 Task: Explore satellite view of the Yosemite National Park in California.
Action: Mouse pressed left at (35, 50)
Screenshot: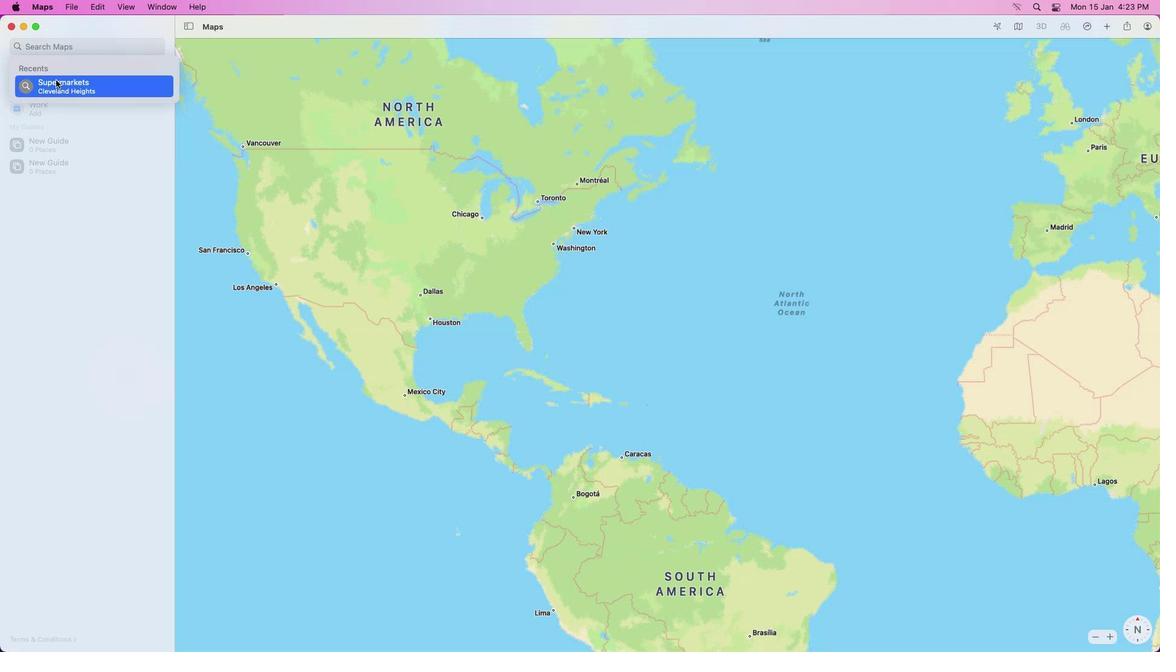 
Action: Mouse moved to (79, 48)
Screenshot: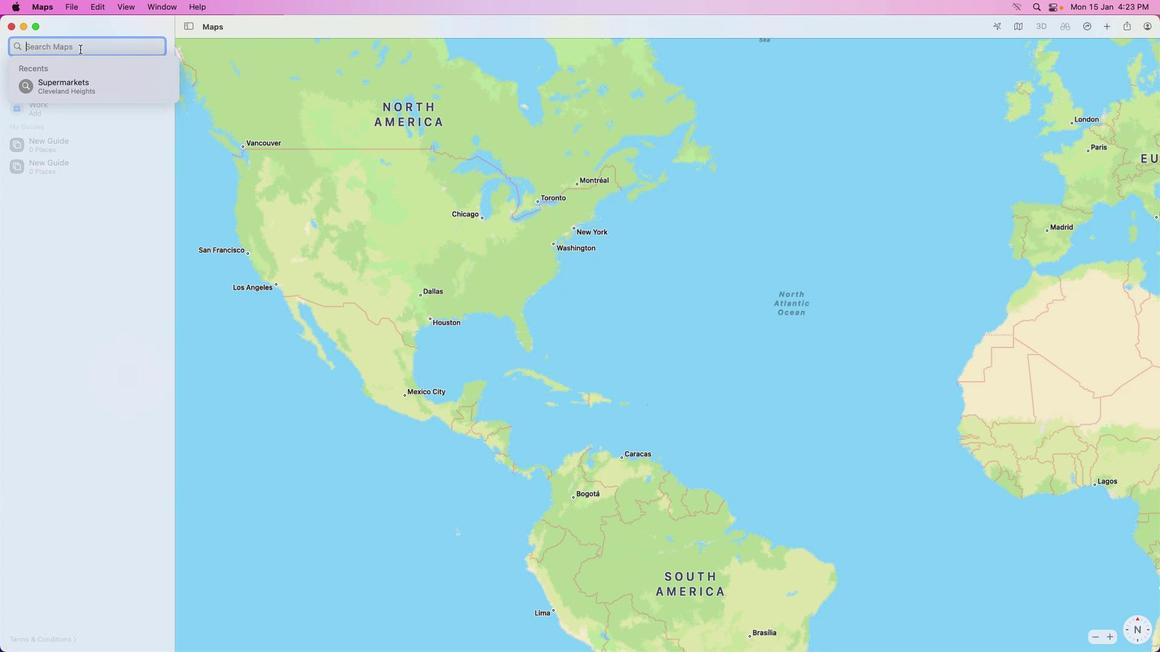 
Action: Mouse pressed left at (79, 48)
Screenshot: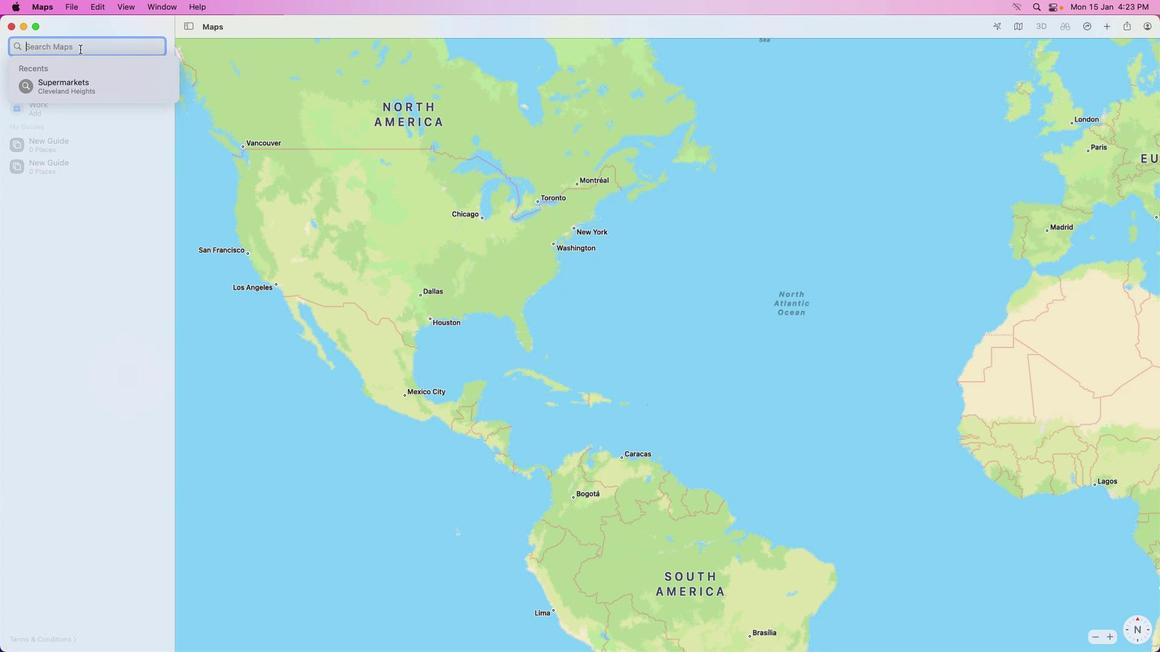 
Action: Key pressed Key.shift'Y''o''s''e''m''i''t''t''e'Key.backspaceKey.backspace'e'Key.spaceKey.shift'N''a''t''i''o''n''a''l'Key.space'p''a''r''k'
Screenshot: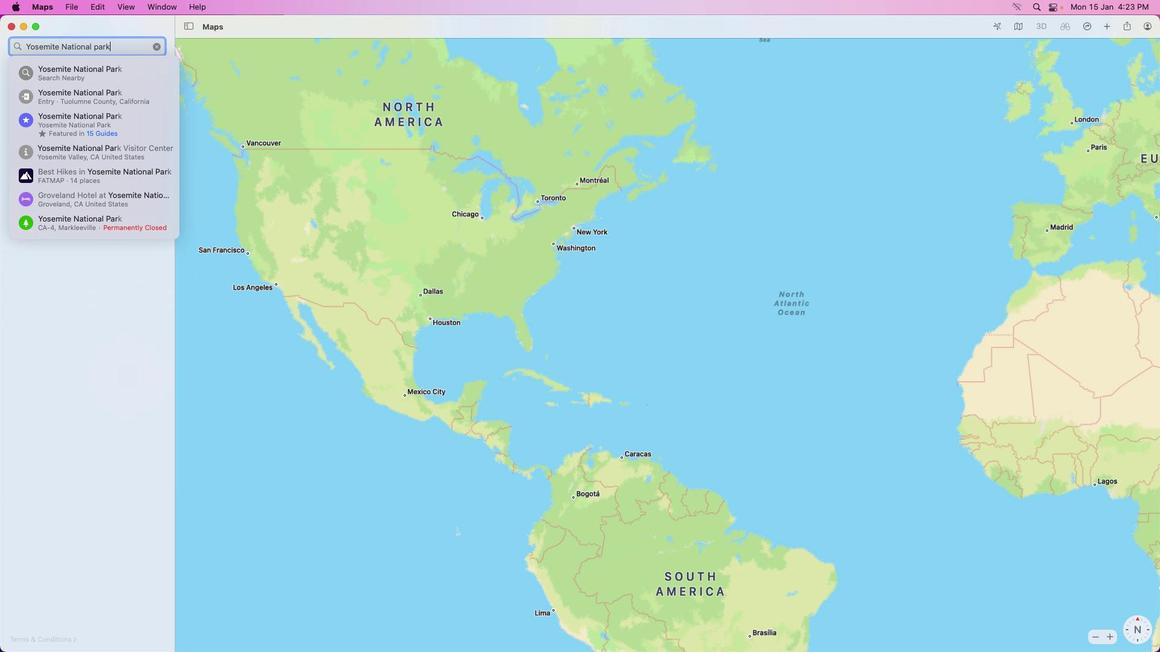 
Action: Mouse moved to (64, 68)
Screenshot: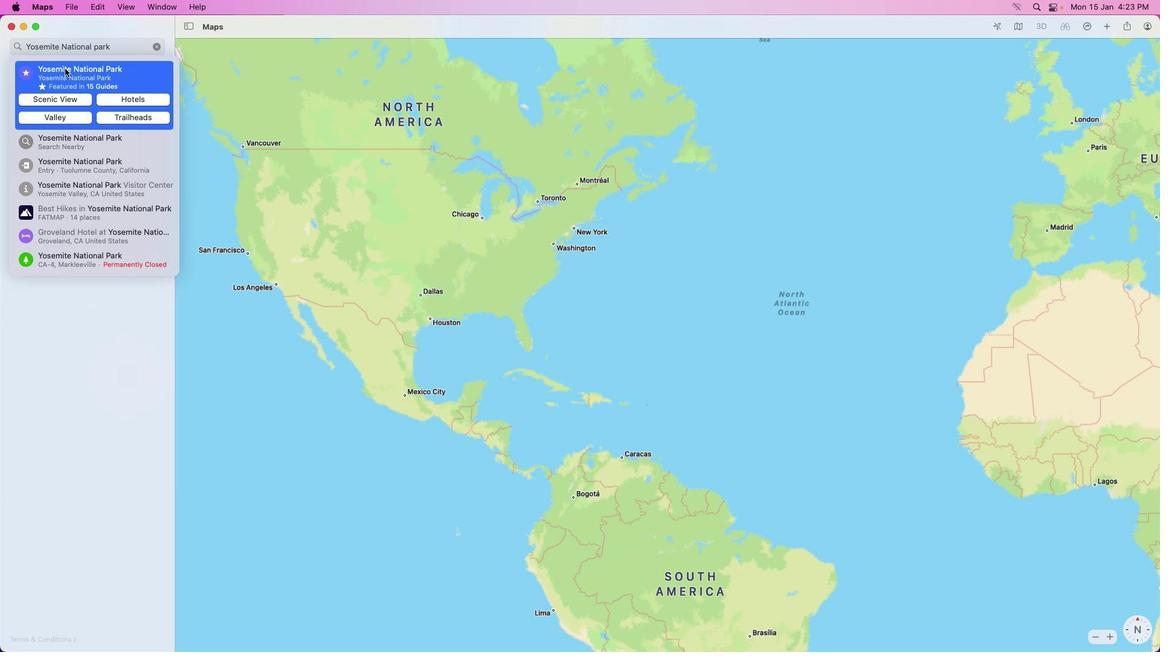 
Action: Mouse pressed left at (64, 68)
Screenshot: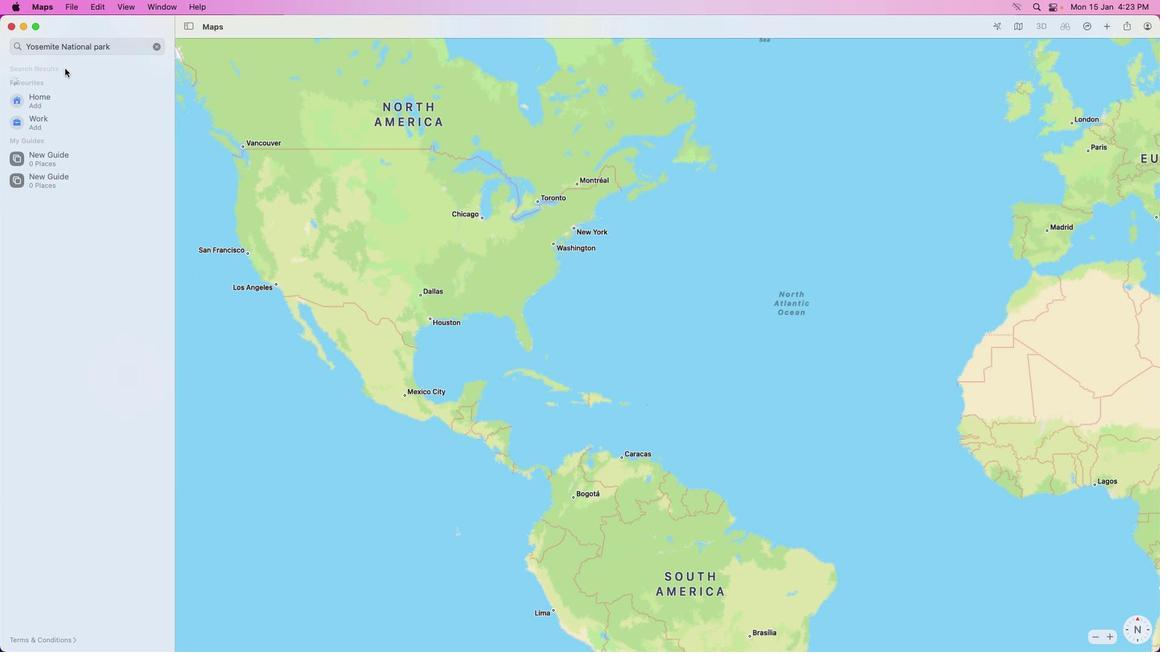 
Action: Mouse moved to (348, 268)
Screenshot: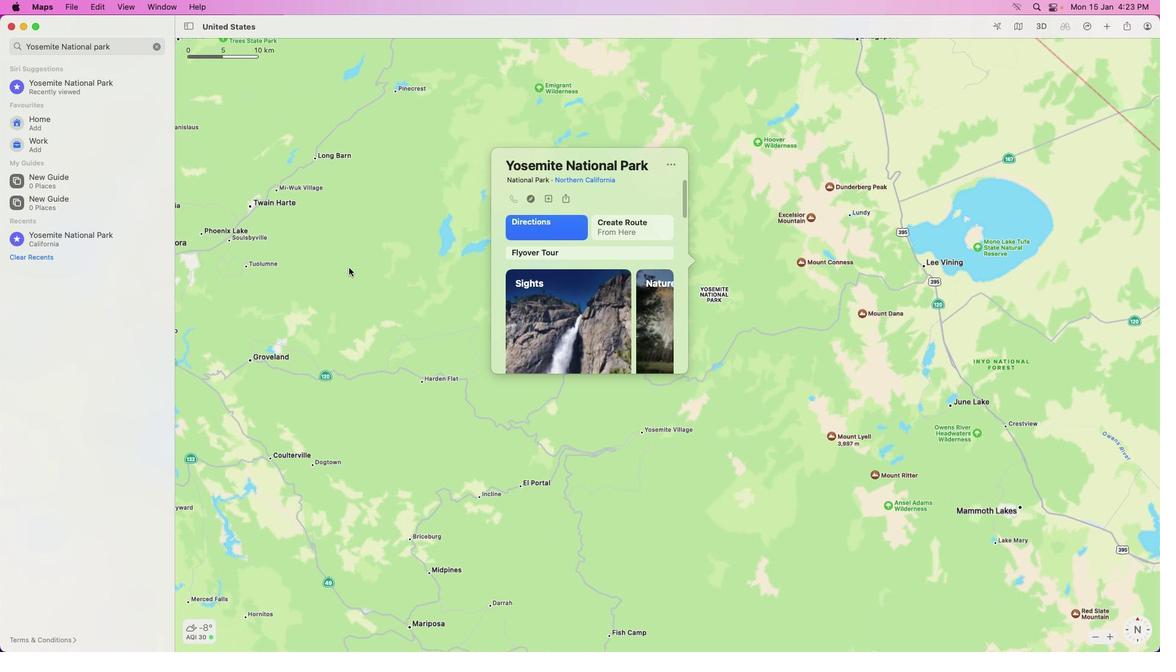 
Action: Mouse scrolled (348, 268) with delta (0, 0)
Screenshot: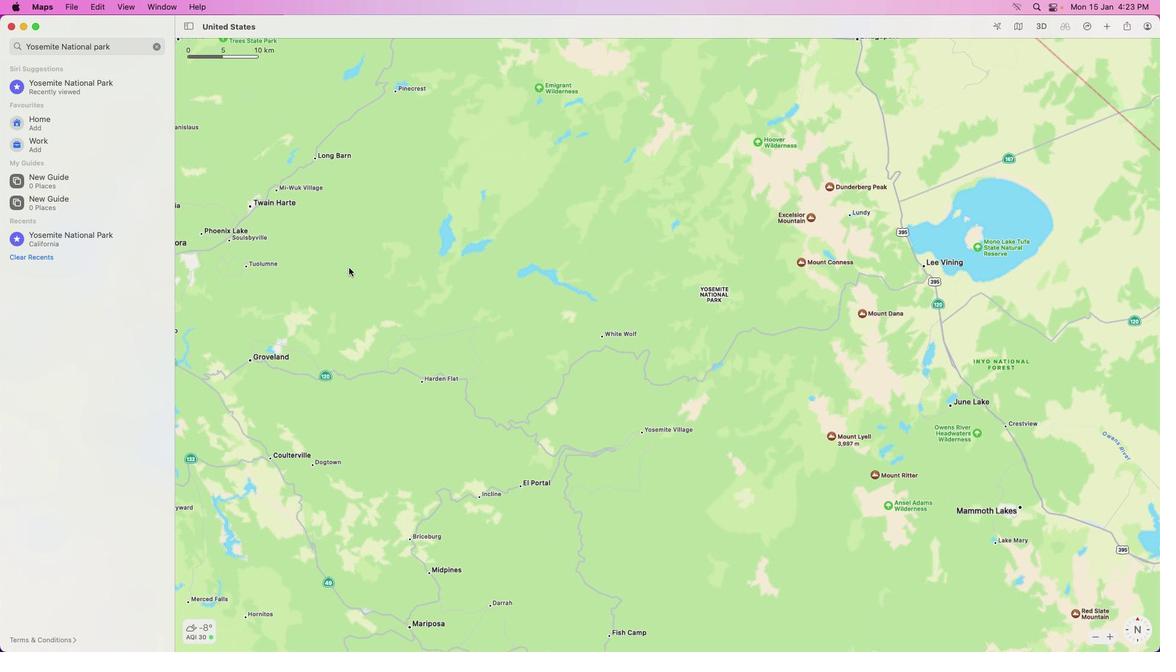 
Action: Mouse moved to (611, 276)
Screenshot: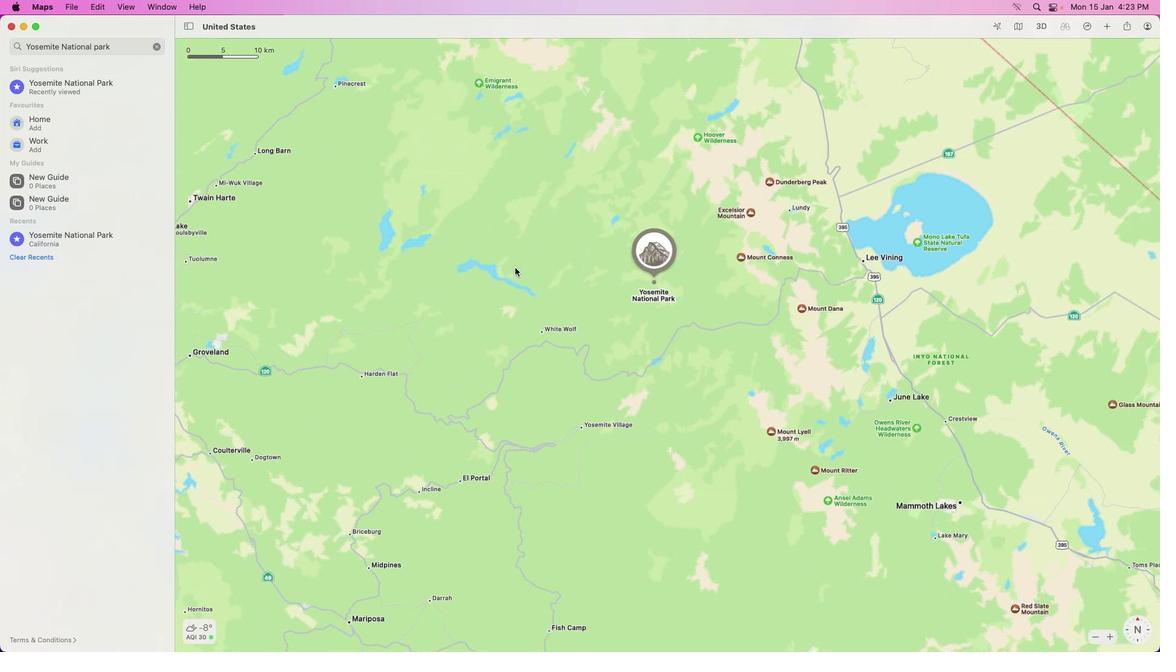 
Action: Mouse pressed left at (611, 276)
Screenshot: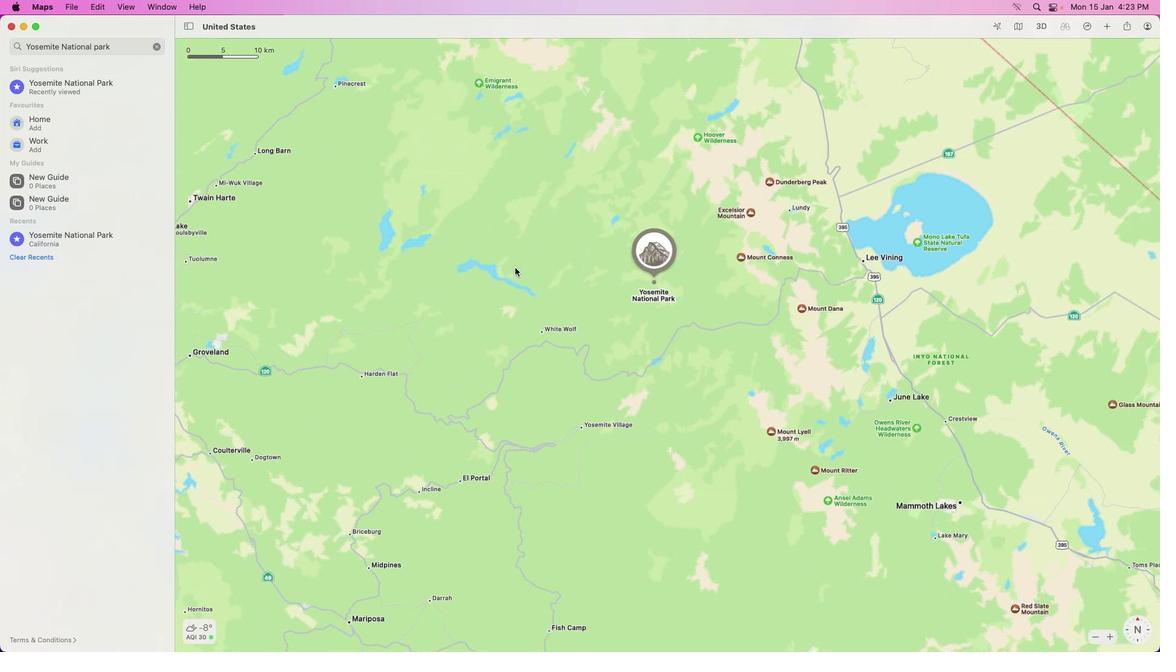 
Action: Mouse moved to (1024, 28)
Screenshot: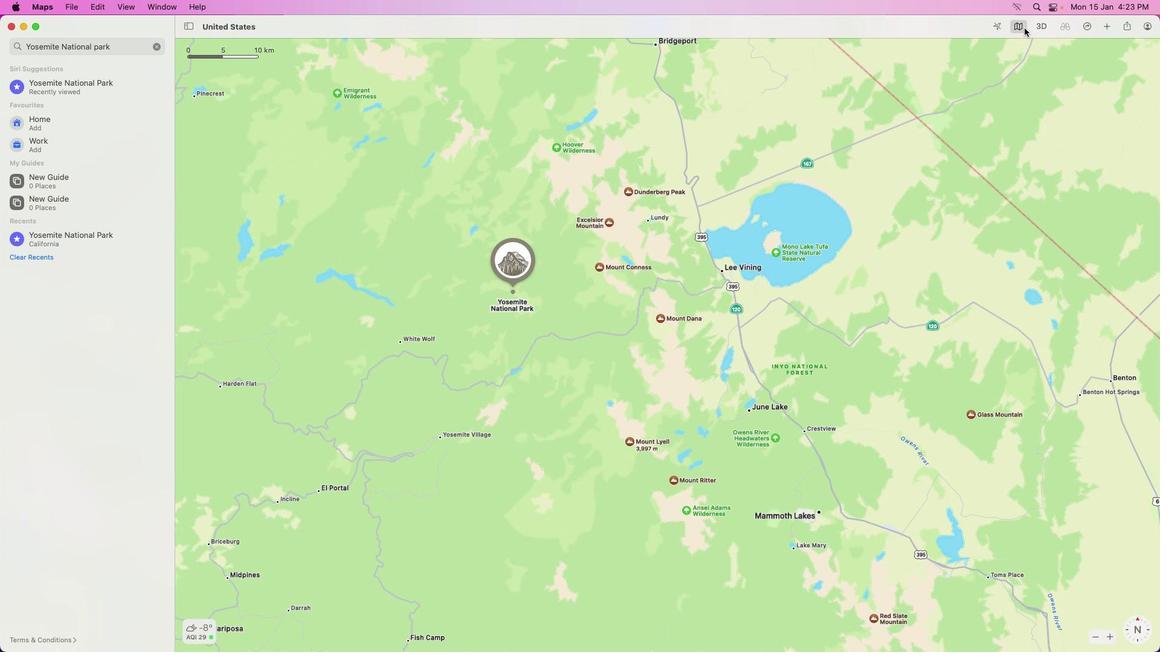 
Action: Mouse pressed left at (1024, 28)
Screenshot: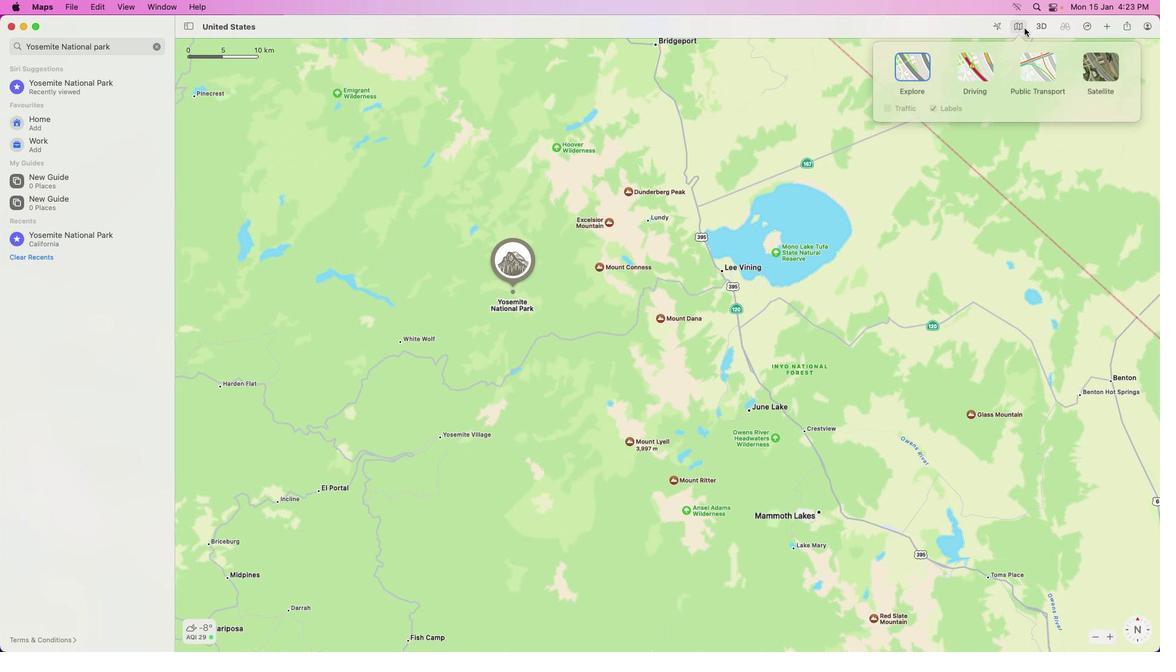 
Action: Mouse moved to (1095, 78)
Screenshot: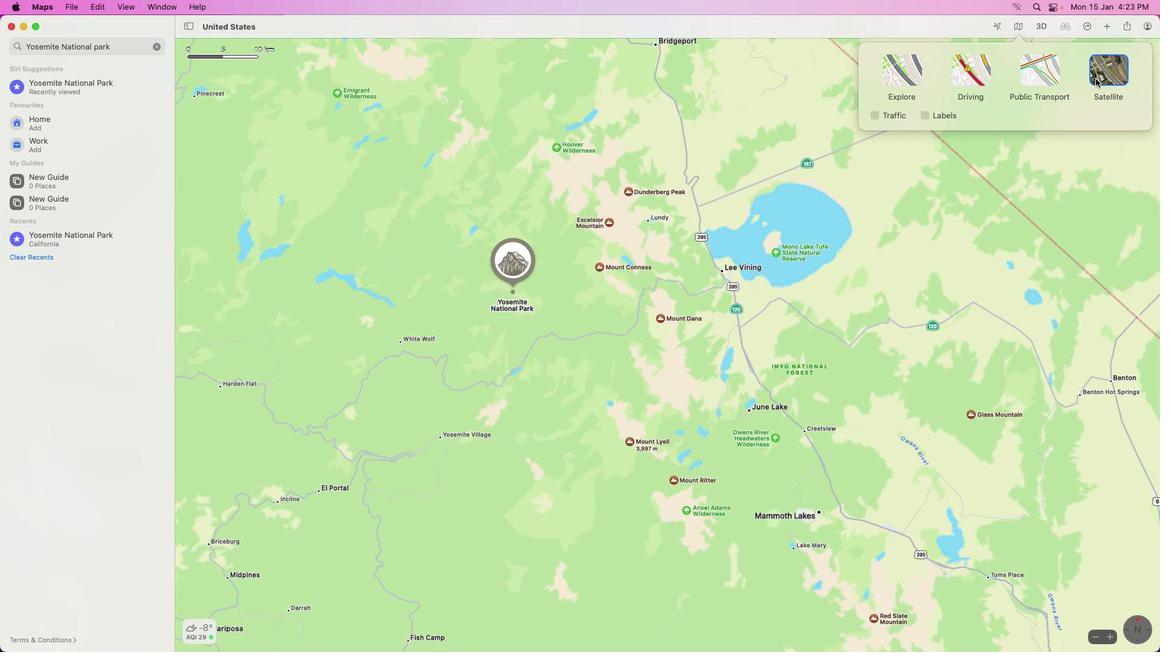 
Action: Mouse pressed left at (1095, 78)
Screenshot: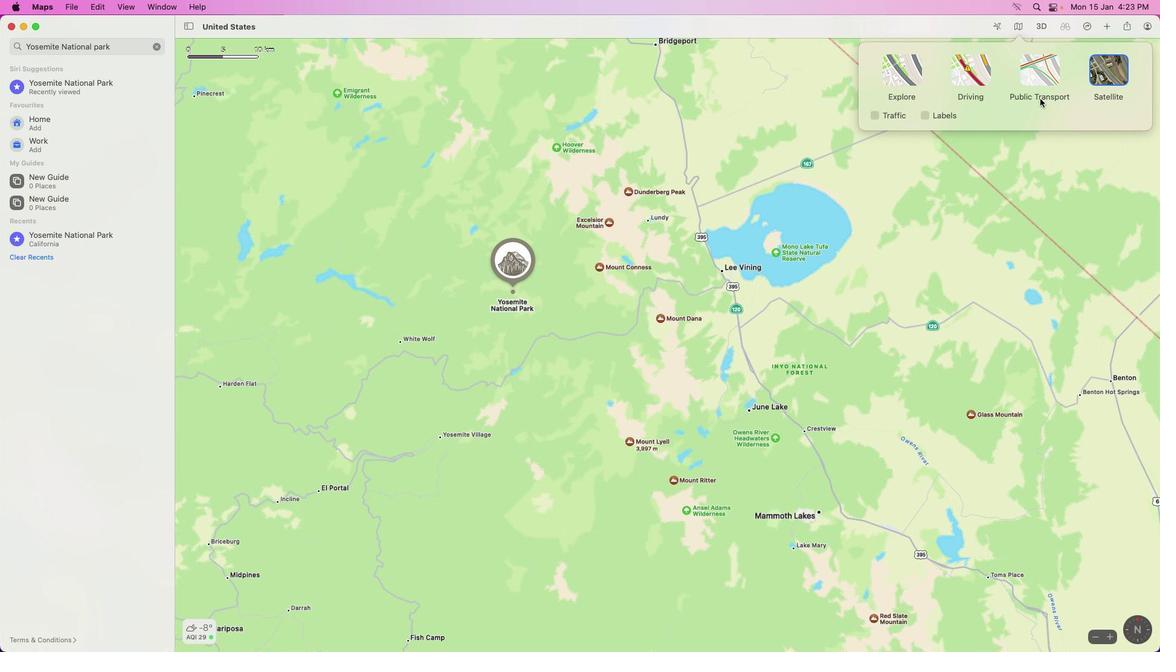 
Action: Mouse moved to (519, 311)
Screenshot: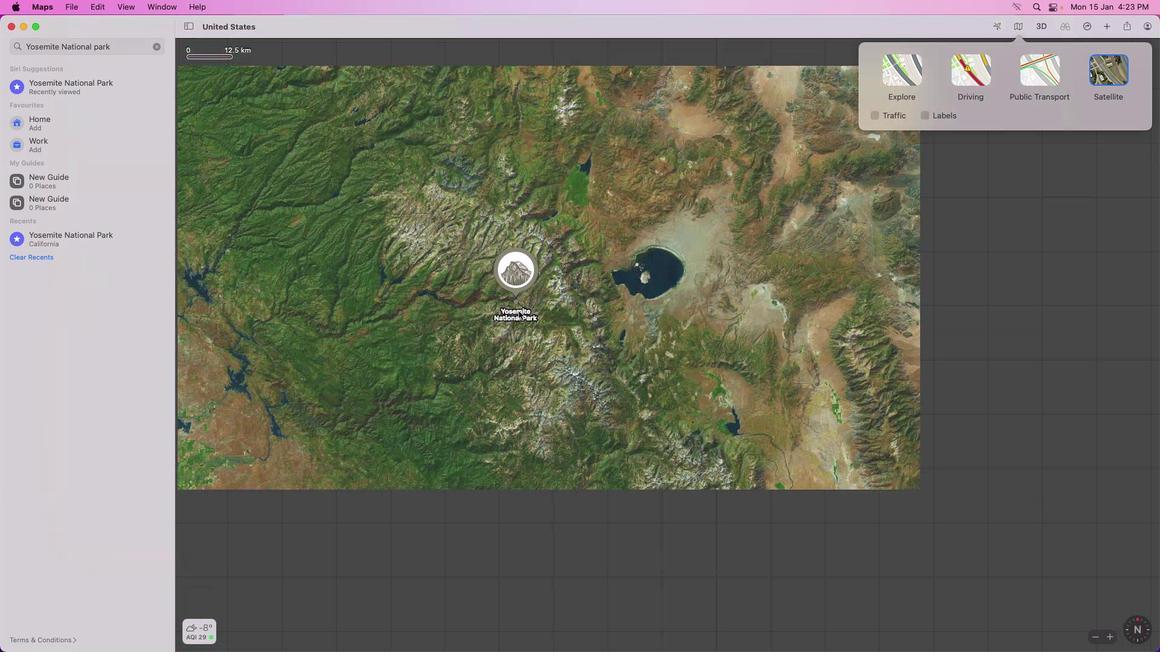 
Action: Mouse scrolled (519, 311) with delta (0, 0)
Screenshot: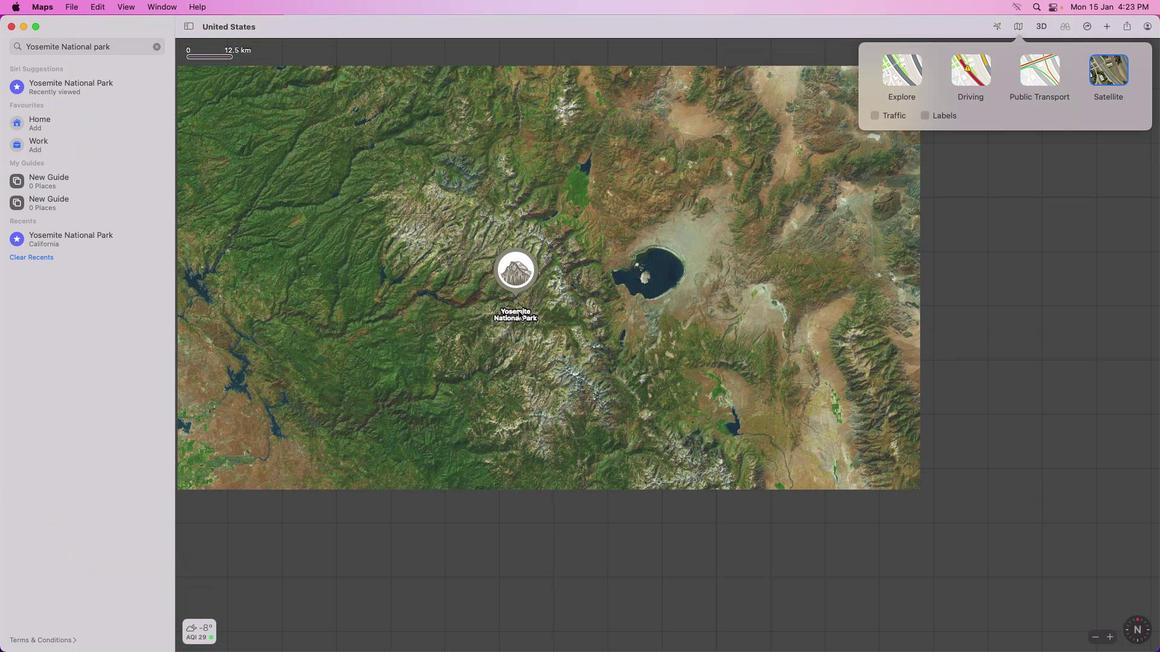 
Action: Mouse scrolled (519, 311) with delta (0, 0)
Screenshot: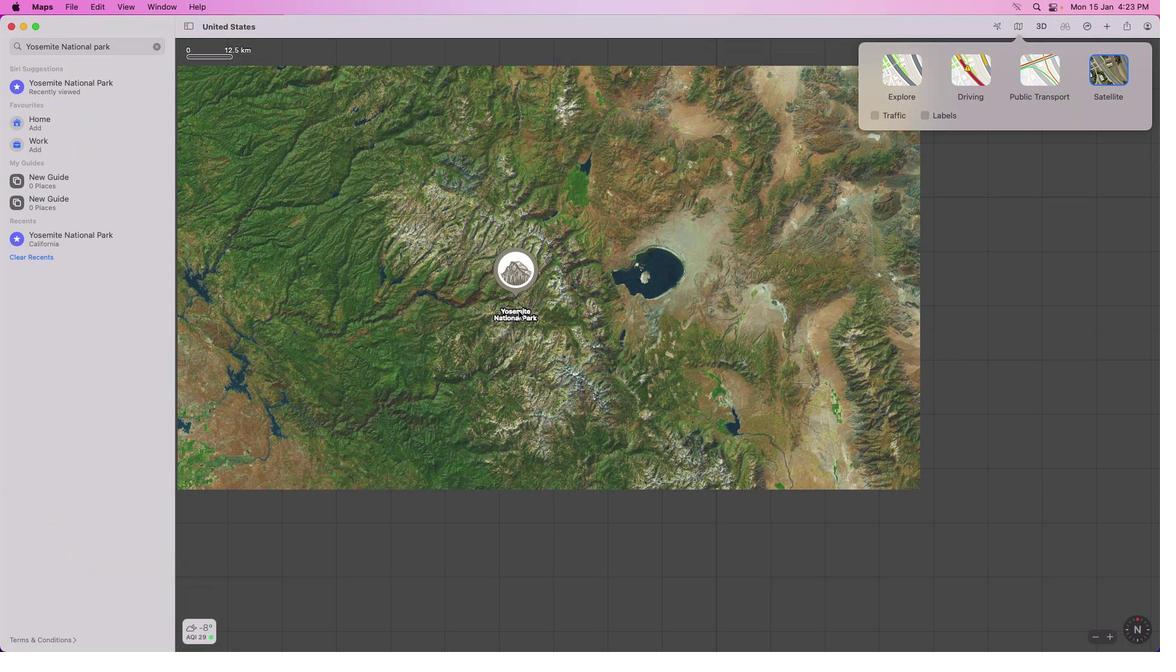 
Action: Mouse scrolled (519, 311) with delta (0, -1)
Screenshot: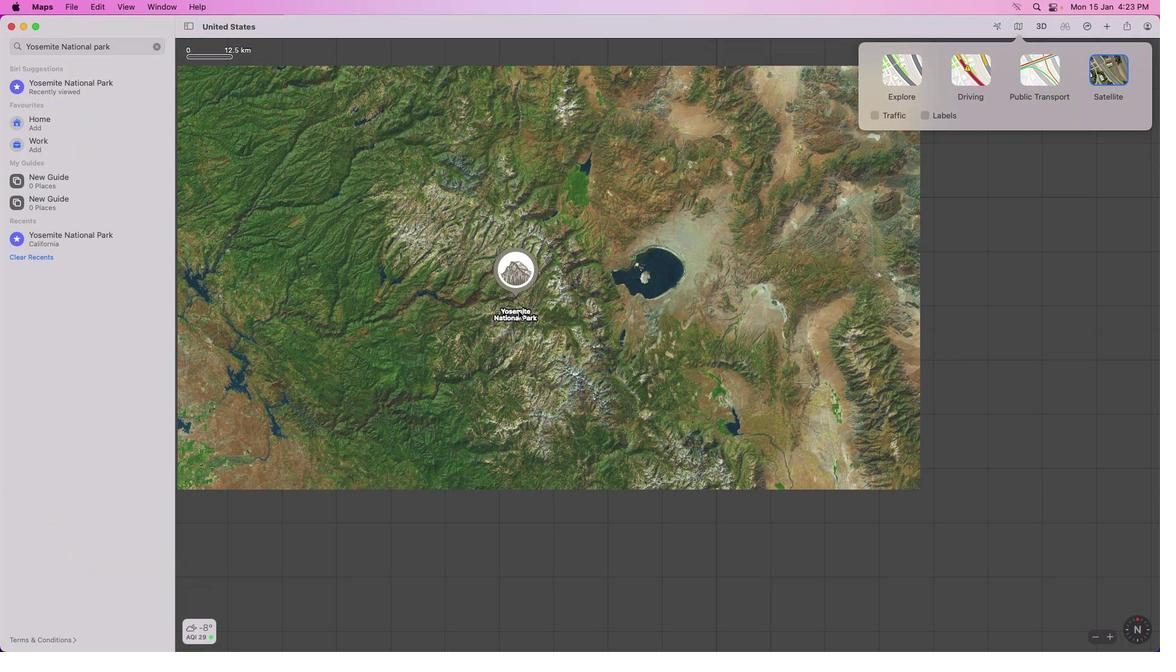 
Action: Mouse scrolled (519, 311) with delta (0, -2)
Screenshot: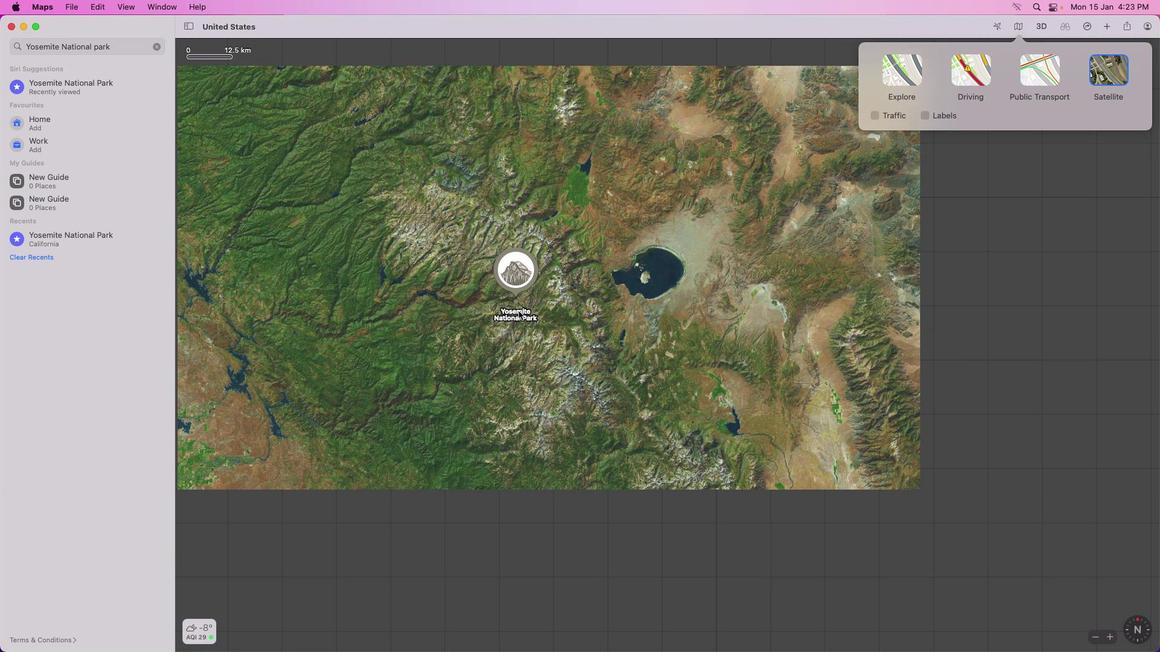 
Action: Mouse scrolled (519, 311) with delta (0, -3)
Screenshot: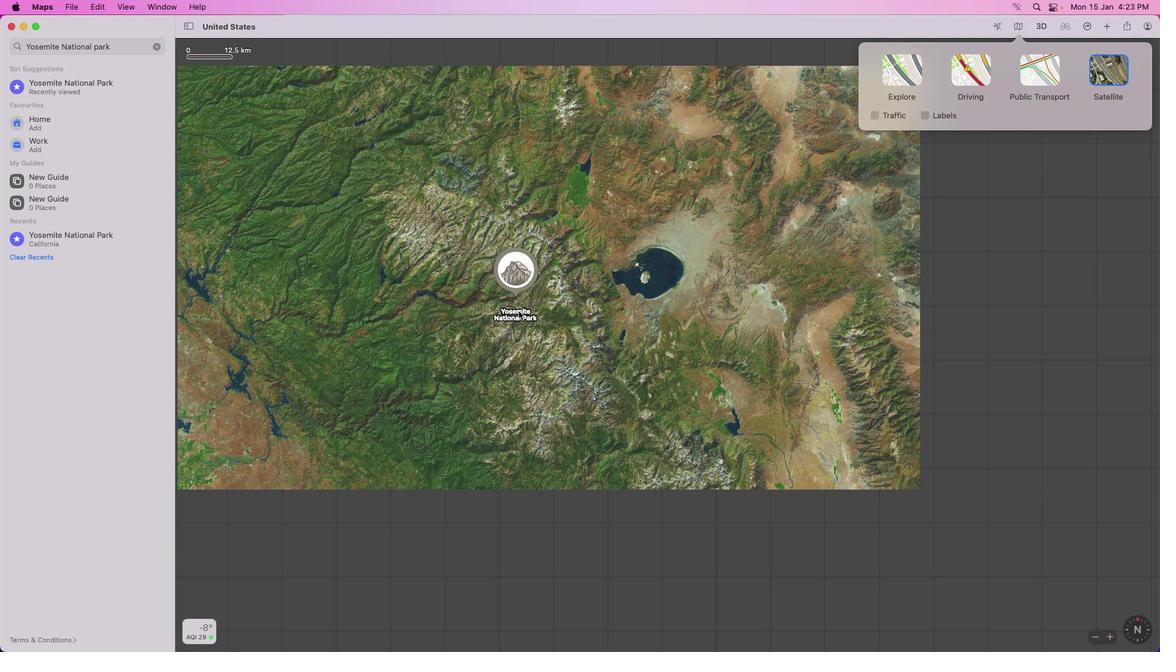 
Action: Mouse scrolled (519, 311) with delta (0, 0)
Screenshot: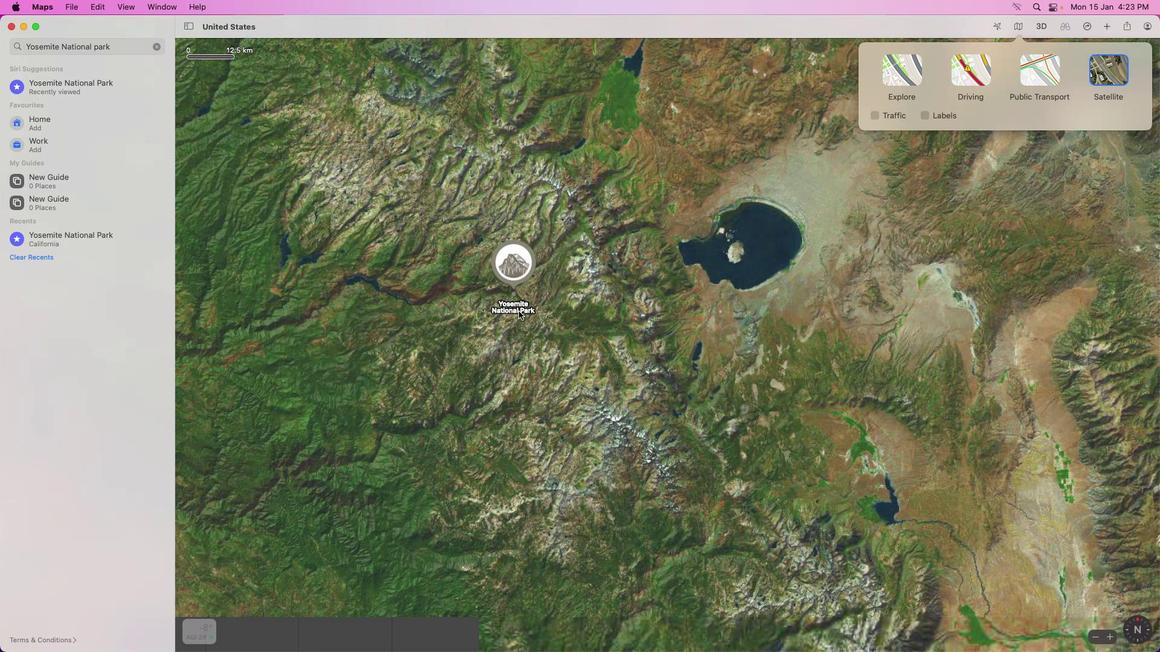 
Action: Mouse scrolled (519, 311) with delta (0, 0)
Screenshot: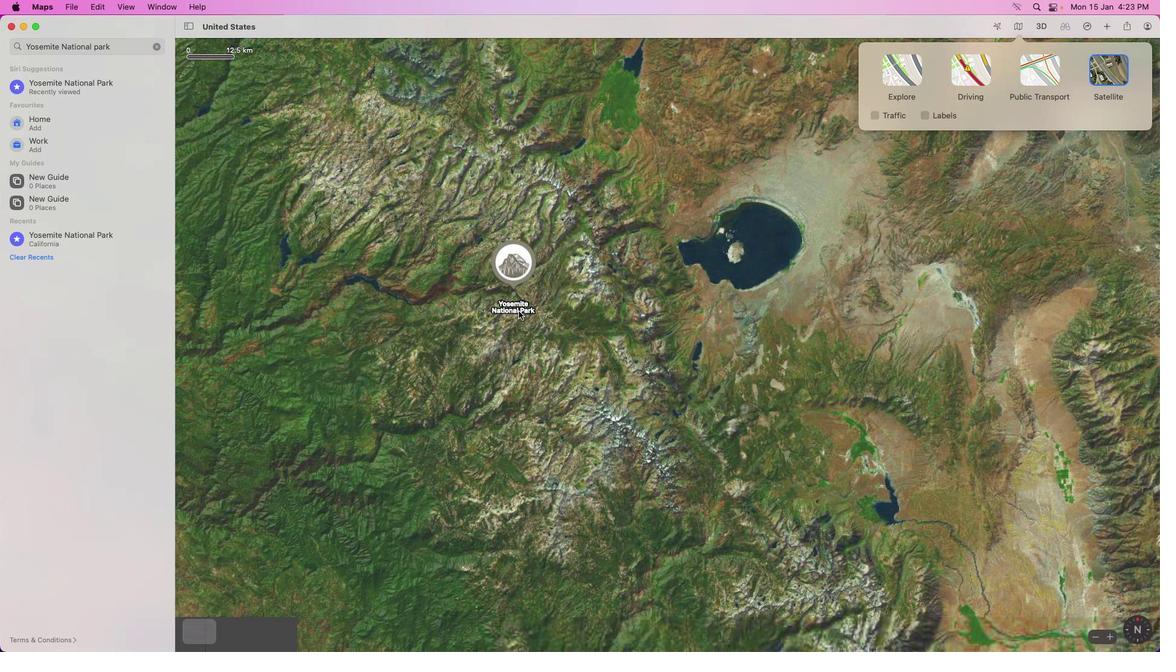 
Action: Mouse scrolled (519, 311) with delta (0, 1)
Screenshot: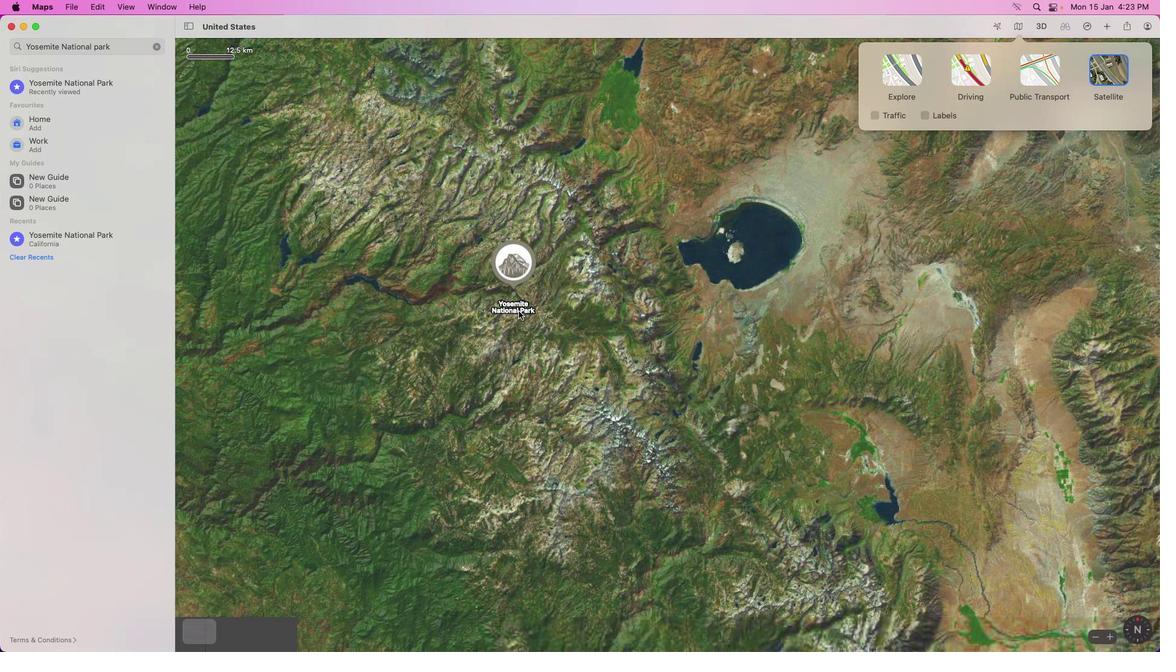 
Action: Mouse scrolled (519, 311) with delta (0, 3)
Screenshot: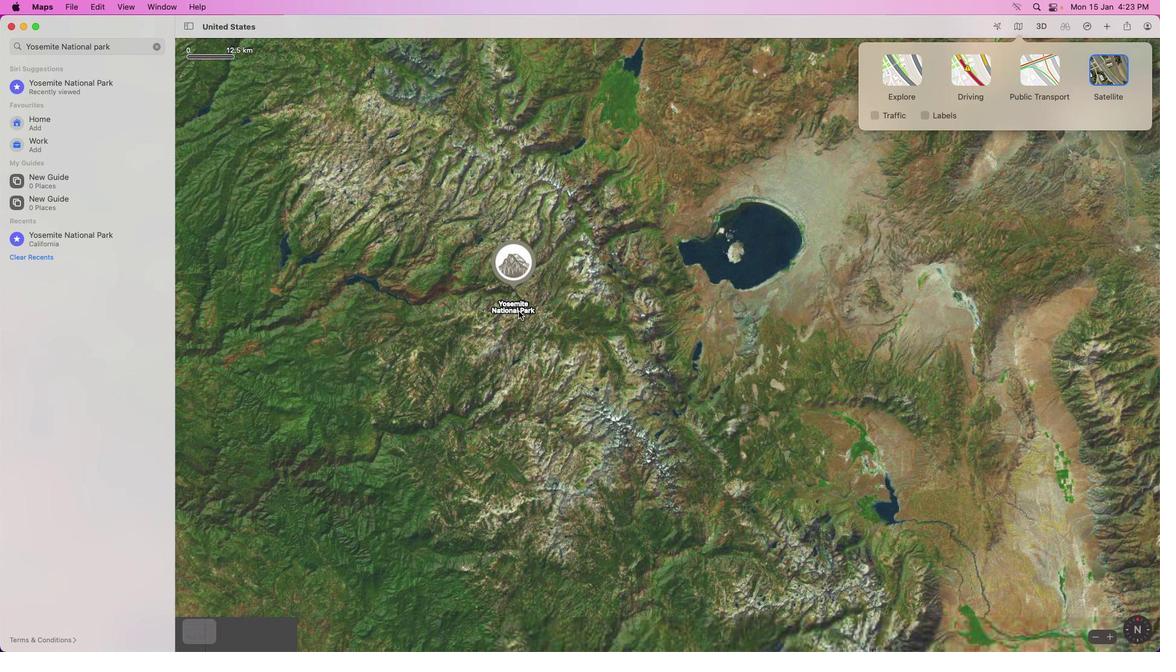 
Action: Mouse scrolled (519, 311) with delta (0, 3)
Screenshot: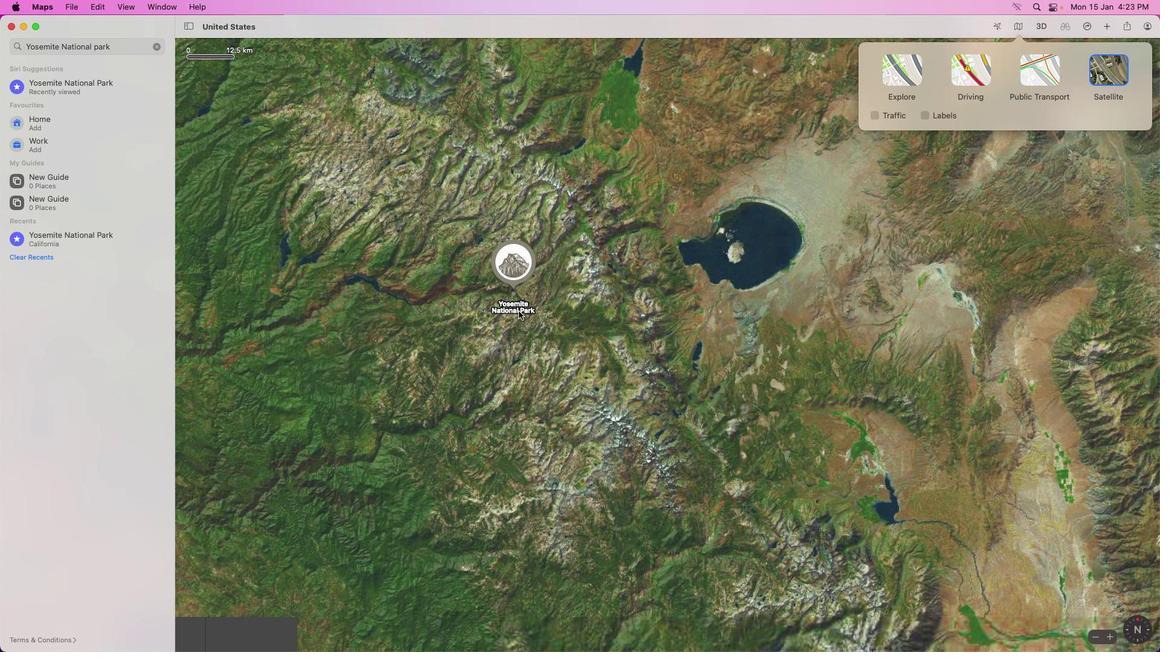 
Action: Mouse scrolled (519, 311) with delta (0, 0)
Screenshot: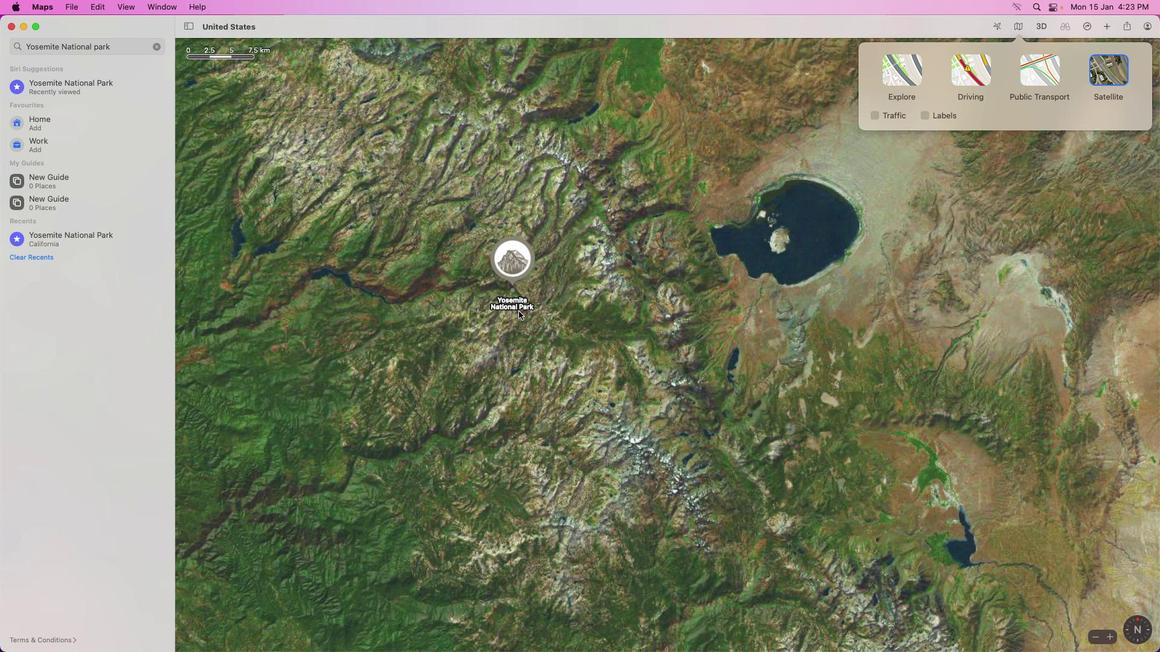 
Action: Mouse scrolled (519, 311) with delta (0, 0)
Screenshot: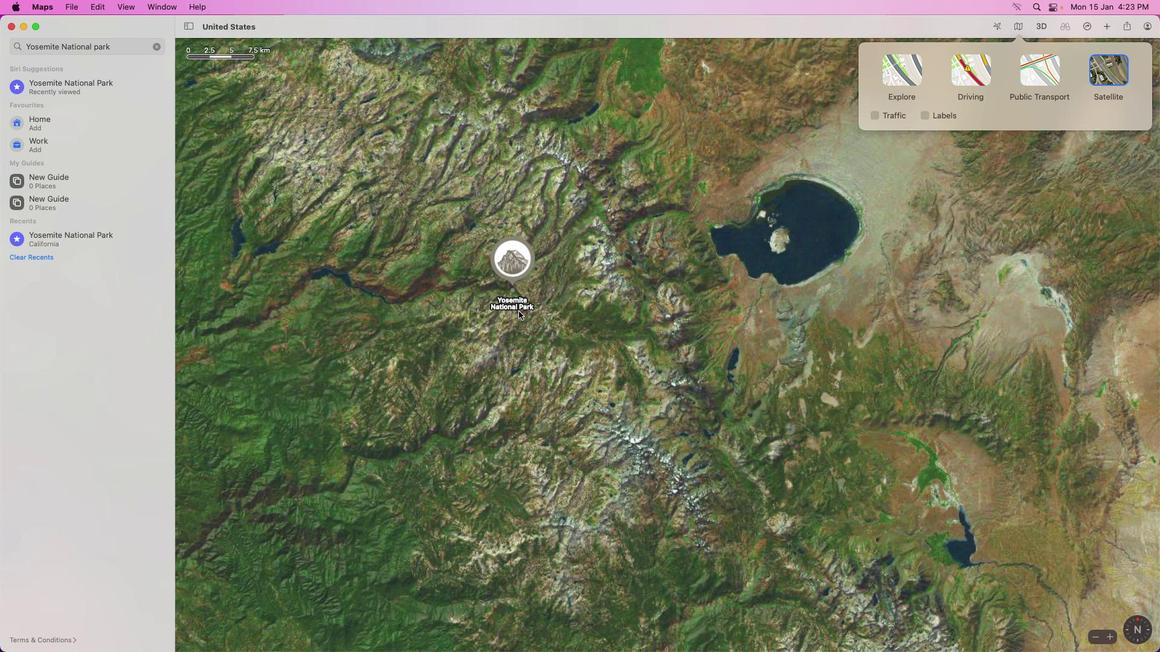
Action: Mouse scrolled (519, 311) with delta (0, 1)
Screenshot: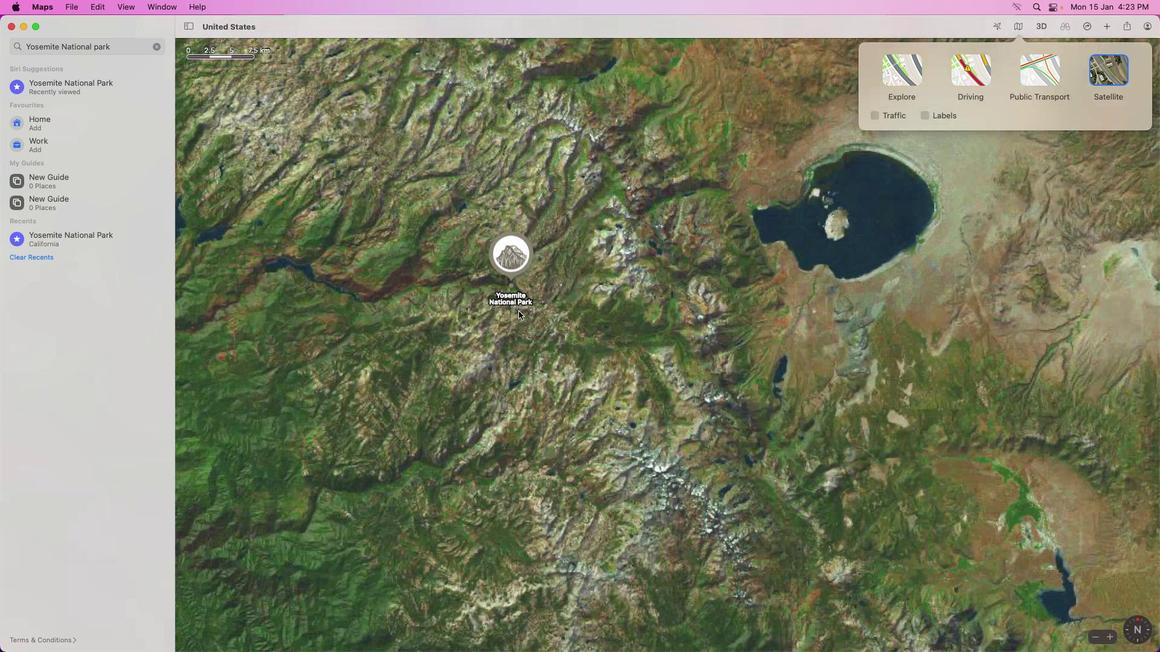 
Action: Mouse scrolled (519, 311) with delta (0, 3)
Screenshot: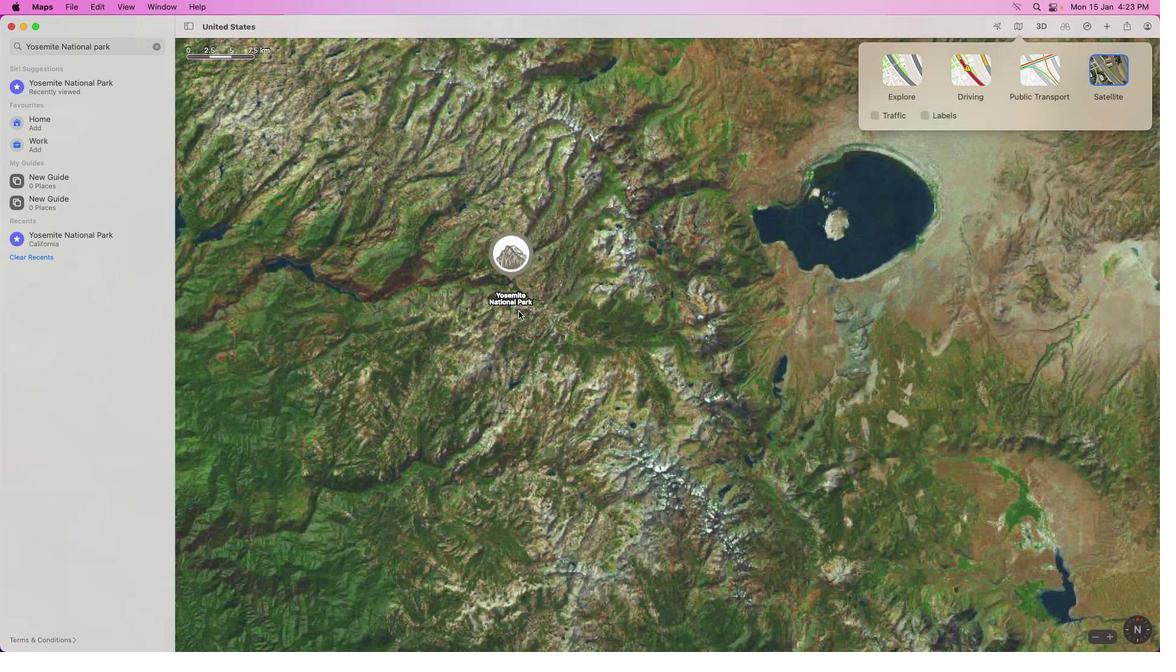 
Action: Mouse scrolled (519, 311) with delta (0, 0)
Screenshot: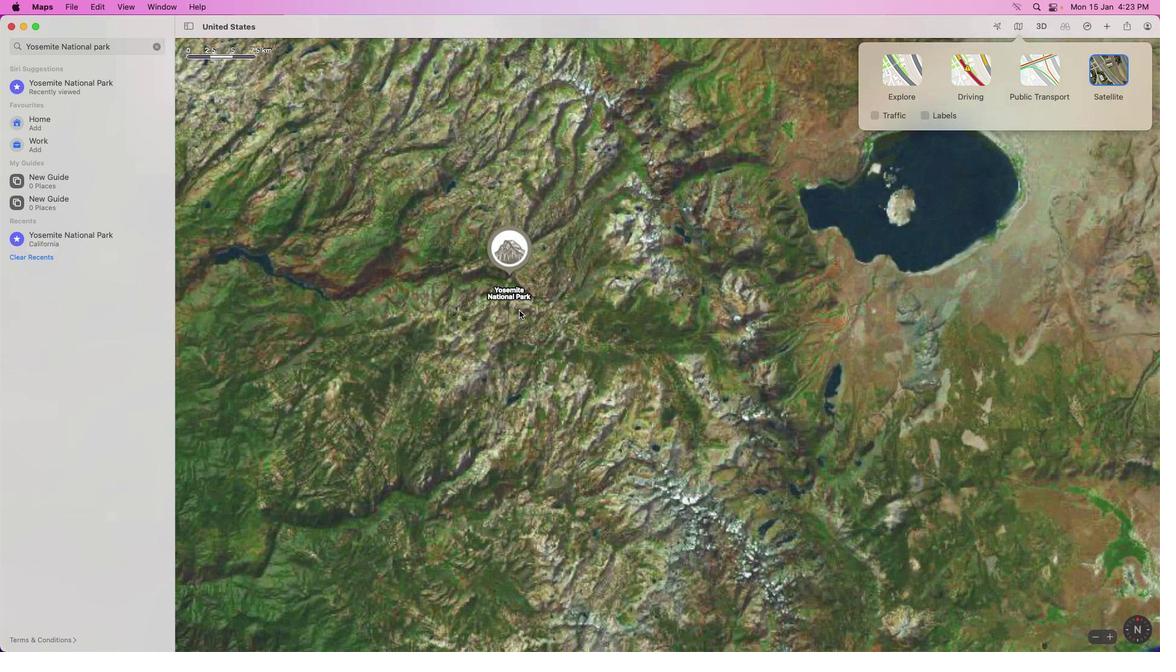 
Action: Mouse scrolled (519, 311) with delta (0, 0)
Screenshot: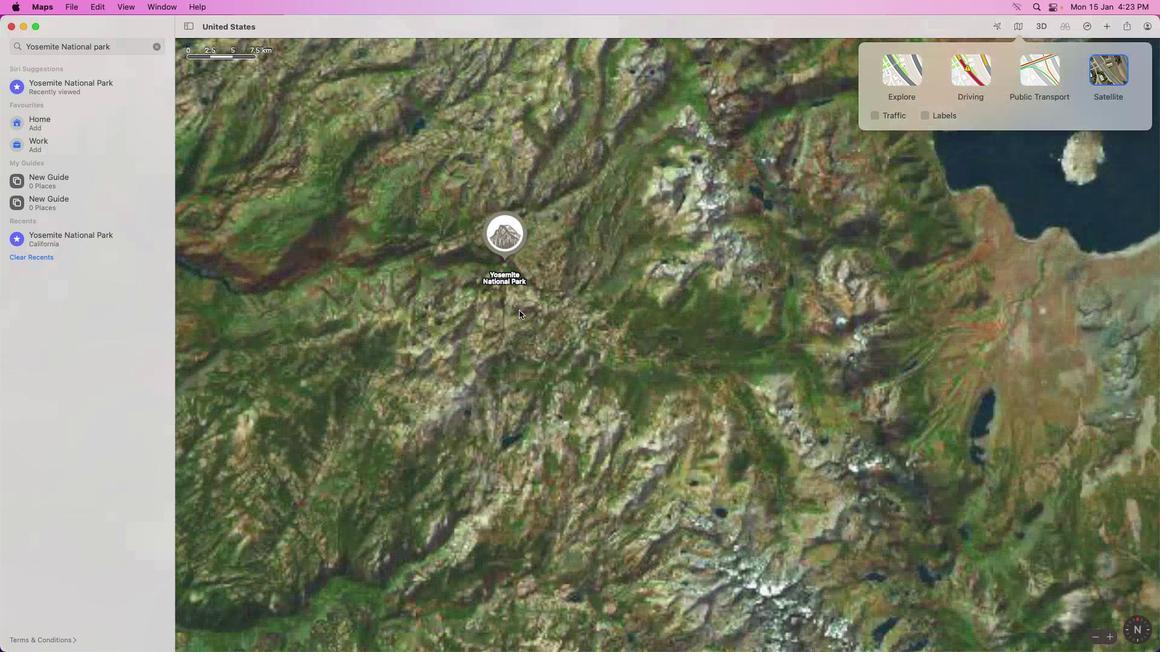 
Action: Mouse scrolled (519, 311) with delta (0, 1)
Screenshot: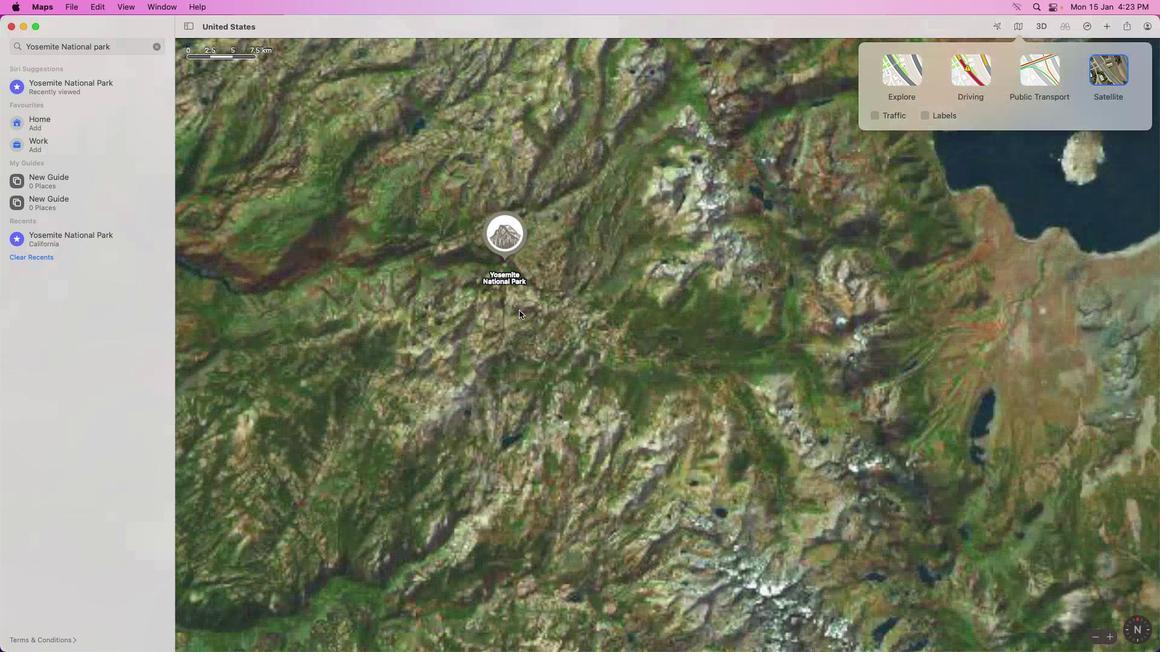 
Action: Mouse scrolled (519, 311) with delta (0, 3)
Screenshot: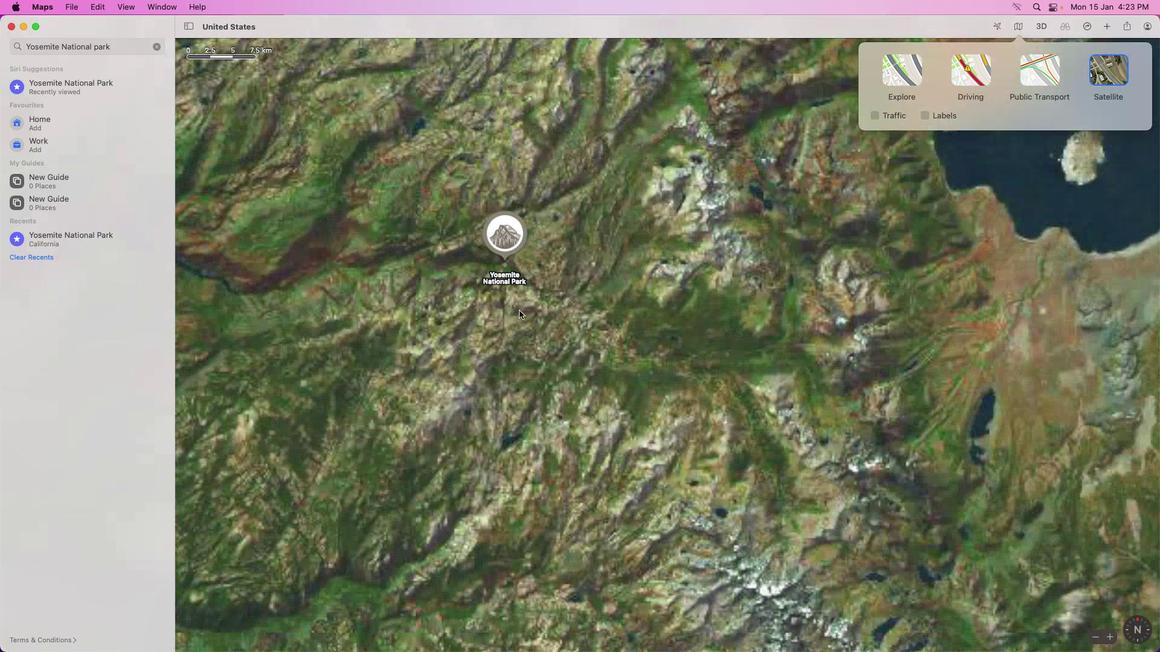 
Action: Mouse scrolled (519, 311) with delta (0, 3)
Screenshot: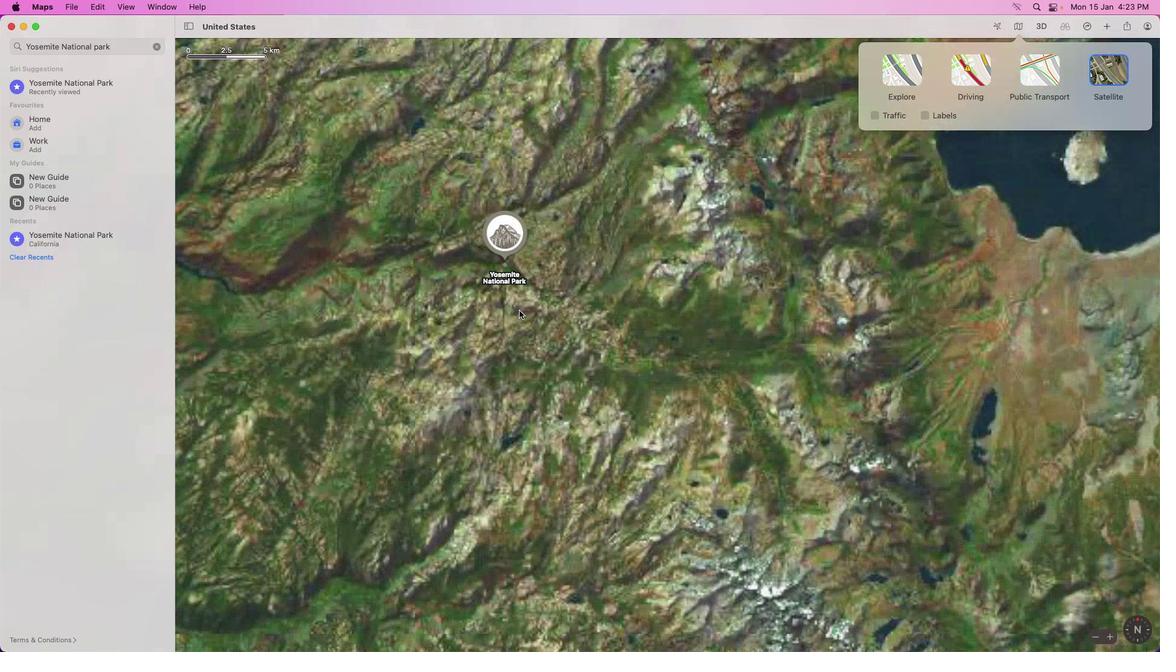 
Action: Mouse moved to (519, 311)
Screenshot: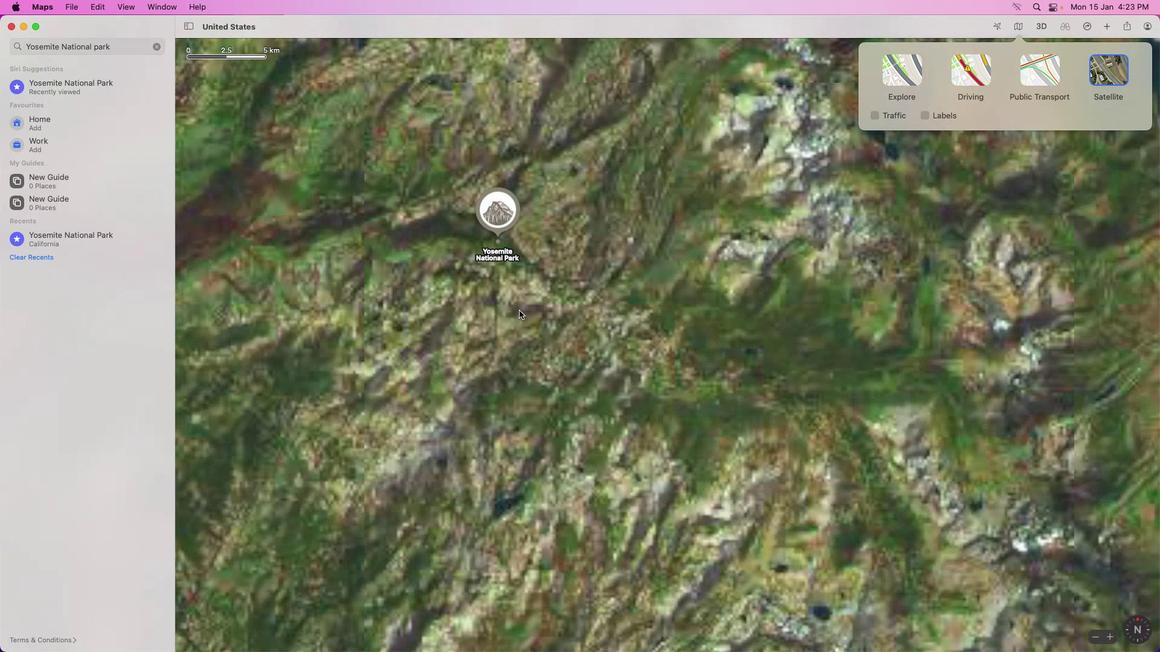
Action: Mouse scrolled (519, 311) with delta (0, 0)
Screenshot: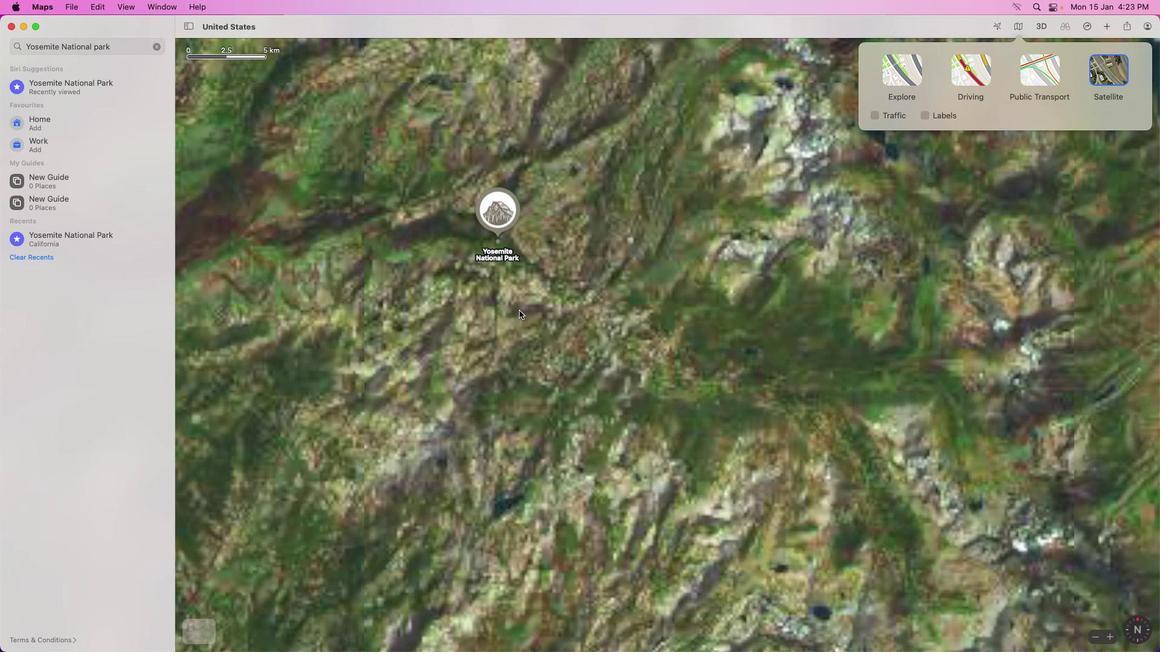 
Action: Mouse scrolled (519, 311) with delta (0, 0)
Screenshot: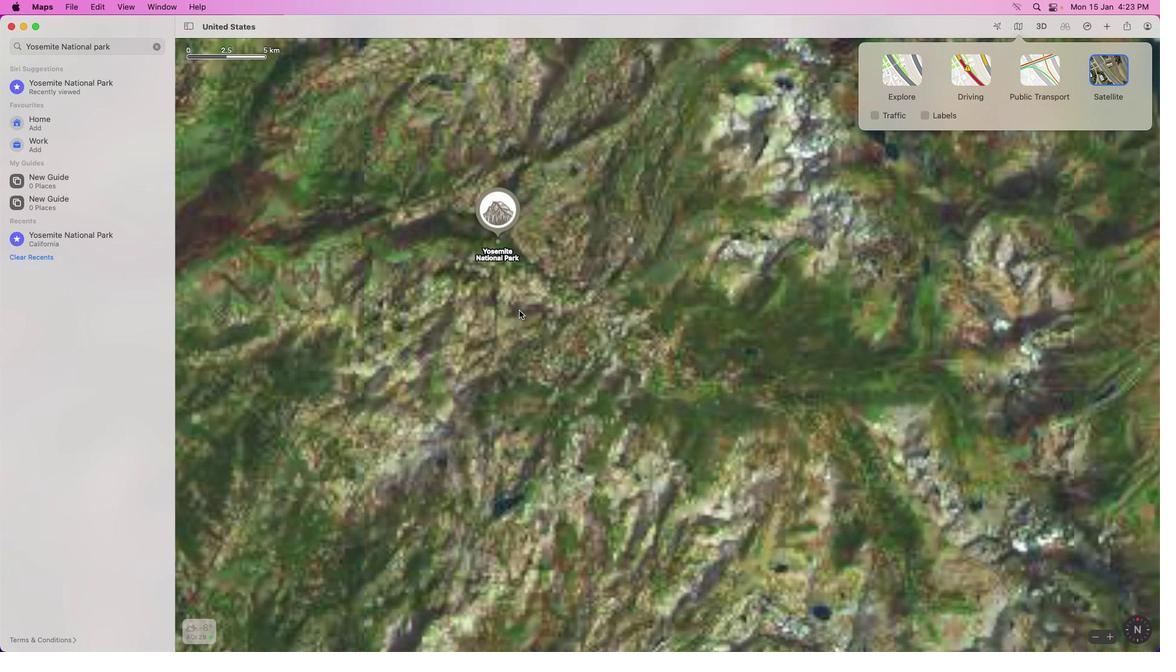 
Action: Mouse scrolled (519, 311) with delta (0, 1)
Screenshot: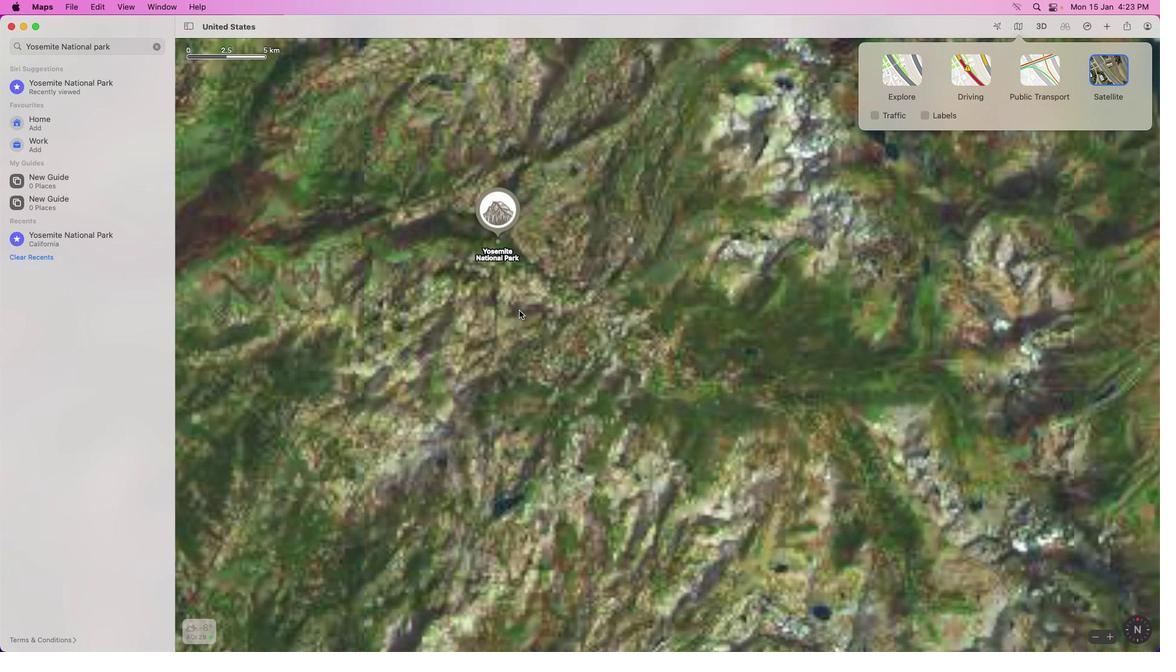 
Action: Mouse scrolled (519, 311) with delta (0, 3)
Screenshot: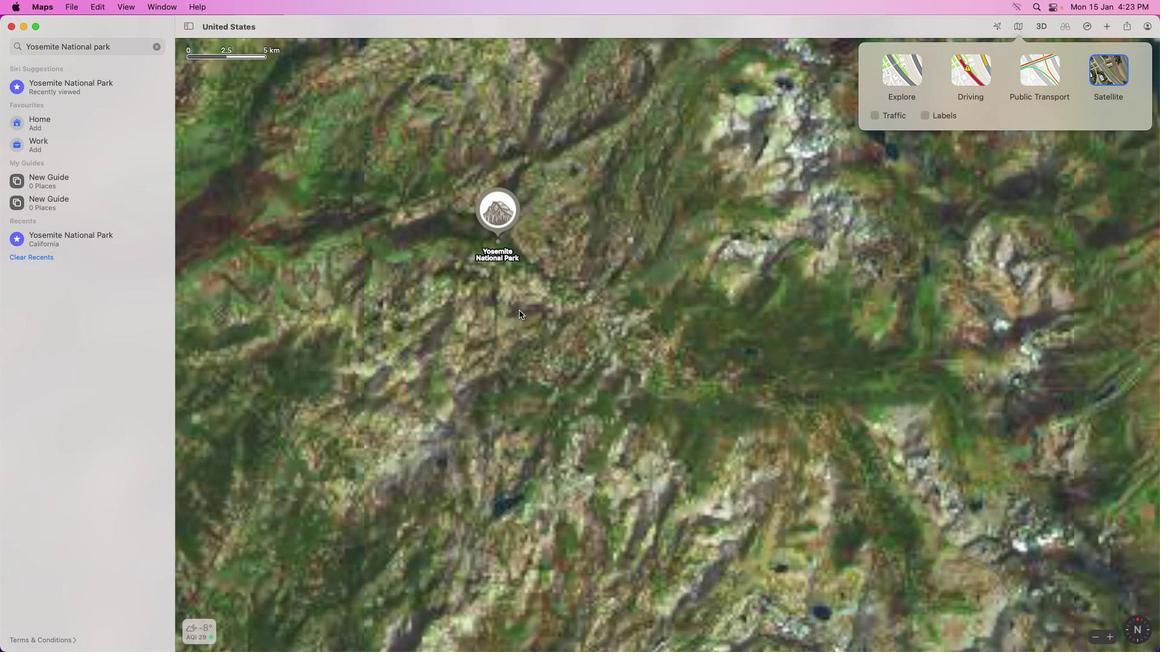 
Action: Mouse moved to (519, 310)
Screenshot: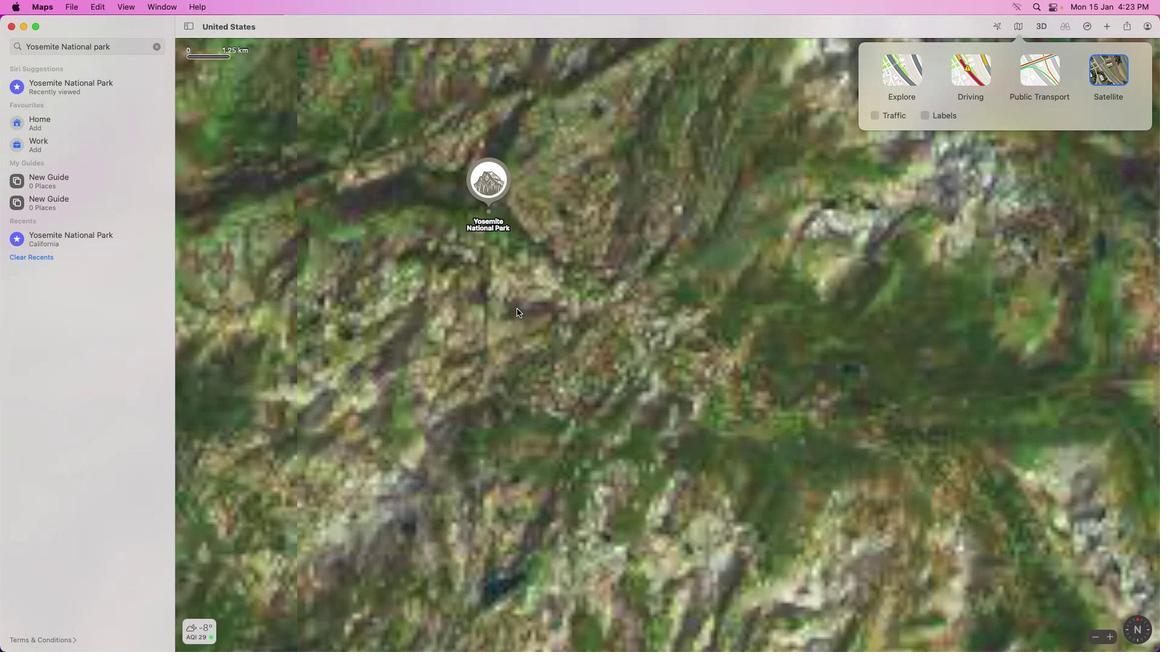 
Action: Mouse scrolled (519, 310) with delta (0, 0)
Screenshot: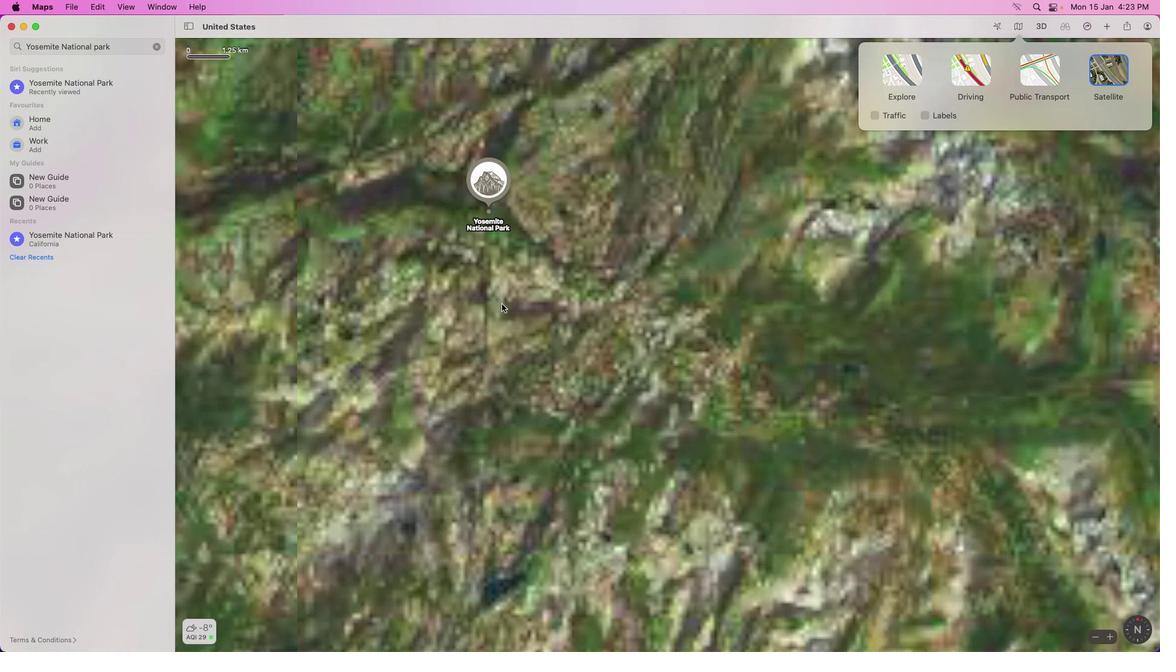 
Action: Mouse scrolled (519, 310) with delta (0, 0)
Screenshot: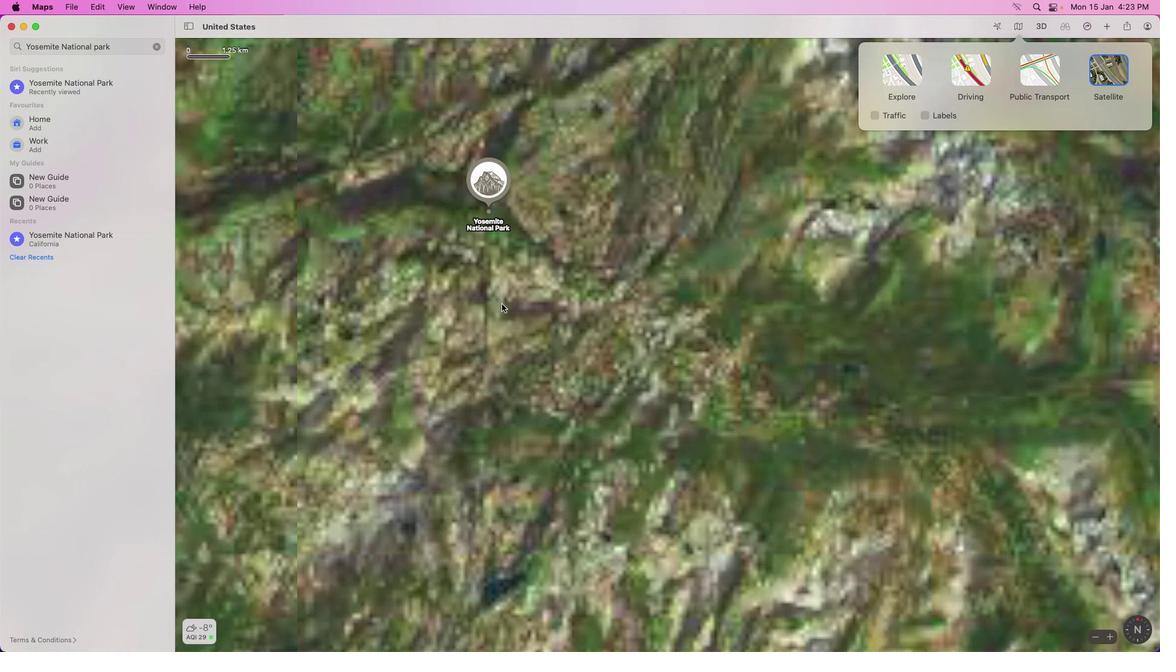 
Action: Mouse scrolled (519, 310) with delta (0, 1)
Screenshot: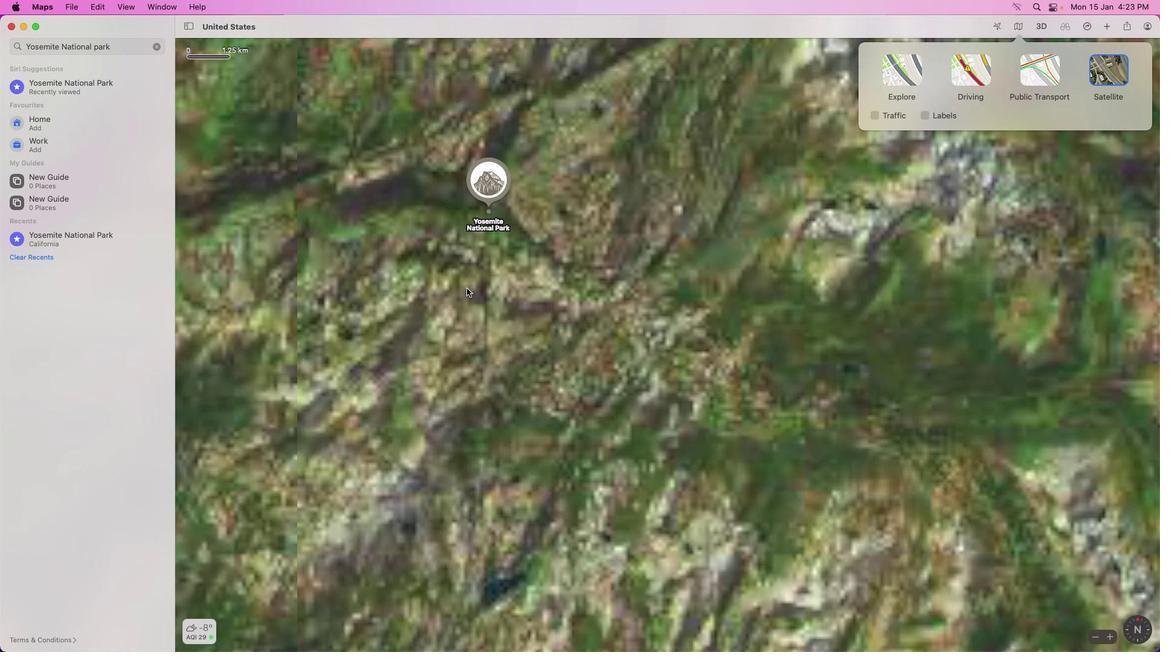 
Action: Mouse scrolled (519, 310) with delta (0, 3)
Screenshot: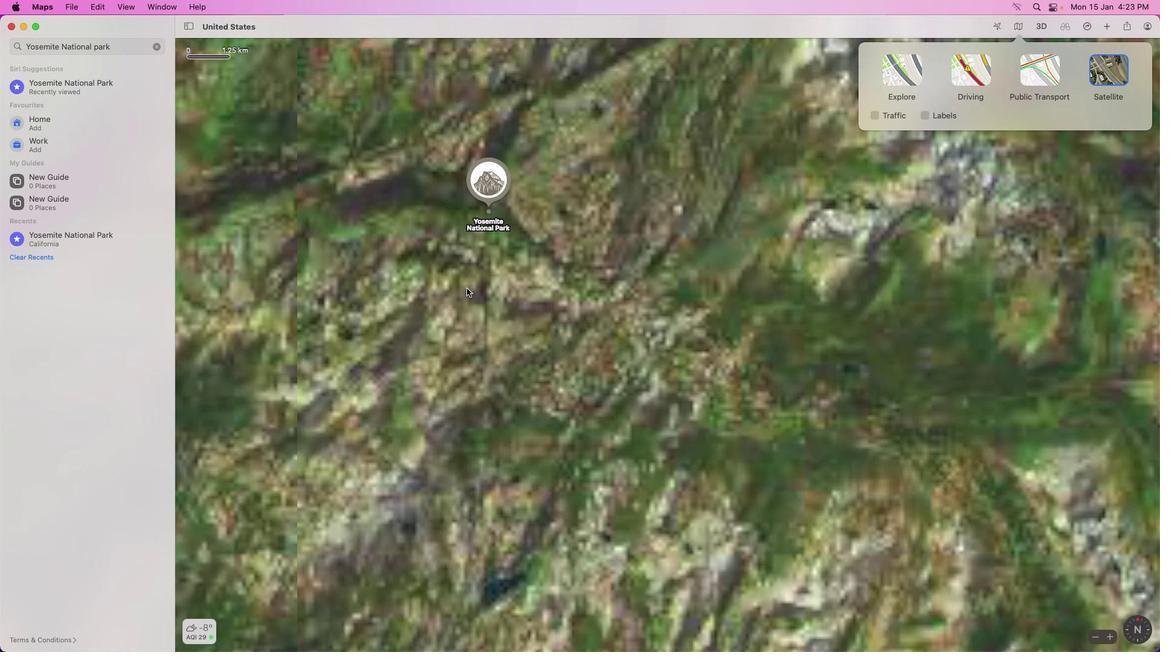 
Action: Mouse moved to (409, 241)
Screenshot: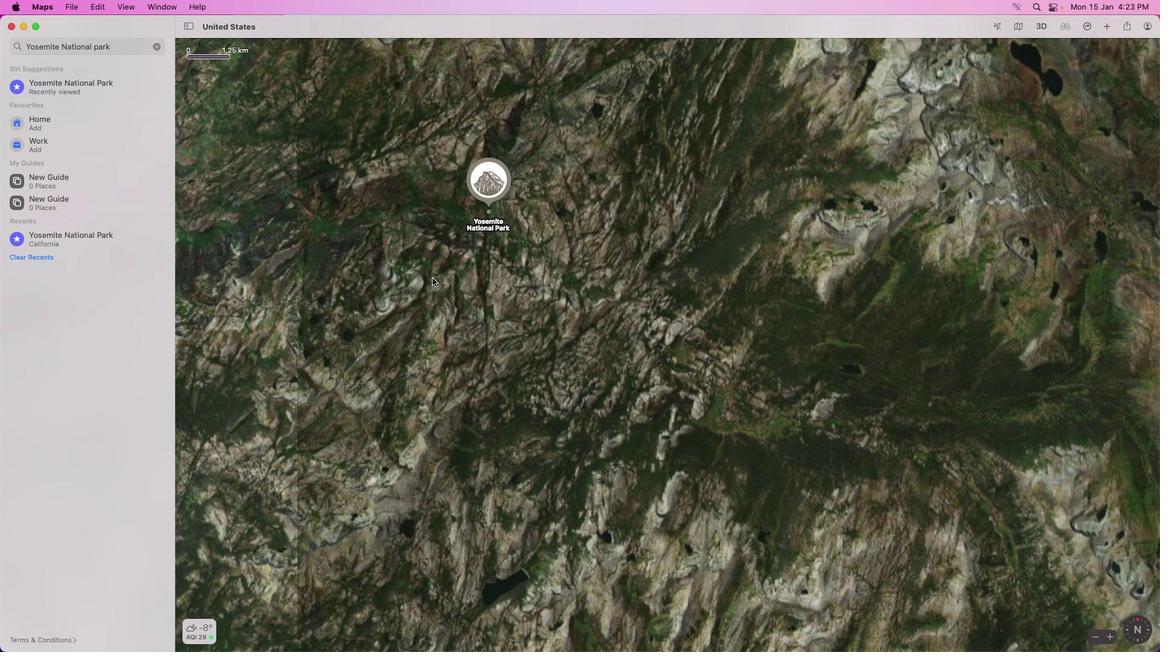 
Action: Mouse pressed left at (409, 241)
Screenshot: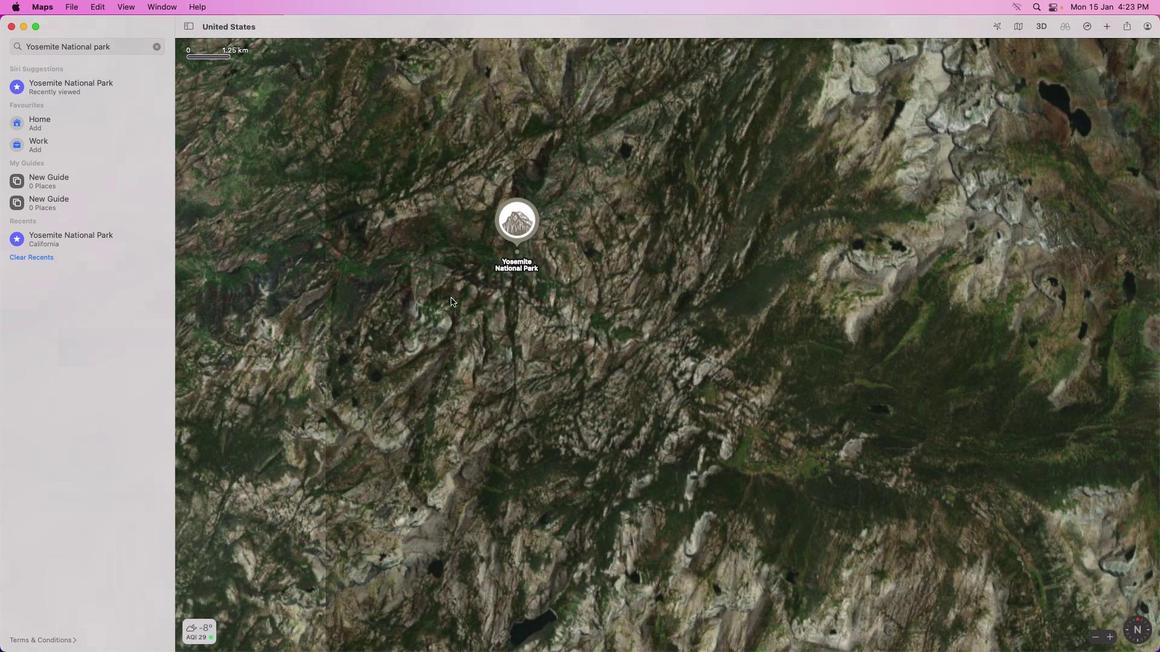 
Action: Mouse moved to (476, 302)
Screenshot: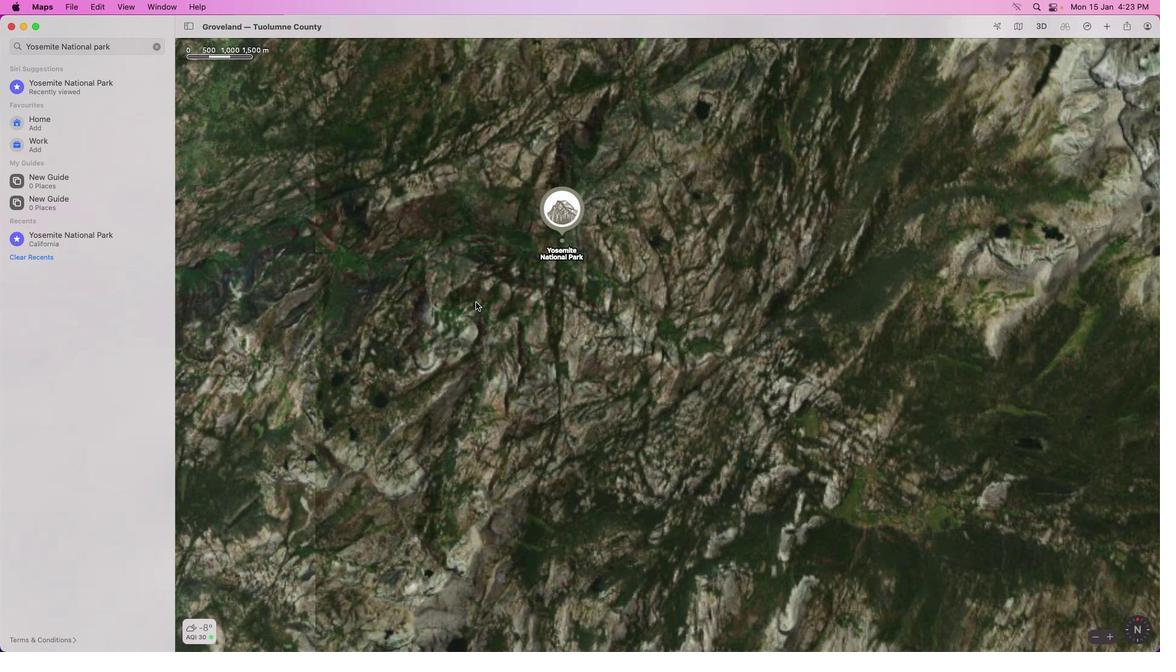 
Action: Mouse scrolled (476, 302) with delta (0, 0)
Screenshot: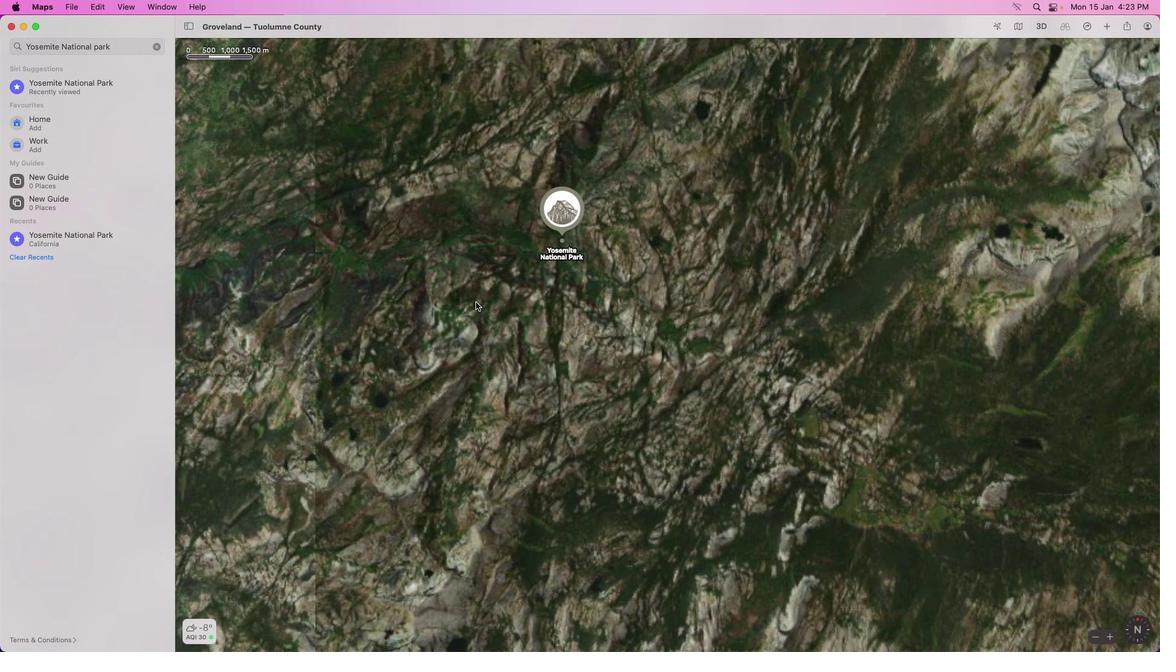 
Action: Mouse scrolled (476, 302) with delta (0, 0)
Screenshot: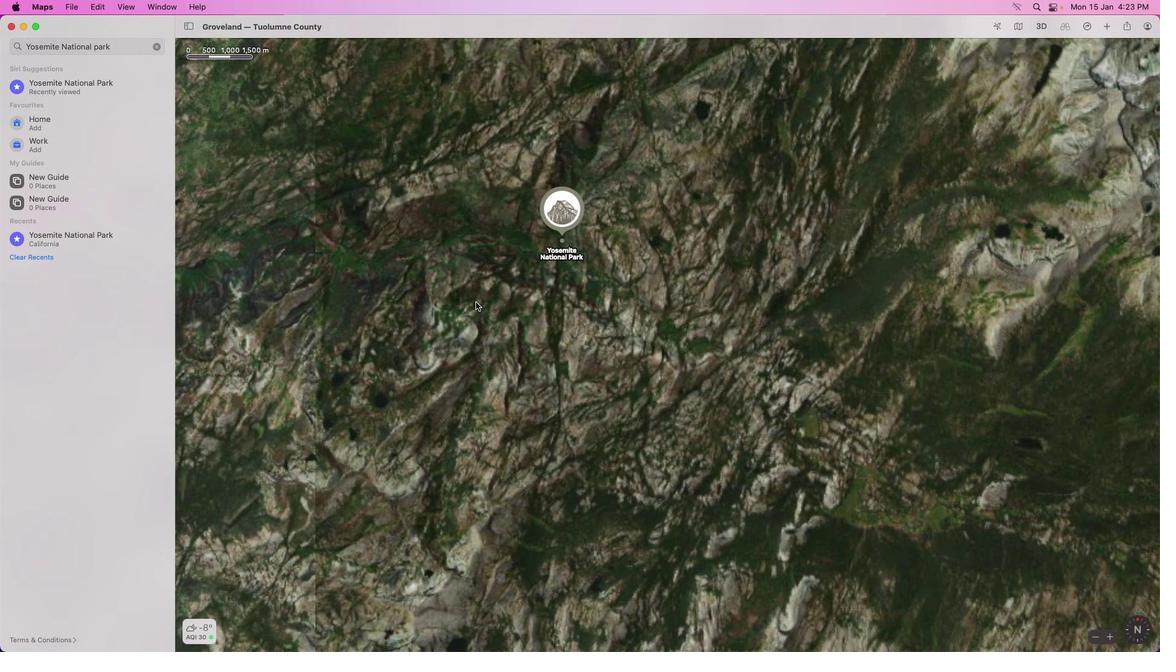 
Action: Mouse scrolled (476, 302) with delta (0, 1)
Screenshot: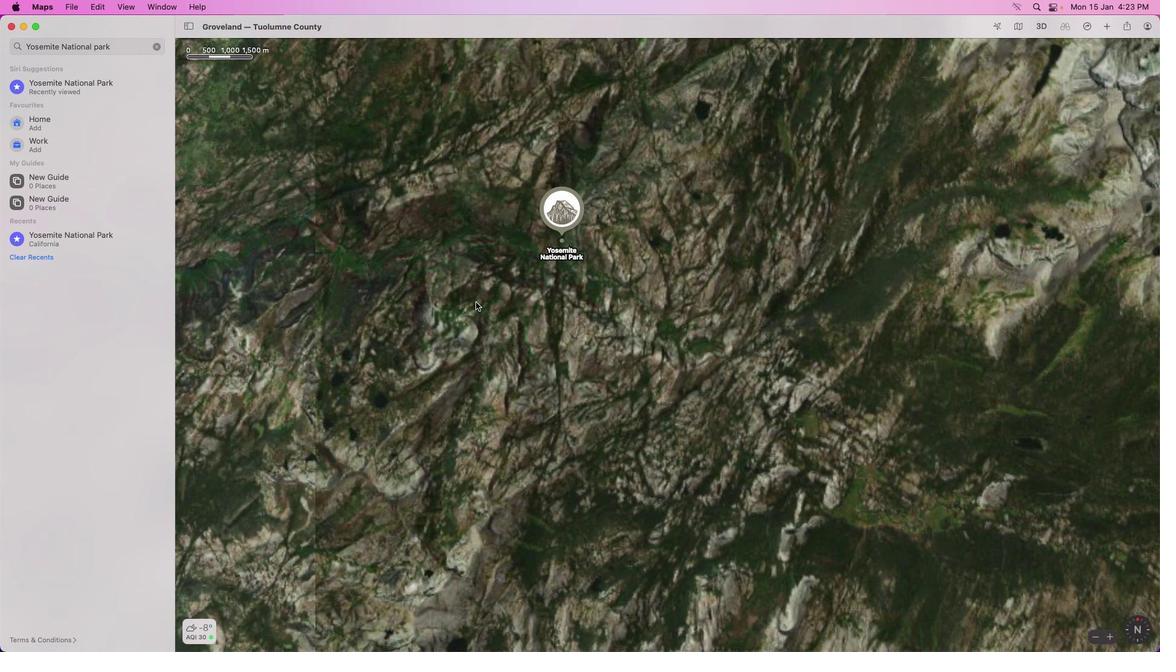 
Action: Mouse scrolled (476, 302) with delta (0, 3)
Screenshot: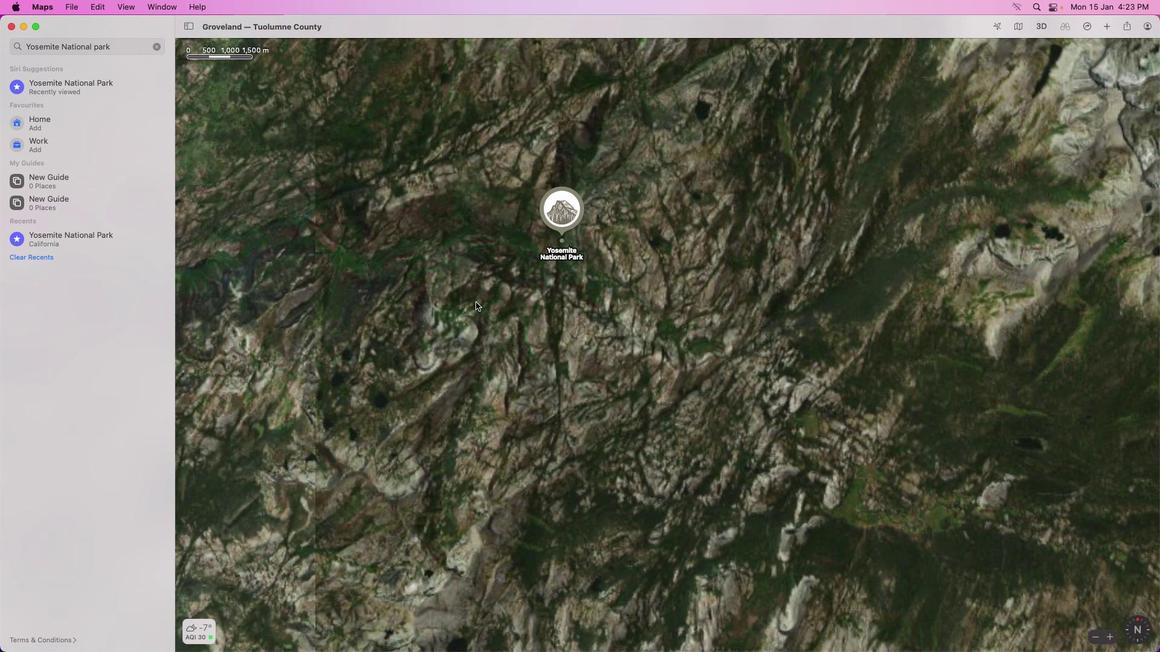 
Action: Mouse scrolled (476, 302) with delta (0, 3)
Screenshot: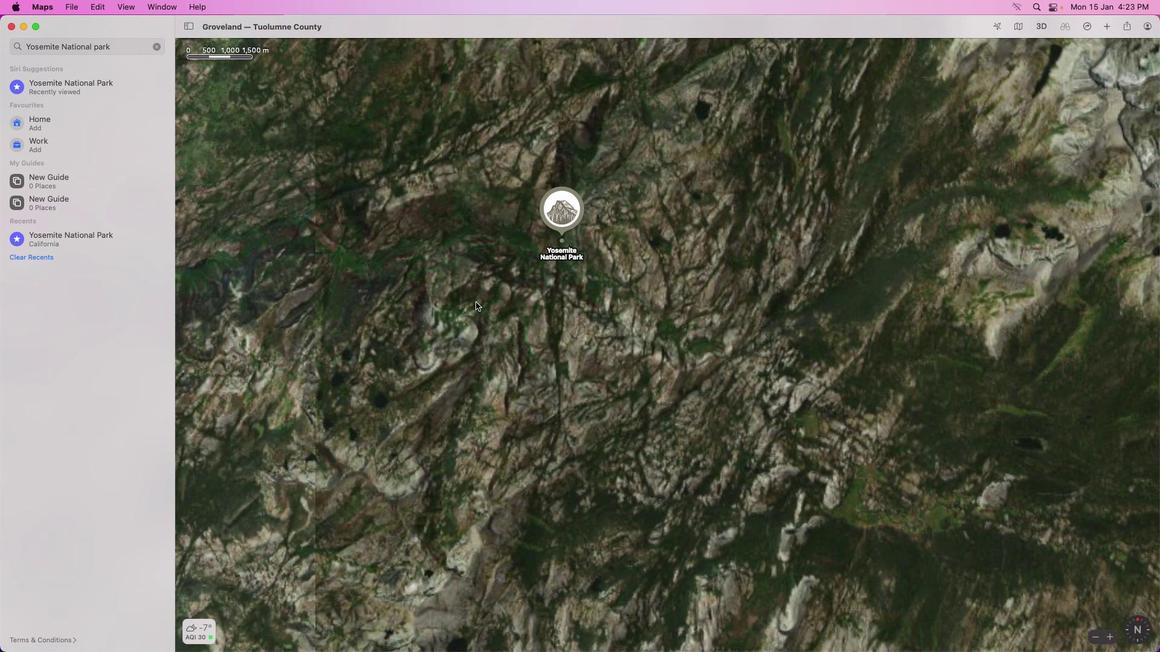 
Action: Mouse scrolled (476, 302) with delta (0, 3)
Screenshot: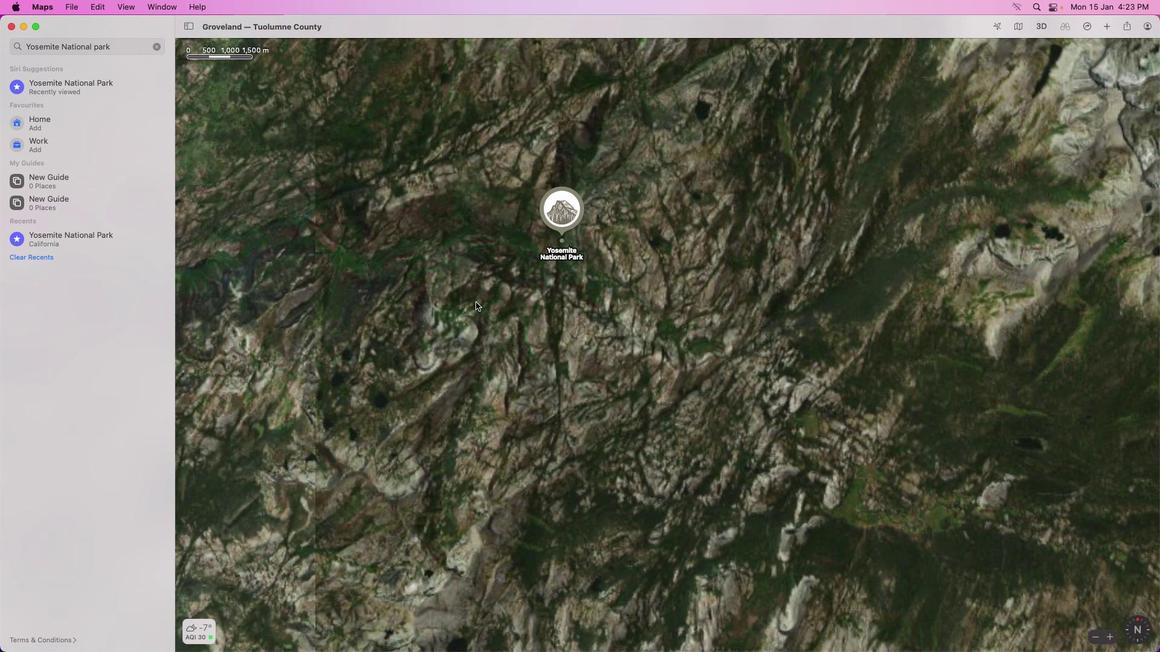 
Action: Mouse scrolled (476, 302) with delta (0, 0)
Screenshot: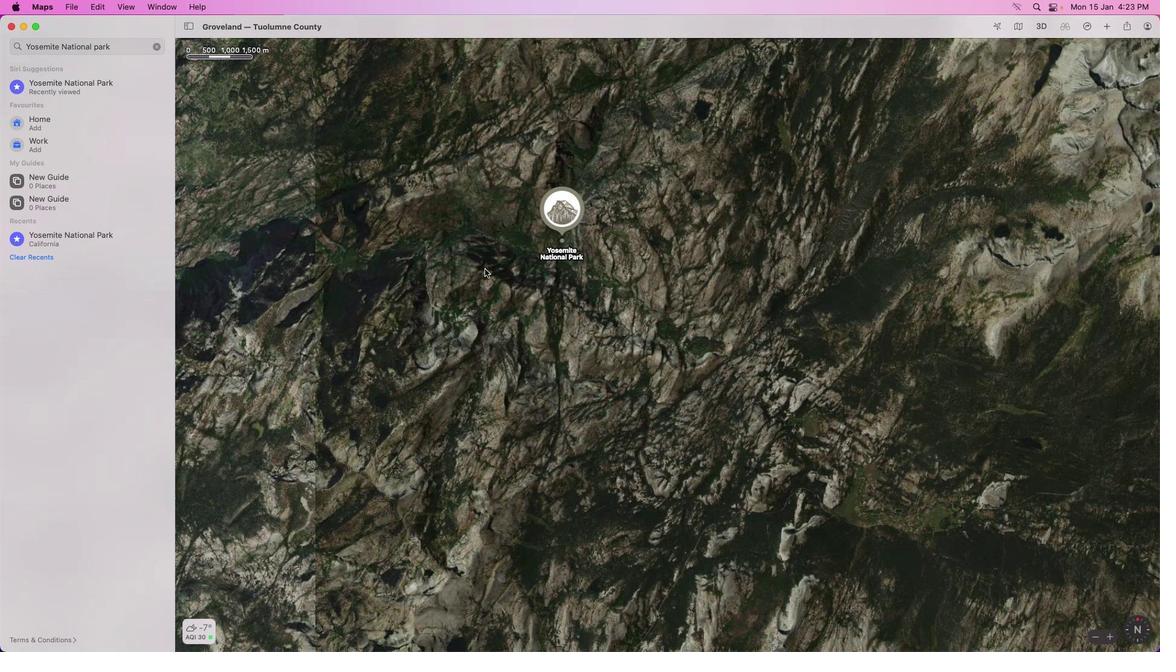 
Action: Mouse scrolled (476, 302) with delta (0, 0)
Screenshot: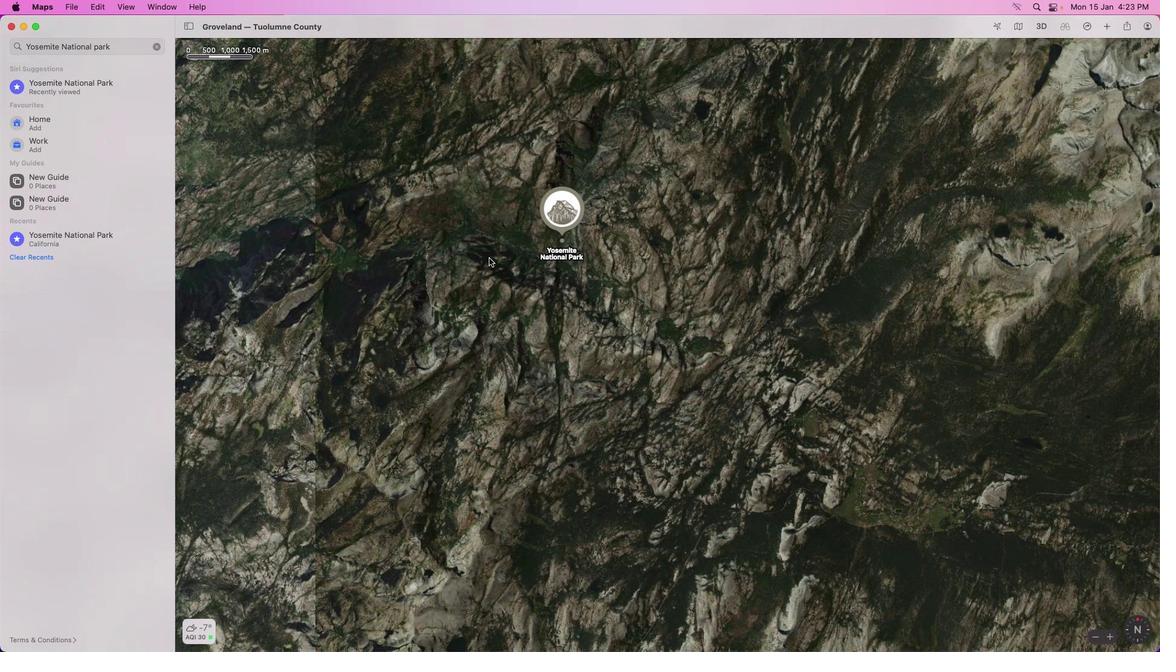 
Action: Mouse scrolled (476, 302) with delta (0, 1)
Screenshot: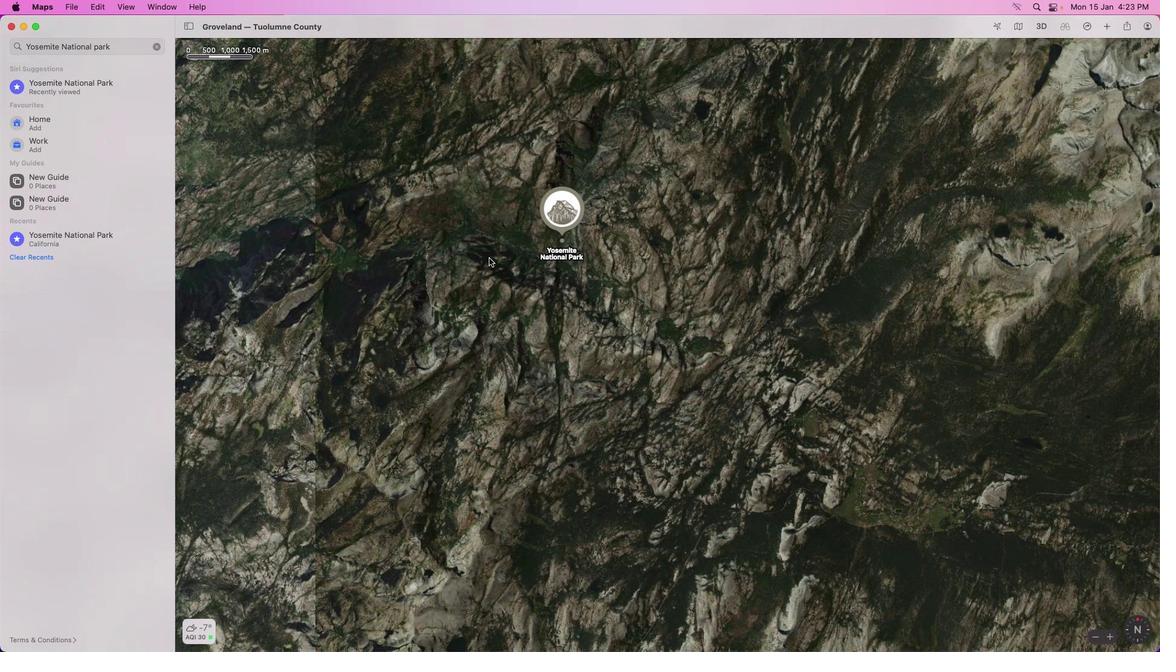 
Action: Mouse scrolled (476, 302) with delta (0, 3)
Screenshot: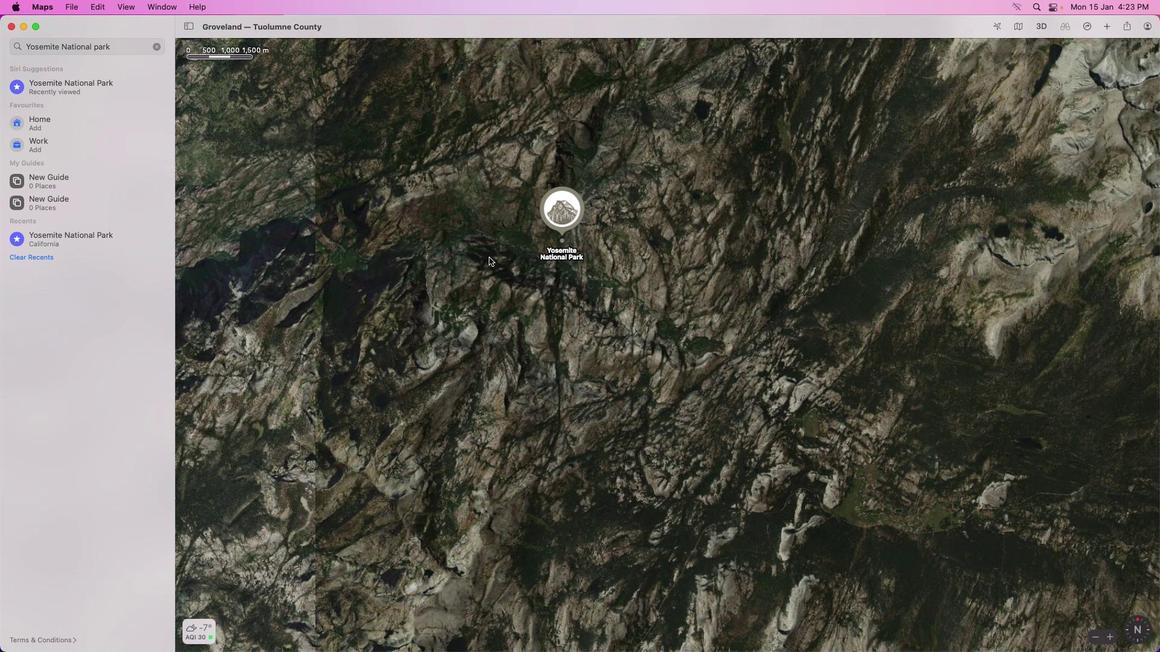 
Action: Mouse scrolled (476, 302) with delta (0, 3)
Screenshot: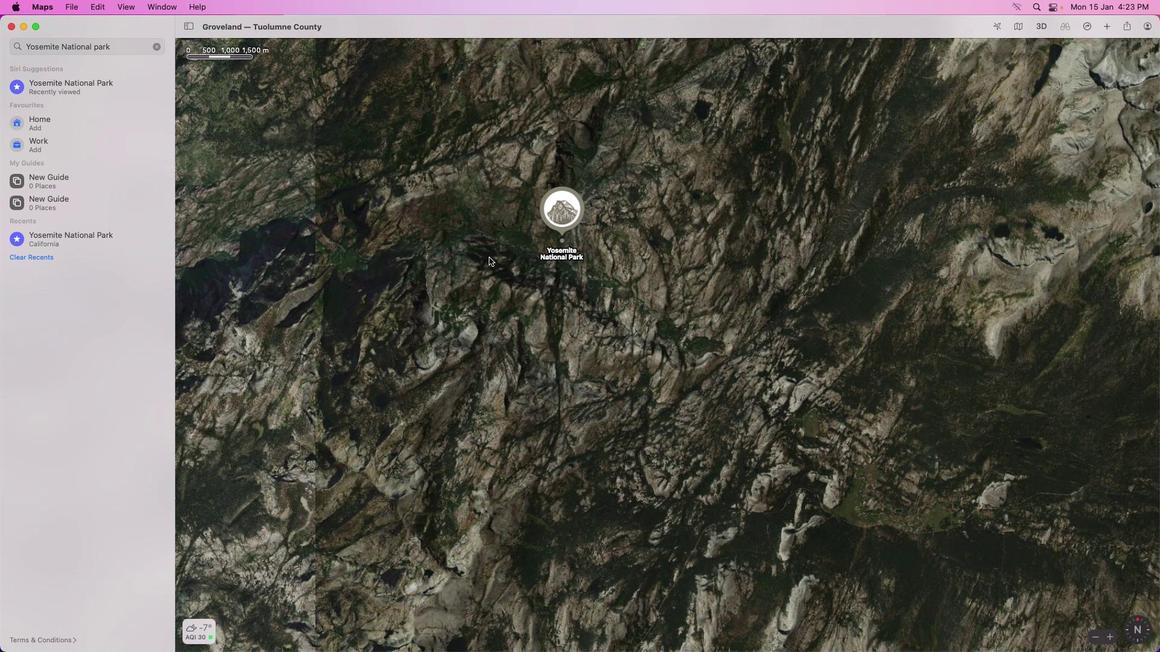 
Action: Mouse scrolled (476, 302) with delta (0, 3)
Screenshot: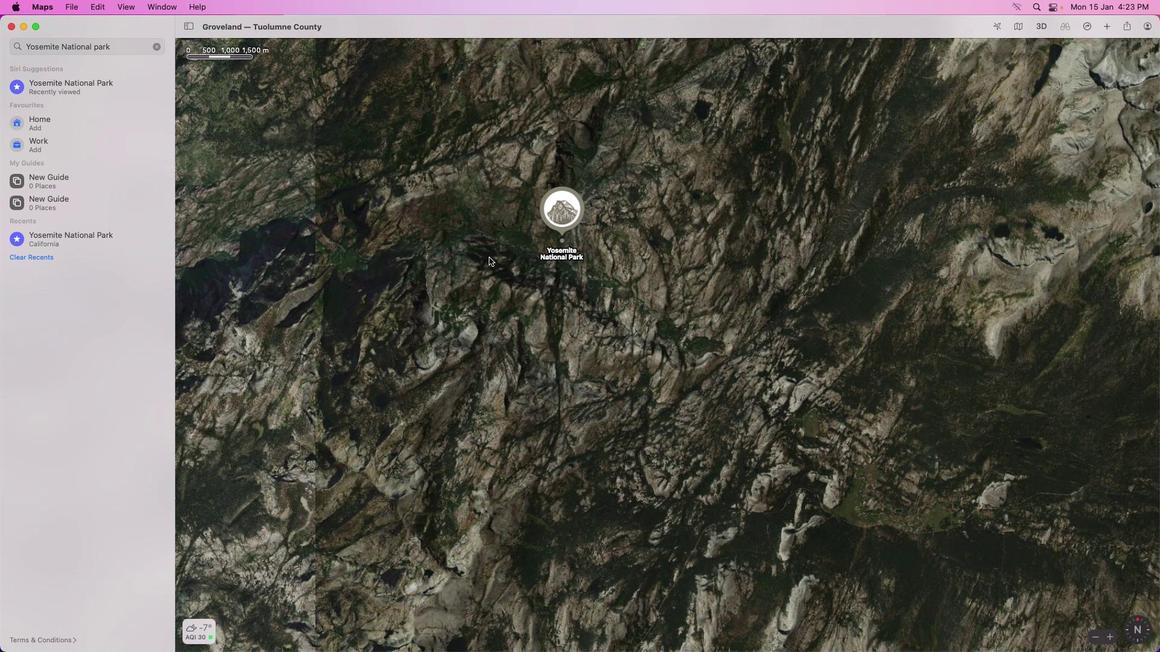 
Action: Mouse moved to (500, 259)
Screenshot: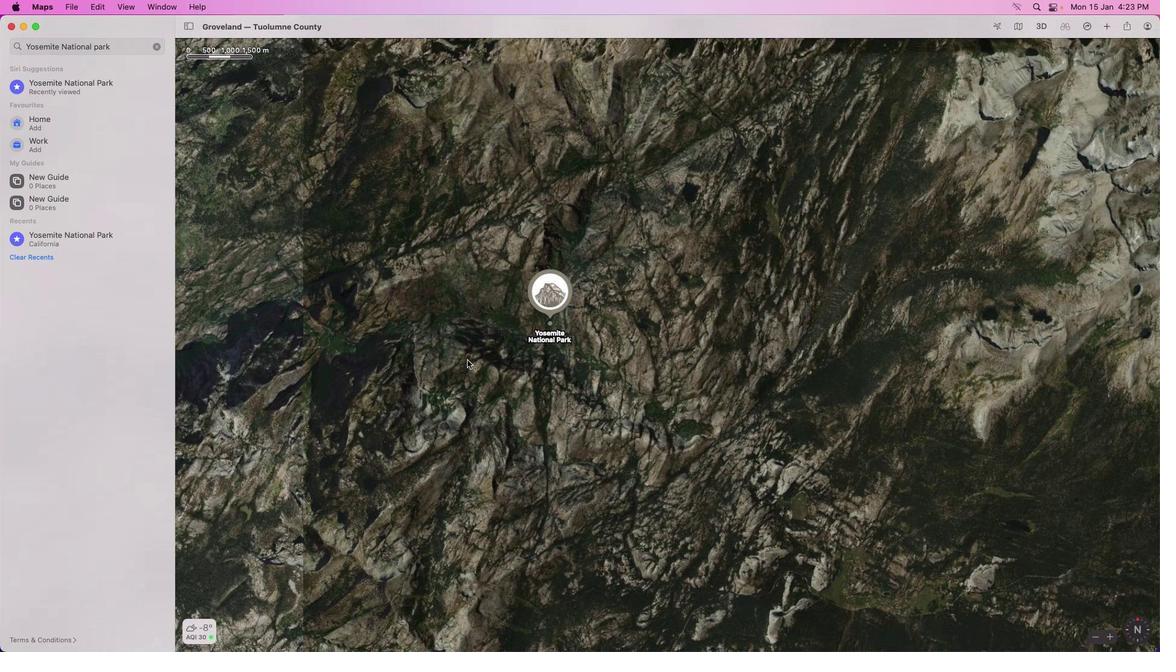 
Action: Mouse pressed left at (500, 259)
Screenshot: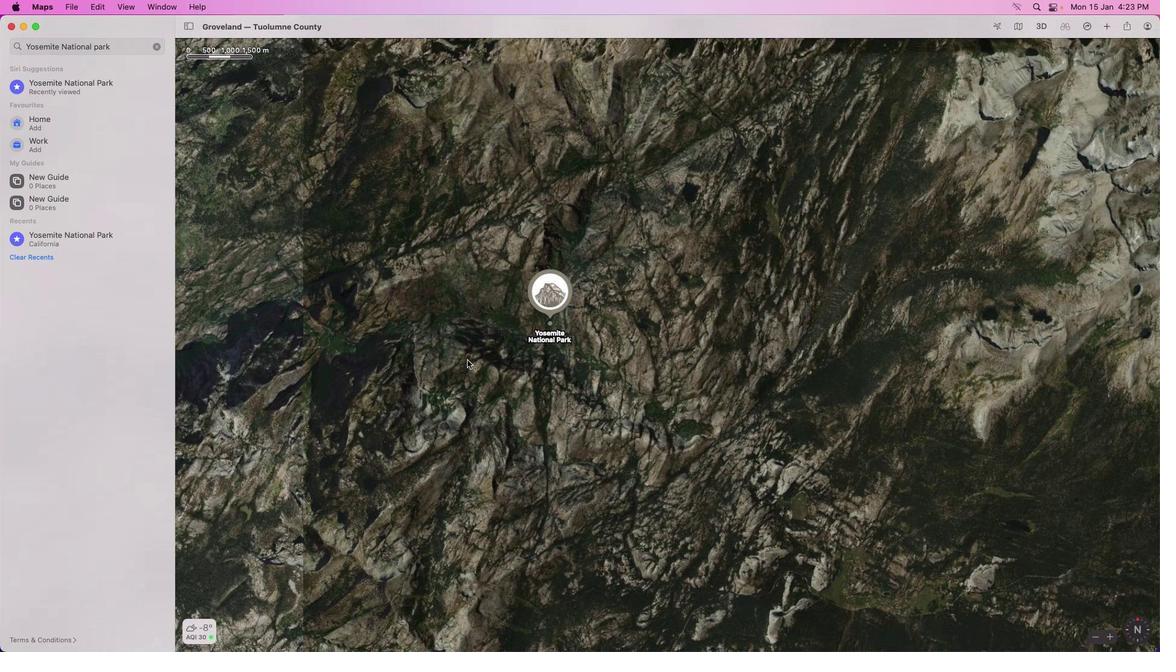 
Action: Mouse moved to (590, 394)
Screenshot: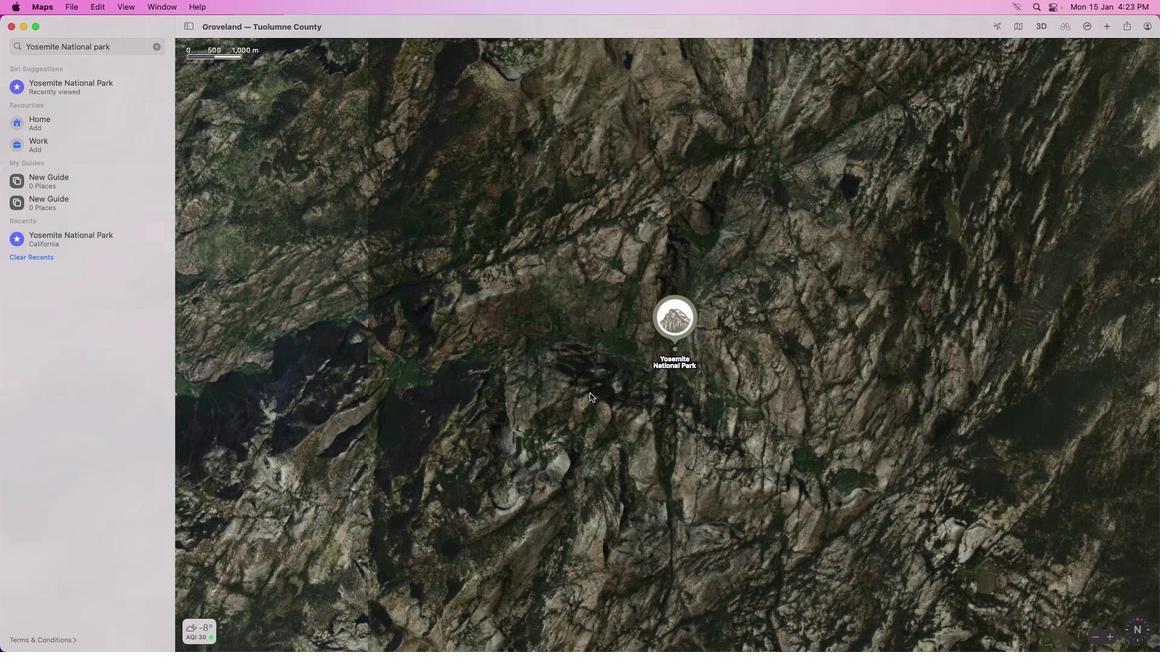 
Action: Mouse scrolled (590, 394) with delta (0, 0)
Screenshot: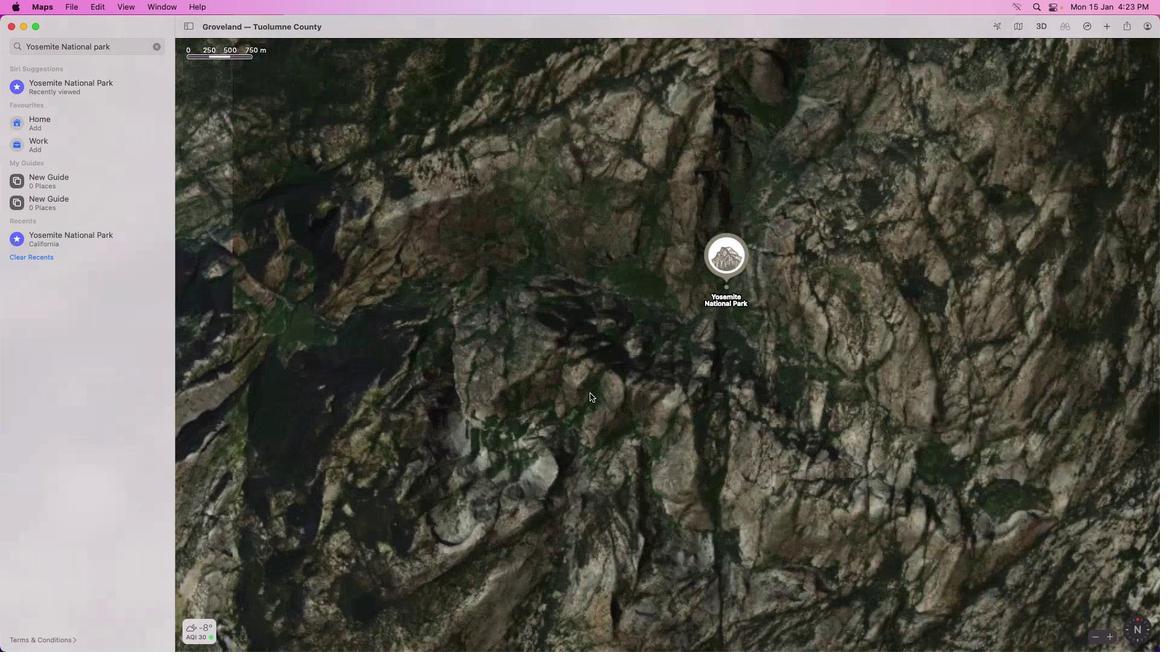 
Action: Mouse scrolled (590, 394) with delta (0, 0)
Screenshot: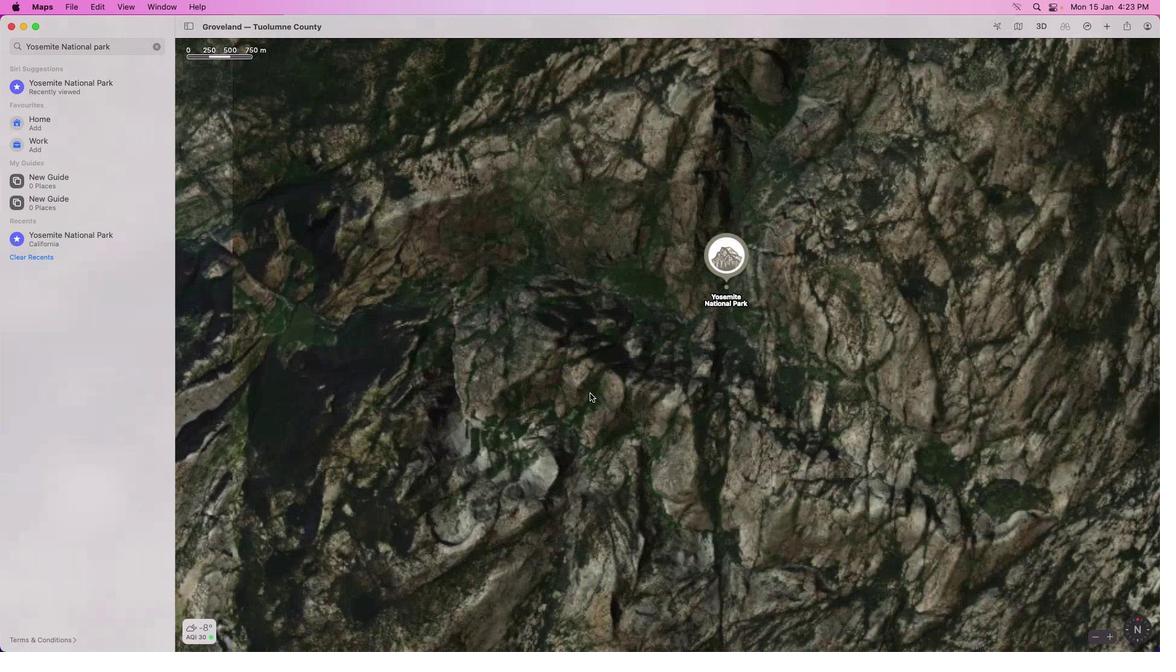 
Action: Mouse scrolled (590, 394) with delta (0, 1)
Screenshot: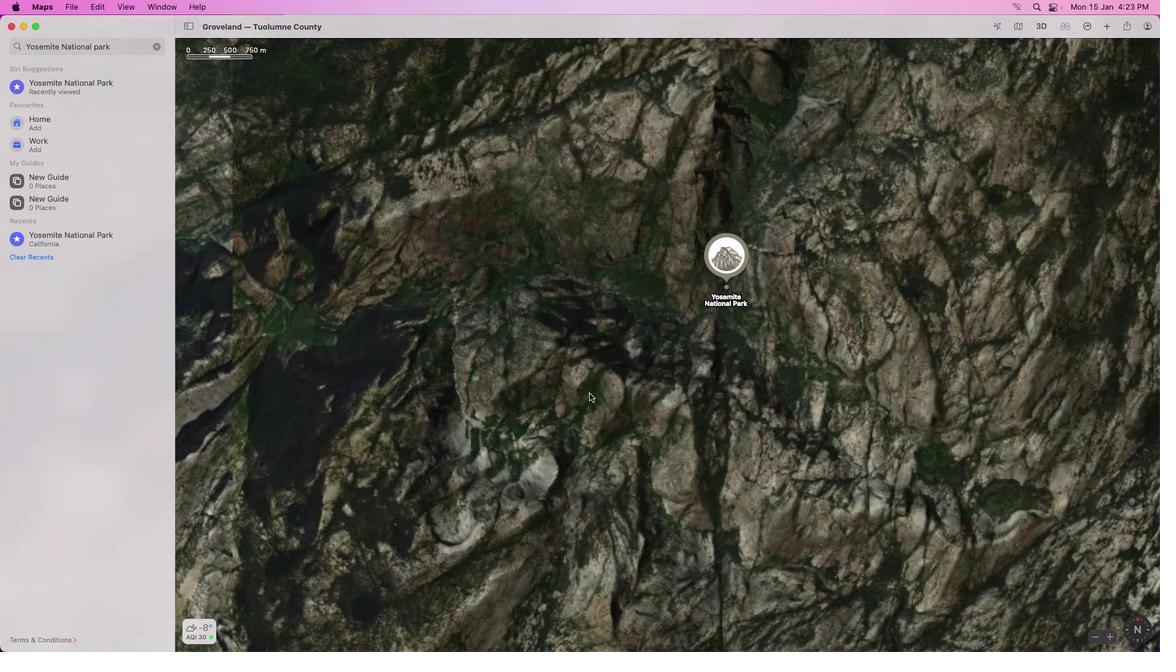 
Action: Mouse scrolled (590, 394) with delta (0, 3)
Screenshot: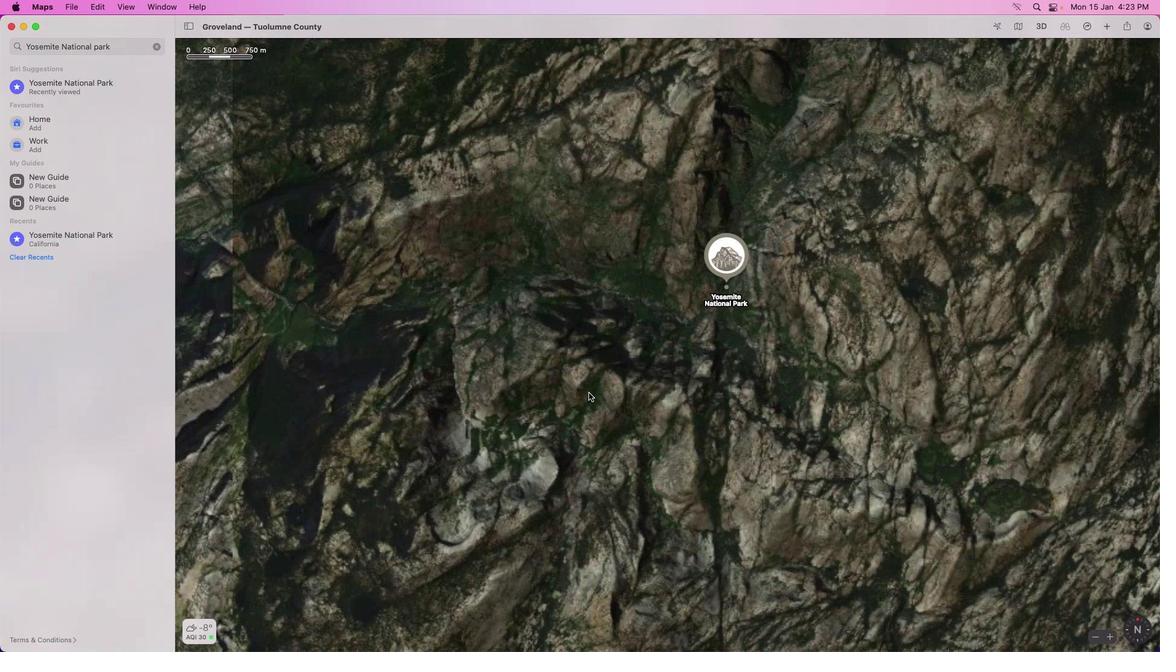 
Action: Mouse scrolled (590, 394) with delta (0, 3)
Screenshot: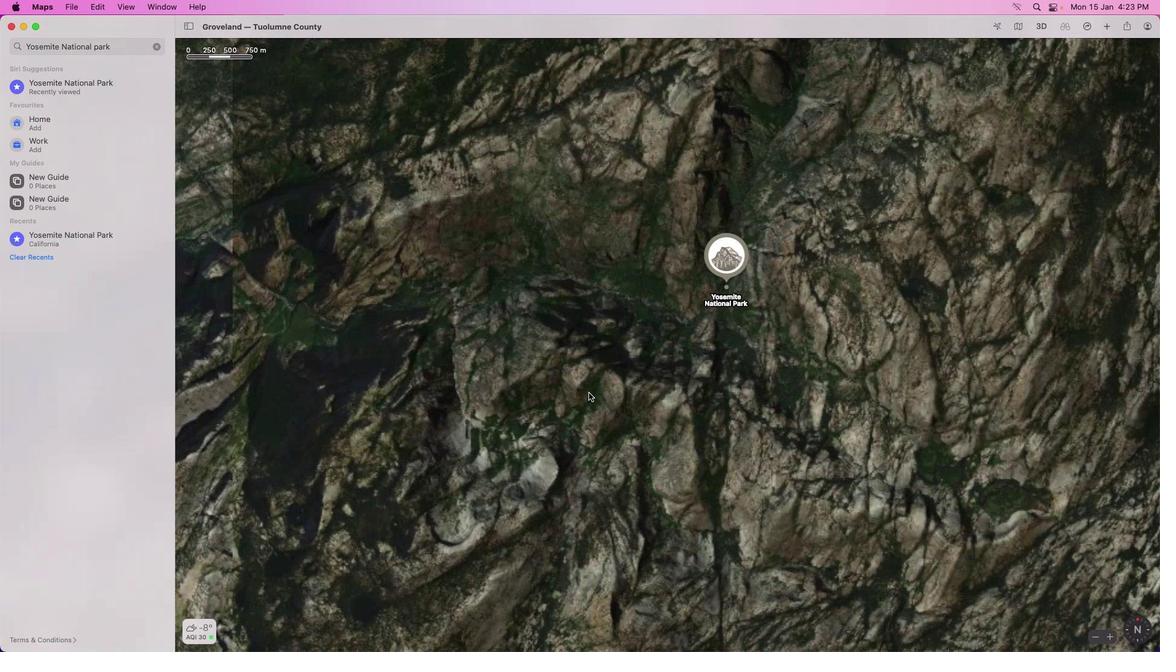 
Action: Mouse scrolled (590, 394) with delta (0, 3)
Screenshot: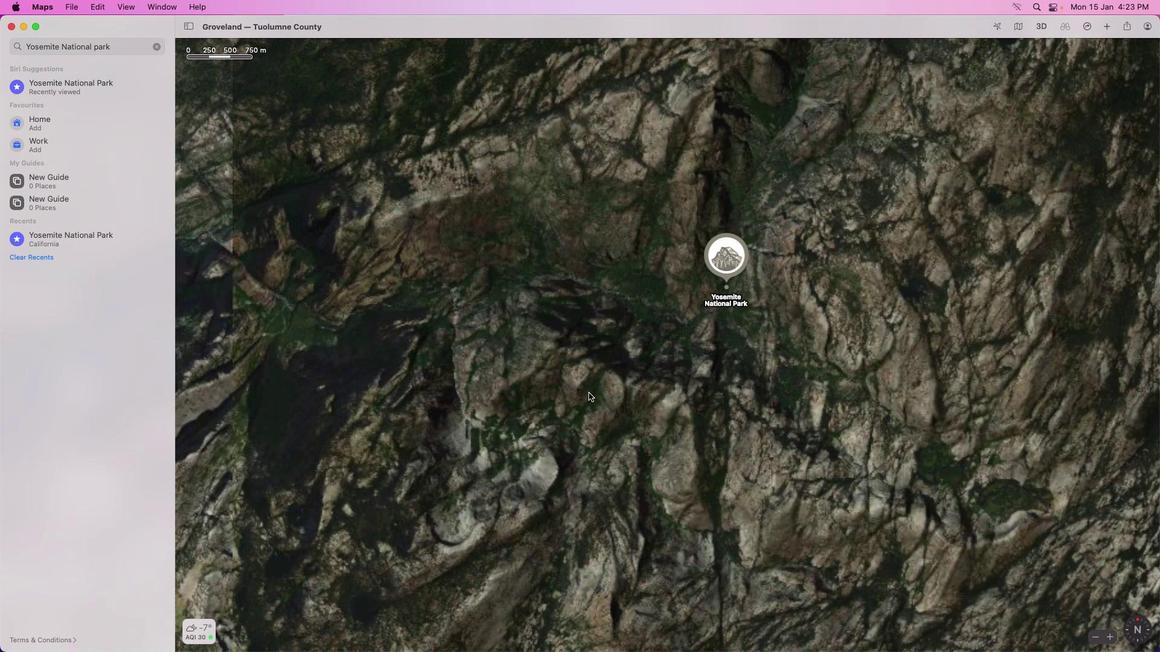 
Action: Mouse scrolled (590, 394) with delta (0, 3)
Screenshot: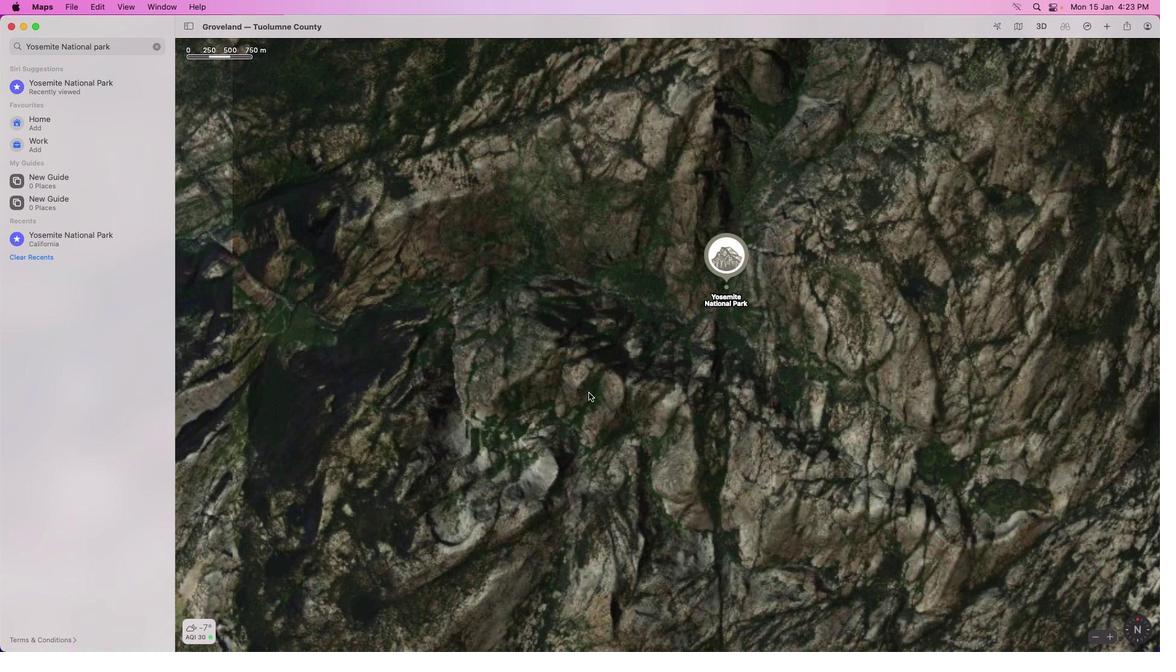
Action: Mouse moved to (586, 389)
Screenshot: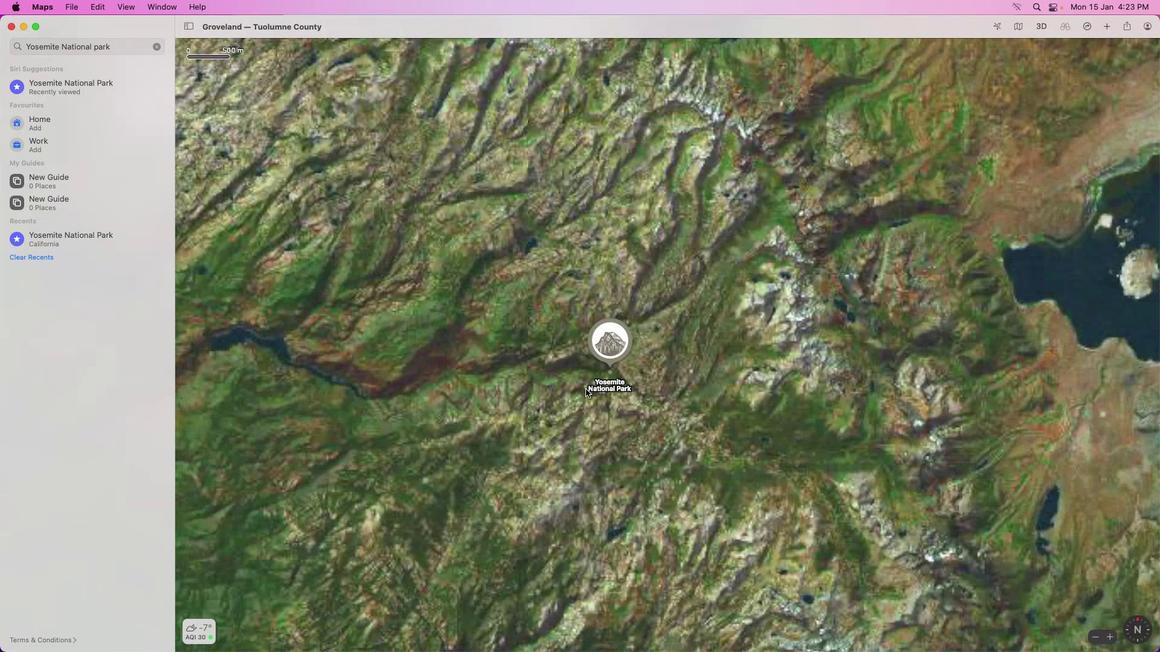 
Action: Mouse scrolled (586, 389) with delta (0, 0)
Screenshot: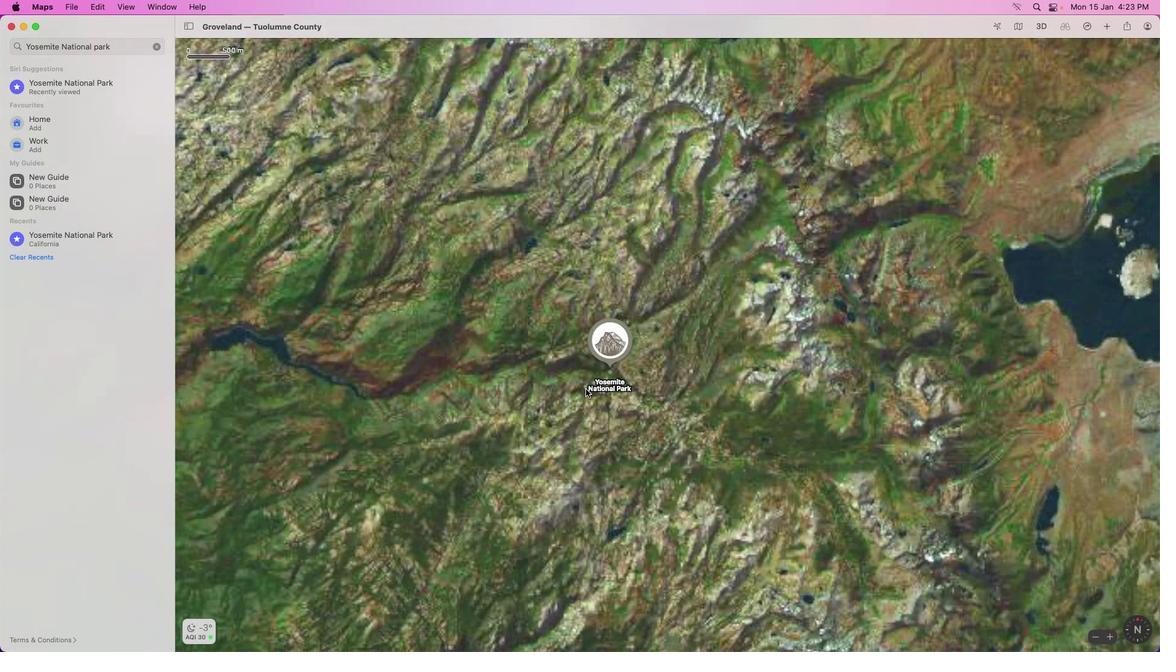 
Action: Mouse scrolled (586, 389) with delta (0, 0)
Screenshot: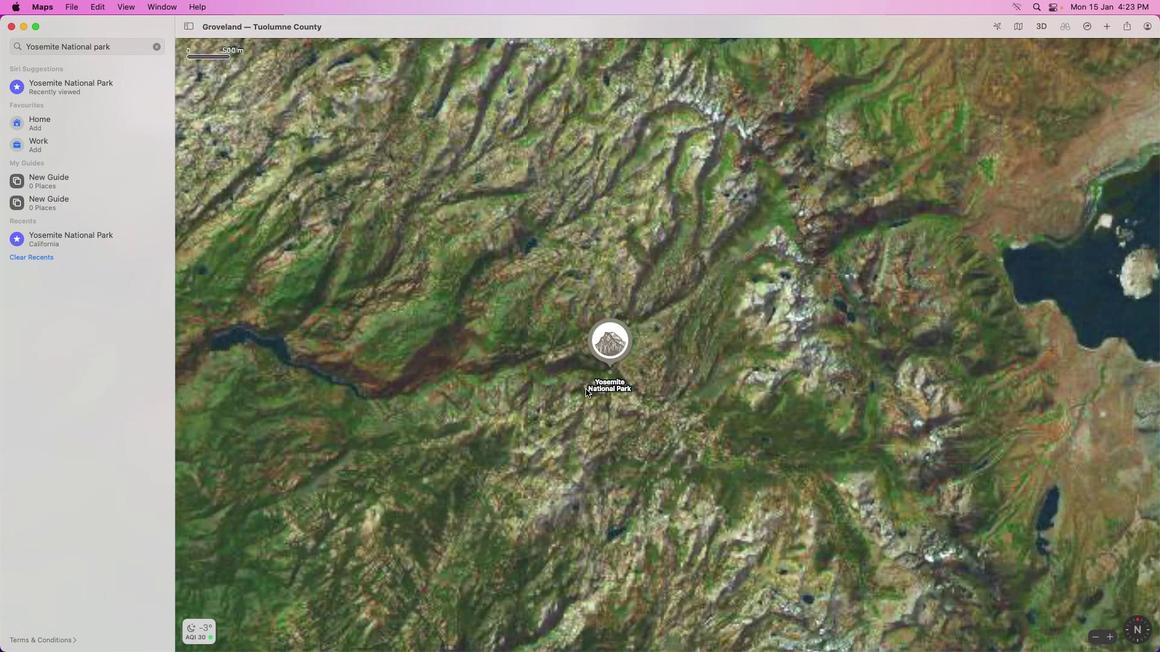 
Action: Mouse scrolled (586, 389) with delta (0, -1)
Screenshot: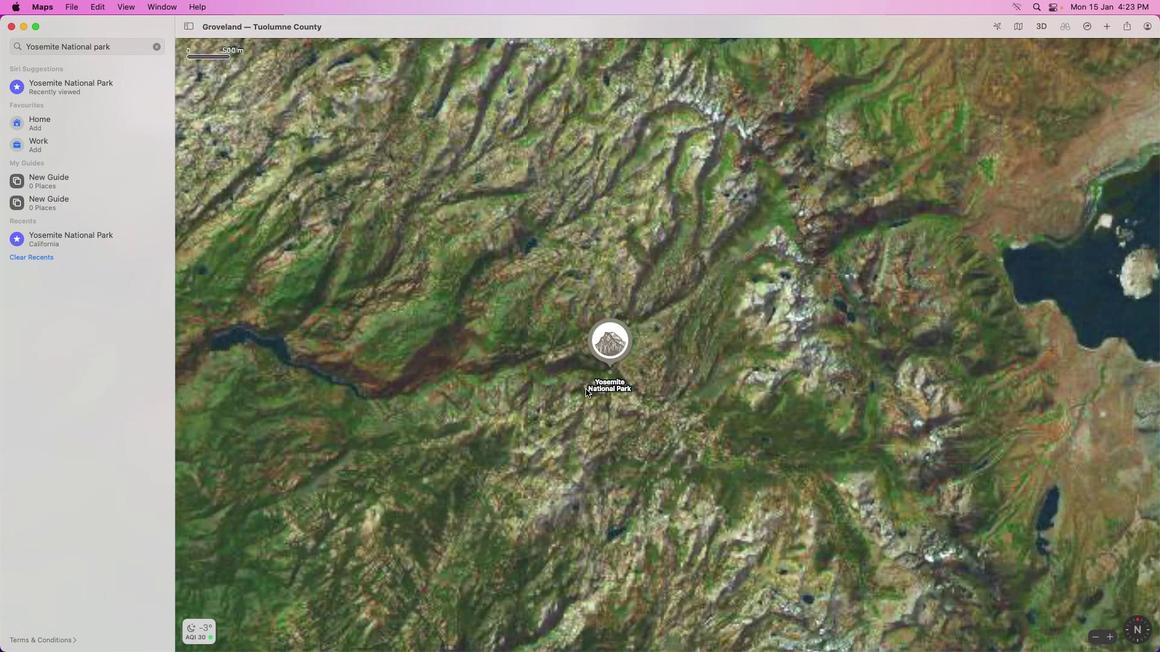 
Action: Mouse scrolled (586, 389) with delta (0, -3)
Screenshot: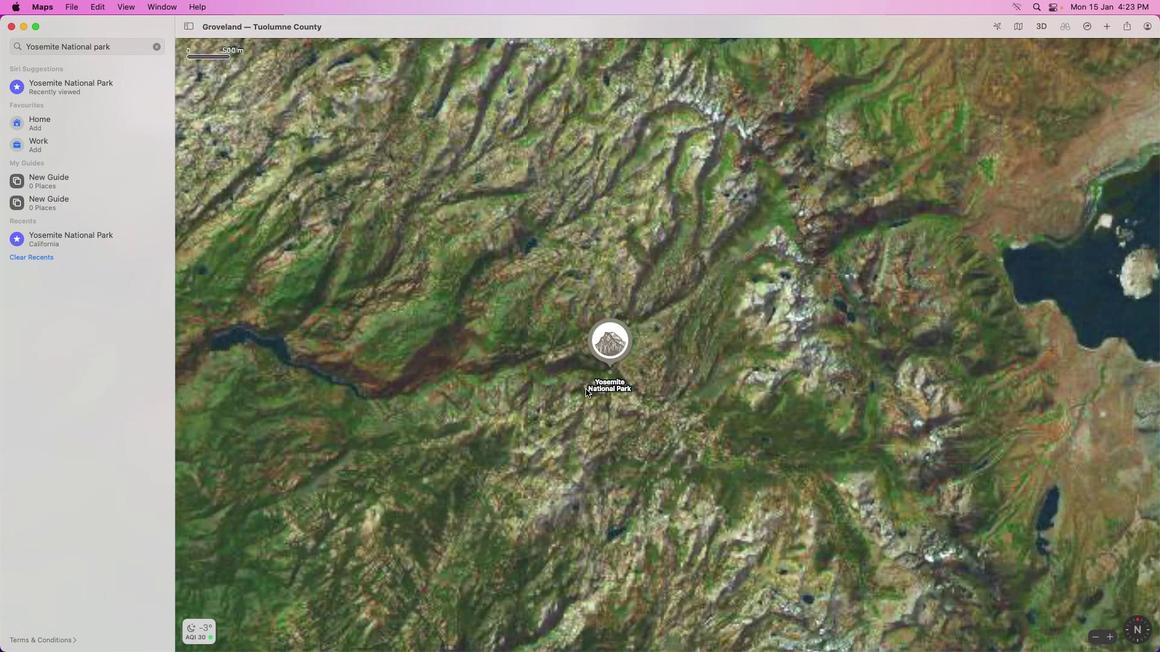 
Action: Mouse scrolled (586, 389) with delta (0, -3)
Screenshot: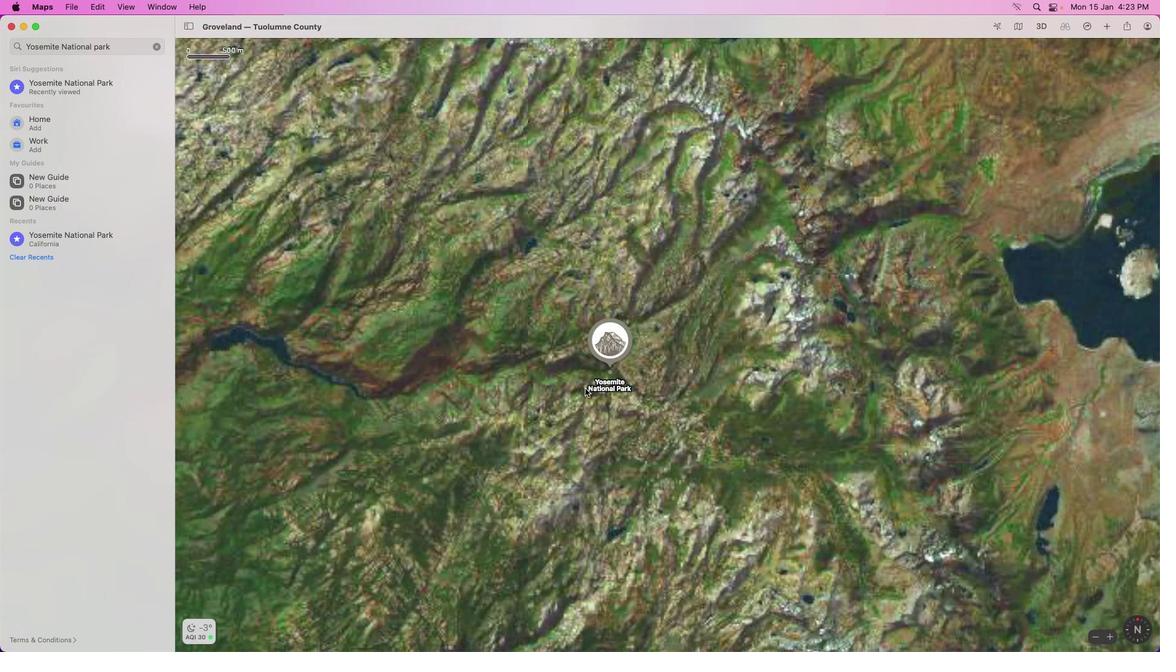 
Action: Mouse scrolled (586, 389) with delta (0, -4)
Screenshot: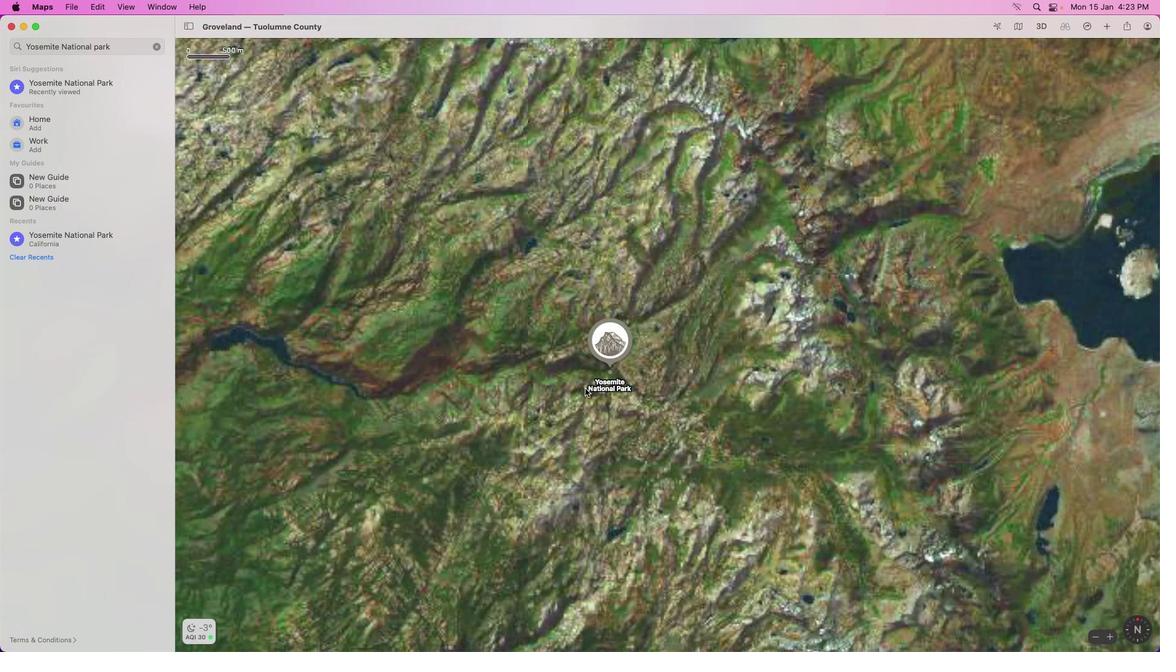 
Action: Mouse moved to (584, 388)
Screenshot: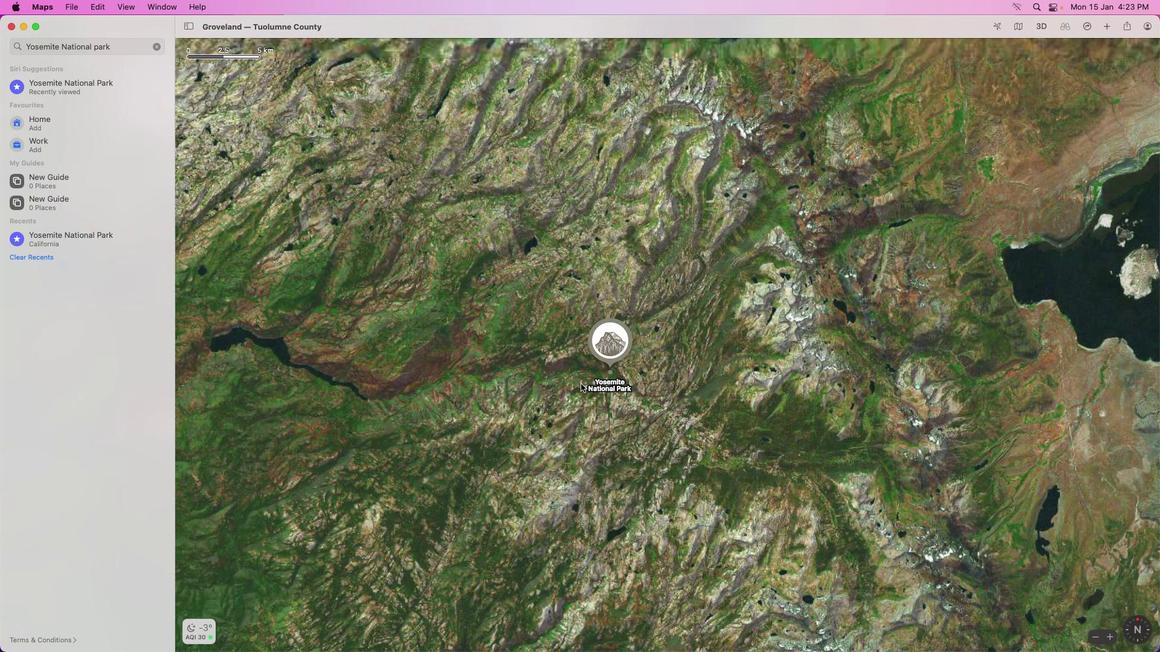 
Action: Mouse scrolled (584, 388) with delta (0, 0)
Screenshot: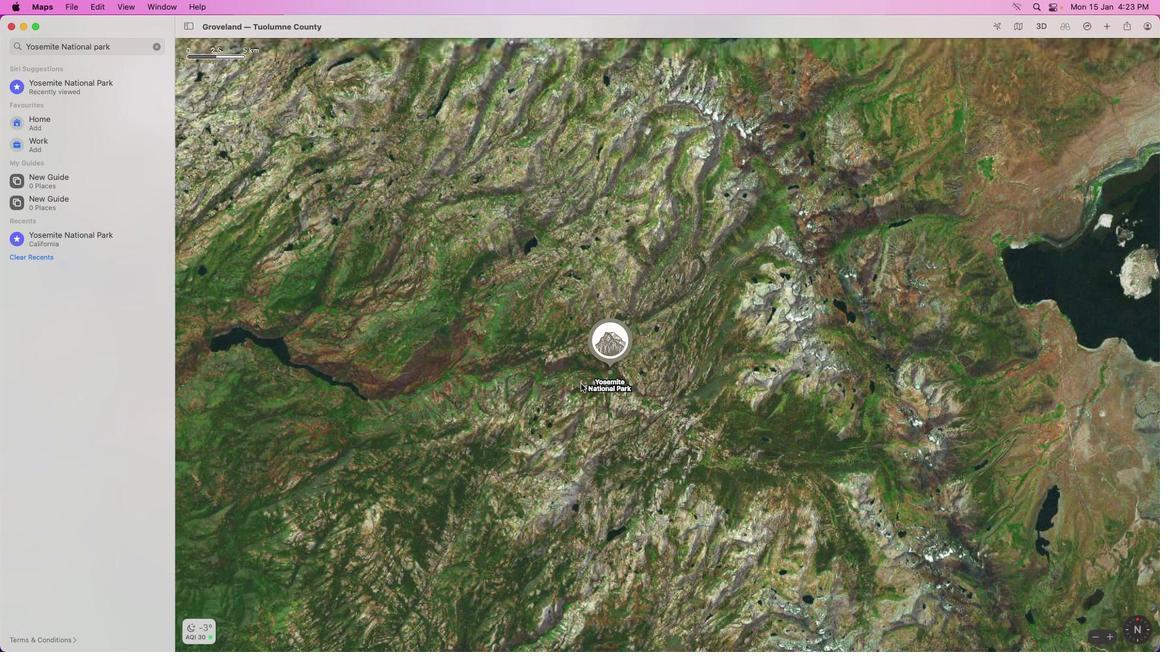 
Action: Mouse moved to (583, 388)
Screenshot: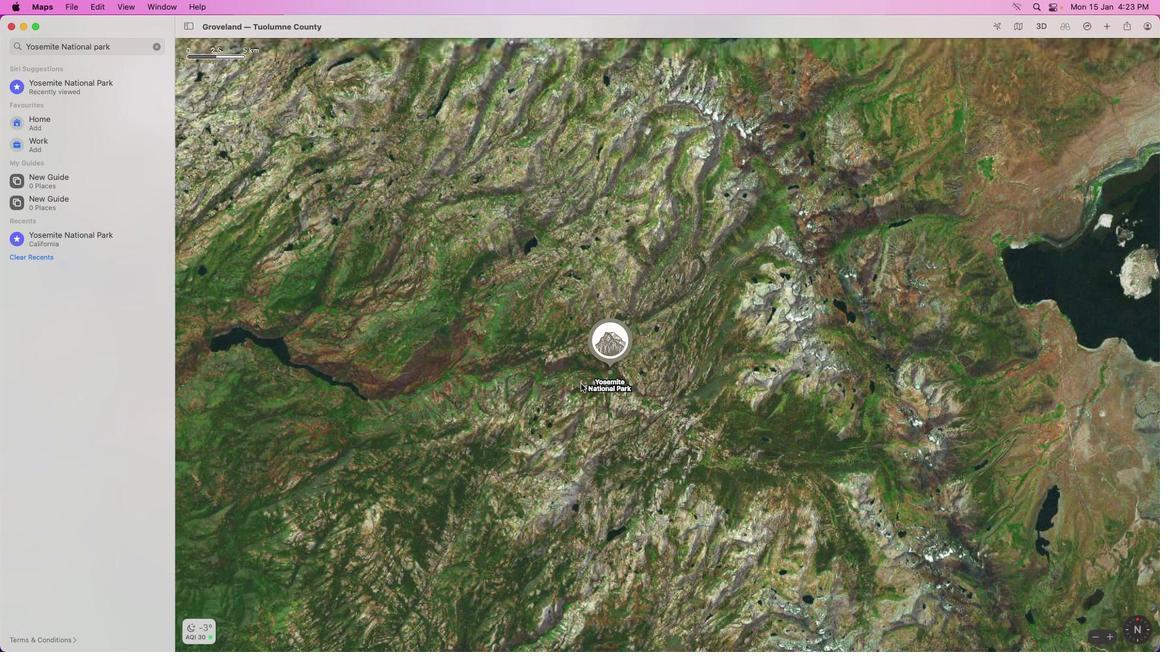 
Action: Mouse scrolled (583, 388) with delta (0, 0)
Screenshot: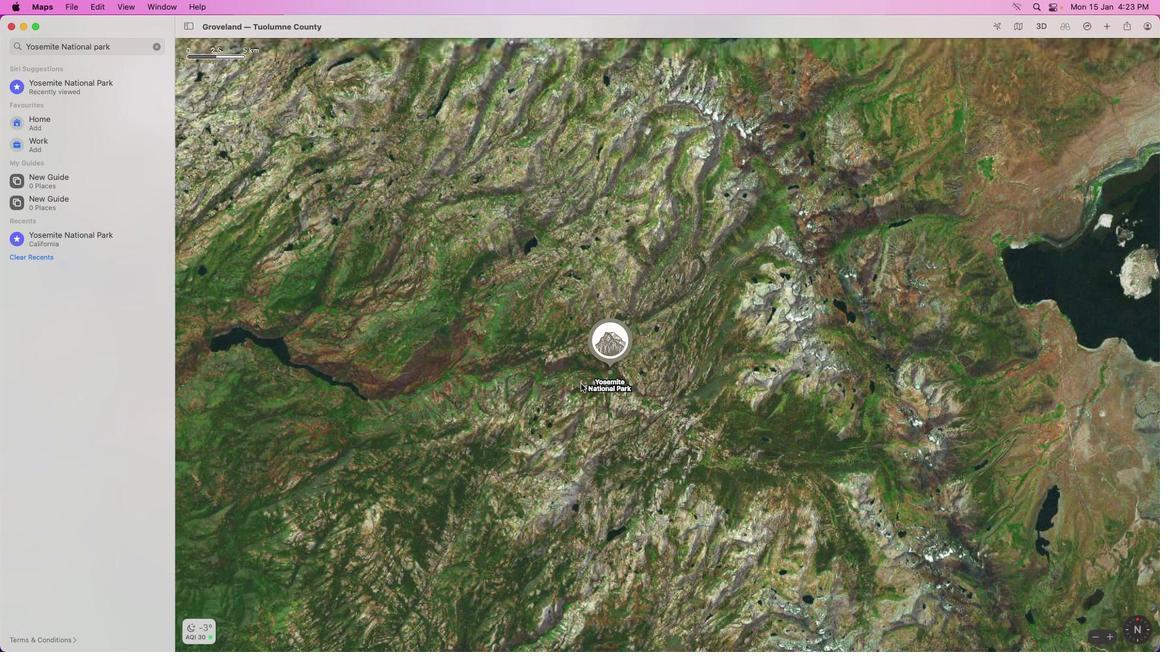 
Action: Mouse scrolled (583, 388) with delta (0, -1)
Screenshot: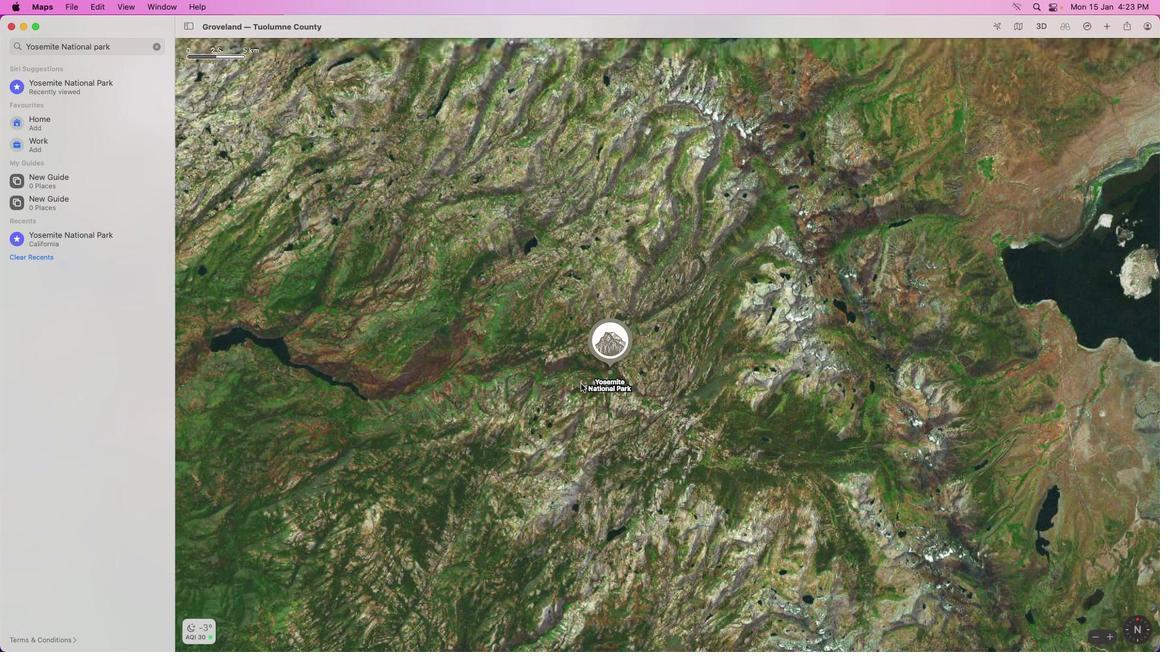 
Action: Mouse scrolled (583, 388) with delta (0, -3)
Screenshot: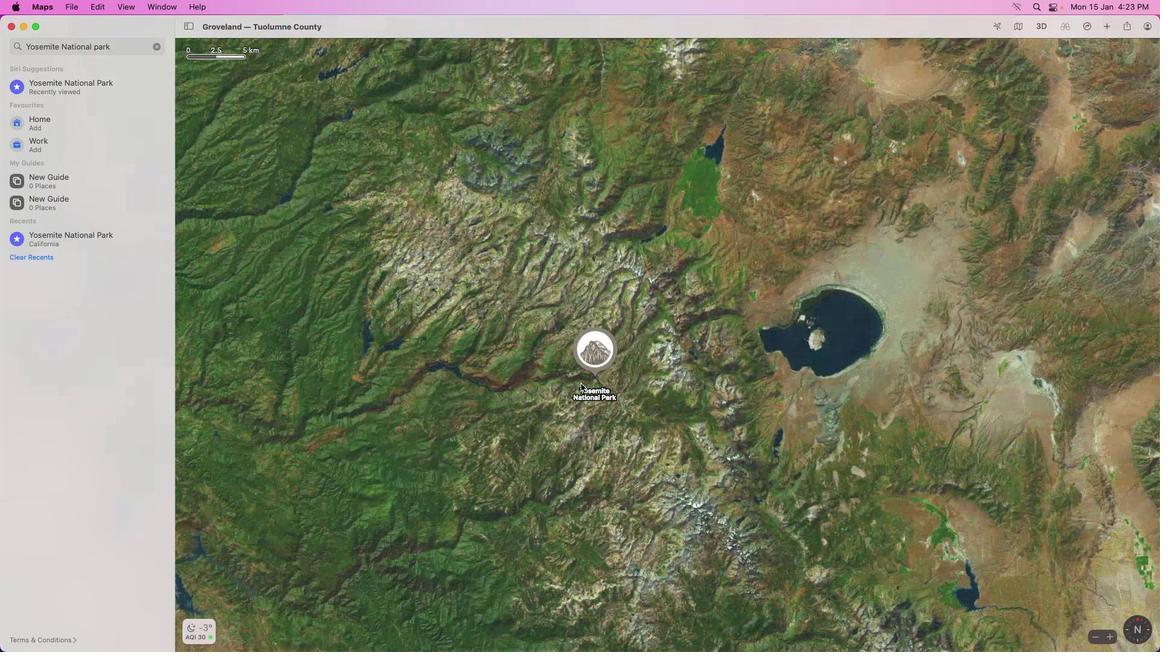 
Action: Mouse scrolled (583, 388) with delta (0, -3)
Screenshot: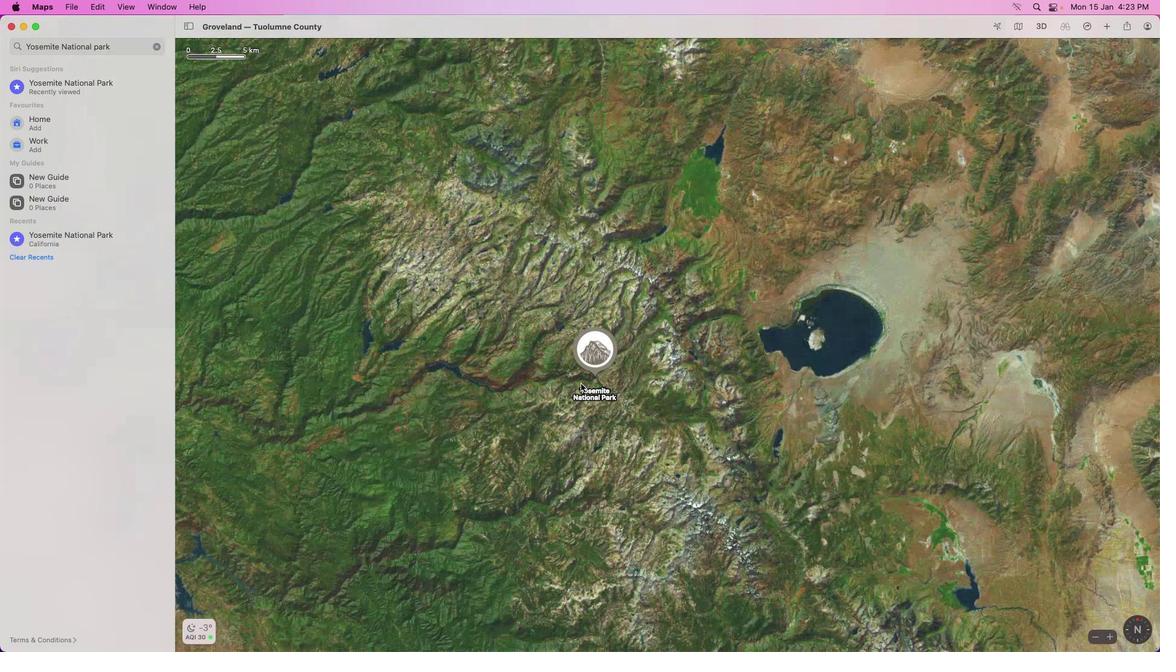 
Action: Mouse moved to (576, 382)
Screenshot: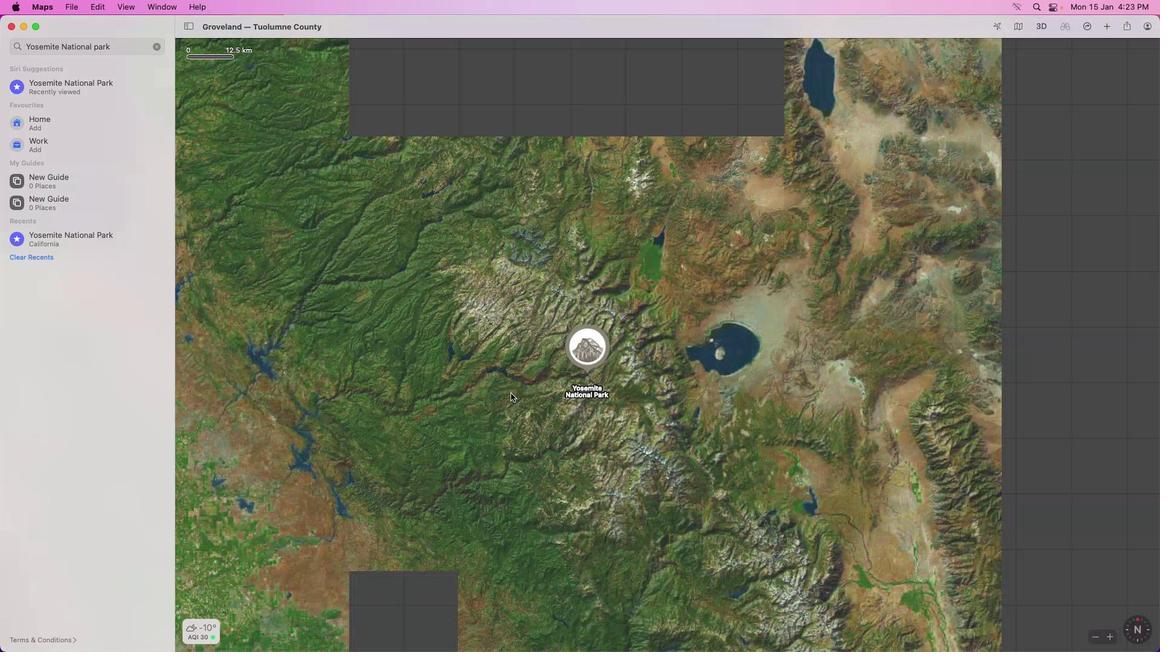 
Action: Mouse scrolled (576, 382) with delta (0, 0)
Screenshot: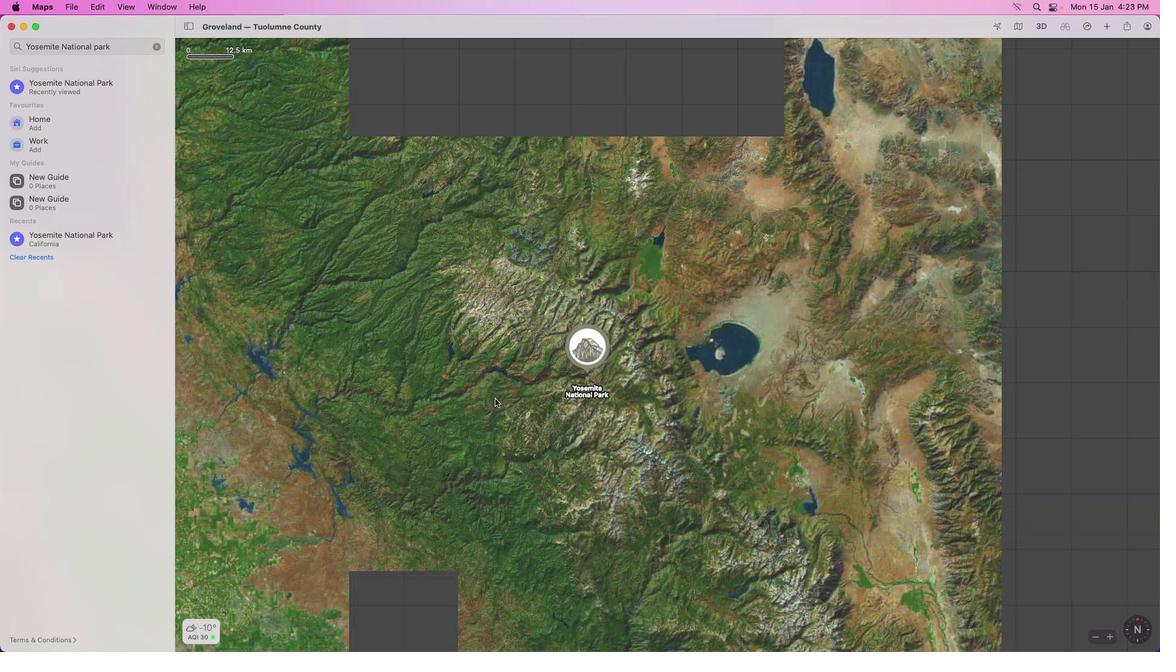 
Action: Mouse scrolled (576, 382) with delta (0, 0)
Screenshot: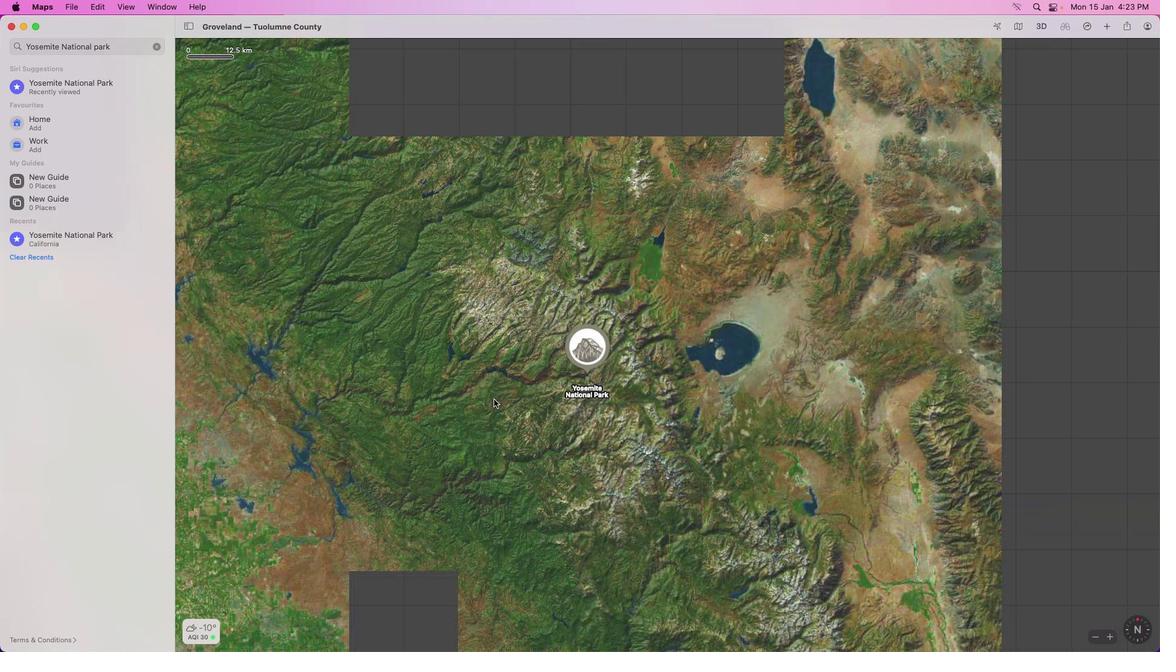
Action: Mouse moved to (576, 381)
Screenshot: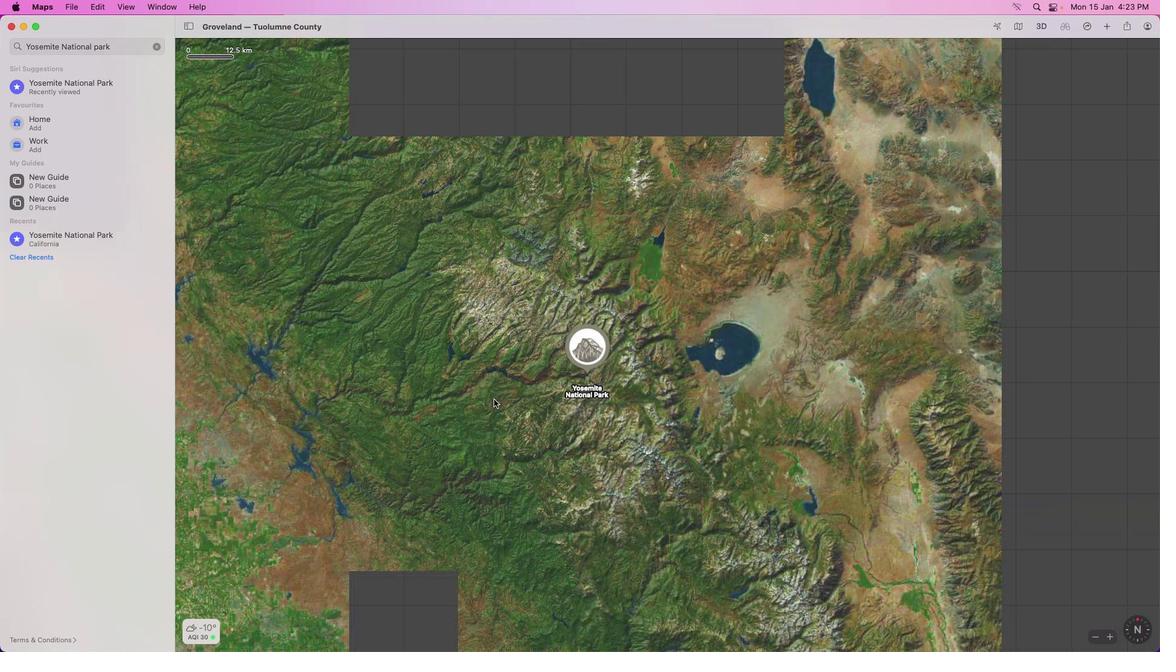 
Action: Mouse scrolled (576, 381) with delta (0, -1)
Screenshot: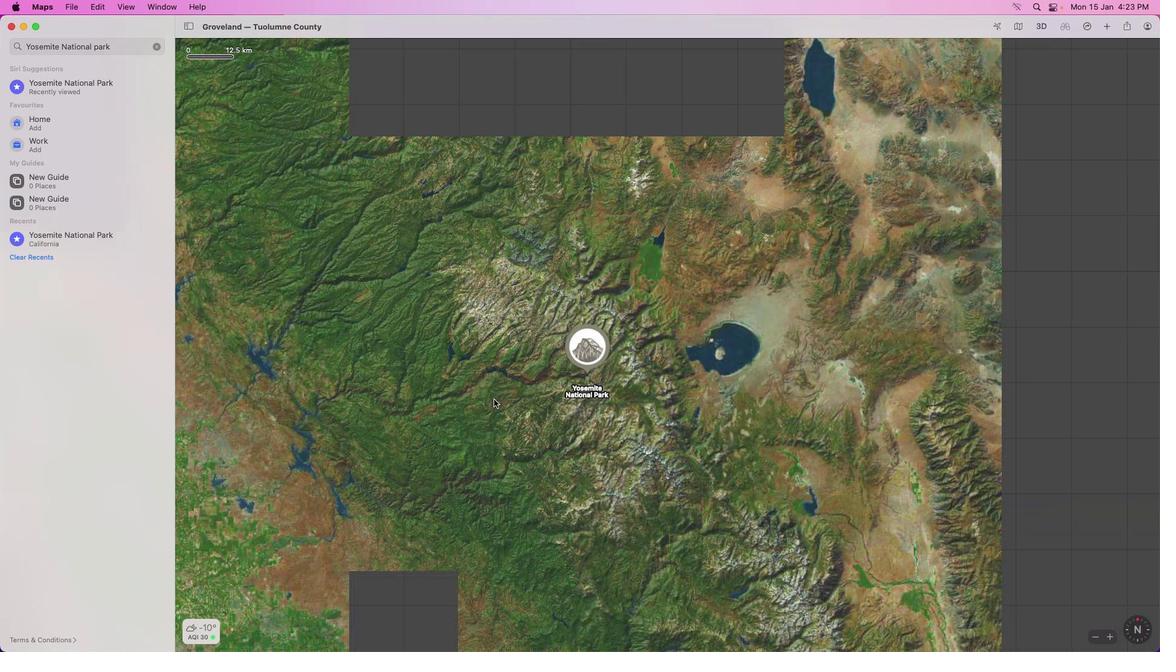
Action: Mouse scrolled (576, 381) with delta (0, -3)
Screenshot: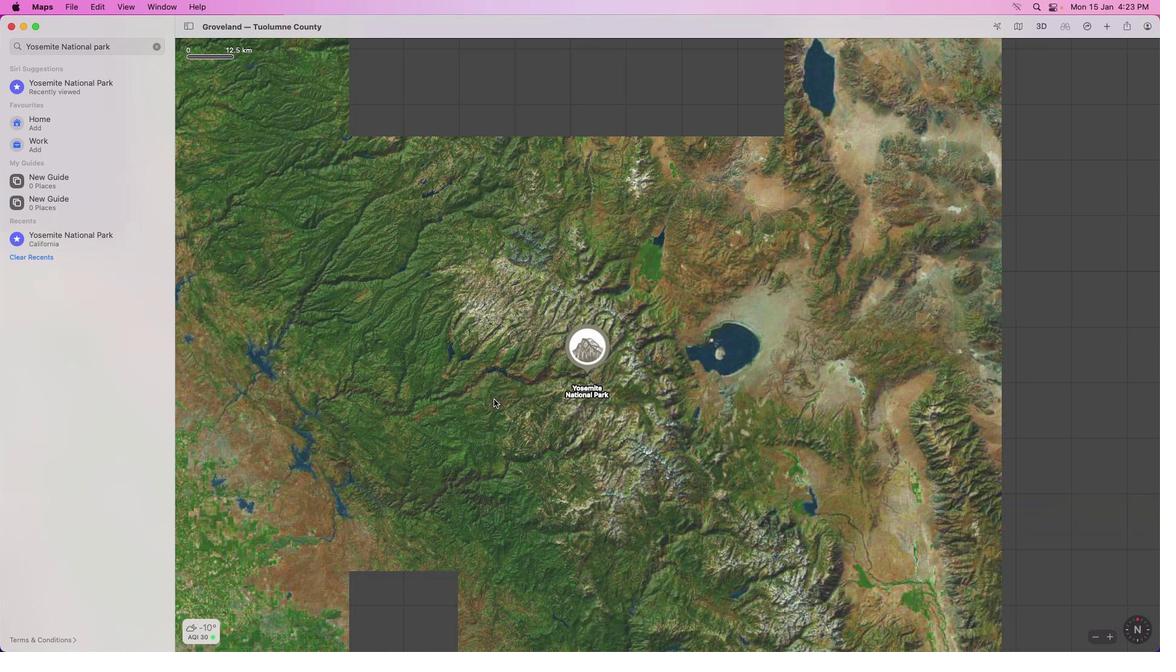 
Action: Mouse moved to (489, 398)
Screenshot: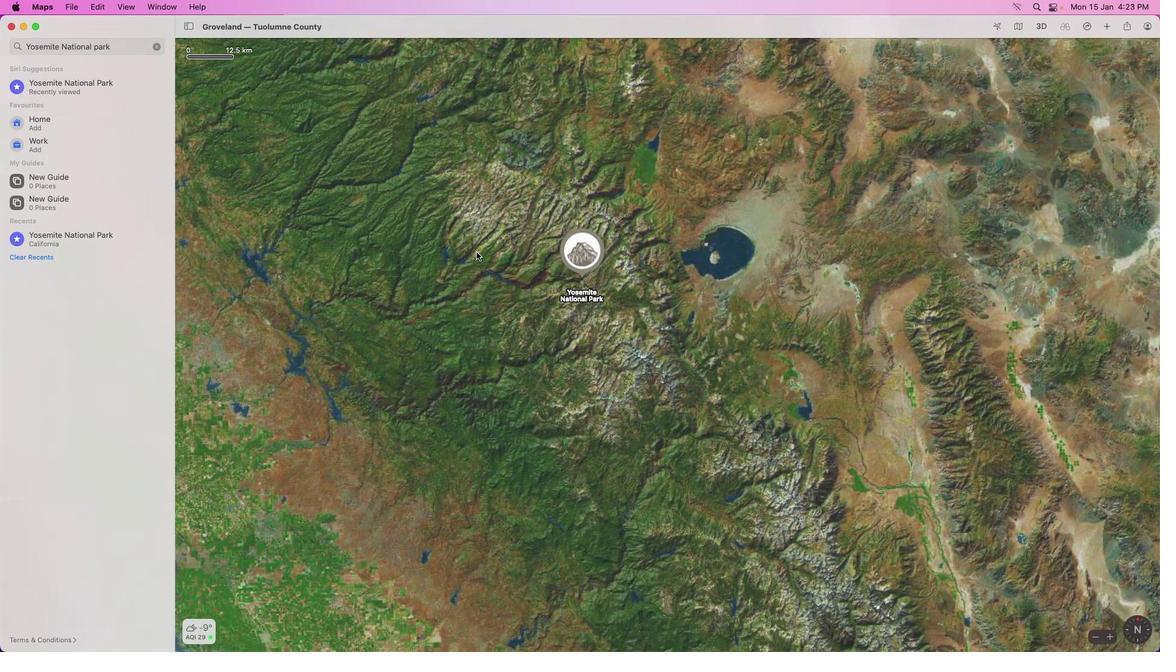 
Action: Mouse pressed left at (489, 398)
Screenshot: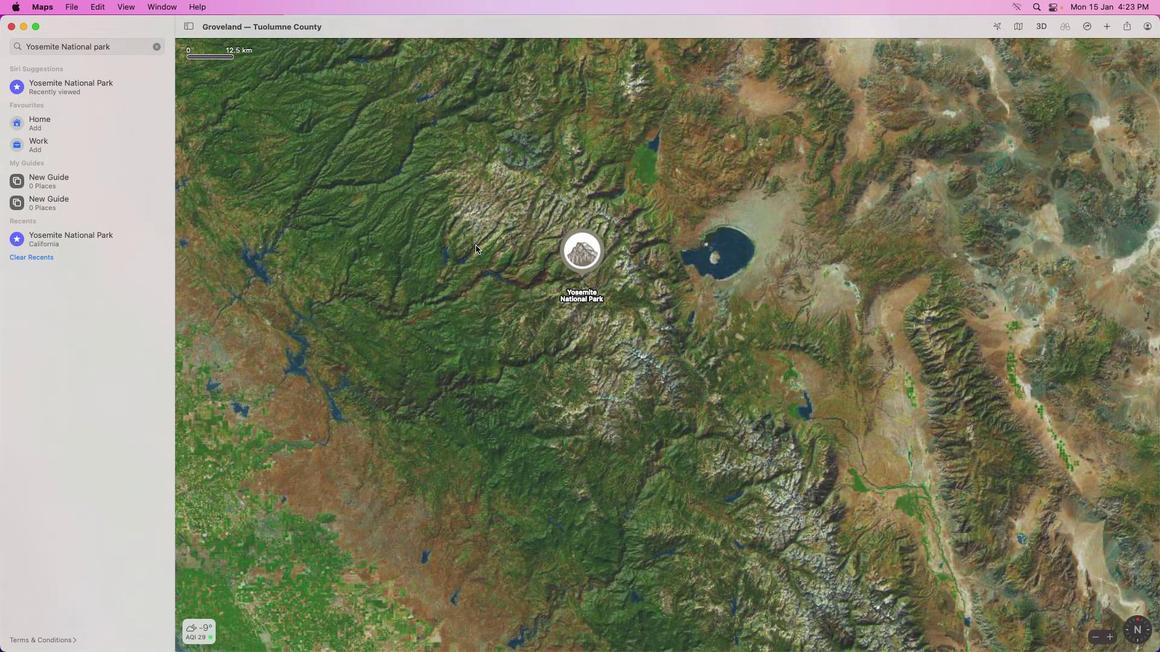 
Action: Mouse moved to (304, 207)
Screenshot: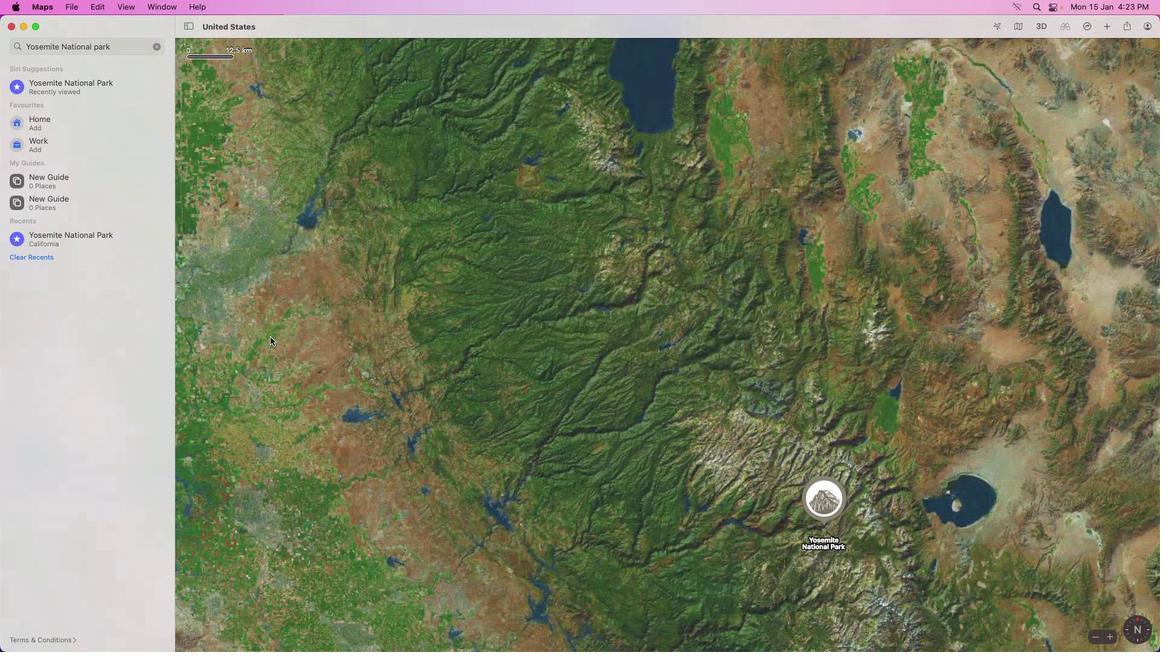 
Action: Mouse pressed left at (304, 207)
Screenshot: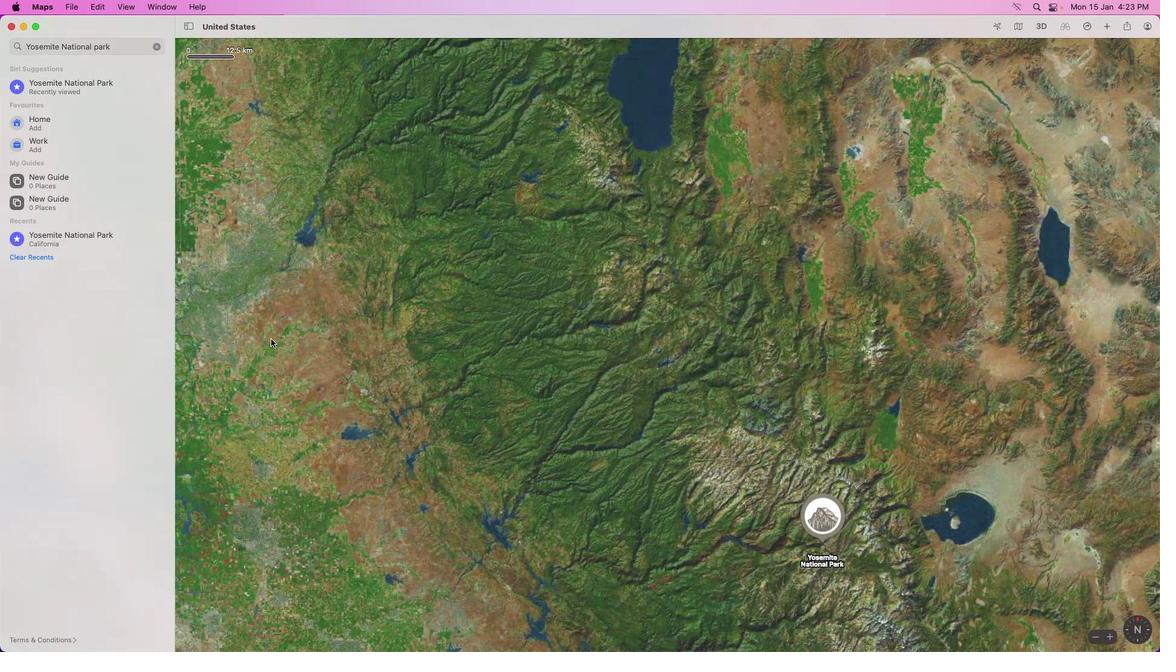 
Action: Mouse moved to (681, 262)
Screenshot: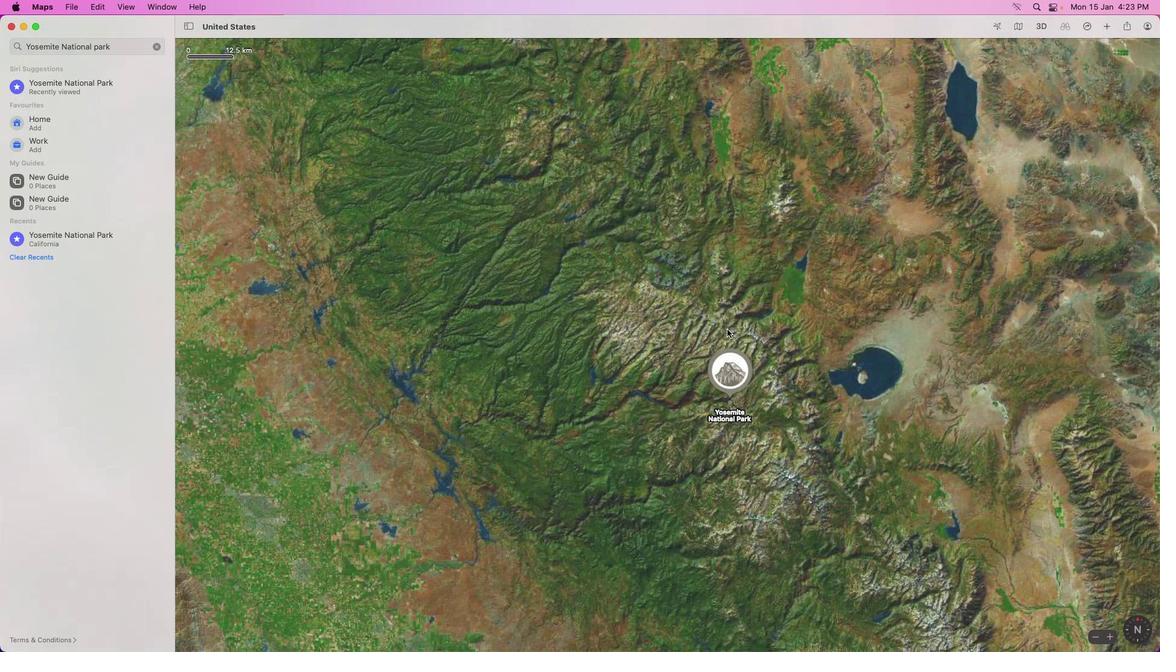 
Action: Mouse pressed left at (681, 262)
Screenshot: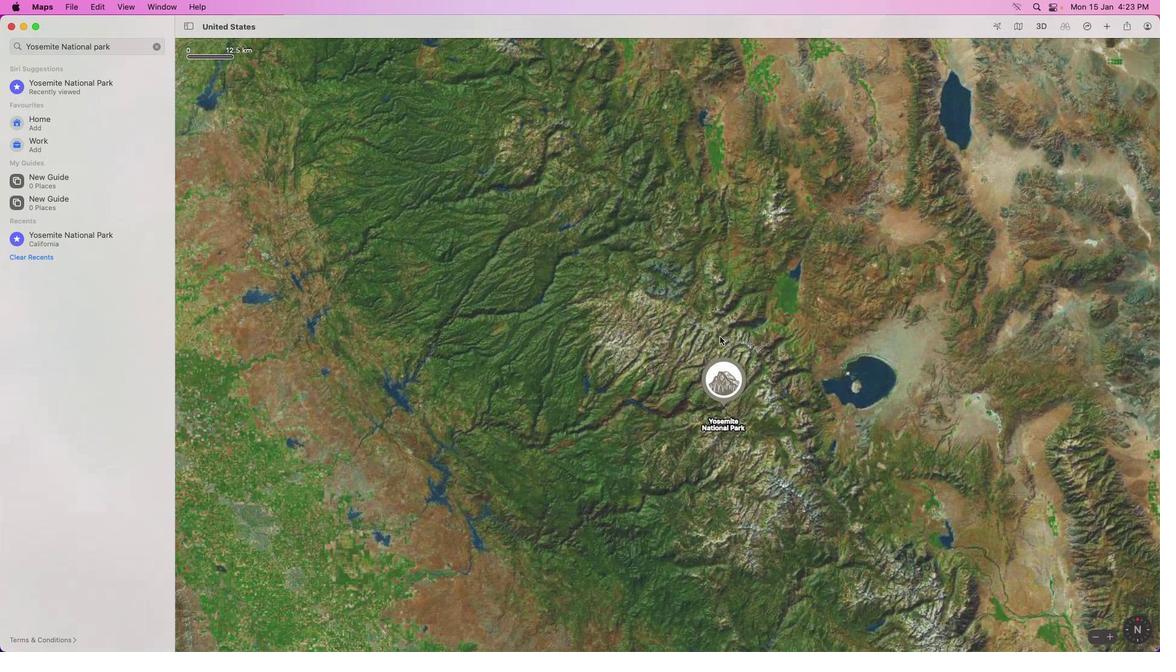 
Action: Mouse moved to (515, 258)
Screenshot: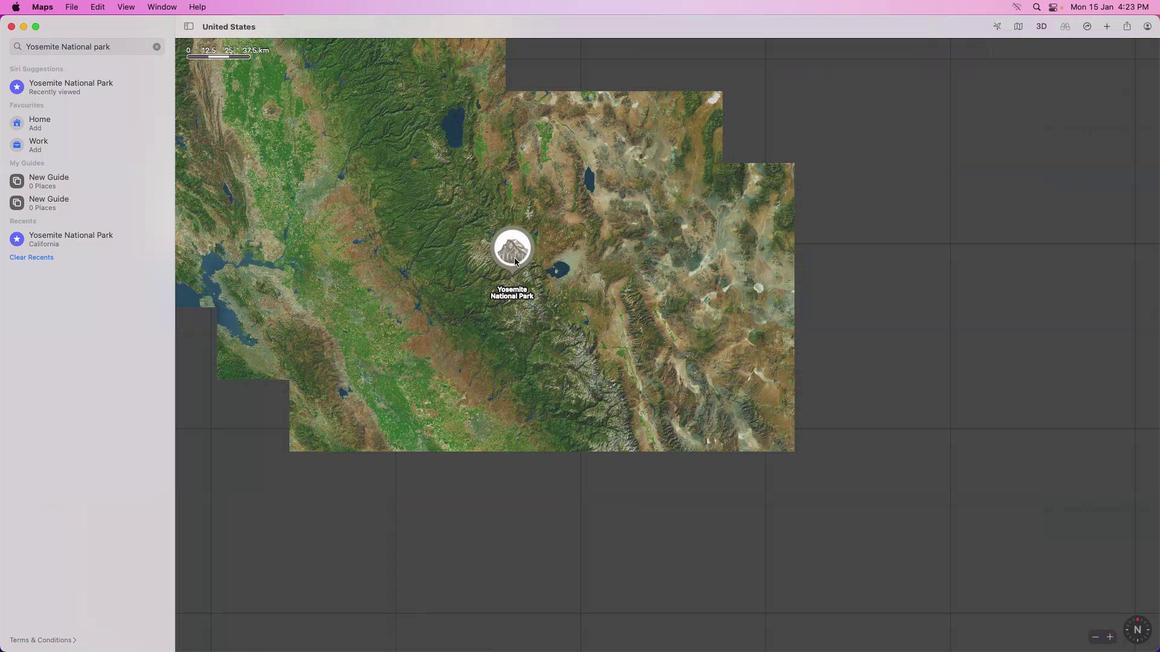 
Action: Mouse scrolled (515, 258) with delta (0, 0)
Screenshot: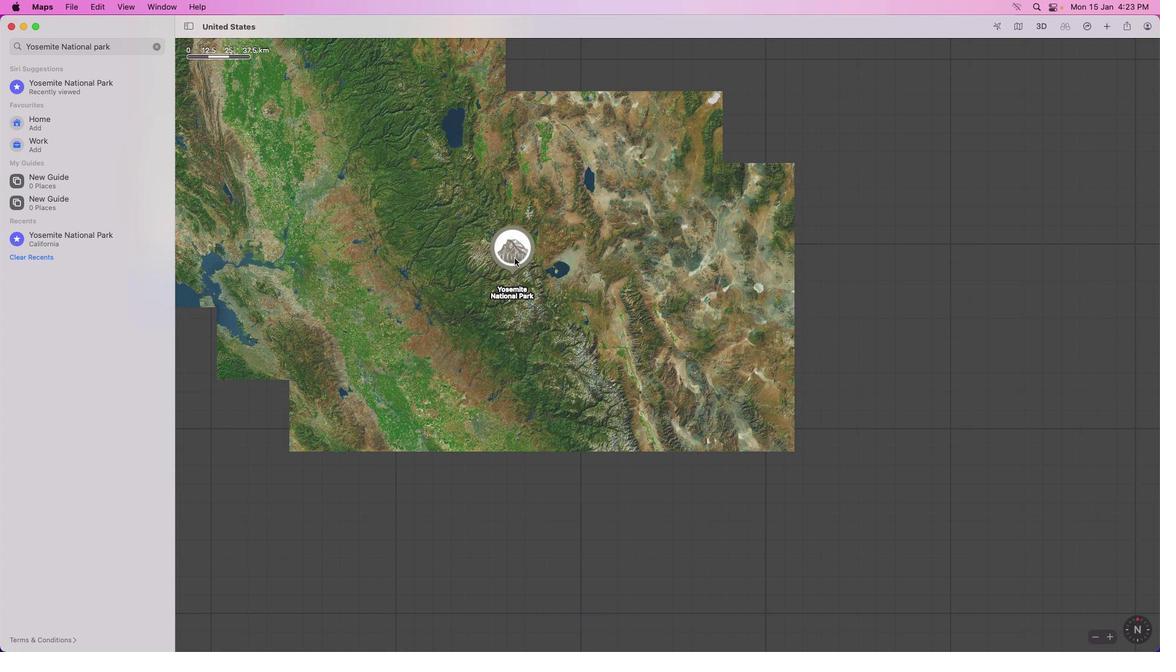 
Action: Mouse scrolled (515, 258) with delta (0, 0)
Screenshot: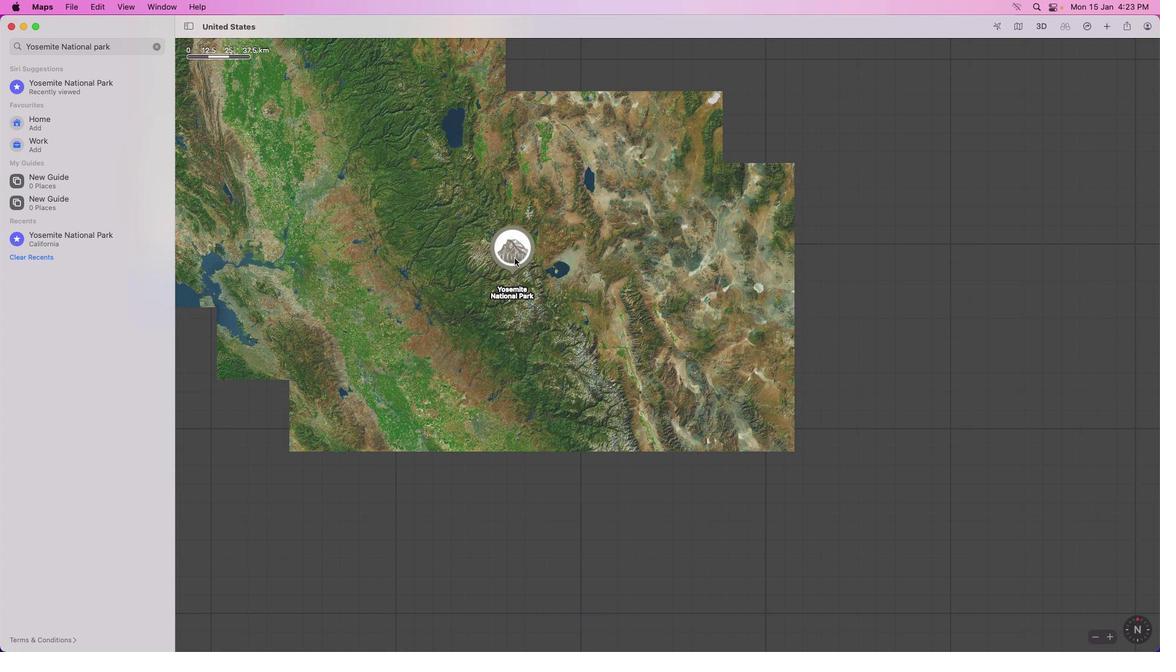 
Action: Mouse scrolled (515, 258) with delta (0, -1)
Screenshot: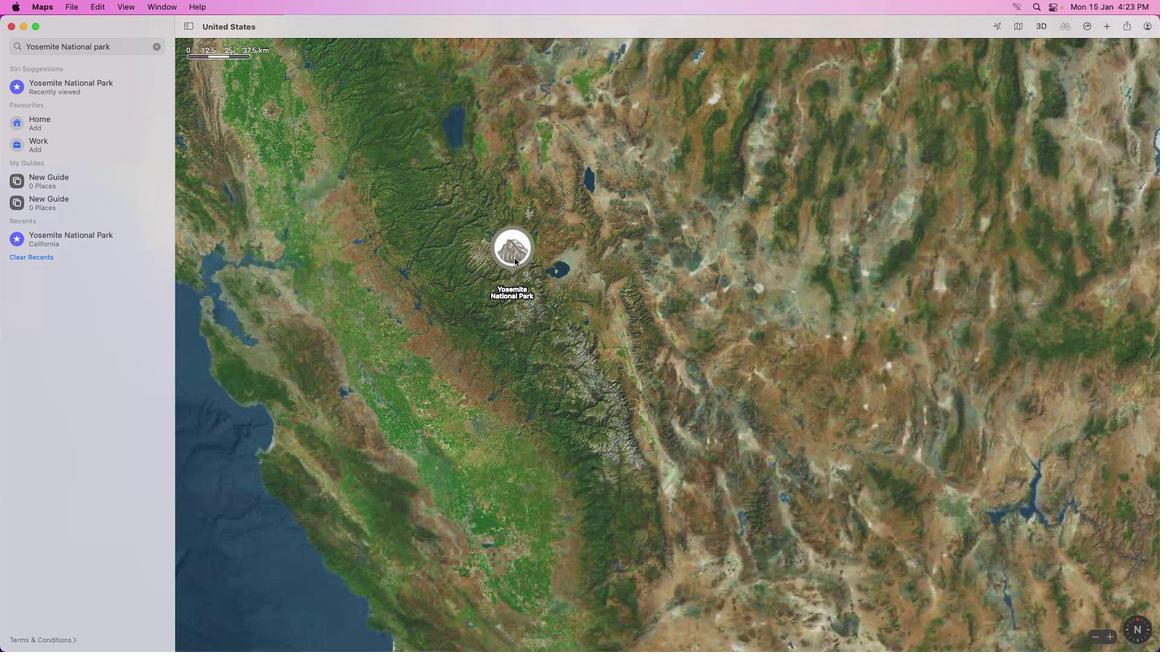 
Action: Mouse scrolled (515, 258) with delta (0, -3)
Screenshot: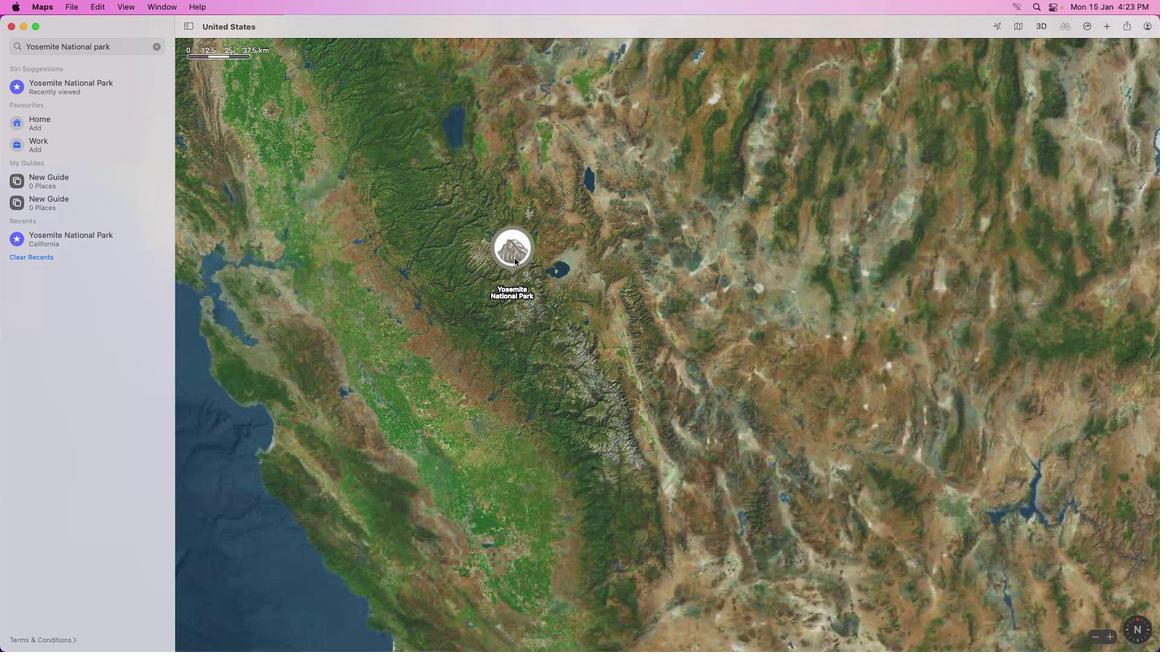 
Action: Mouse scrolled (515, 258) with delta (0, -3)
Screenshot: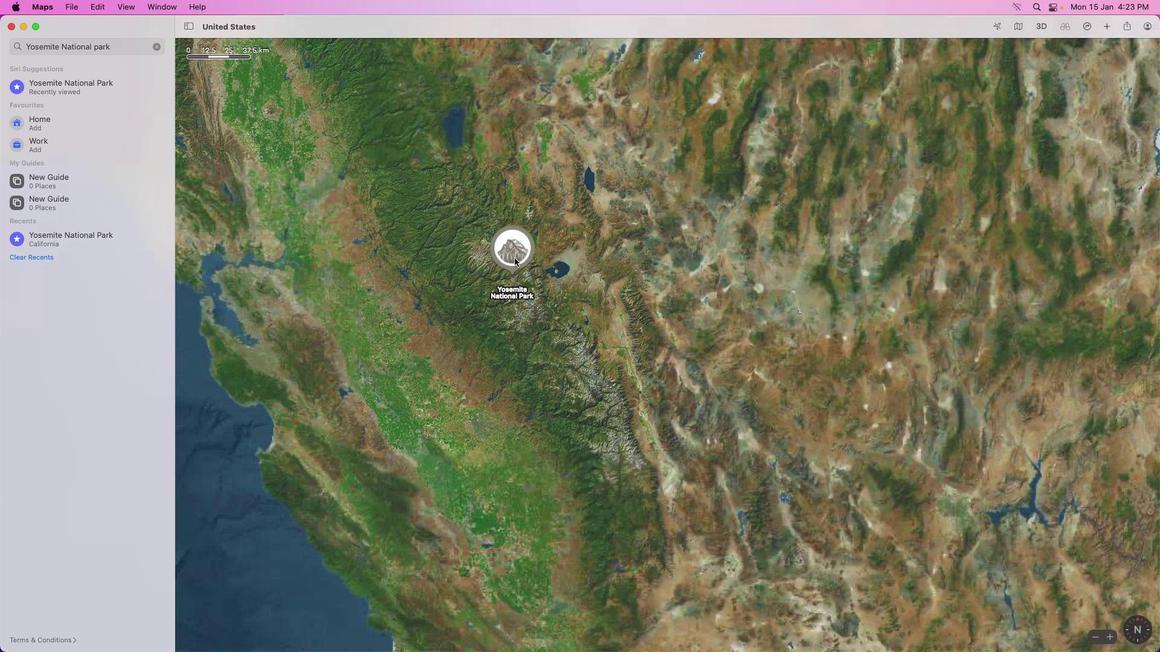 
Action: Mouse scrolled (515, 258) with delta (0, -3)
Screenshot: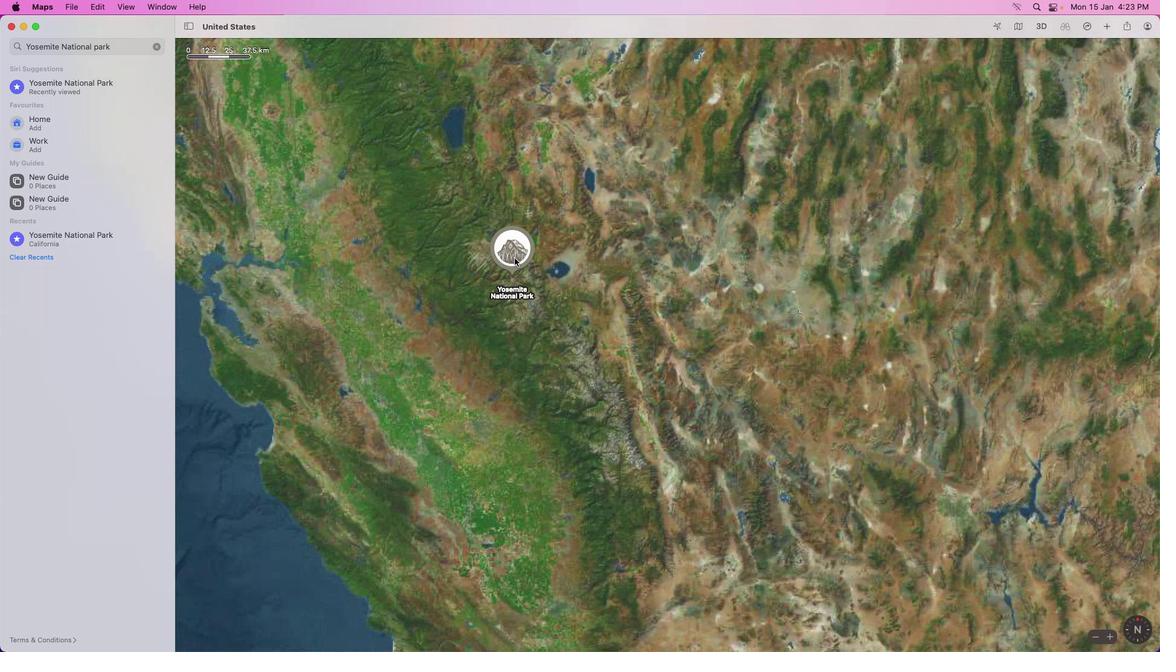 
Action: Mouse scrolled (515, 258) with delta (0, 0)
Screenshot: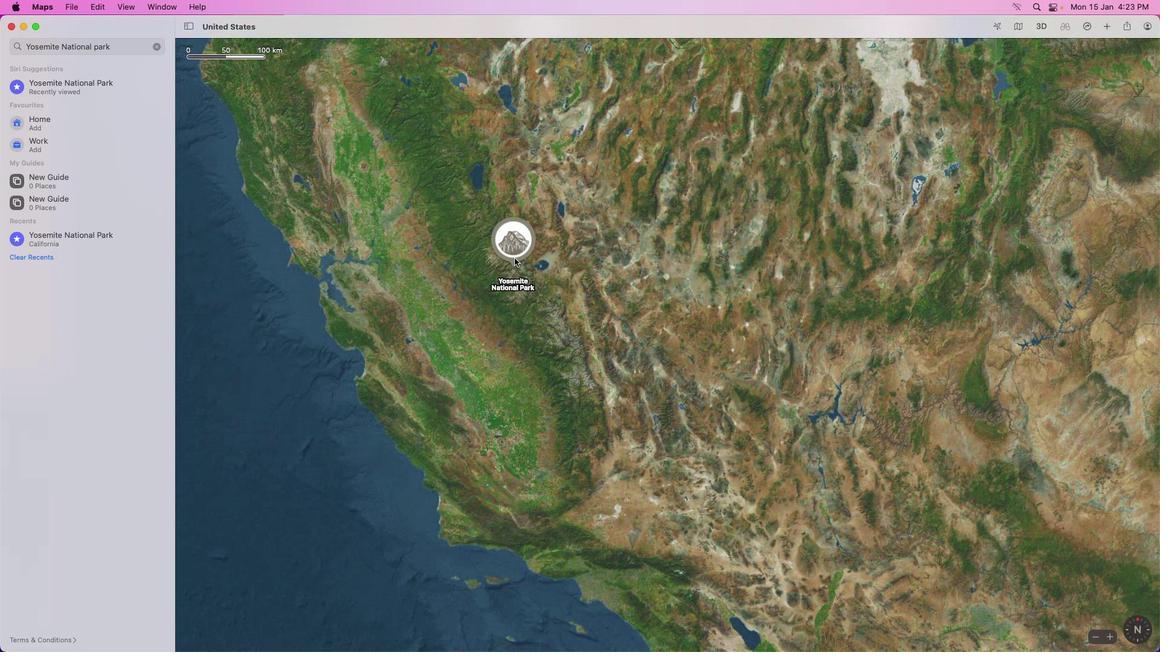 
Action: Mouse scrolled (515, 258) with delta (0, 0)
Screenshot: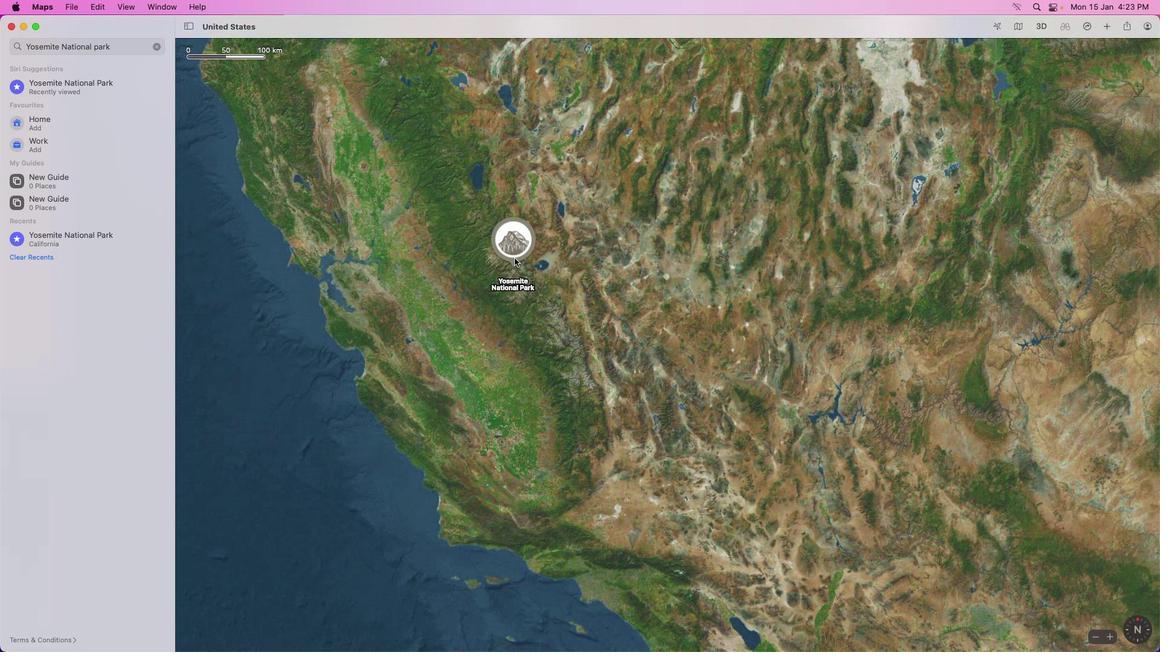 
Action: Mouse scrolled (515, 258) with delta (0, -1)
Screenshot: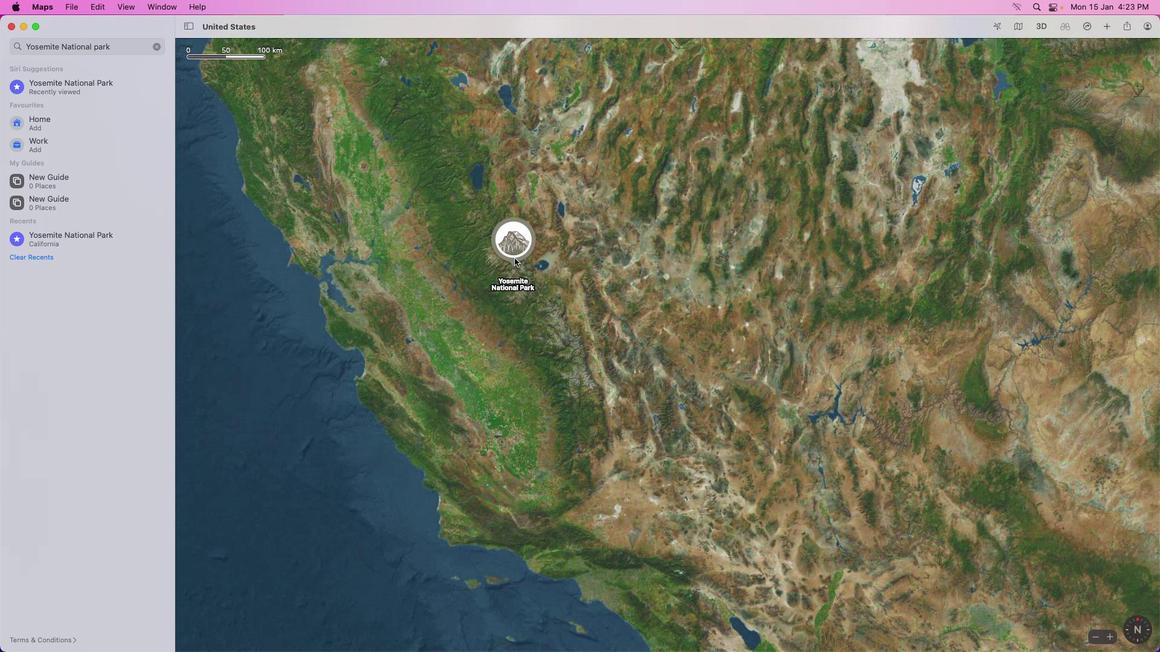 
Action: Mouse scrolled (515, 258) with delta (0, -3)
Screenshot: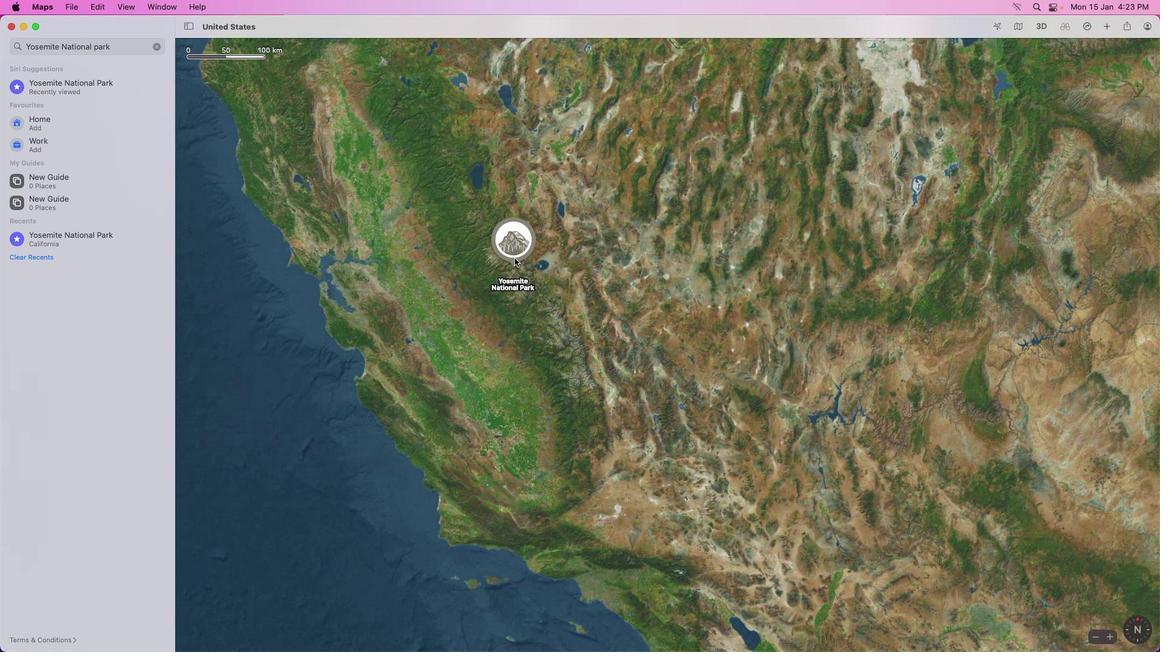 
Action: Mouse scrolled (515, 258) with delta (0, 0)
Screenshot: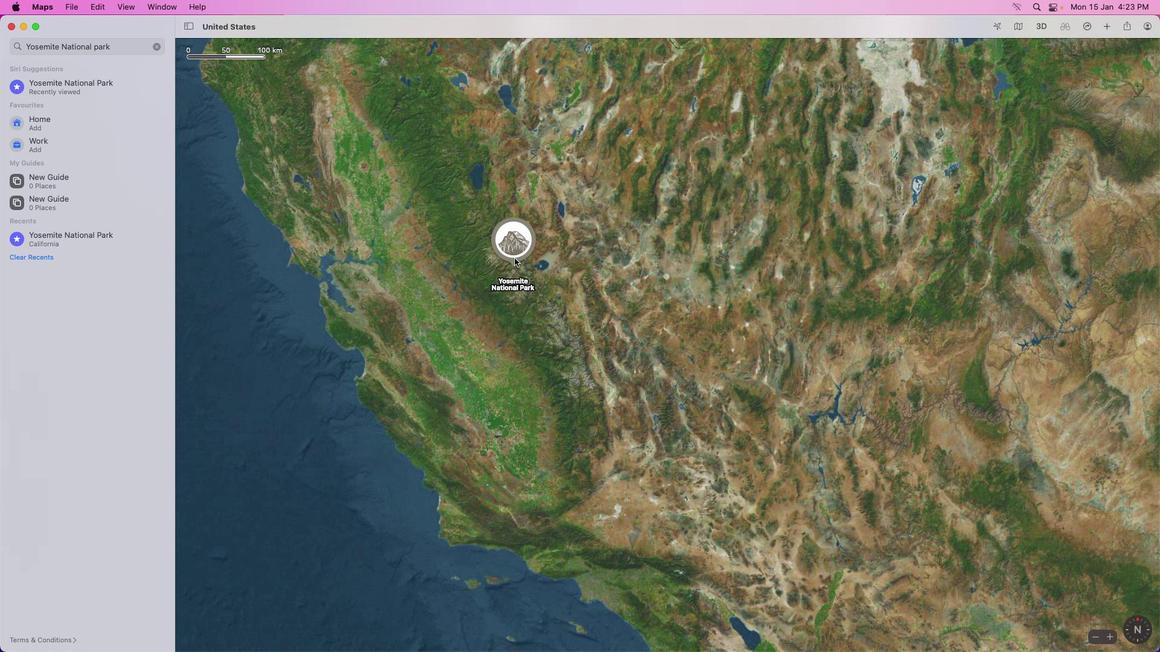 
Action: Mouse scrolled (515, 258) with delta (0, 0)
Screenshot: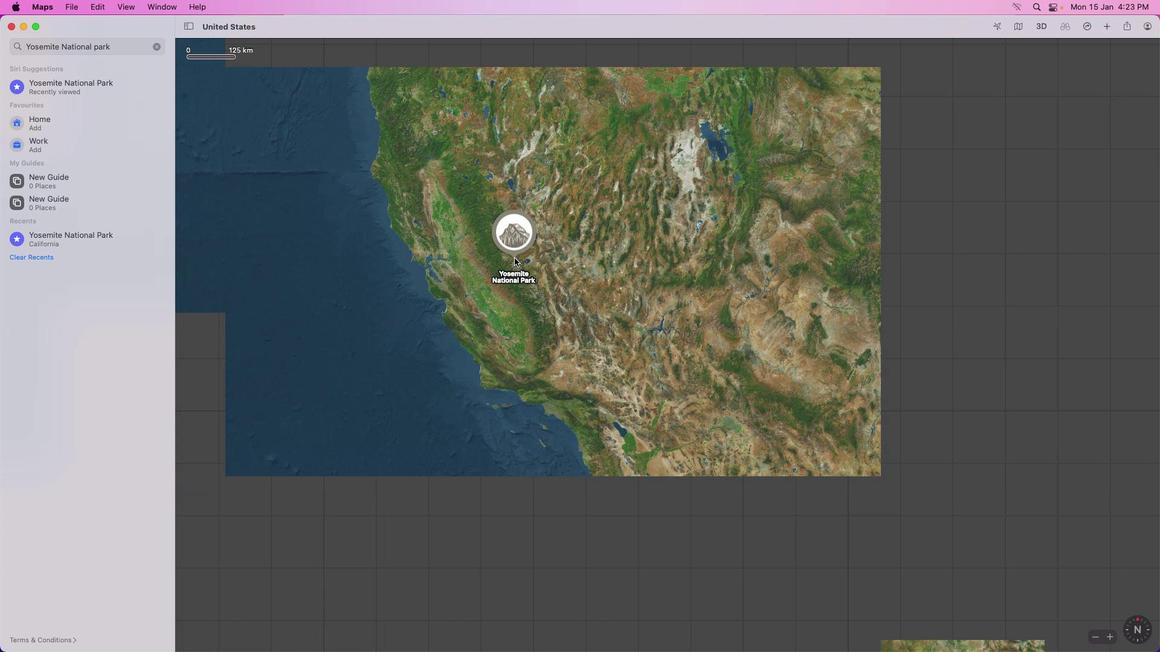 
Action: Mouse scrolled (515, 258) with delta (0, 0)
Screenshot: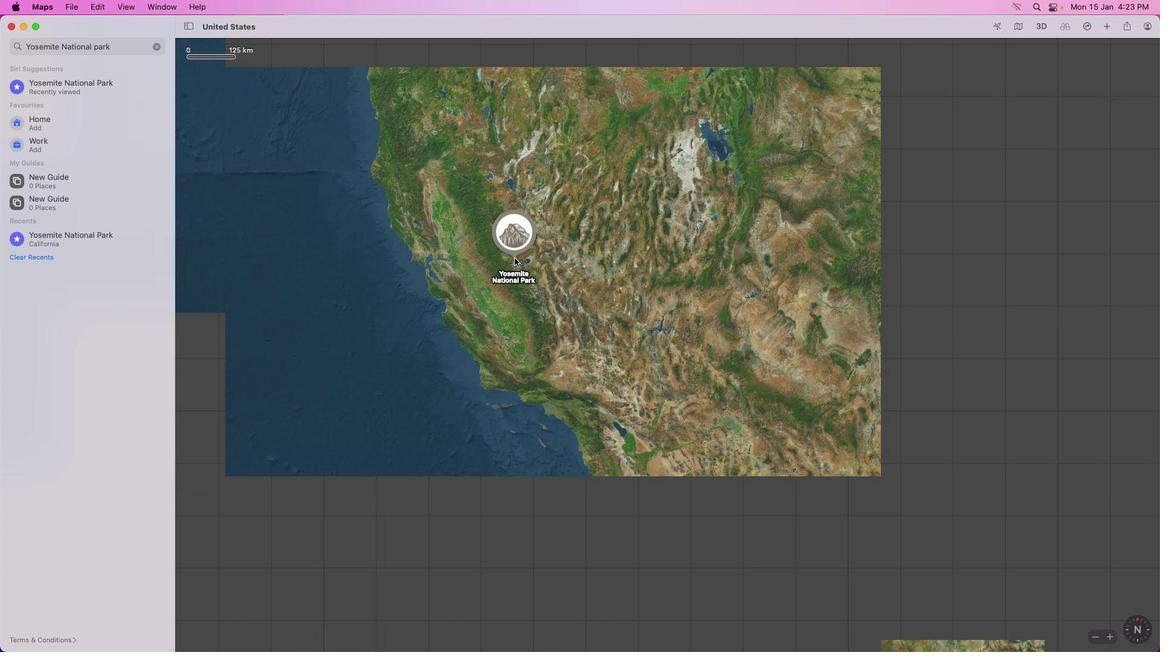 
Action: Mouse scrolled (515, 258) with delta (0, -1)
Screenshot: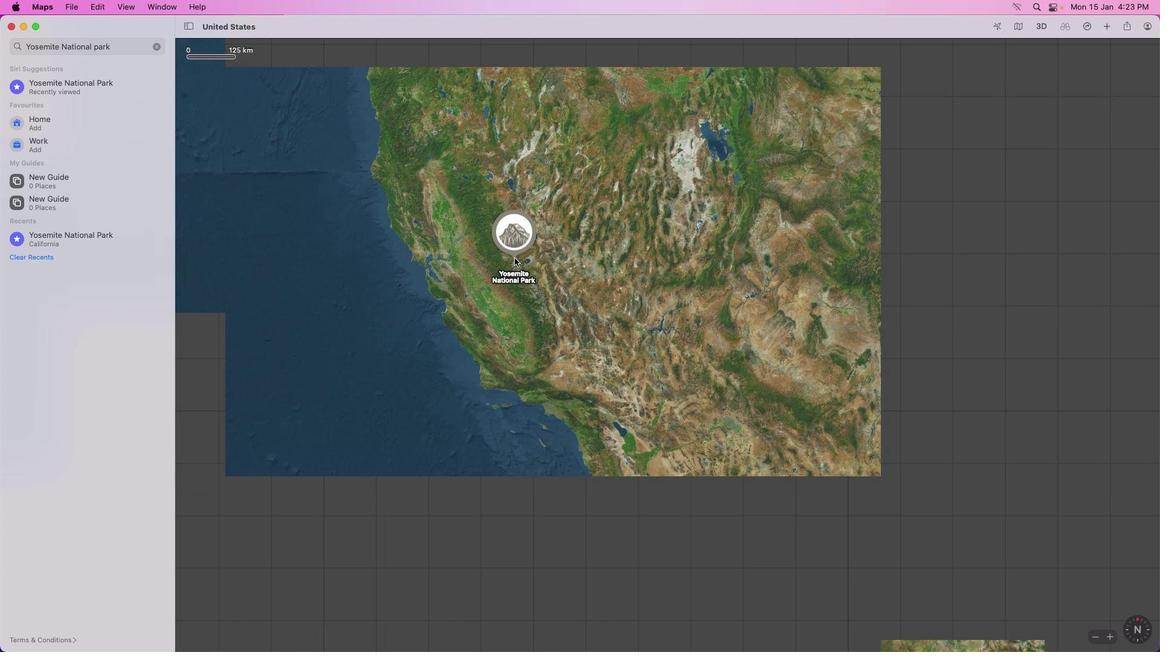
Action: Mouse scrolled (515, 258) with delta (0, -3)
Screenshot: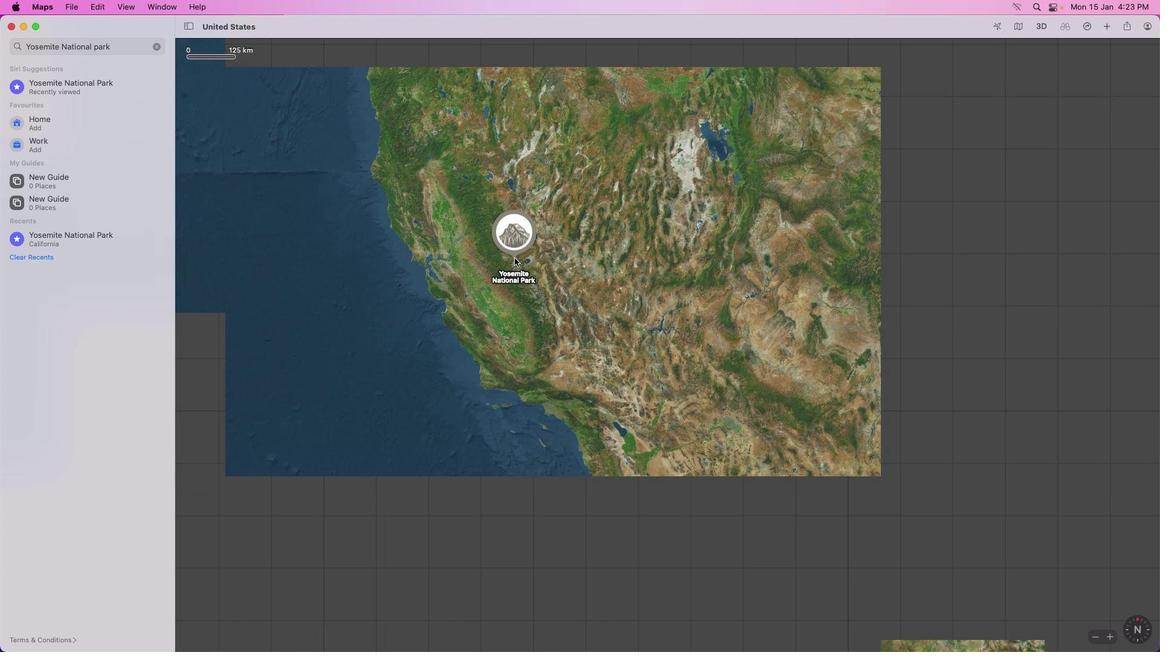 
Action: Mouse scrolled (515, 258) with delta (0, -3)
Screenshot: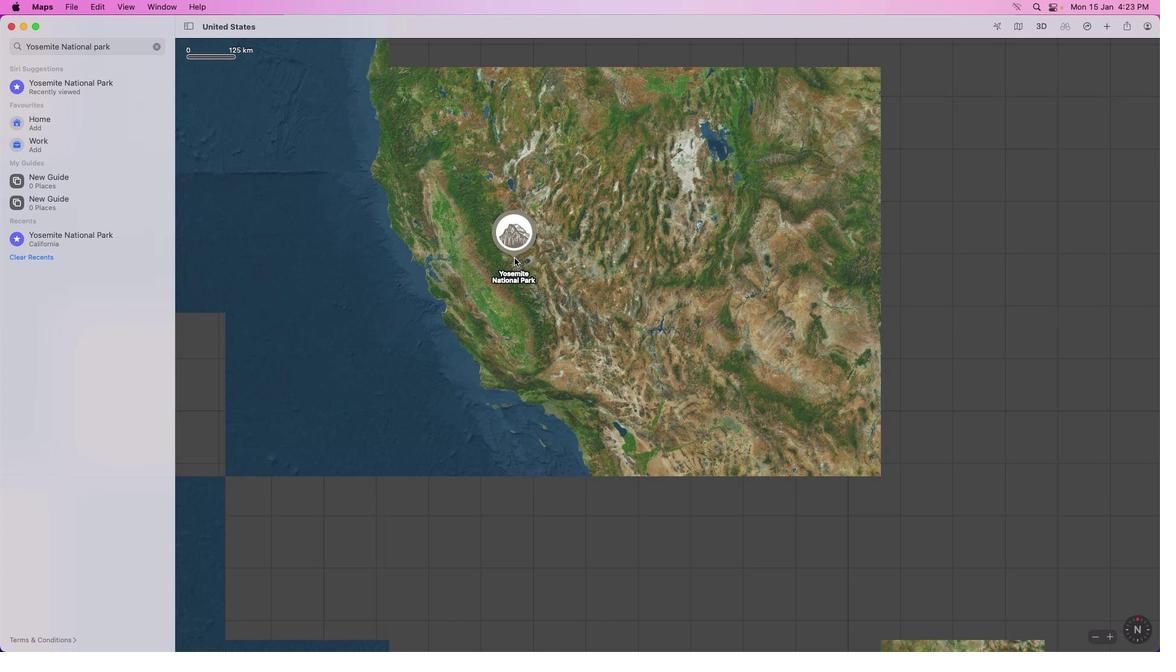 
Action: Mouse scrolled (515, 258) with delta (0, 0)
Screenshot: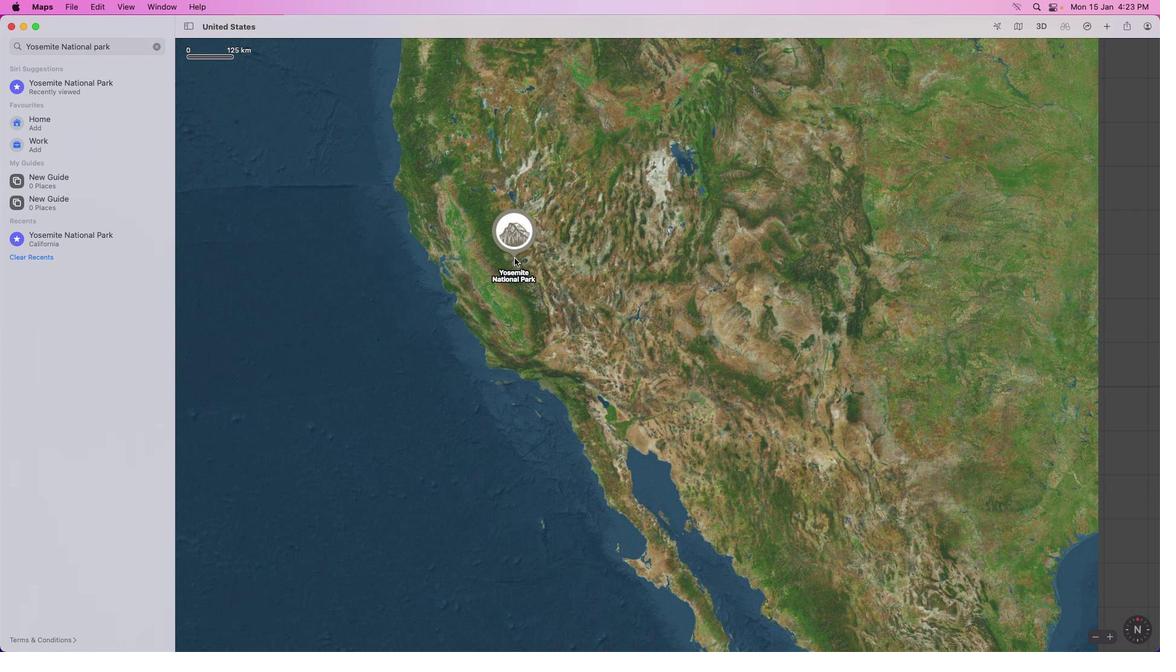 
Action: Mouse scrolled (515, 258) with delta (0, 0)
Screenshot: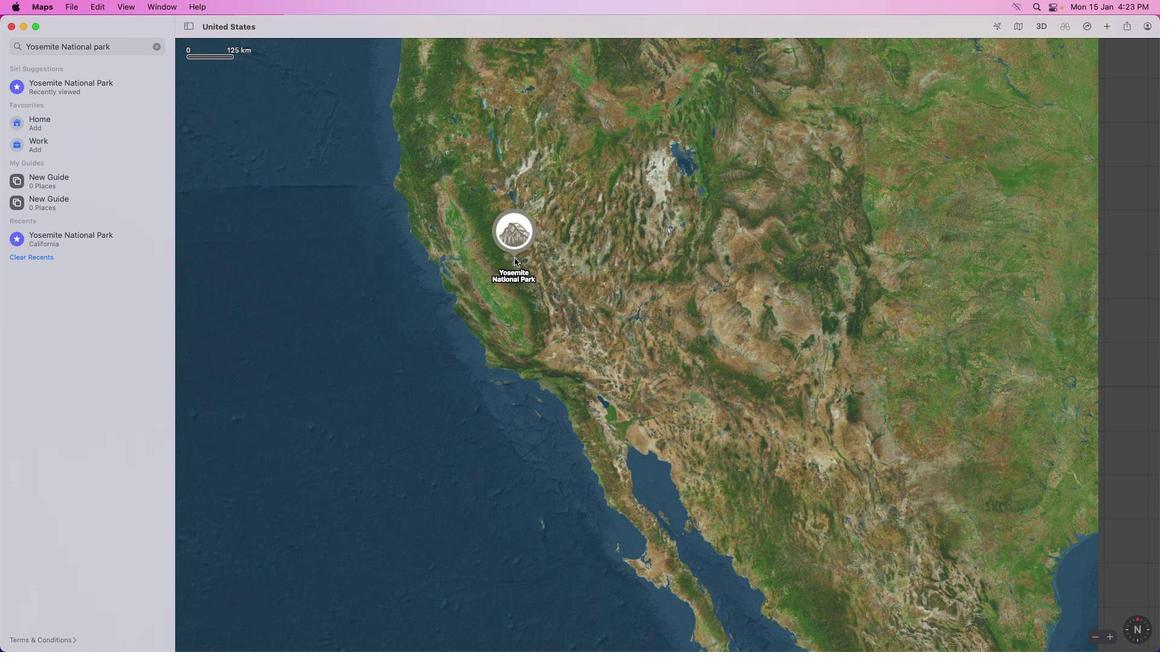 
Action: Mouse scrolled (515, 258) with delta (0, -1)
Screenshot: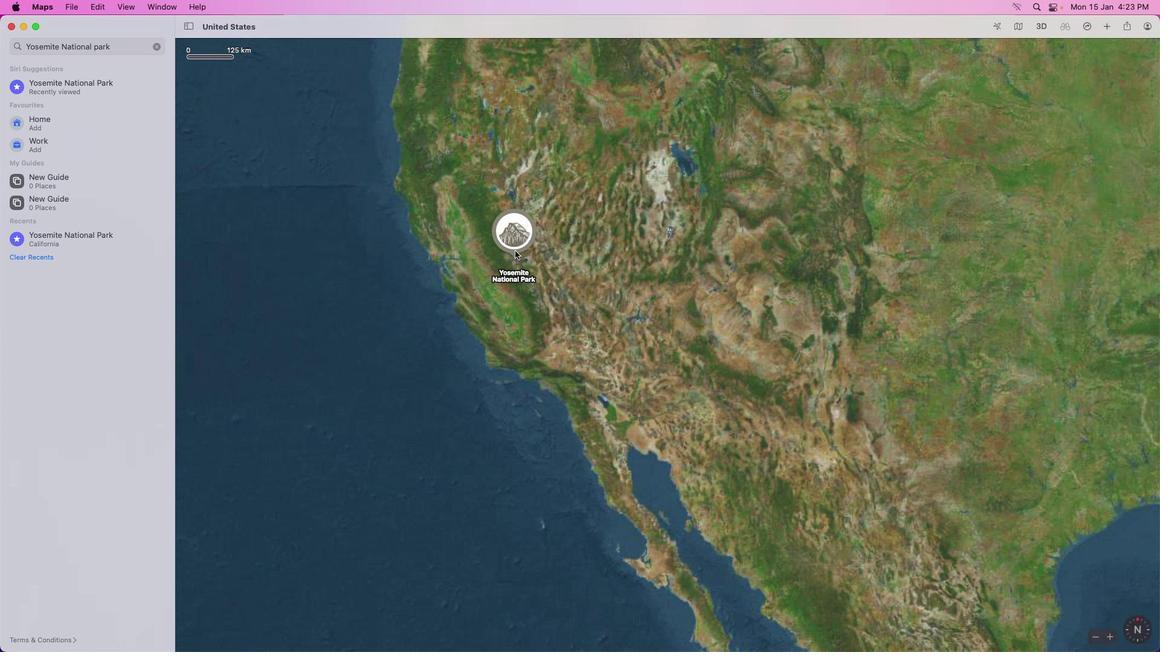 
Action: Mouse moved to (599, 230)
Screenshot: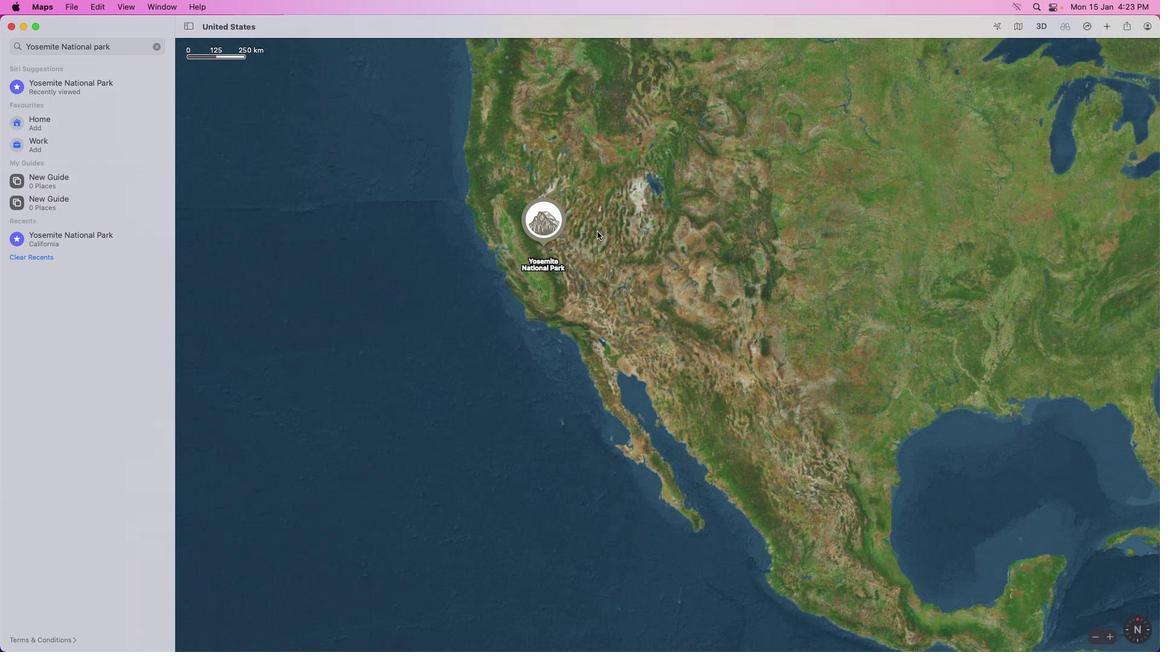 
Action: Mouse pressed middle at (599, 230)
Screenshot: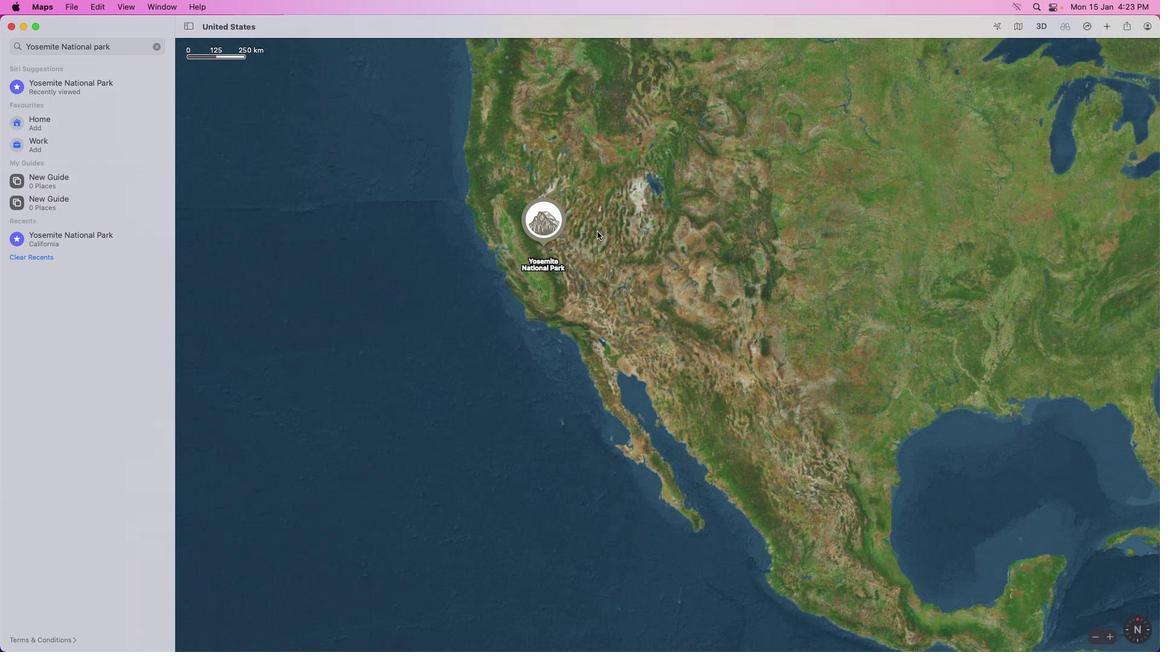 
Action: Mouse scrolled (599, 230) with delta (0, 0)
Screenshot: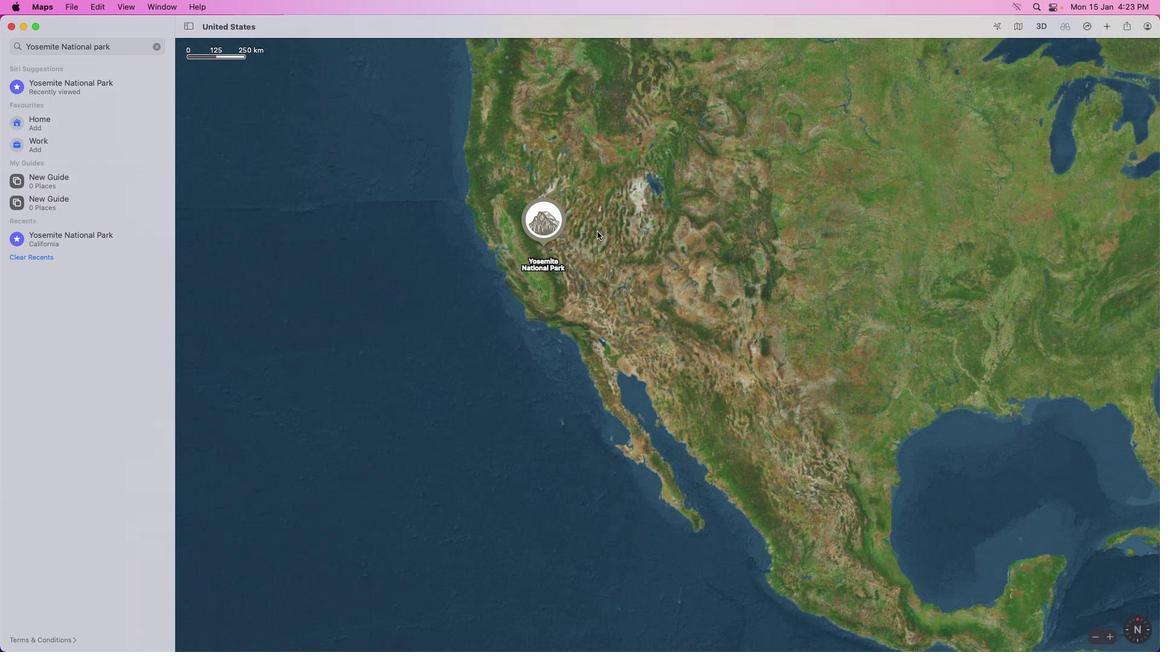 
Action: Mouse scrolled (599, 230) with delta (0, 0)
Screenshot: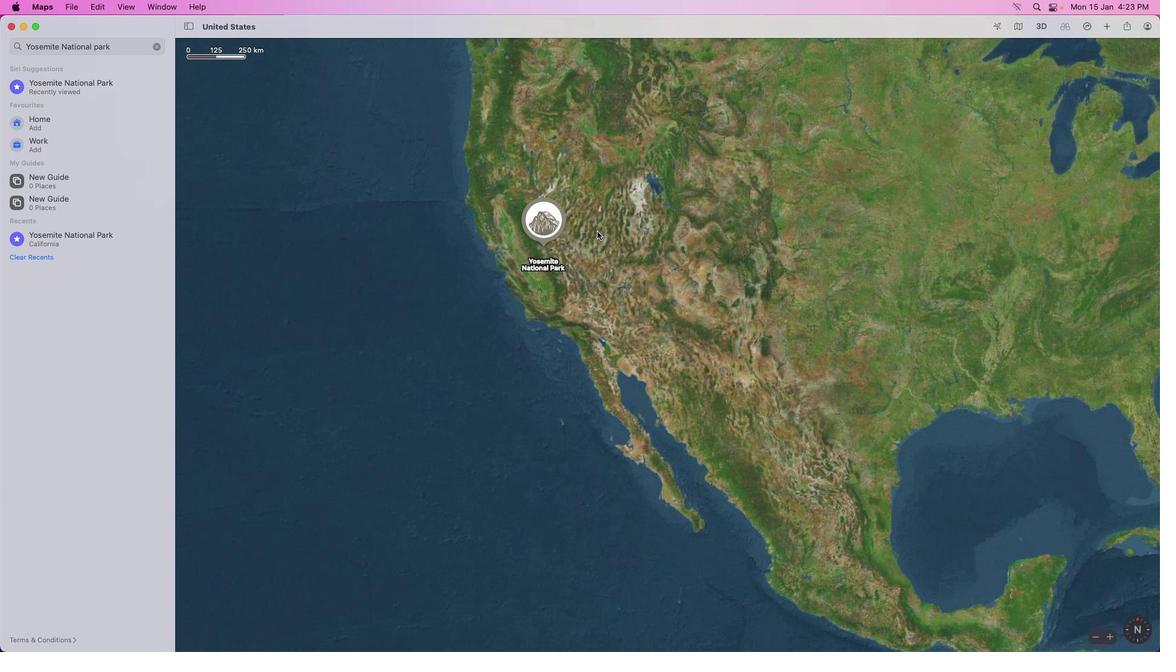 
Action: Mouse scrolled (599, 230) with delta (0, -1)
Screenshot: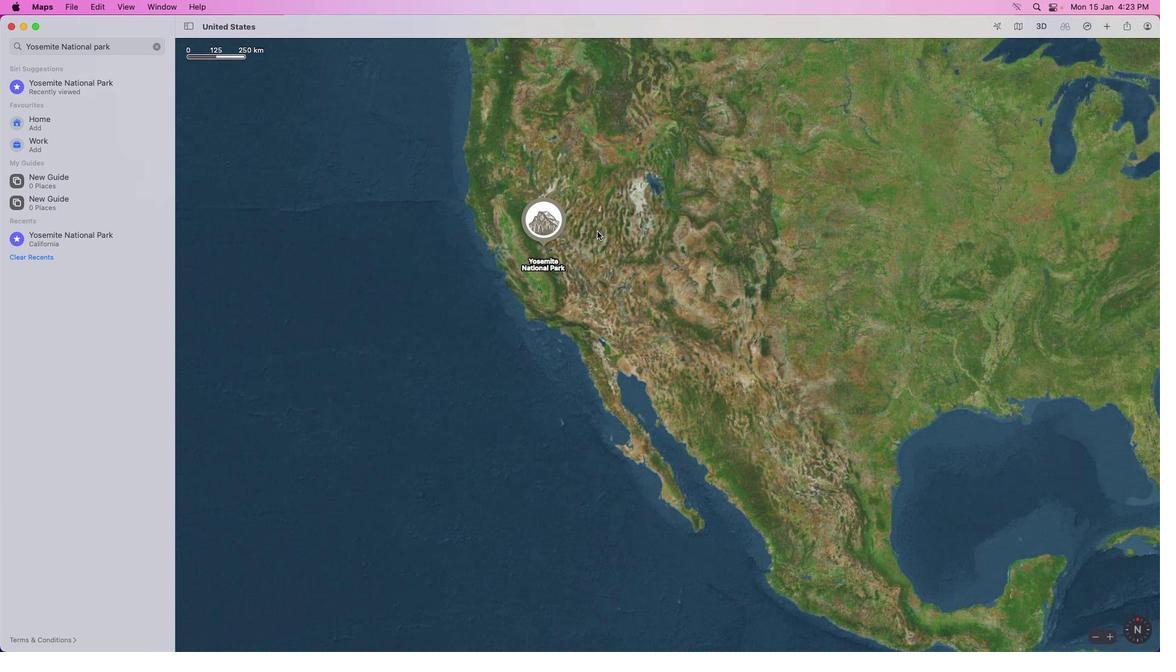 
Action: Mouse scrolled (599, 230) with delta (0, -2)
Screenshot: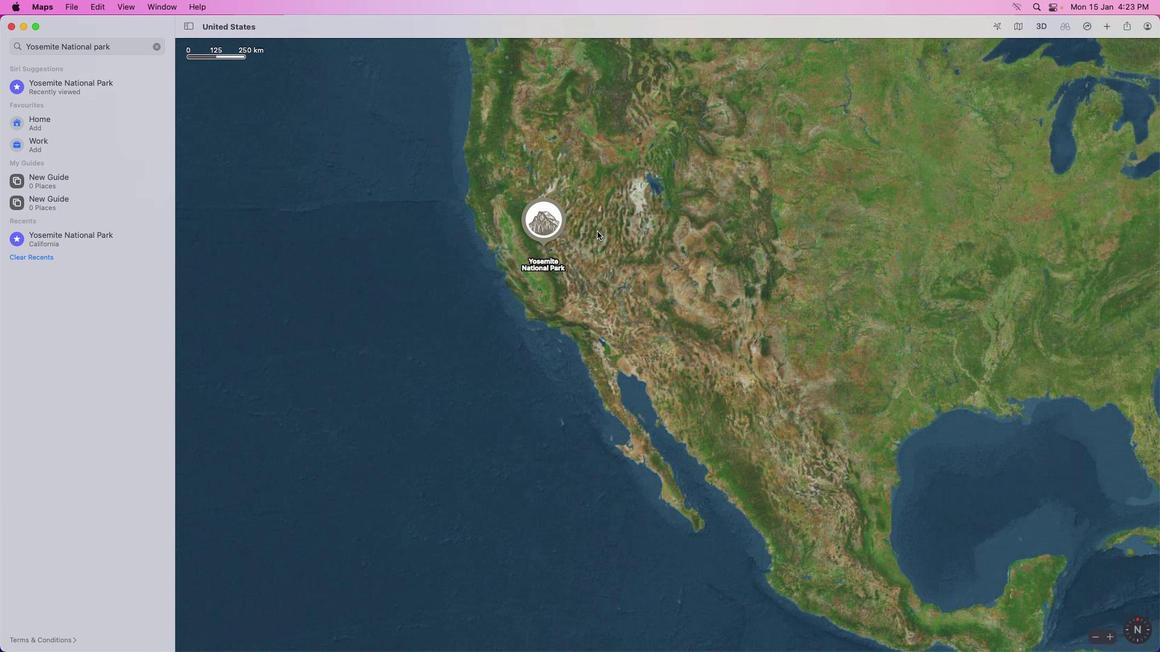 
Action: Mouse moved to (597, 232)
Screenshot: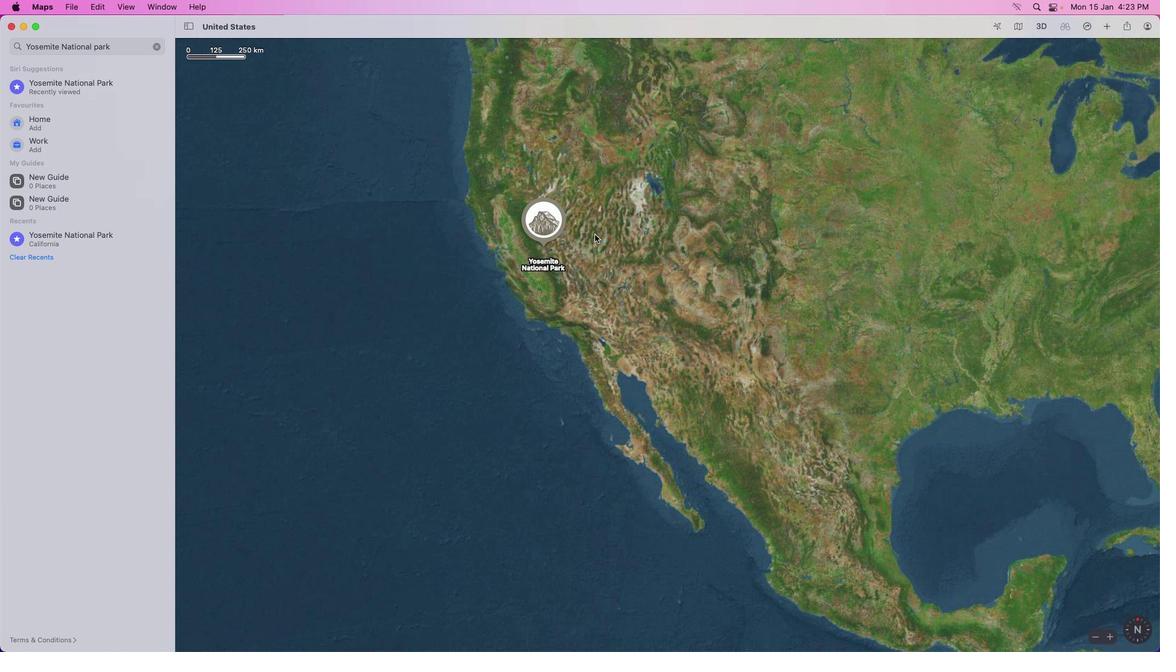 
Action: Mouse pressed left at (597, 232)
Screenshot: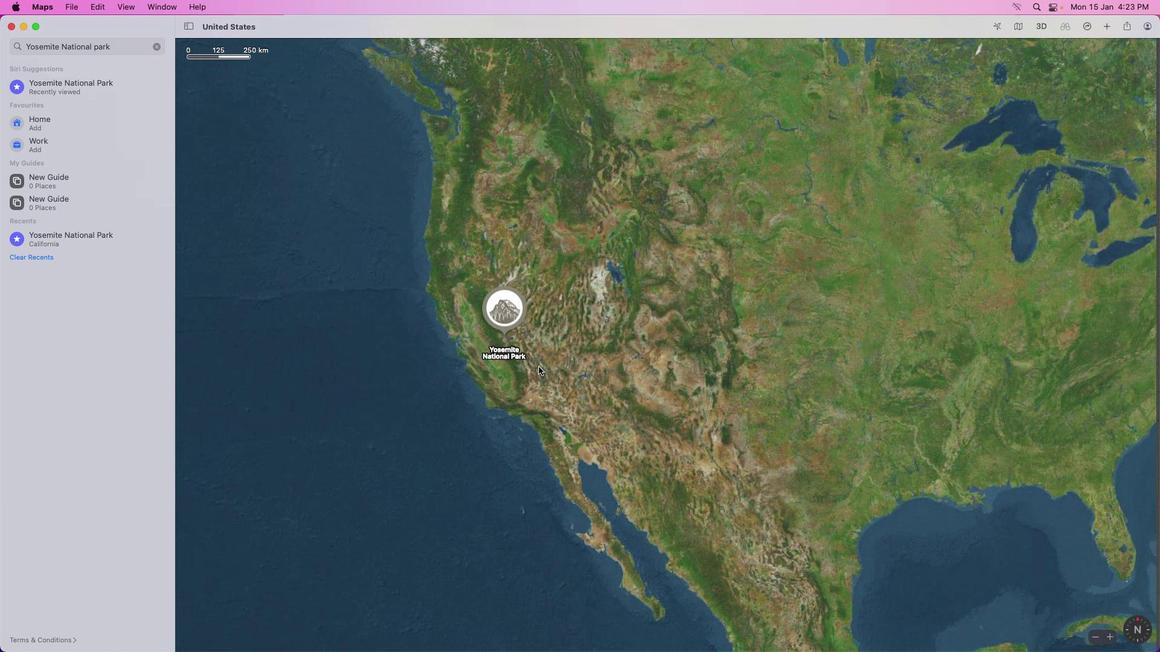 
Action: Mouse moved to (525, 354)
Screenshot: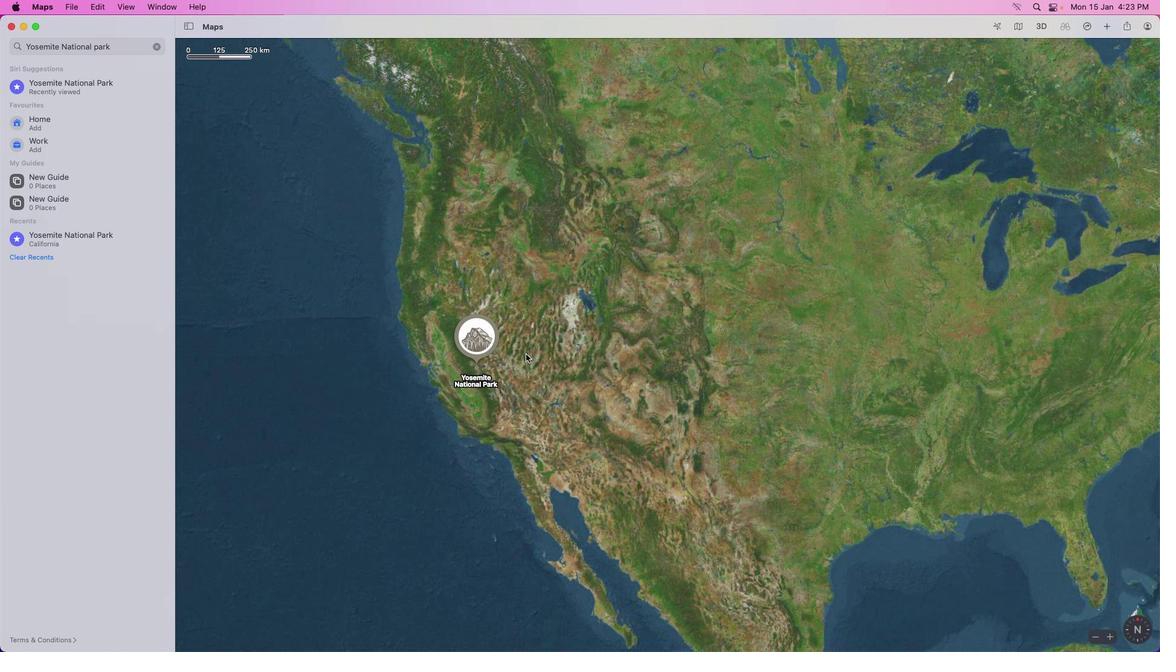 
Action: Mouse scrolled (525, 354) with delta (0, 0)
Screenshot: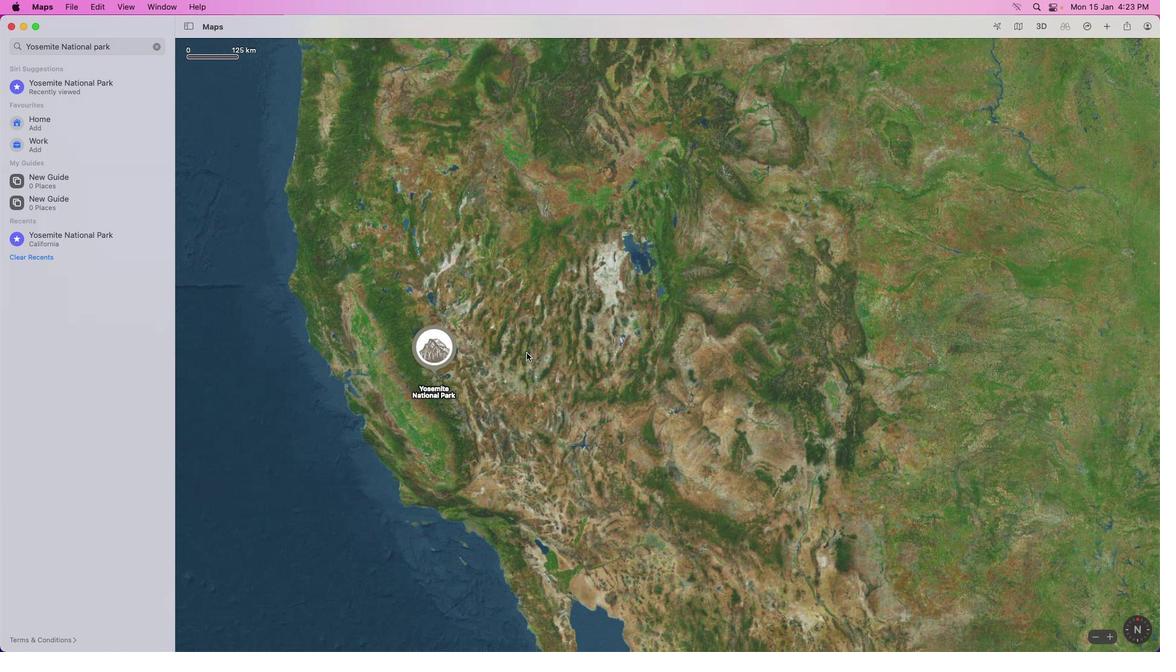 
Action: Mouse scrolled (525, 354) with delta (0, 0)
Screenshot: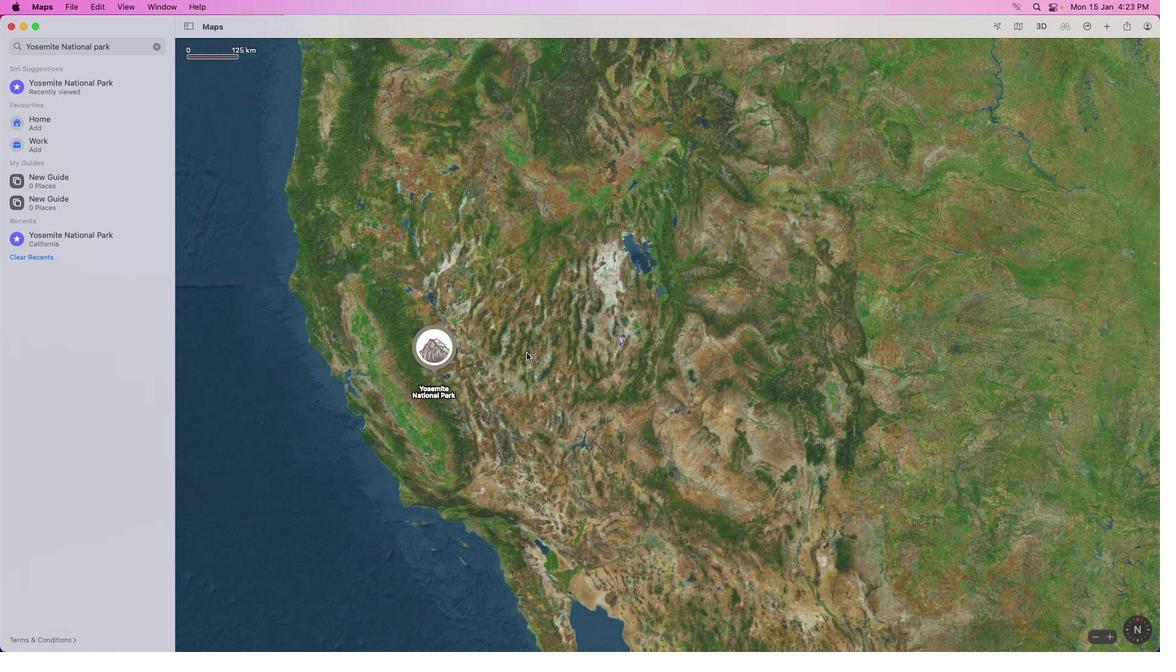 
Action: Mouse scrolled (525, 354) with delta (0, 1)
Screenshot: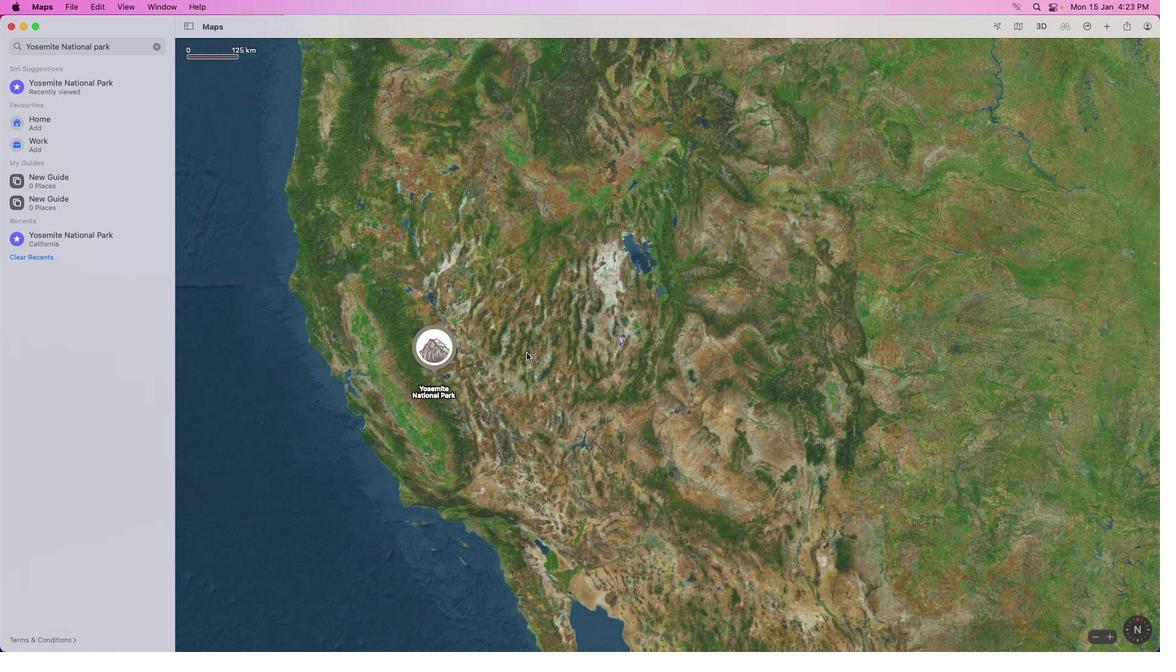 
Action: Mouse scrolled (525, 354) with delta (0, 3)
Screenshot: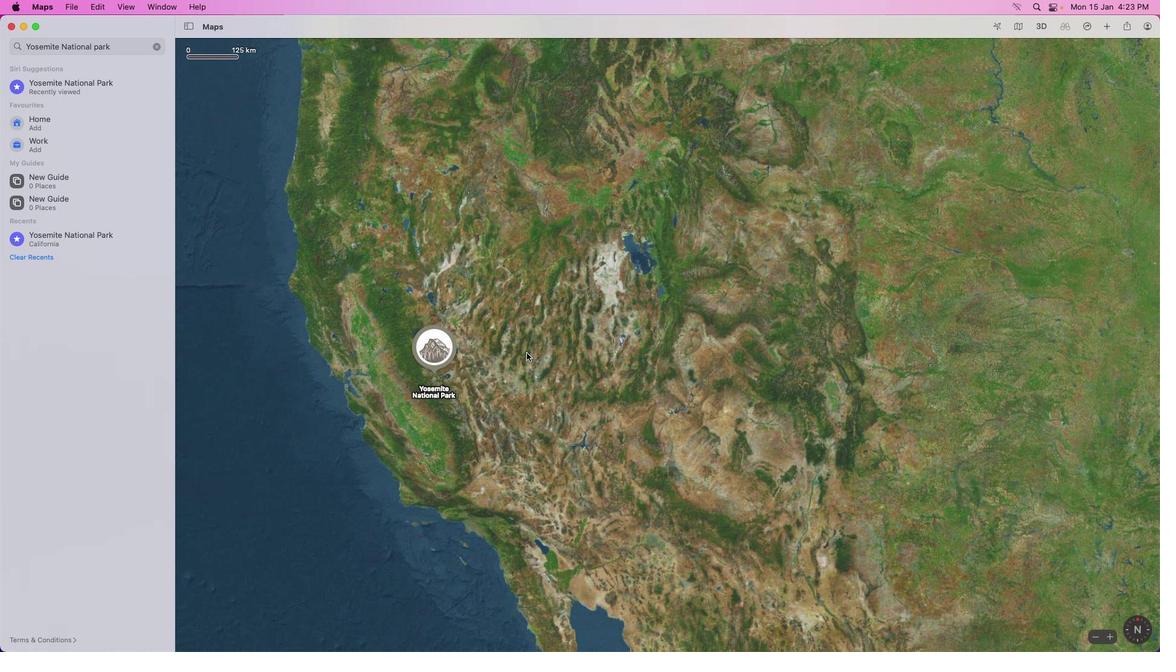 
Action: Mouse scrolled (525, 354) with delta (0, 3)
Screenshot: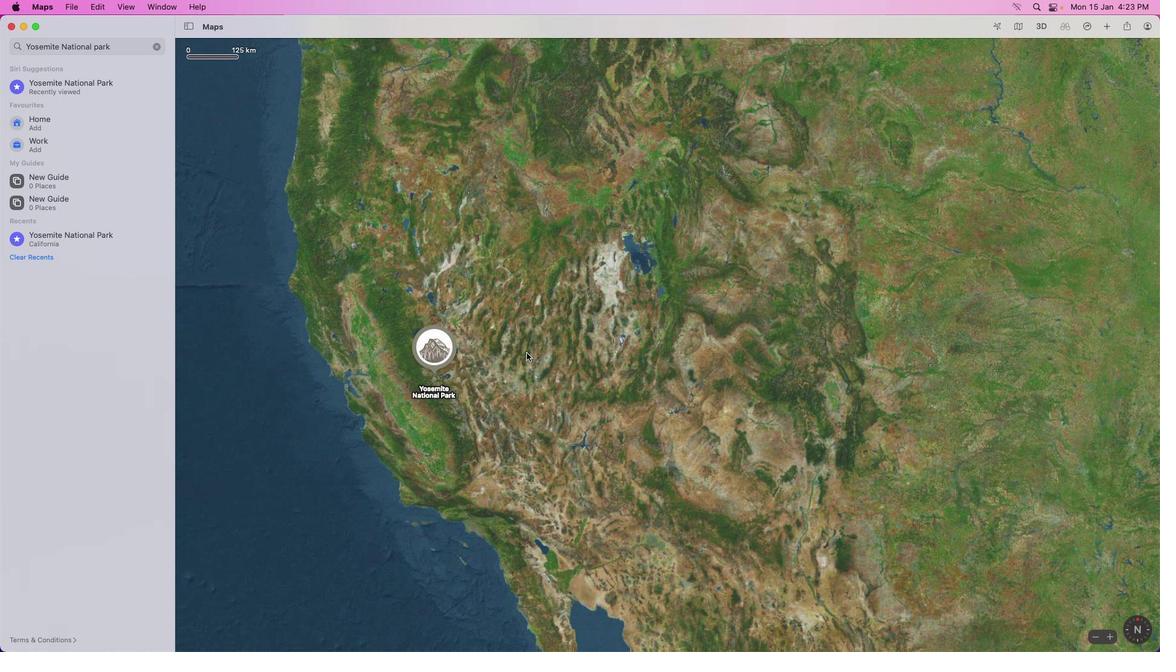 
Action: Mouse moved to (526, 354)
Screenshot: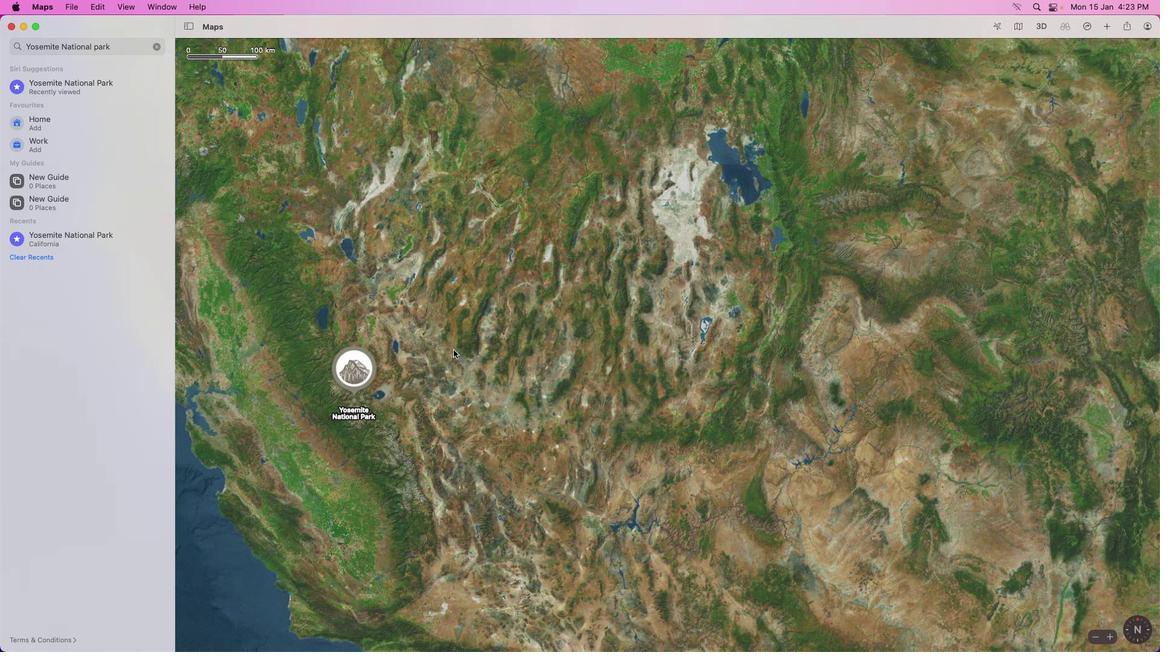 
Action: Mouse scrolled (526, 354) with delta (0, 0)
Screenshot: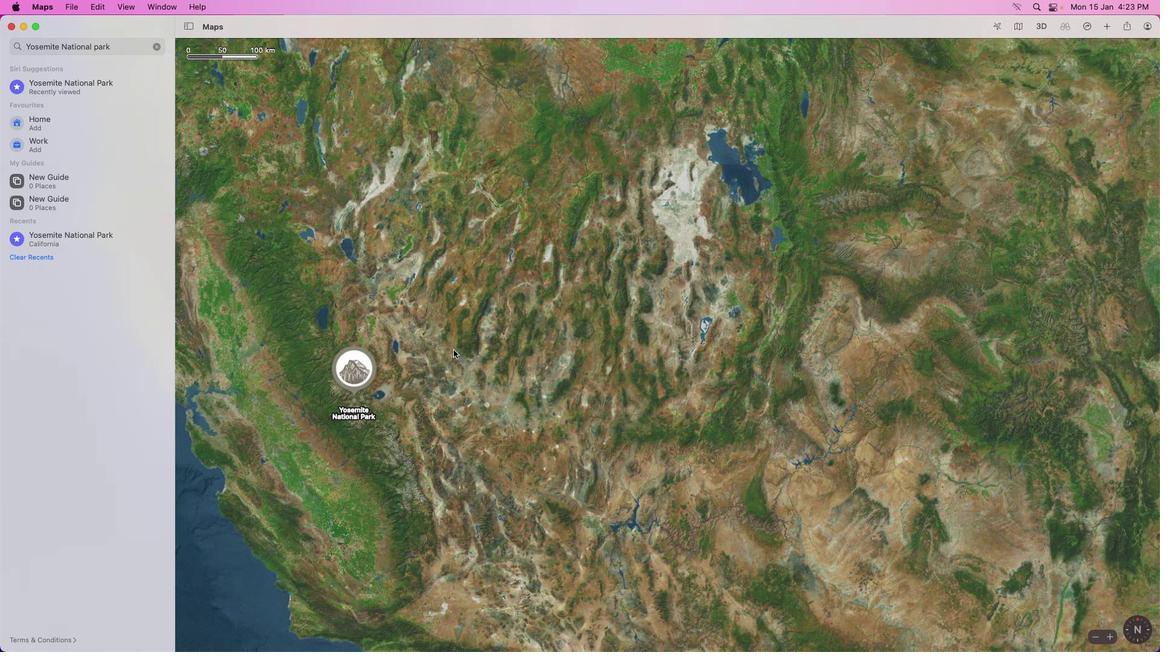 
Action: Mouse scrolled (526, 354) with delta (0, 0)
Screenshot: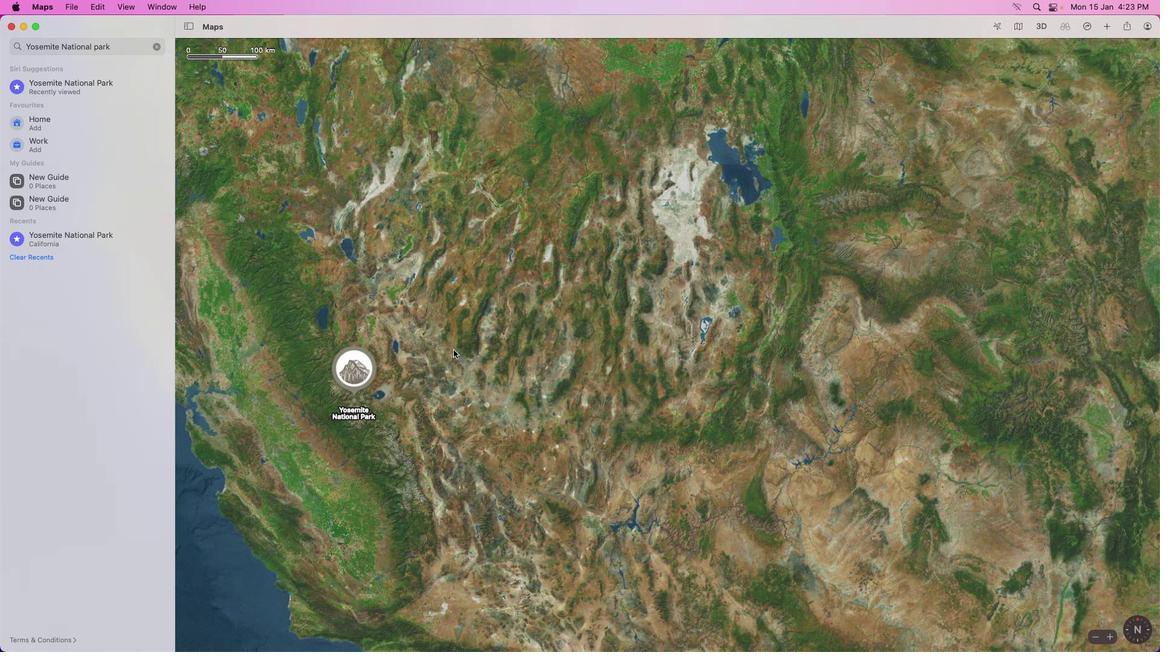 
Action: Mouse scrolled (526, 354) with delta (0, 1)
Screenshot: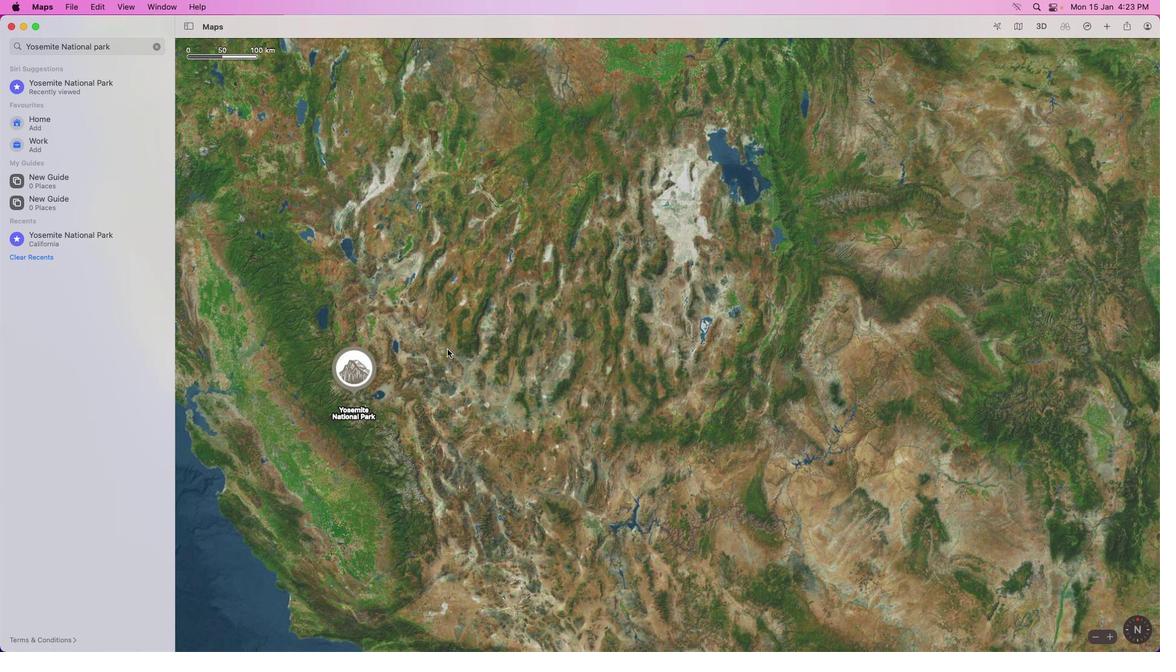 
Action: Mouse scrolled (526, 354) with delta (0, 3)
Screenshot: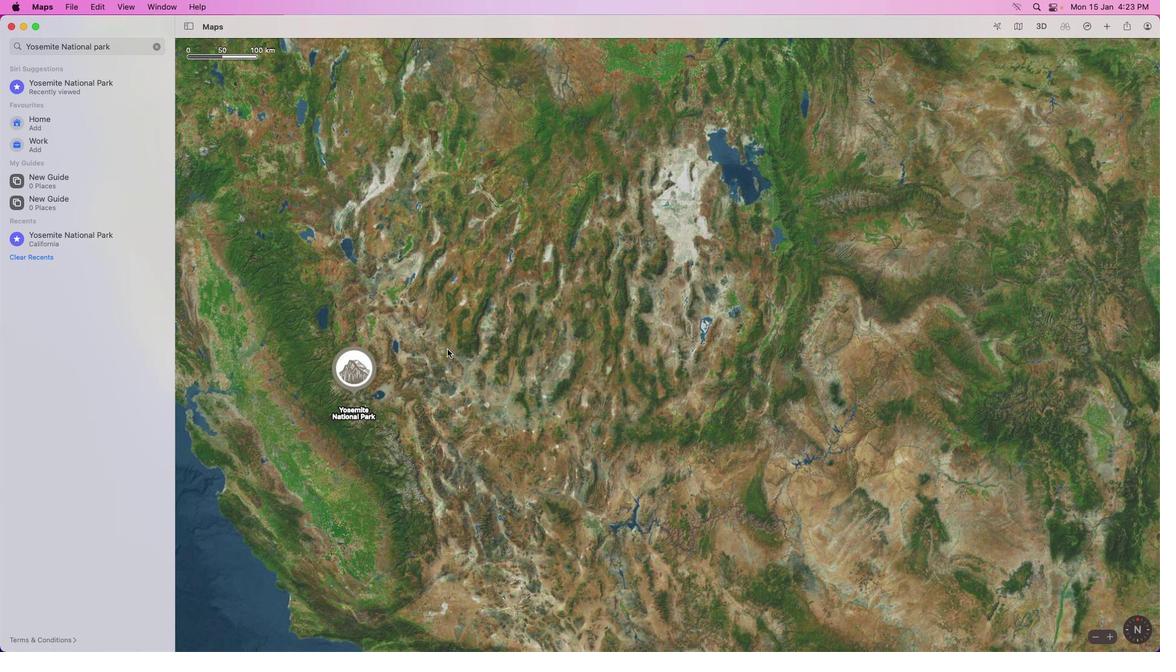 
Action: Mouse scrolled (526, 354) with delta (0, 3)
Screenshot: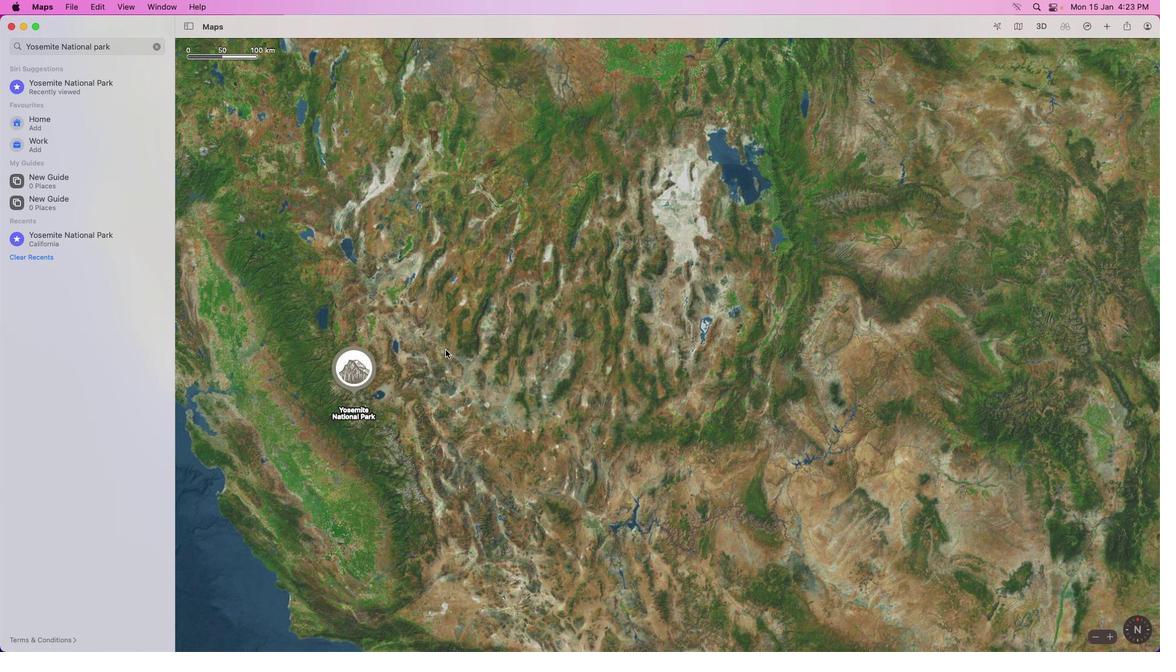 
Action: Mouse moved to (446, 350)
Screenshot: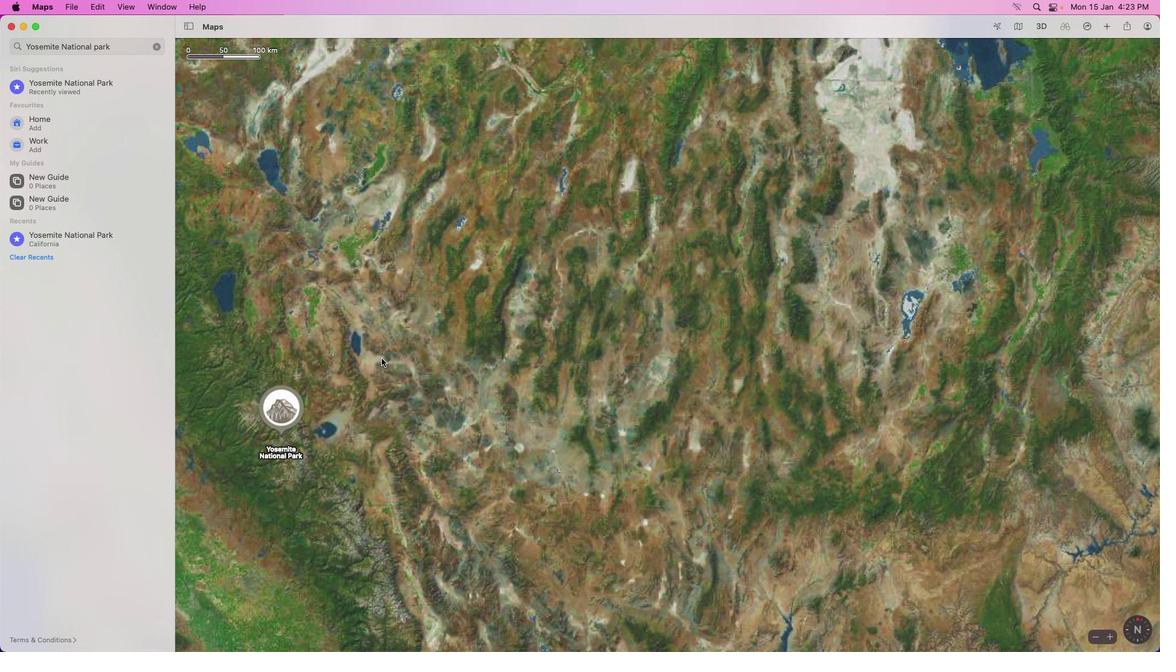 
Action: Mouse scrolled (446, 350) with delta (0, 0)
Screenshot: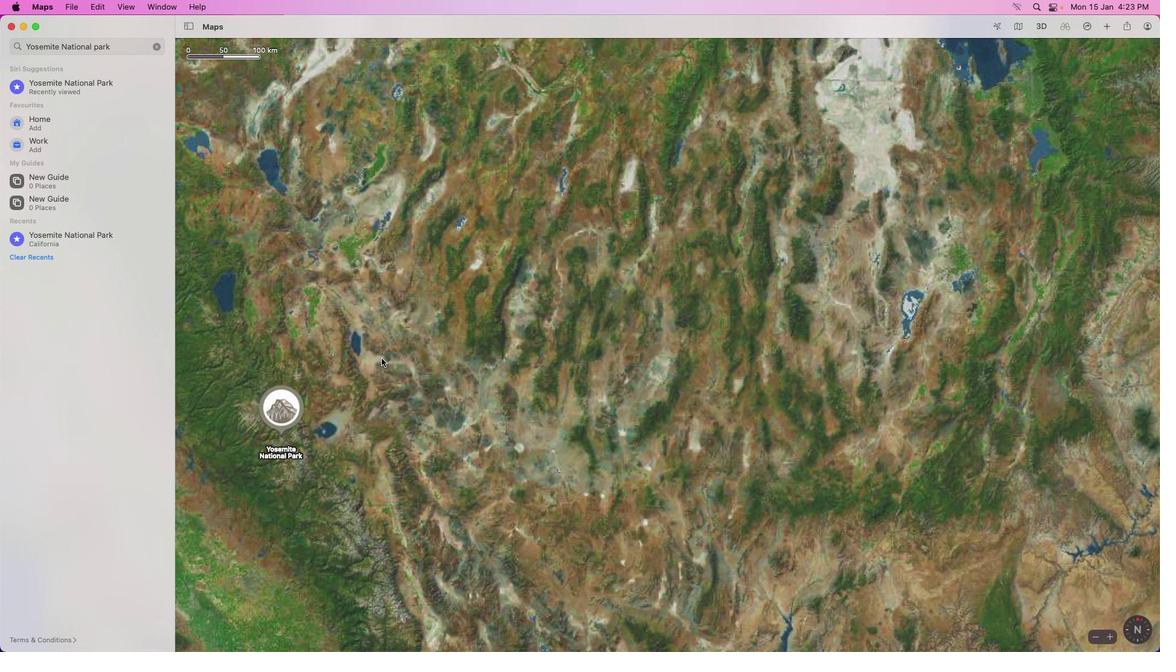 
Action: Mouse scrolled (446, 350) with delta (0, 0)
Screenshot: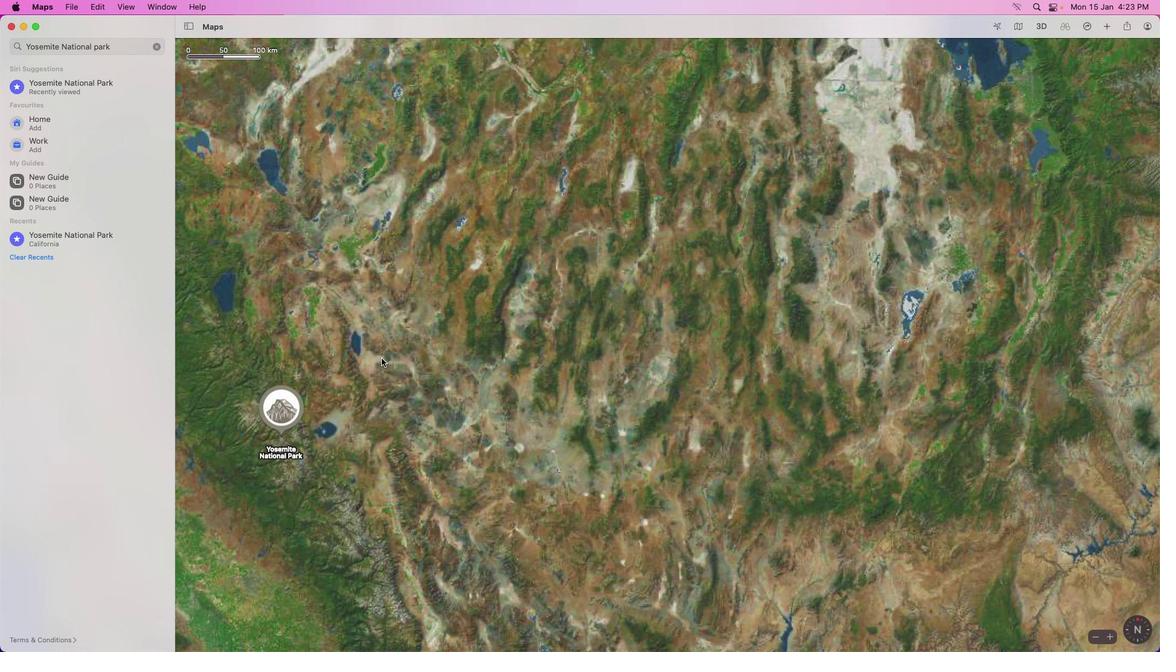 
Action: Mouse scrolled (446, 350) with delta (0, 1)
Screenshot: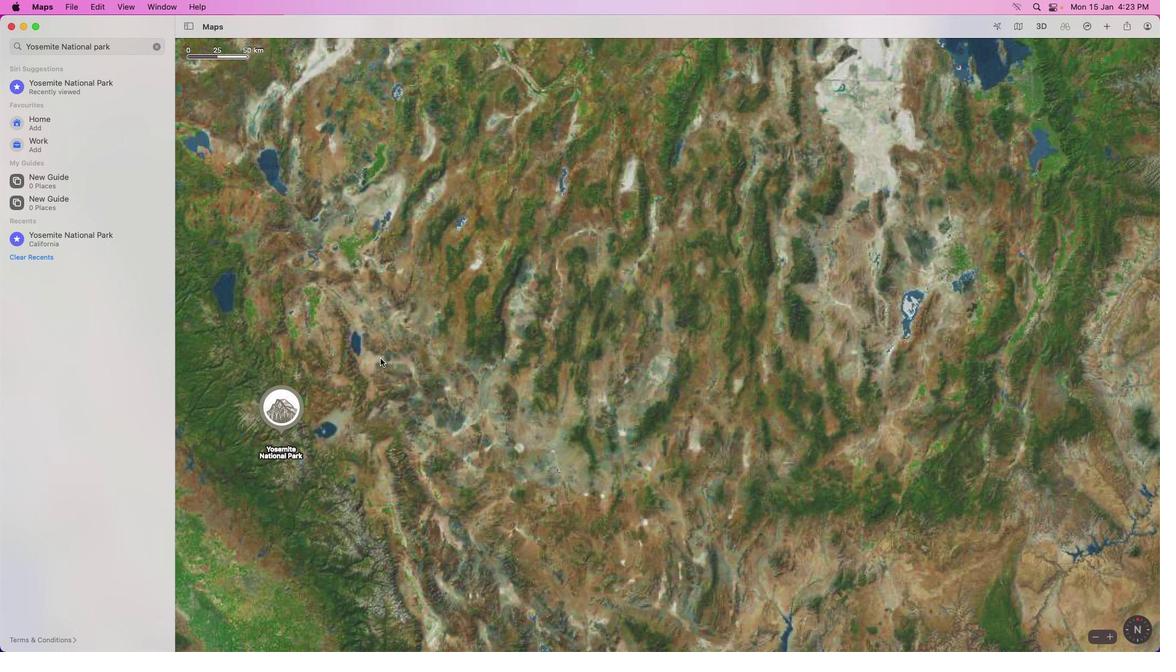 
Action: Mouse scrolled (446, 350) with delta (0, 3)
Screenshot: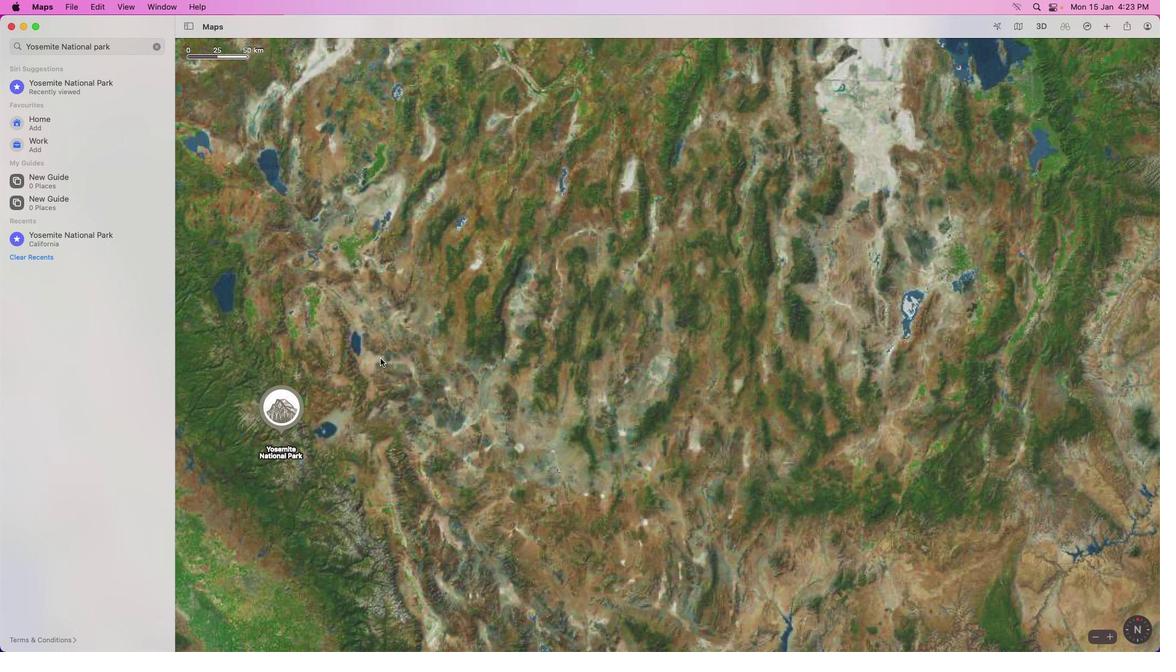 
Action: Mouse scrolled (446, 350) with delta (0, 3)
Screenshot: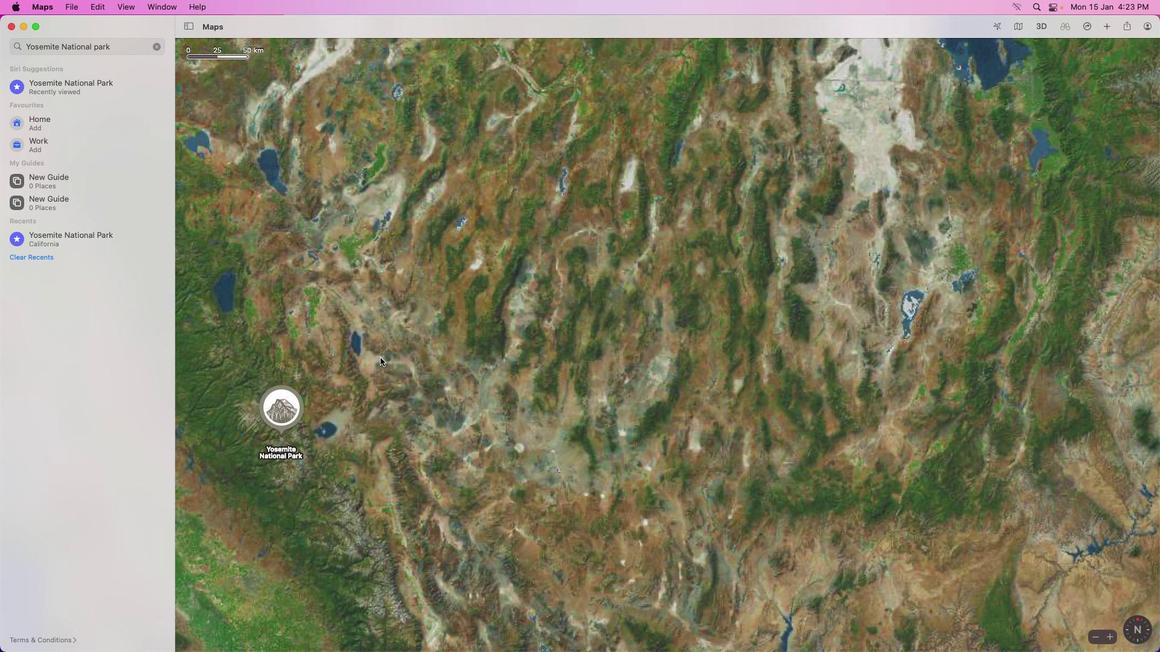 
Action: Mouse moved to (382, 356)
Screenshot: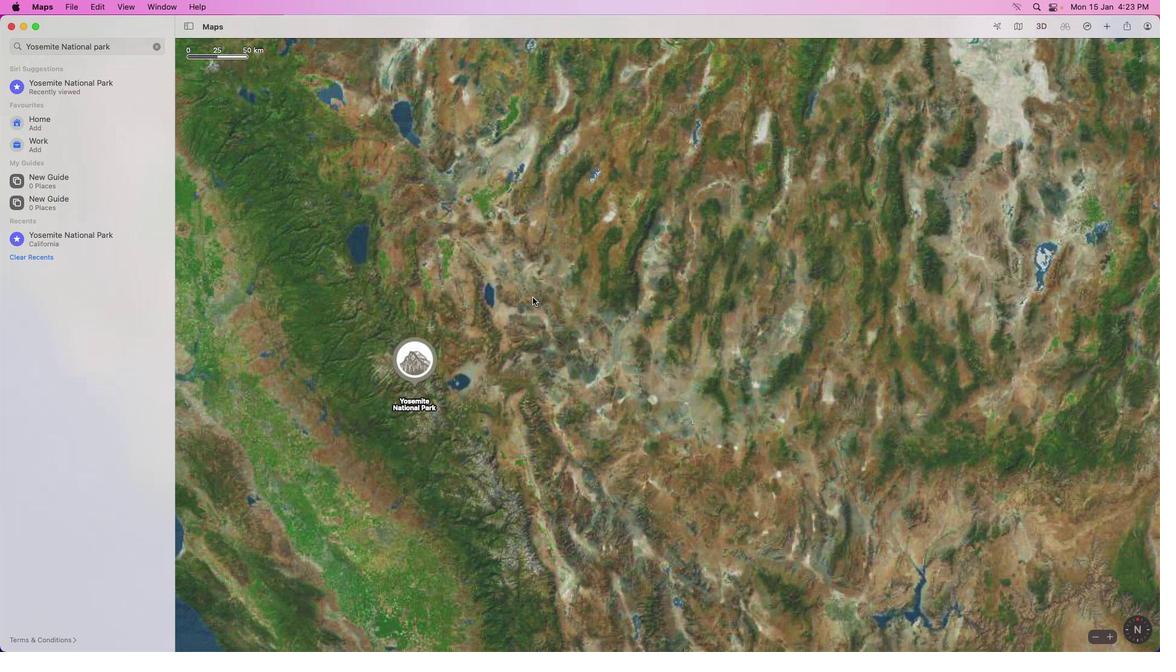 
Action: Mouse pressed left at (382, 356)
Screenshot: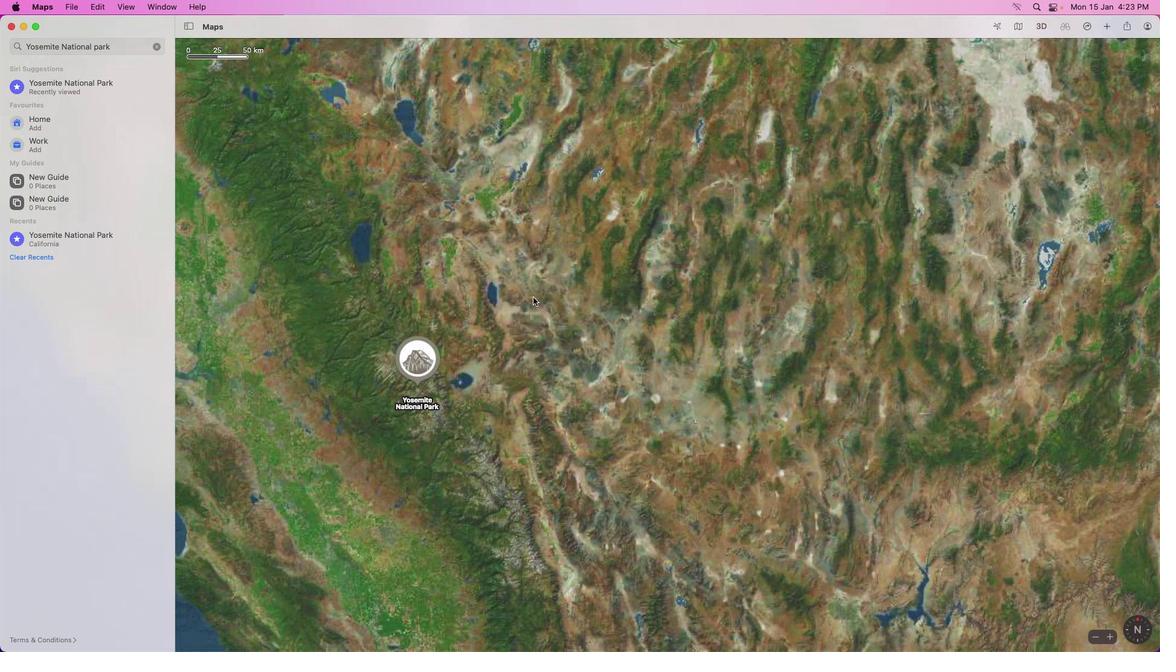 
Action: Mouse moved to (515, 326)
Screenshot: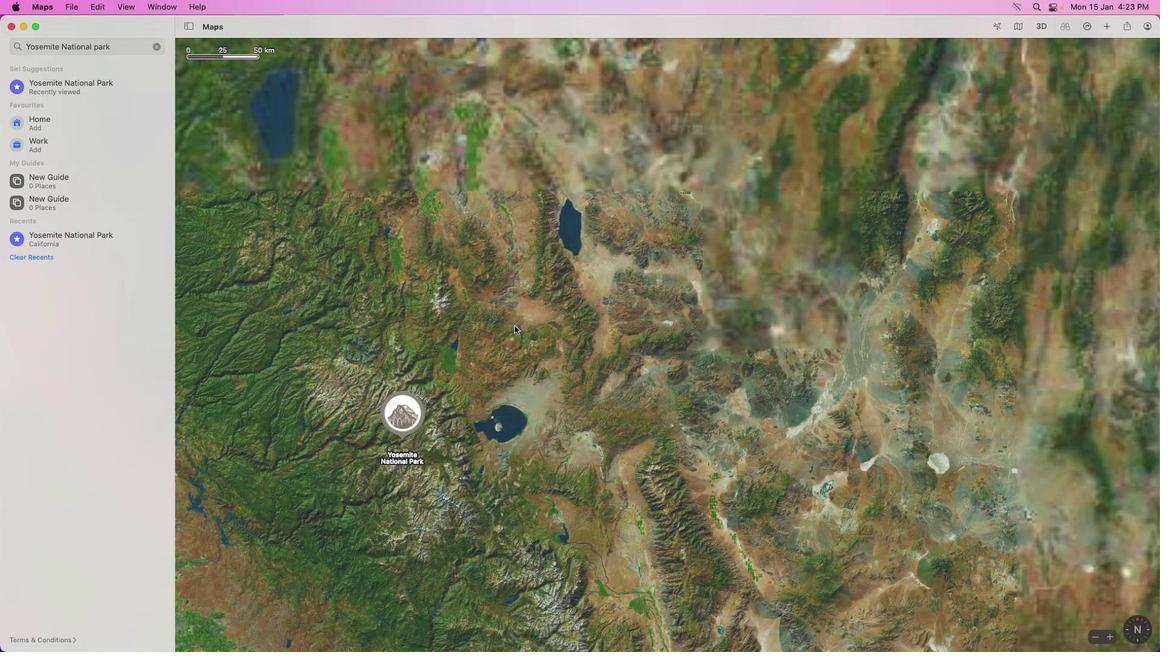 
Action: Mouse scrolled (515, 326) with delta (0, 0)
Screenshot: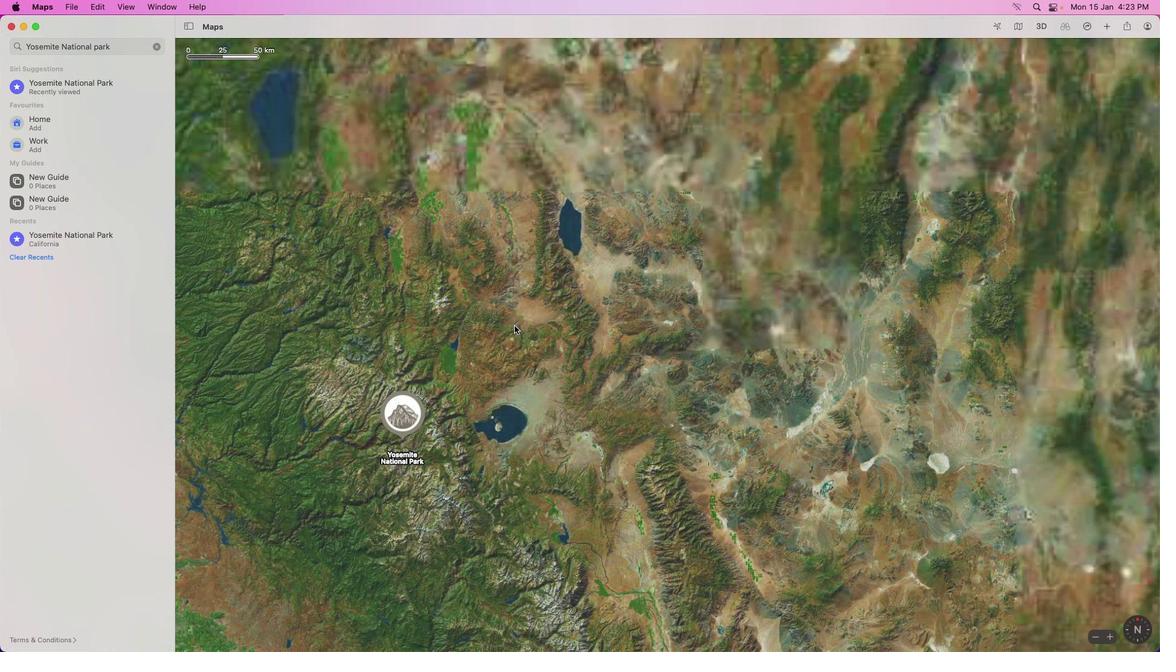 
Action: Mouse scrolled (515, 326) with delta (0, 0)
Screenshot: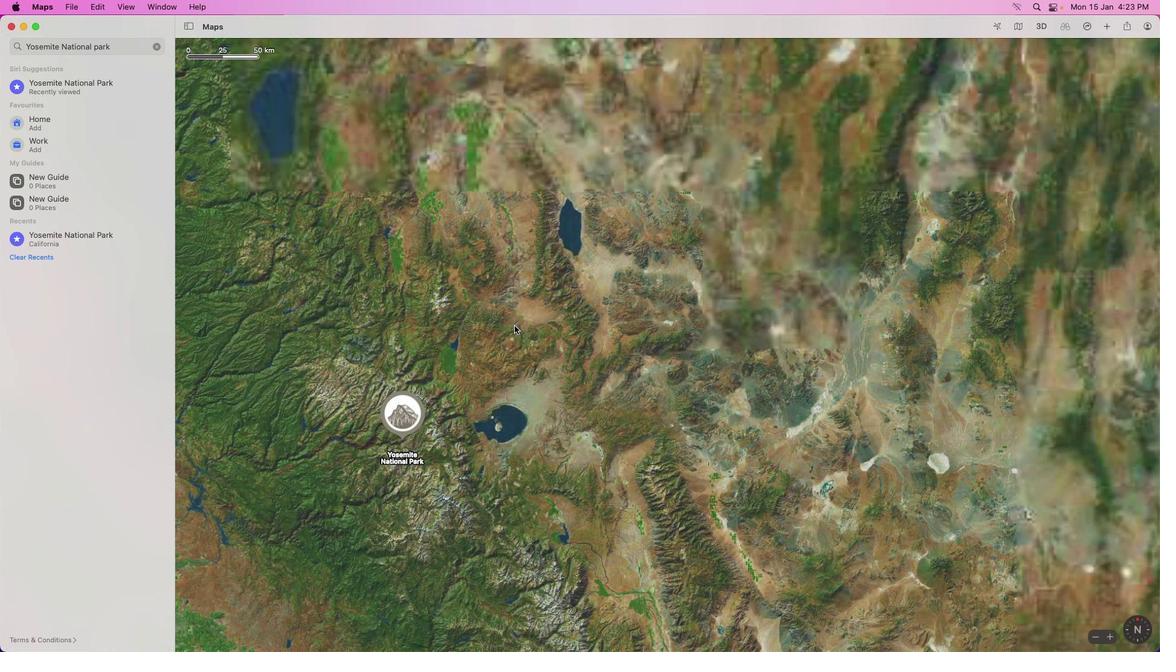 
Action: Mouse scrolled (515, 326) with delta (0, 1)
Screenshot: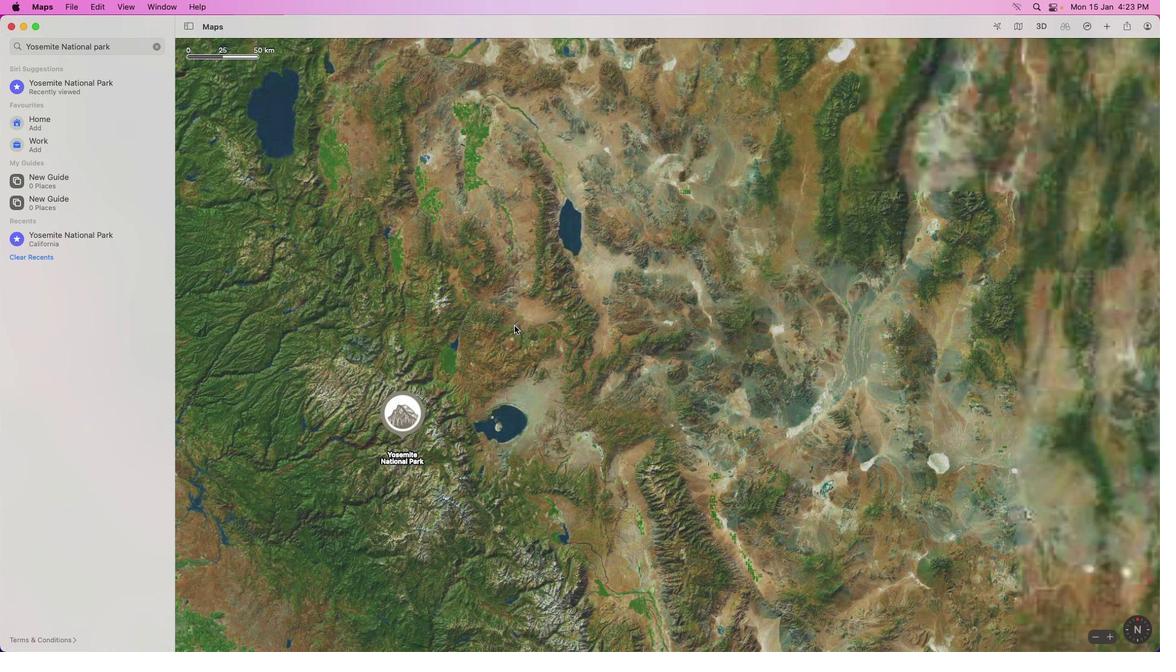 
Action: Mouse scrolled (515, 326) with delta (0, 3)
Screenshot: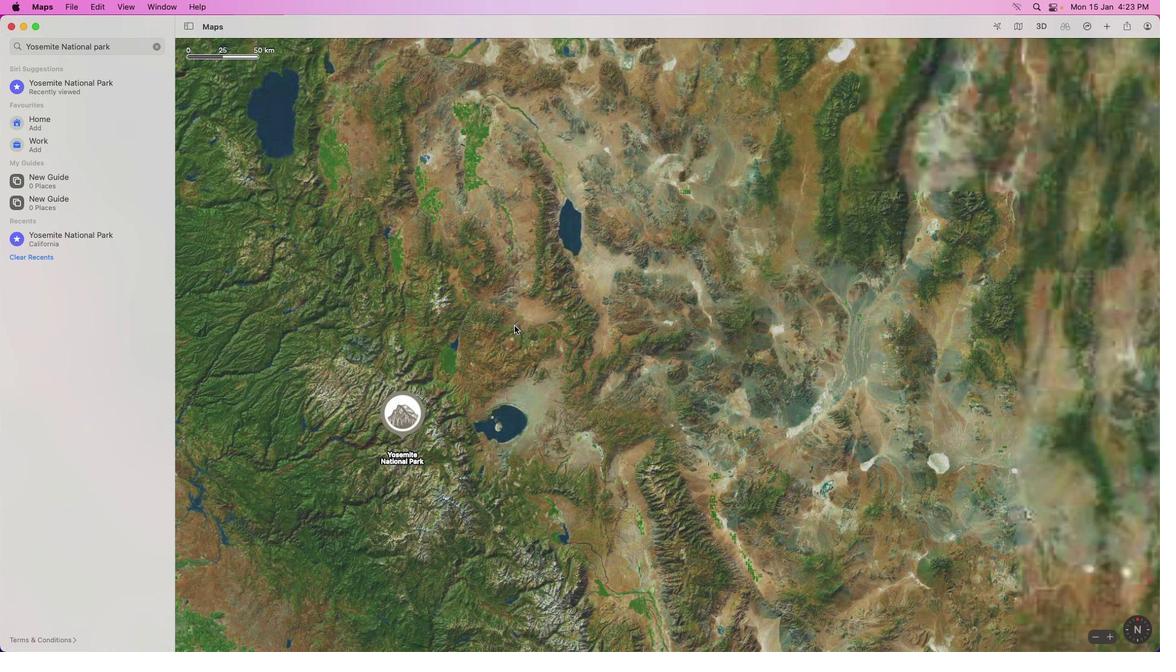 
Action: Mouse scrolled (515, 326) with delta (0, 3)
Screenshot: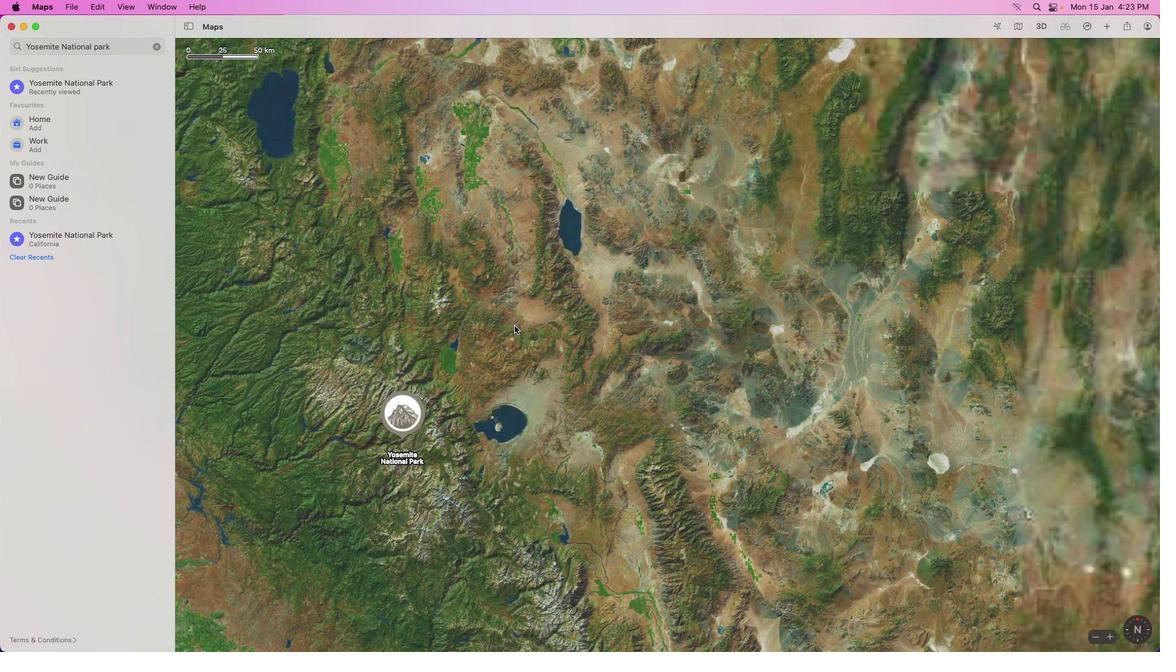 
Action: Mouse scrolled (515, 326) with delta (0, 3)
Screenshot: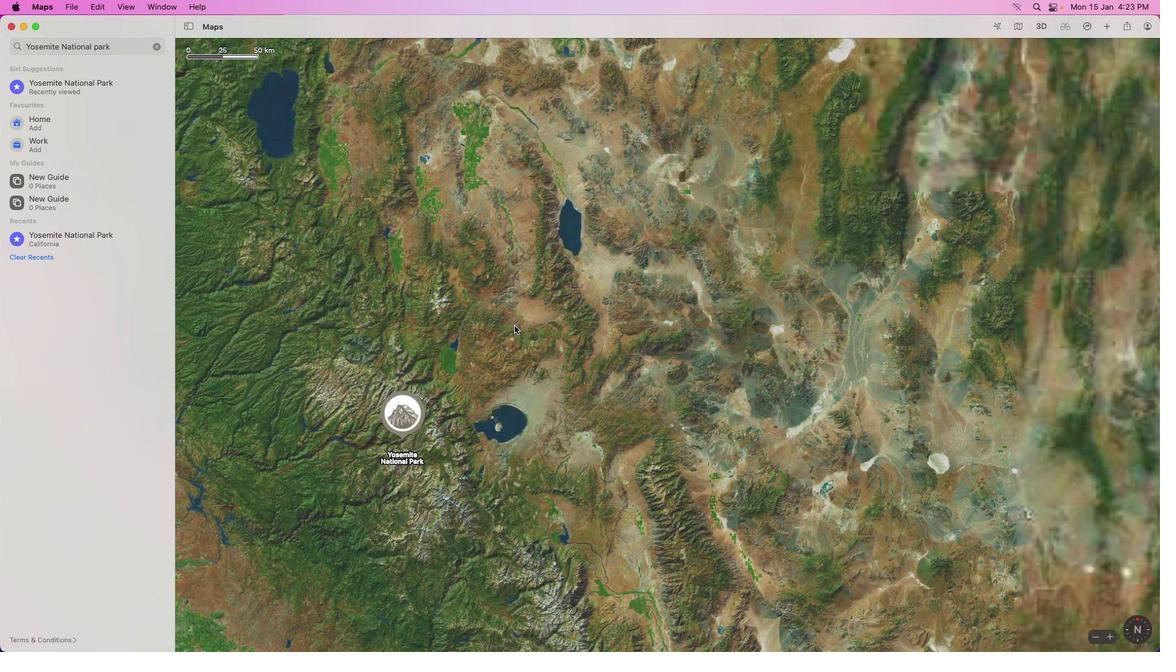 
Action: Mouse scrolled (515, 326) with delta (0, 0)
Screenshot: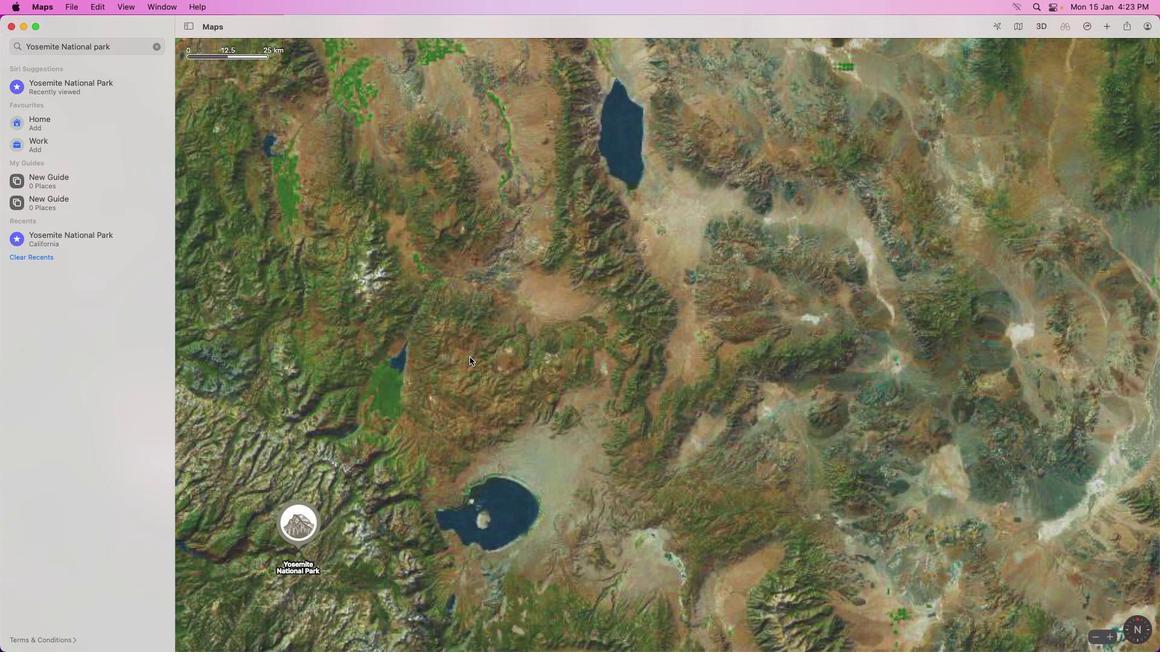 
Action: Mouse scrolled (515, 326) with delta (0, 0)
Screenshot: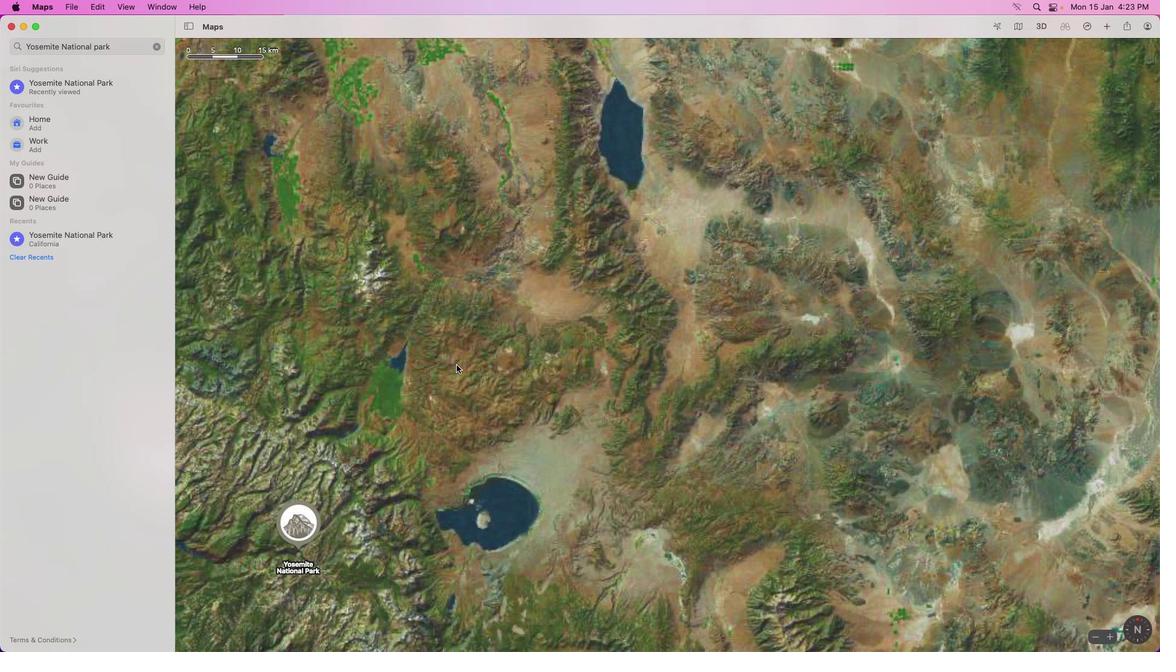 
Action: Mouse scrolled (515, 326) with delta (0, 2)
Screenshot: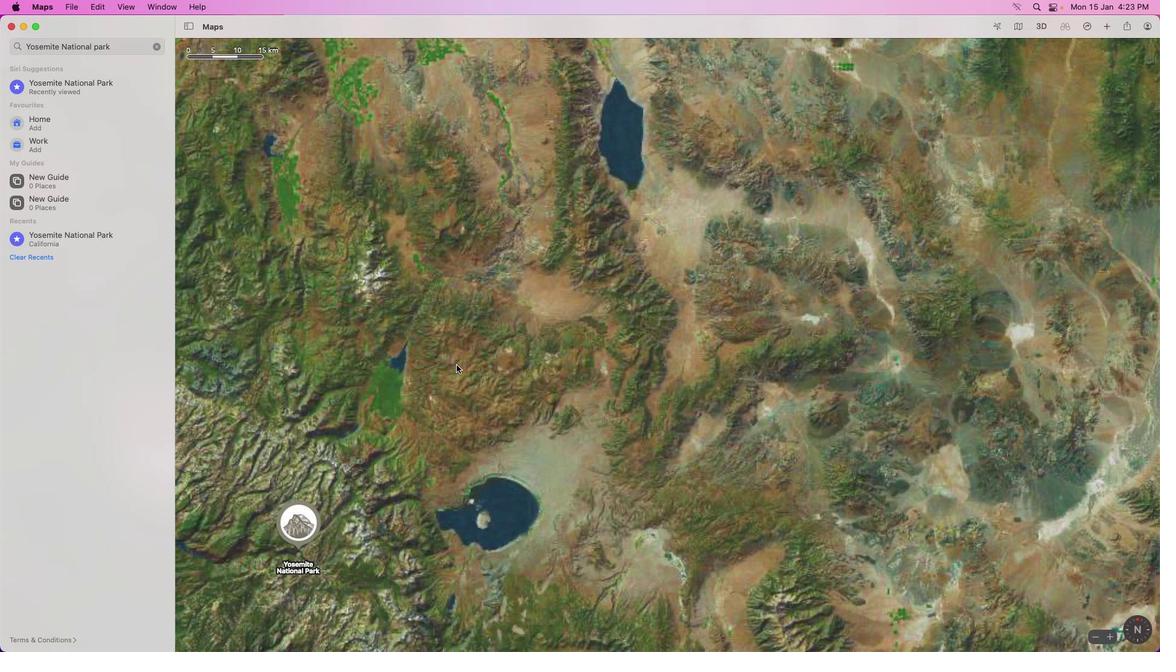 
Action: Mouse scrolled (515, 326) with delta (0, 3)
Screenshot: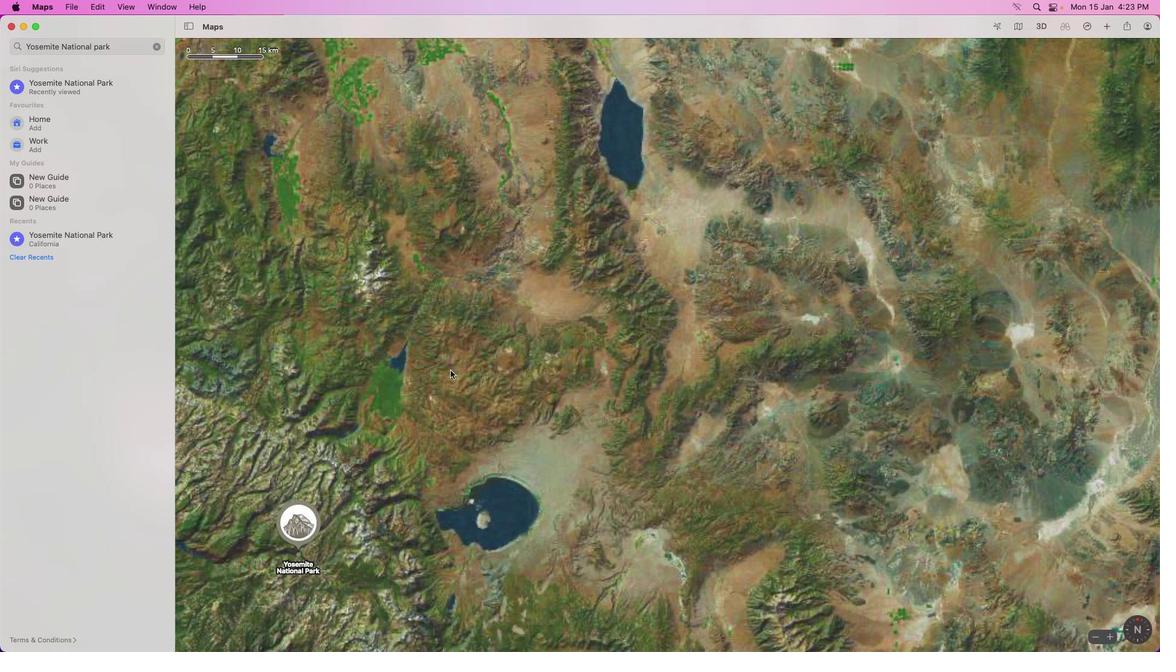 
Action: Mouse scrolled (515, 326) with delta (0, 3)
Screenshot: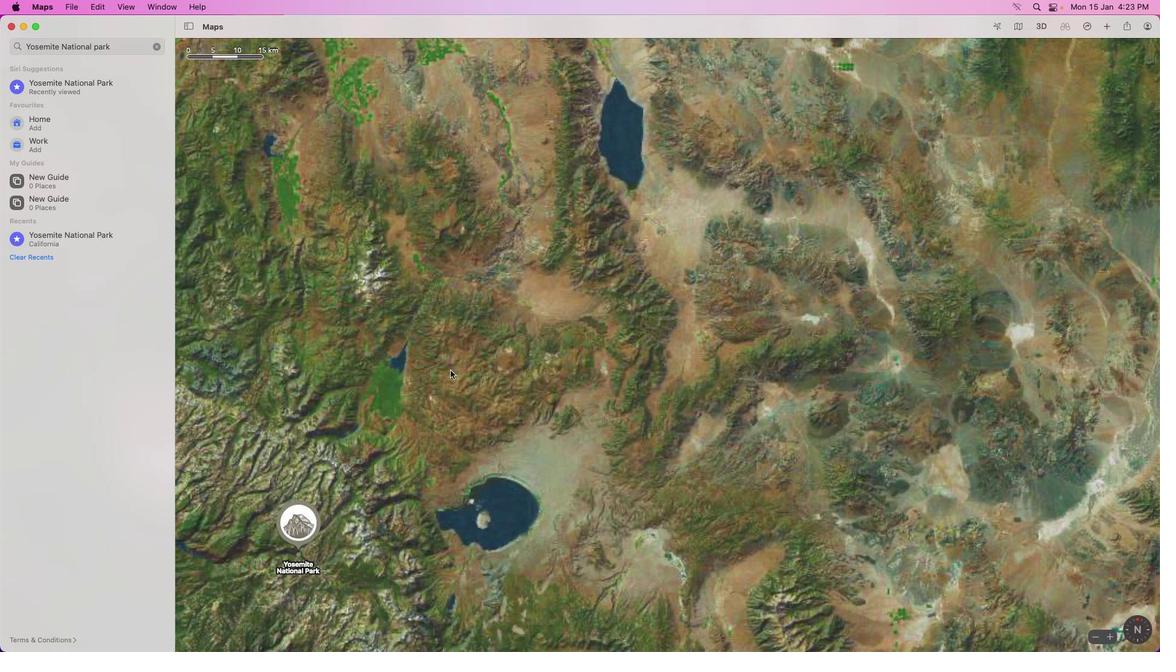
Action: Mouse moved to (435, 382)
Screenshot: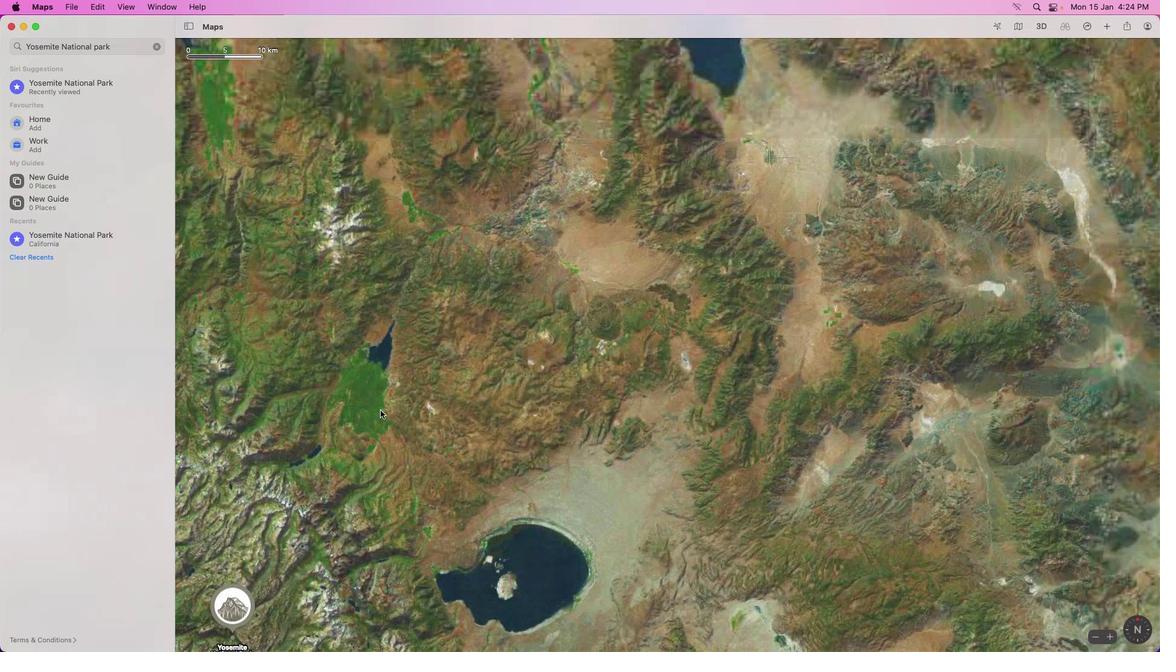 
Action: Mouse scrolled (435, 382) with delta (0, 0)
Screenshot: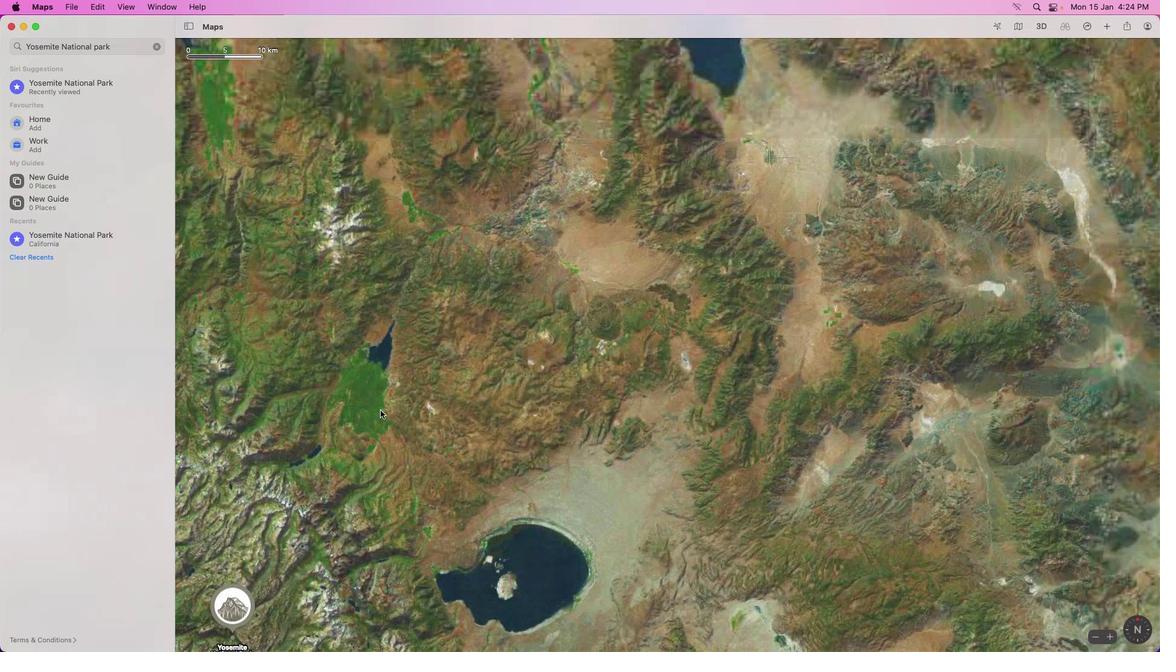 
Action: Mouse moved to (435, 382)
Screenshot: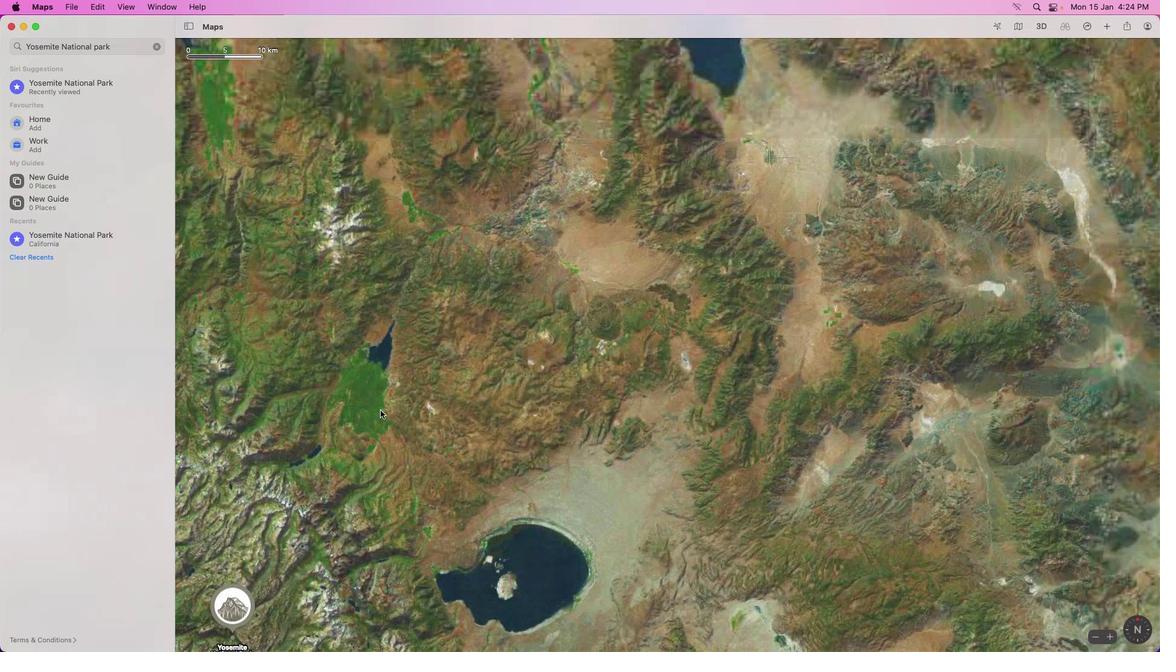 
Action: Mouse scrolled (435, 382) with delta (0, 0)
Screenshot: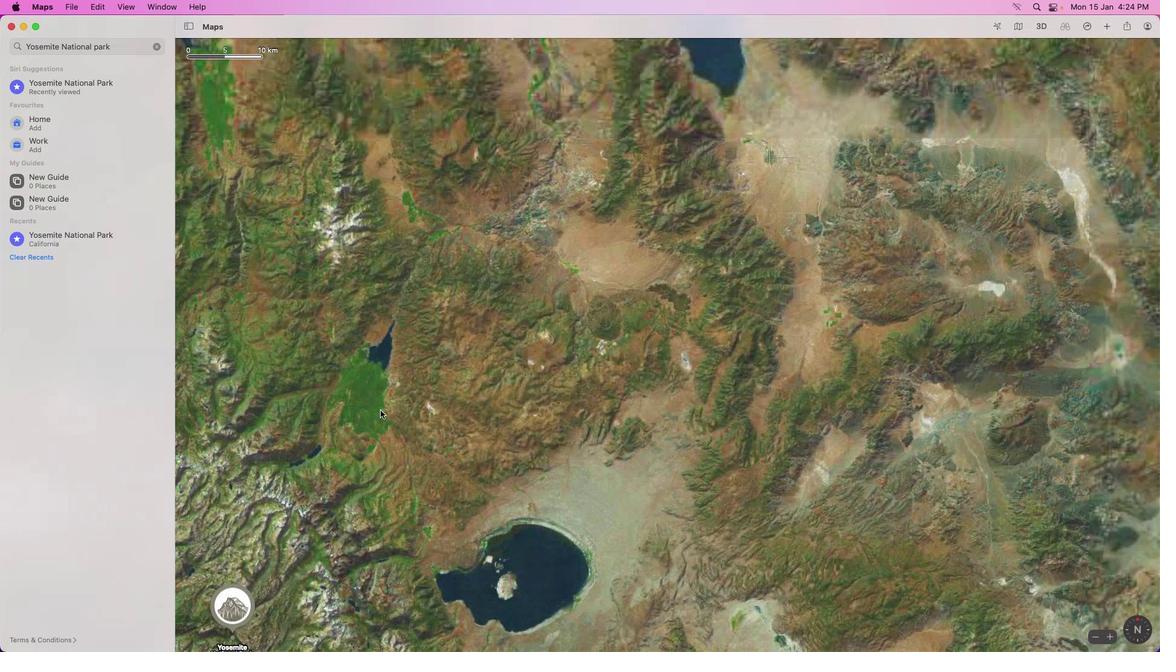 
Action: Mouse scrolled (435, 382) with delta (0, 1)
Screenshot: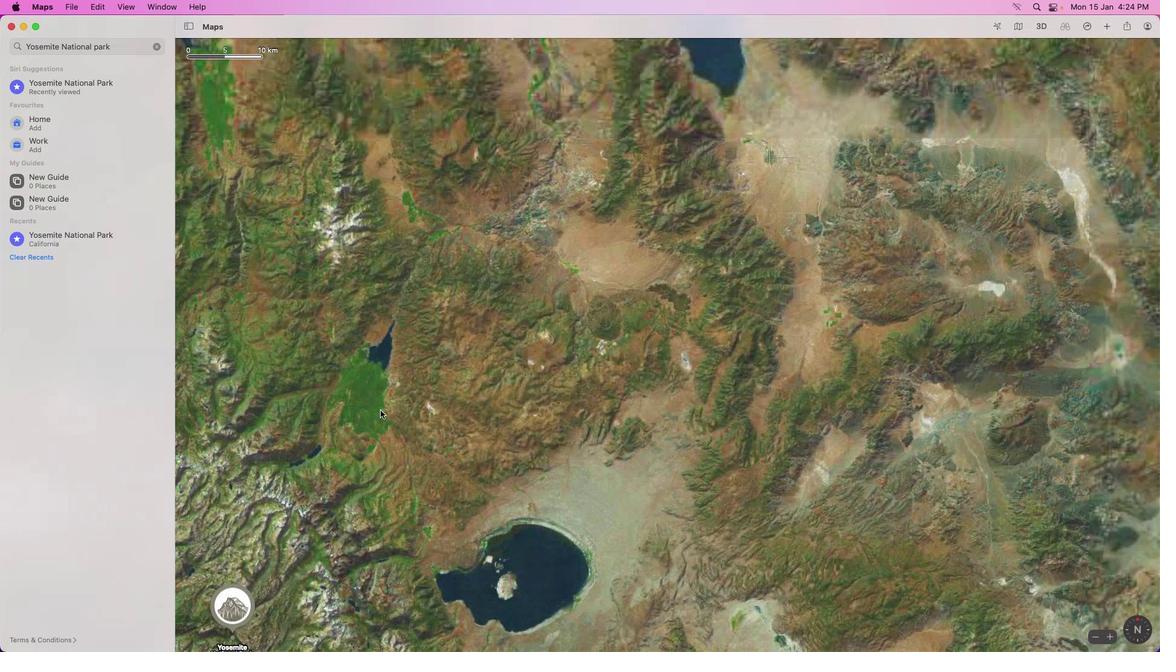 
Action: Mouse scrolled (435, 382) with delta (0, 3)
Screenshot: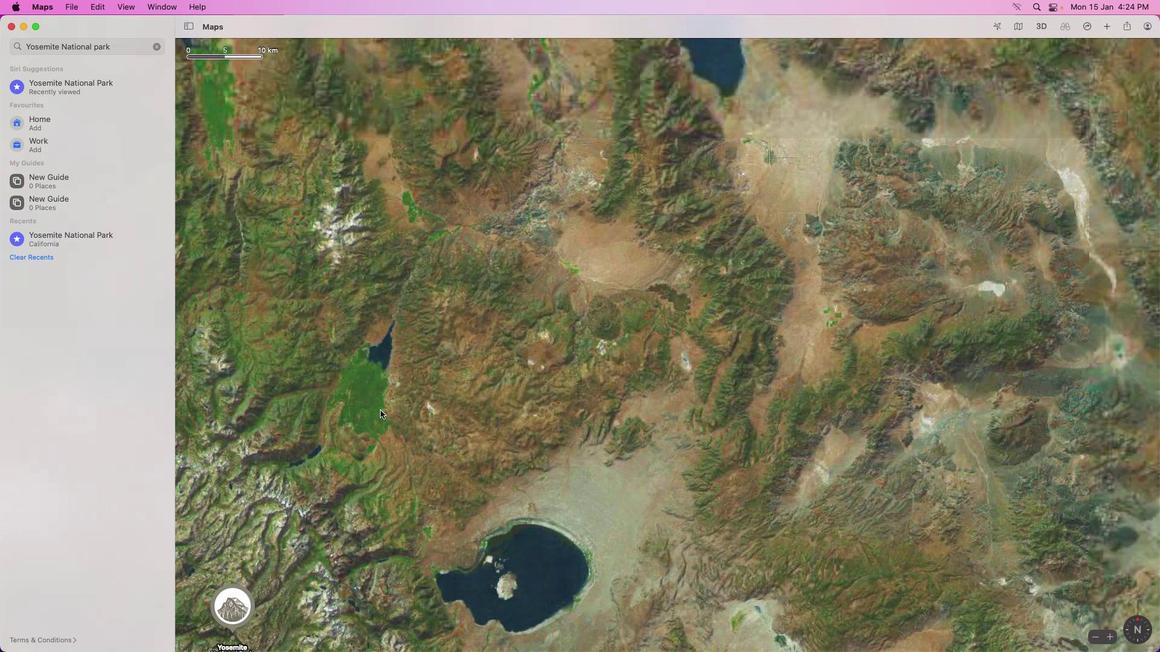 
Action: Mouse moved to (389, 394)
Screenshot: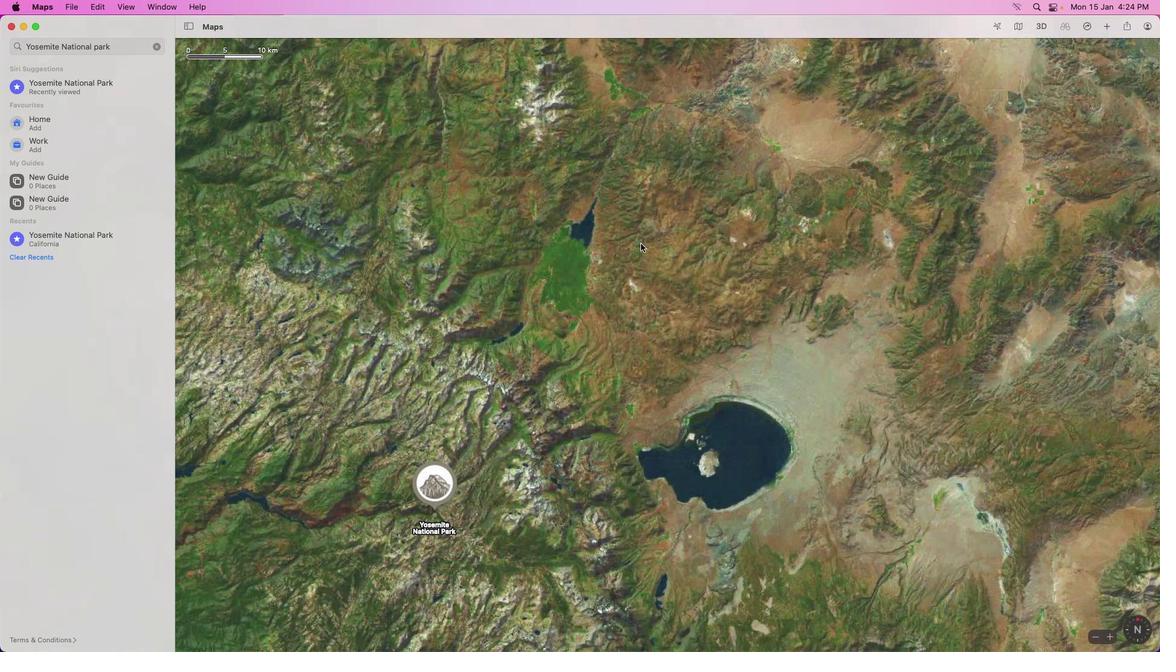 
Action: Mouse pressed left at (389, 394)
Screenshot: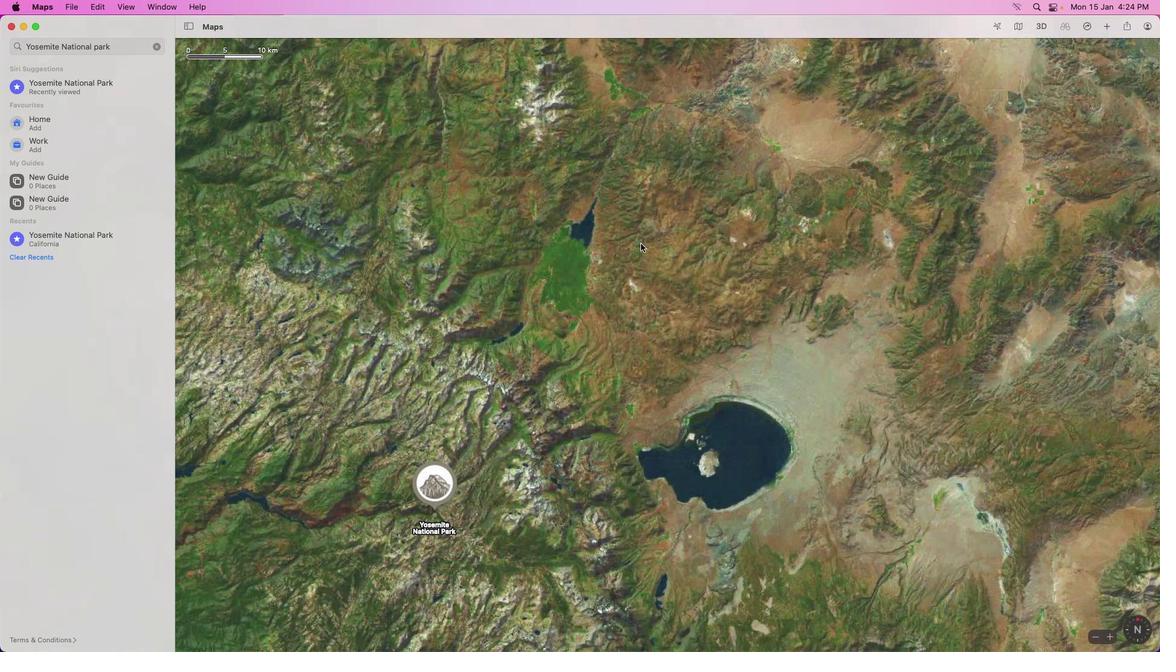 
Action: Mouse moved to (618, 310)
Screenshot: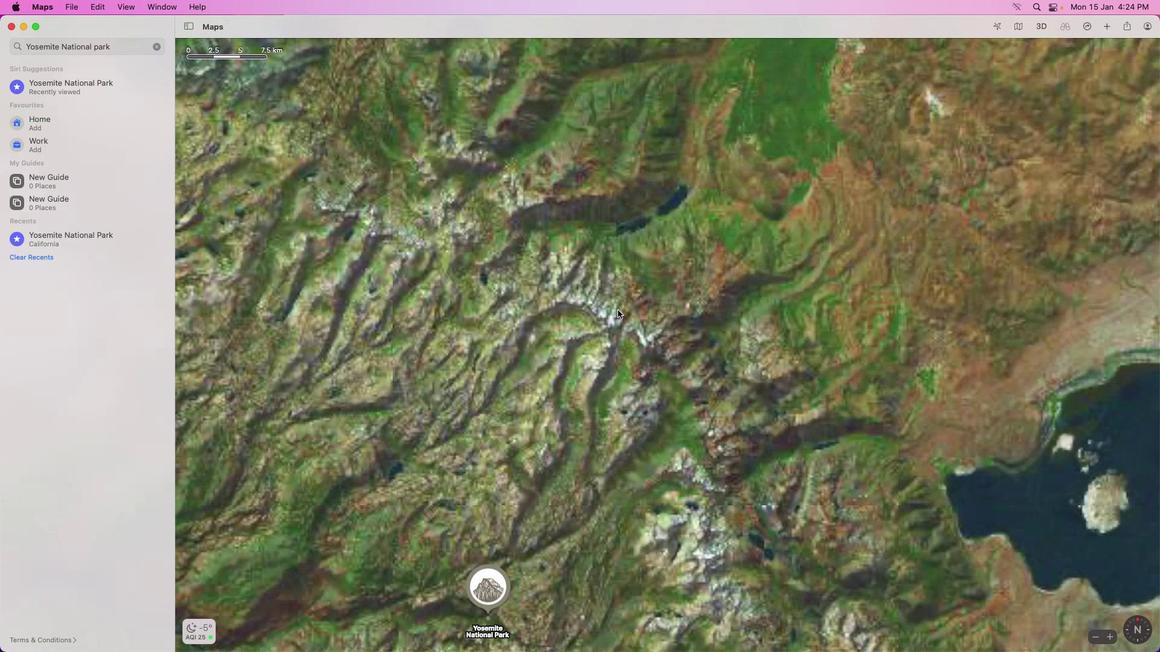 
Action: Mouse scrolled (618, 310) with delta (0, 0)
Screenshot: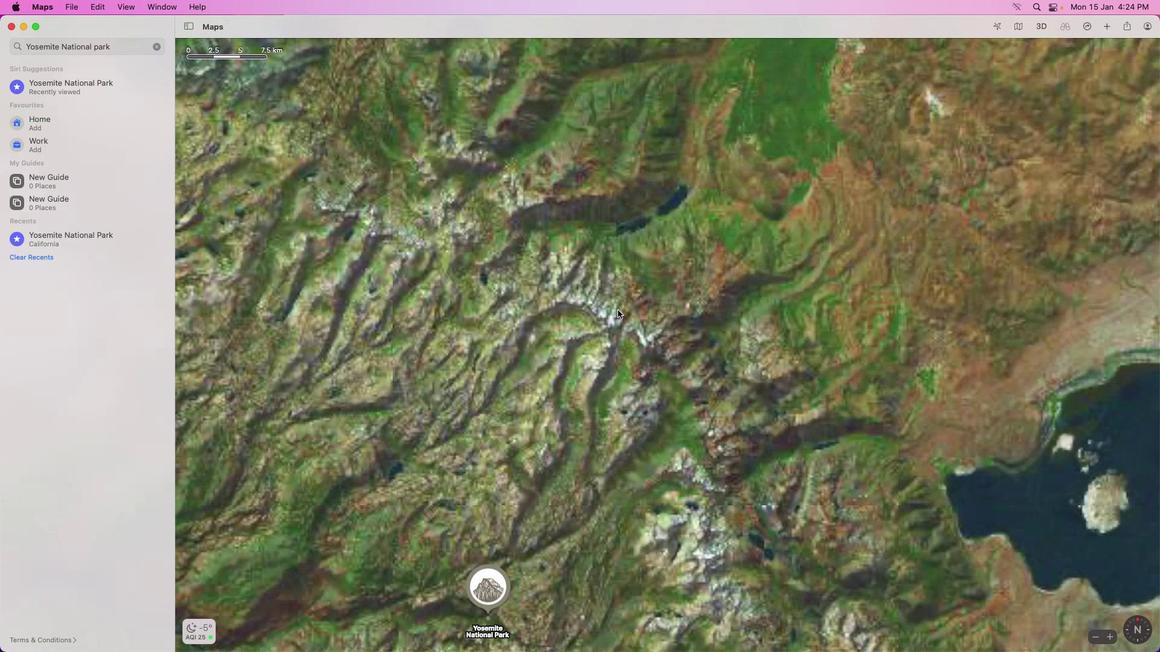 
Action: Mouse scrolled (618, 310) with delta (0, 0)
Screenshot: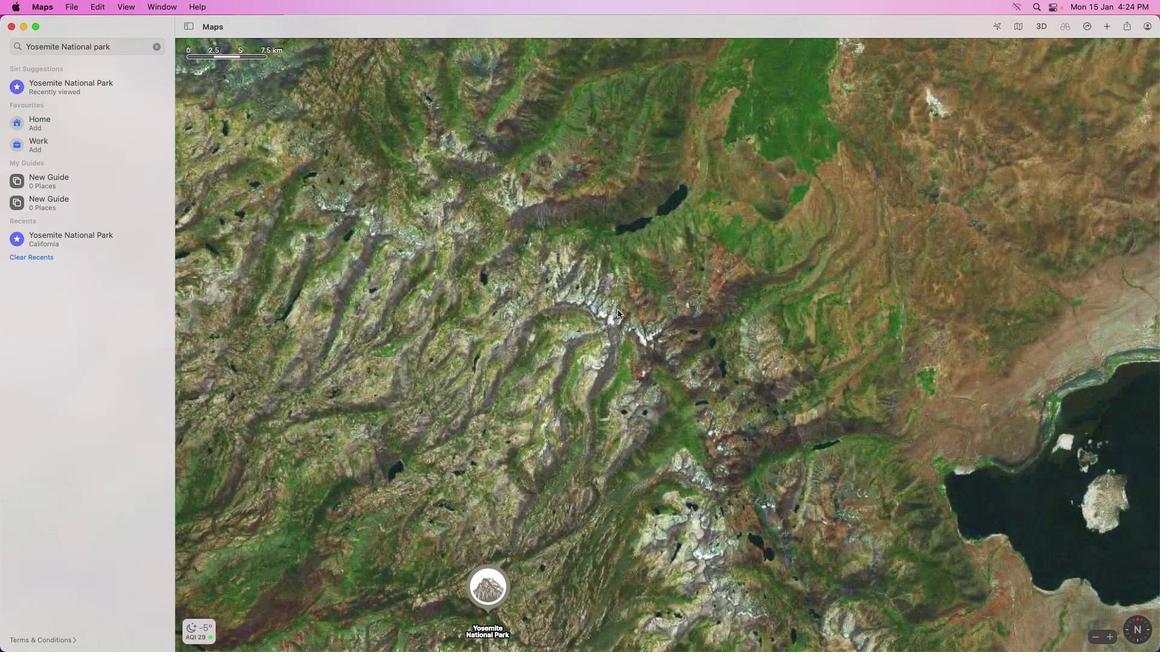
Action: Mouse scrolled (618, 310) with delta (0, 1)
Screenshot: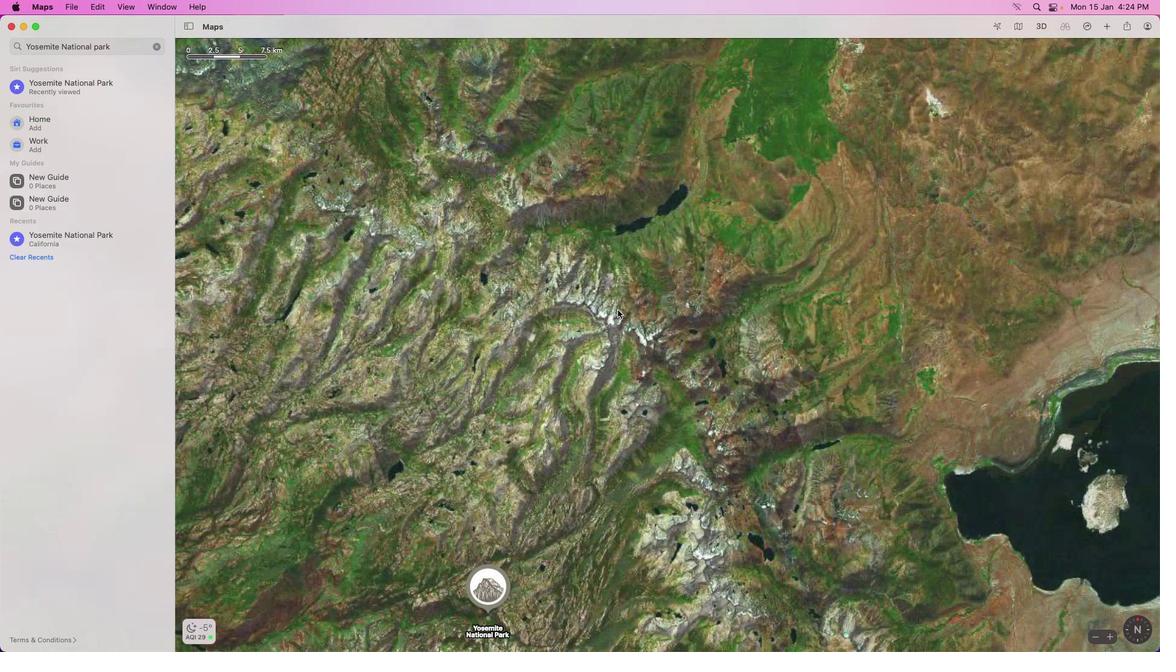 
Action: Mouse scrolled (618, 310) with delta (0, 2)
Screenshot: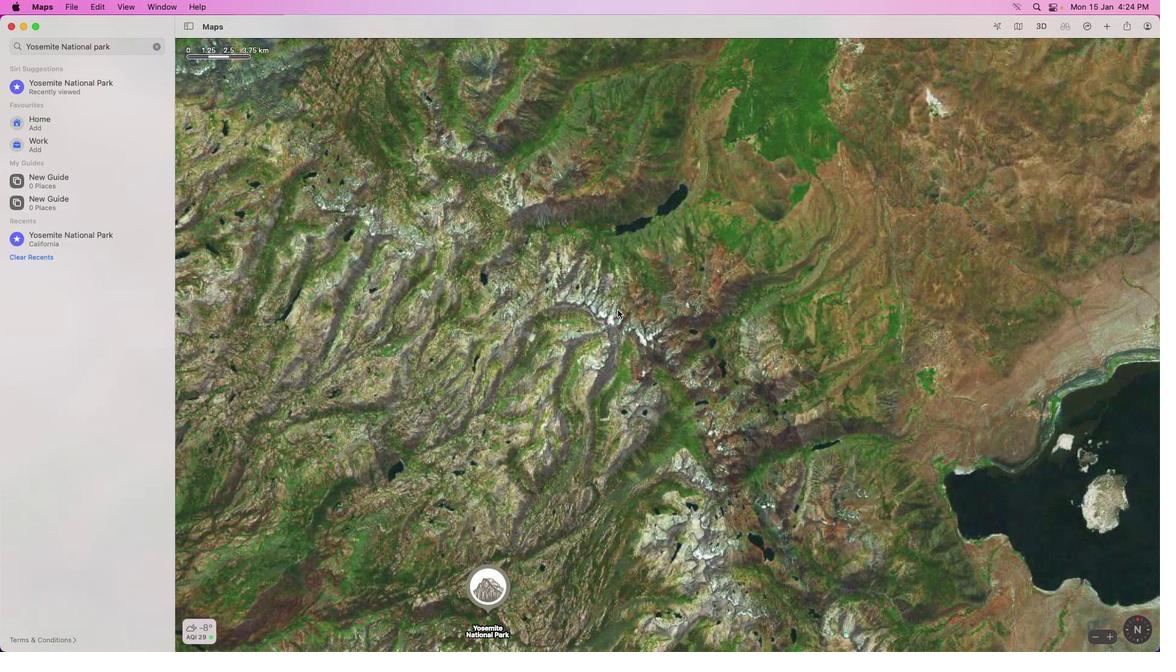 
Action: Mouse scrolled (618, 310) with delta (0, 3)
Screenshot: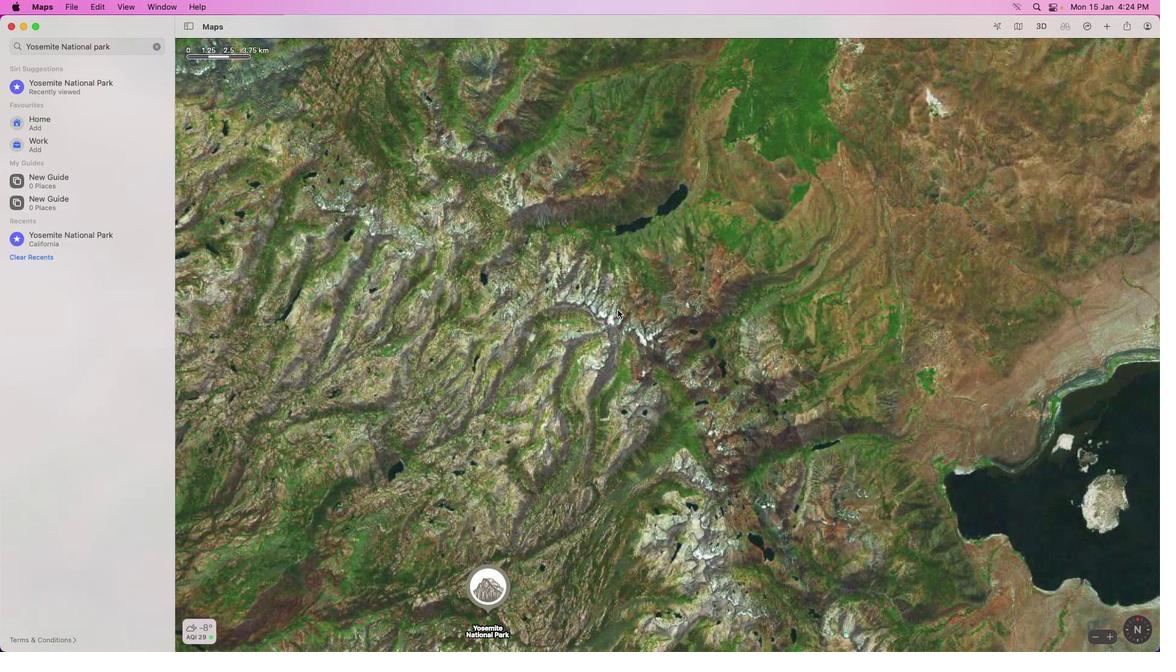 
Action: Mouse scrolled (618, 310) with delta (0, 3)
Screenshot: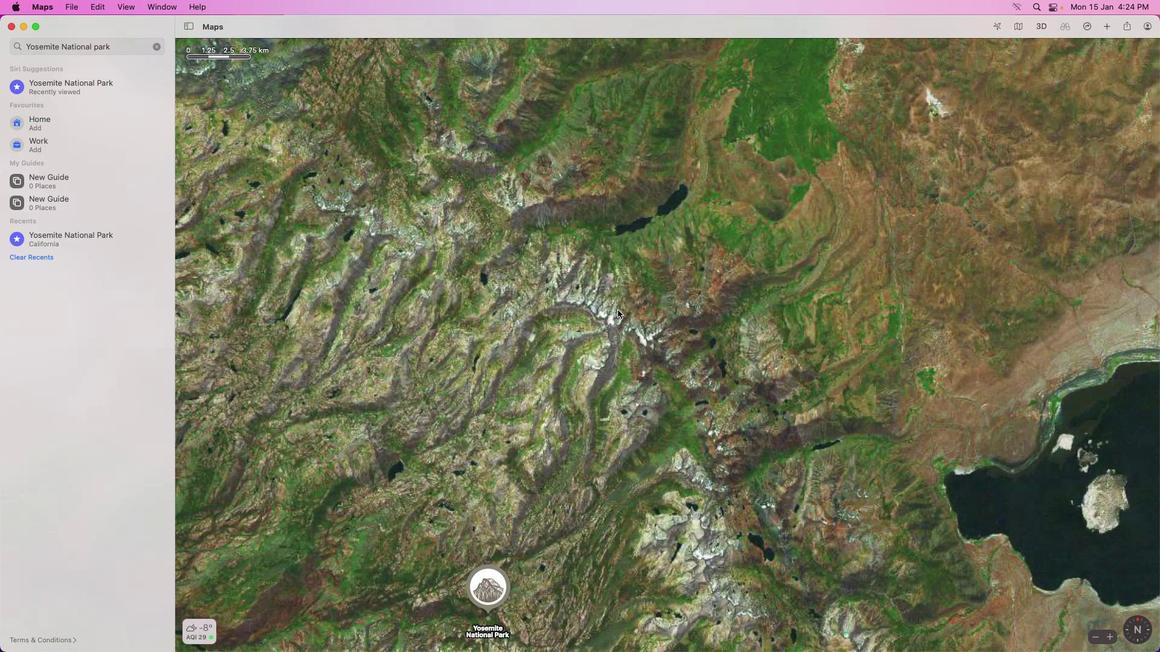 
Action: Mouse moved to (618, 310)
Screenshot: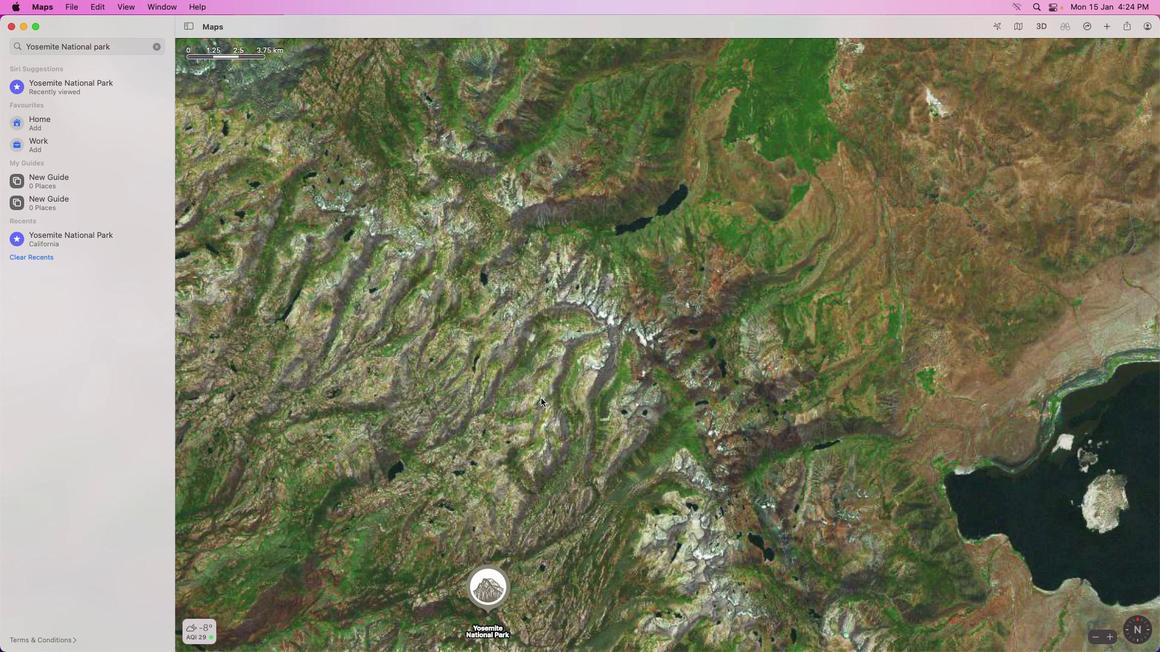 
Action: Mouse scrolled (618, 310) with delta (0, 0)
Screenshot: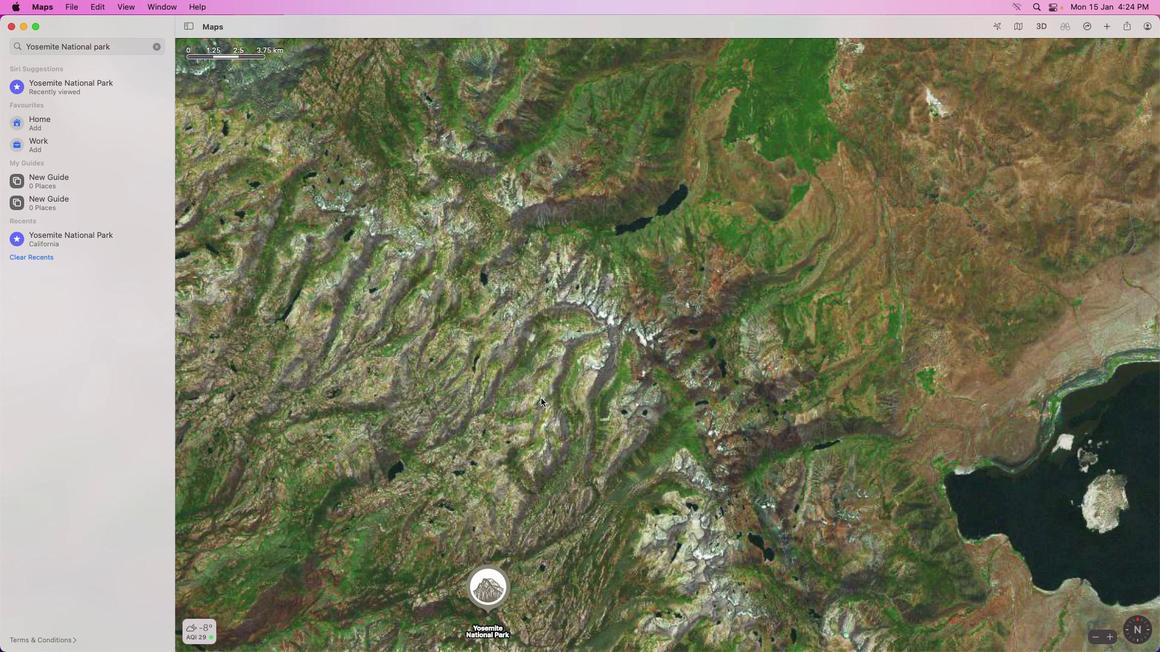 
Action: Mouse moved to (617, 310)
Screenshot: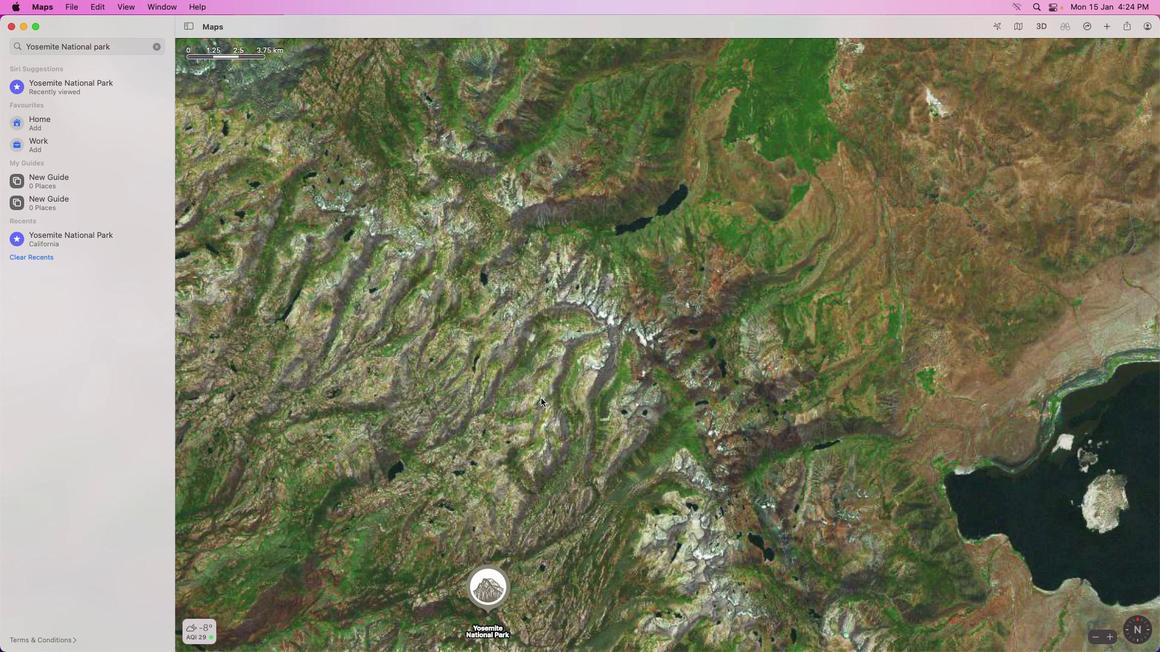 
Action: Mouse scrolled (617, 310) with delta (0, 0)
Screenshot: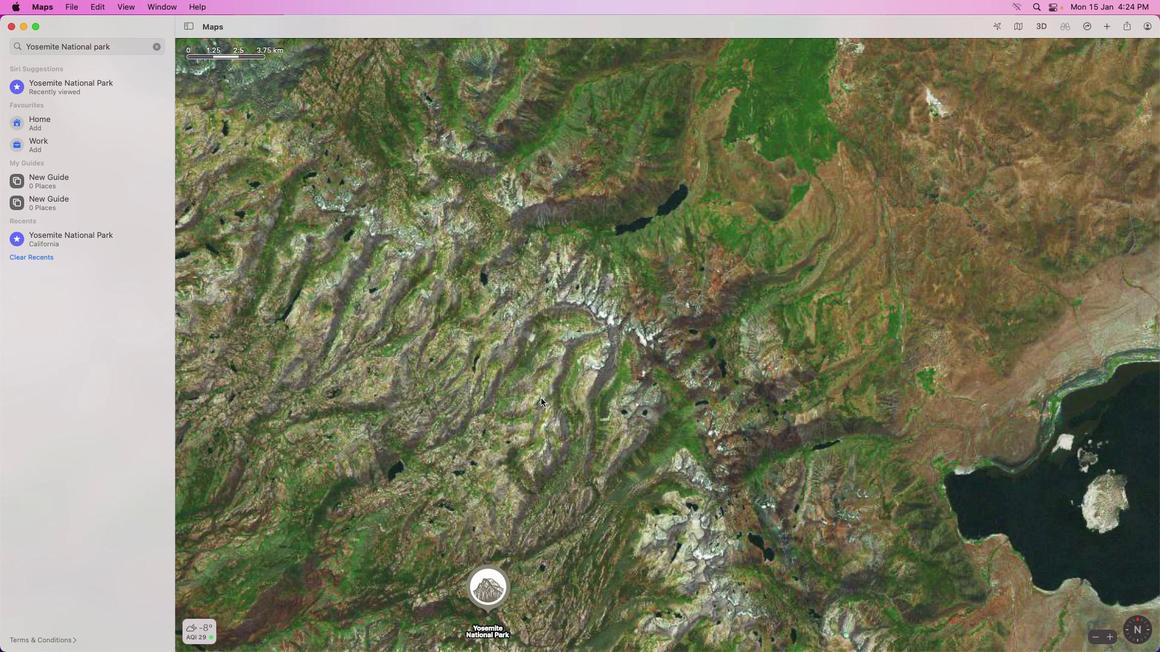 
Action: Mouse moved to (617, 311)
Screenshot: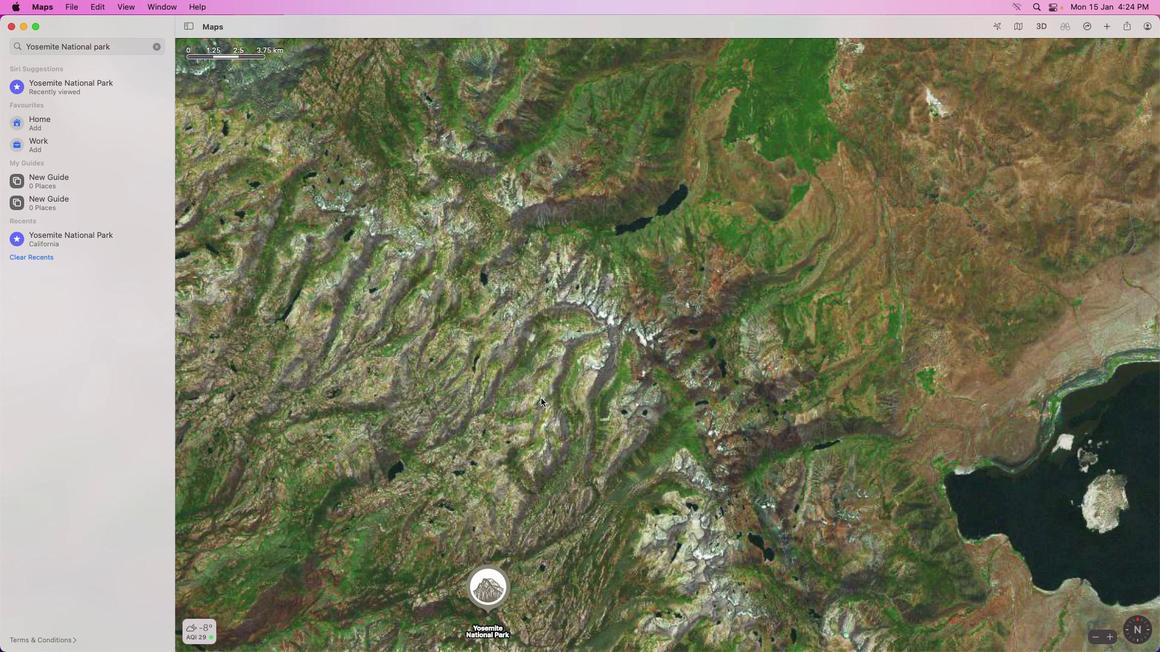 
Action: Mouse scrolled (617, 311) with delta (0, 1)
Screenshot: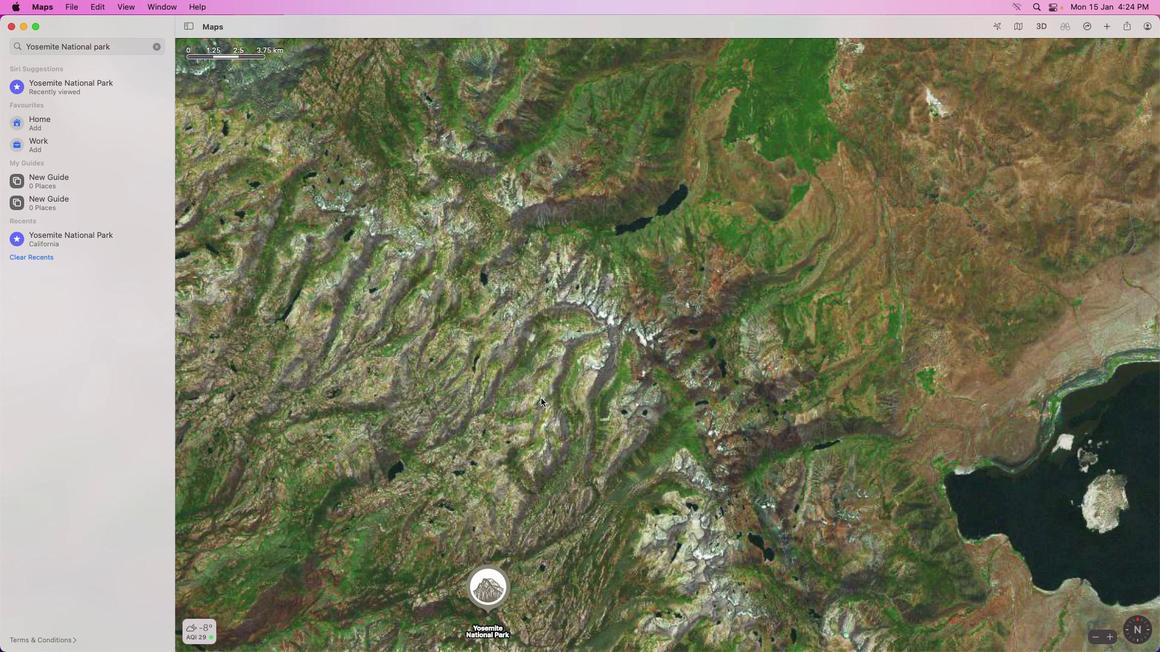 
Action: Mouse scrolled (617, 311) with delta (0, 3)
Screenshot: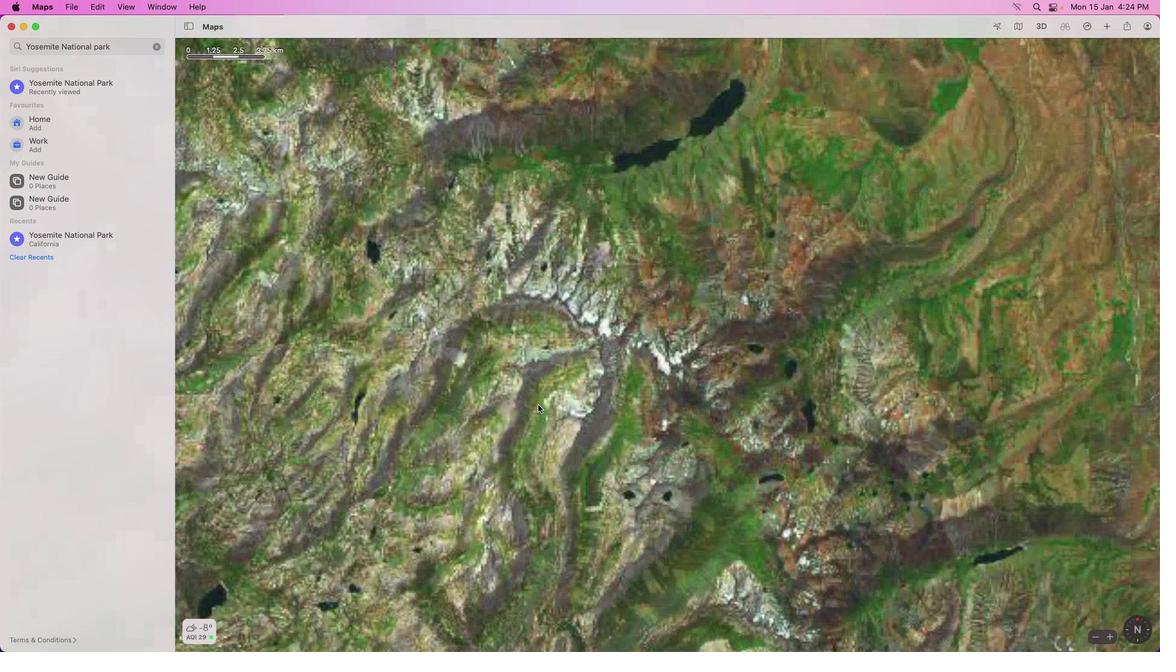 
Action: Mouse scrolled (617, 311) with delta (0, 3)
Screenshot: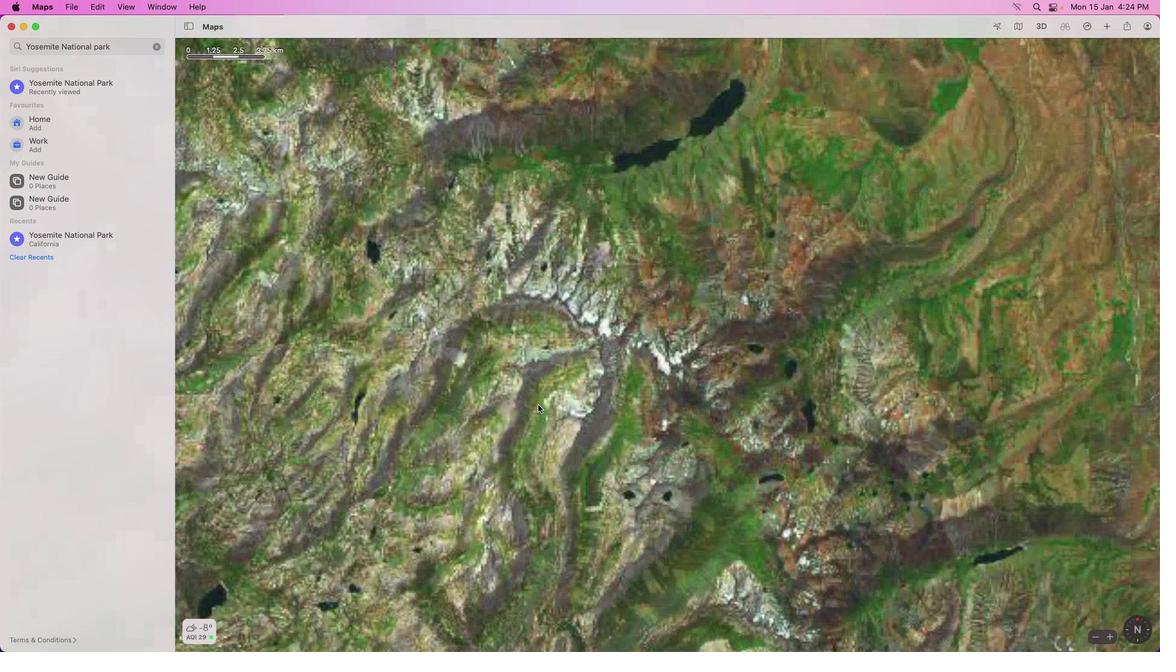 
Action: Mouse moved to (521, 420)
Screenshot: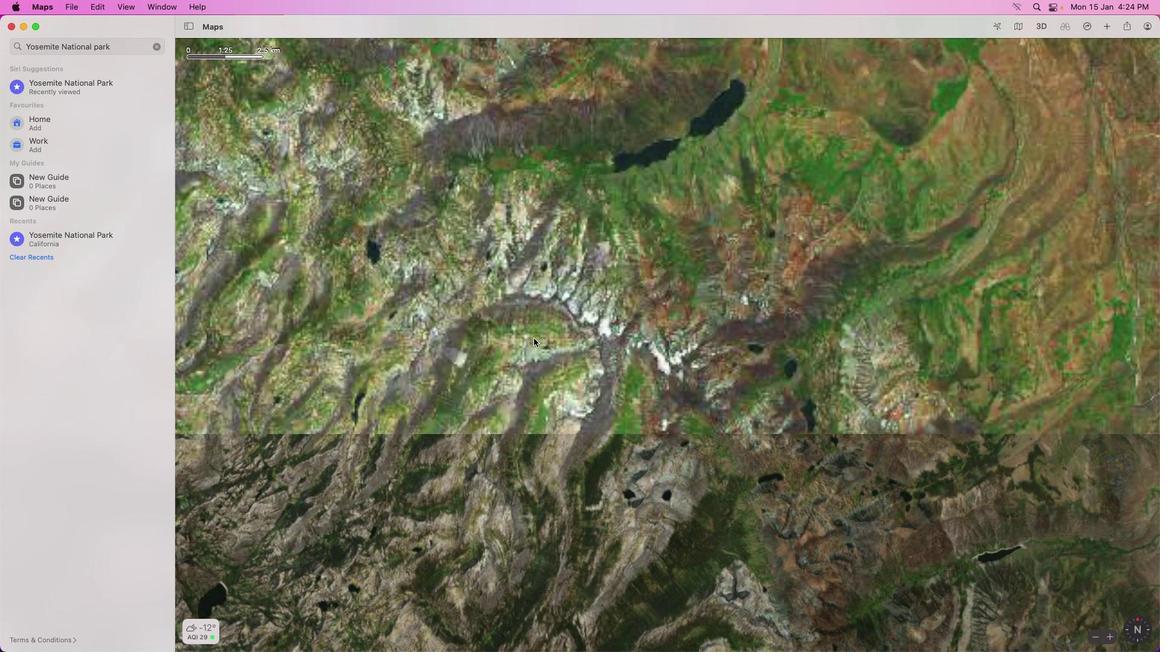 
Action: Mouse pressed left at (521, 420)
Screenshot: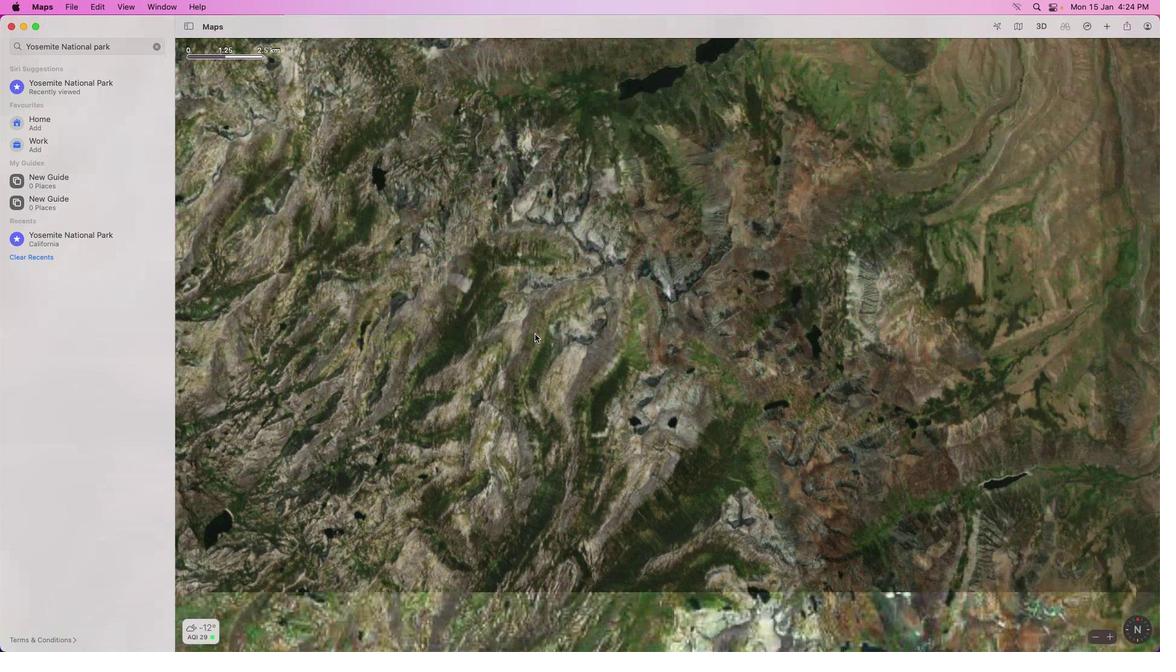 
Action: Mouse moved to (615, 301)
Screenshot: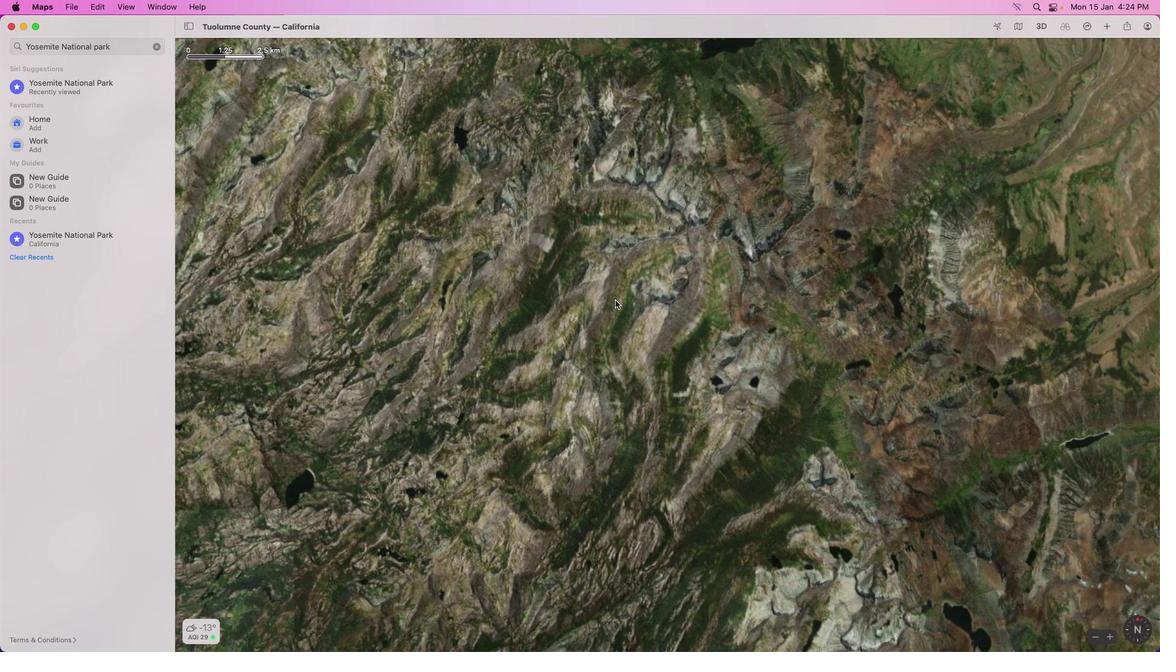 
Action: Mouse scrolled (615, 301) with delta (0, 0)
Screenshot: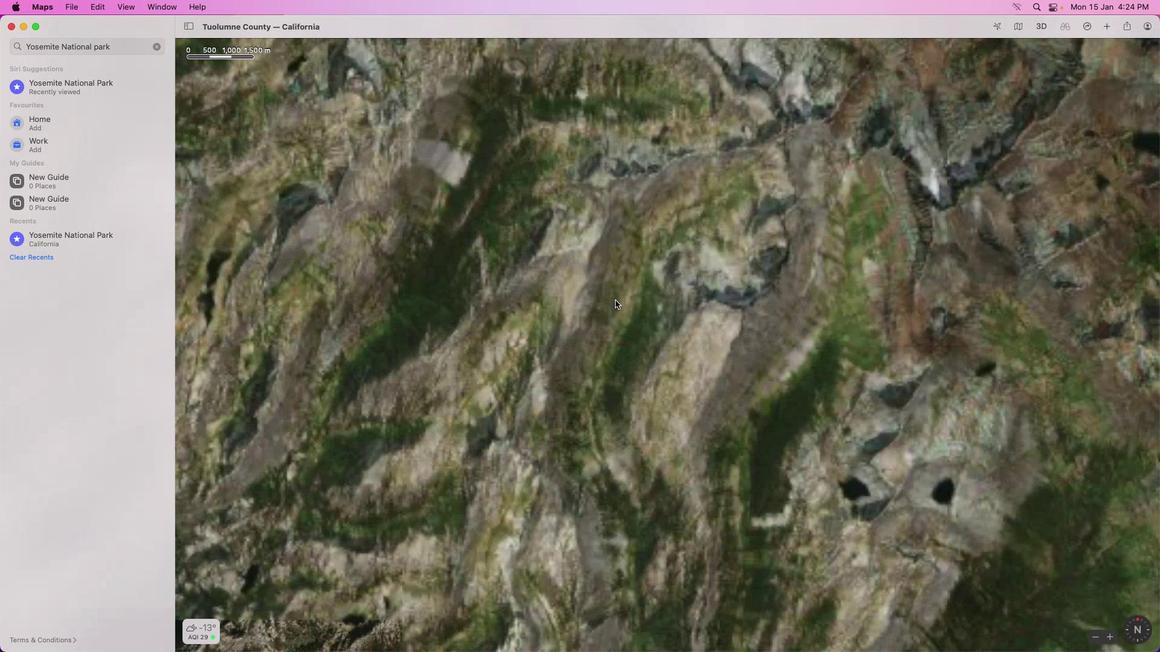 
Action: Mouse scrolled (615, 301) with delta (0, 0)
Screenshot: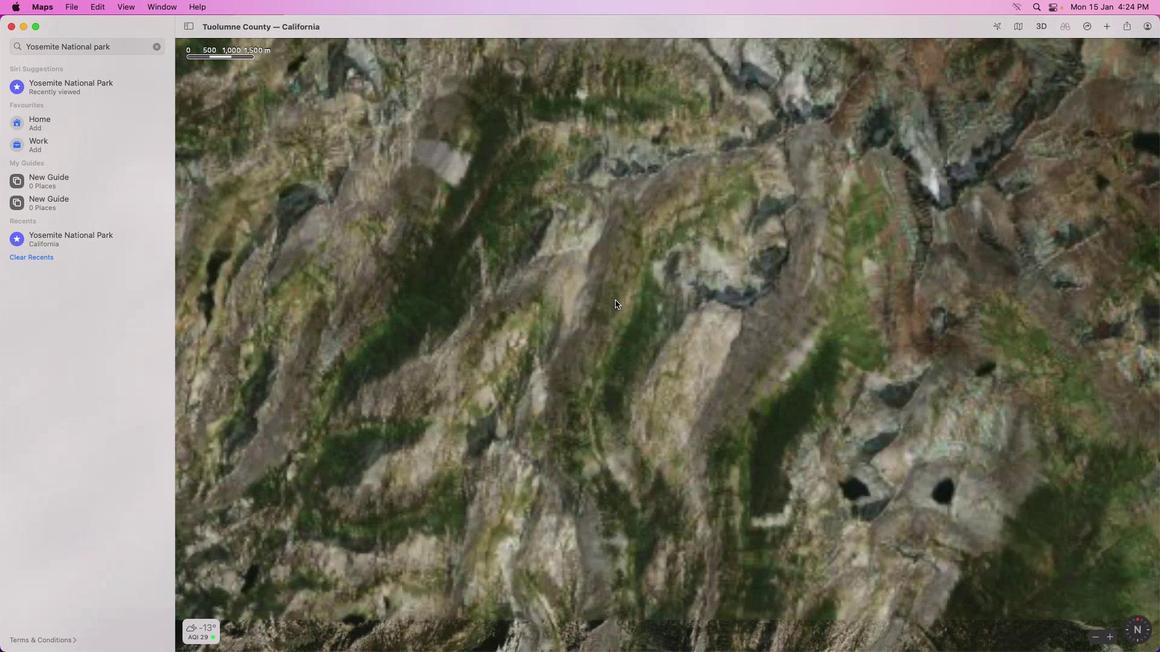 
Action: Mouse scrolled (615, 301) with delta (0, 1)
Screenshot: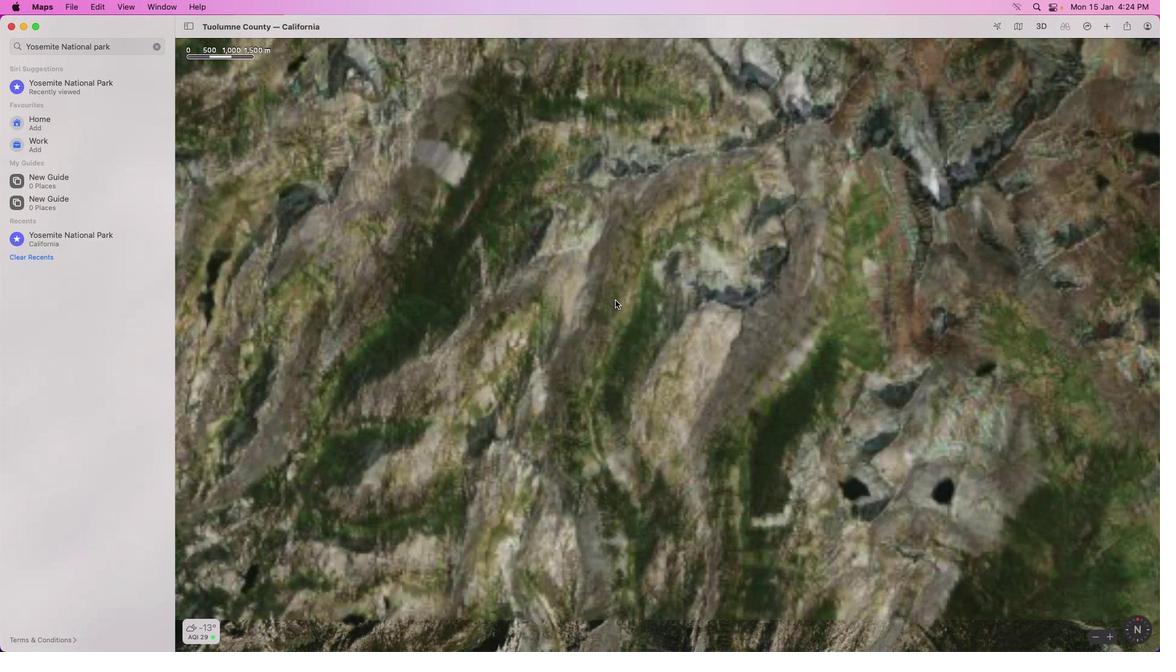 
Action: Mouse scrolled (615, 301) with delta (0, 3)
Screenshot: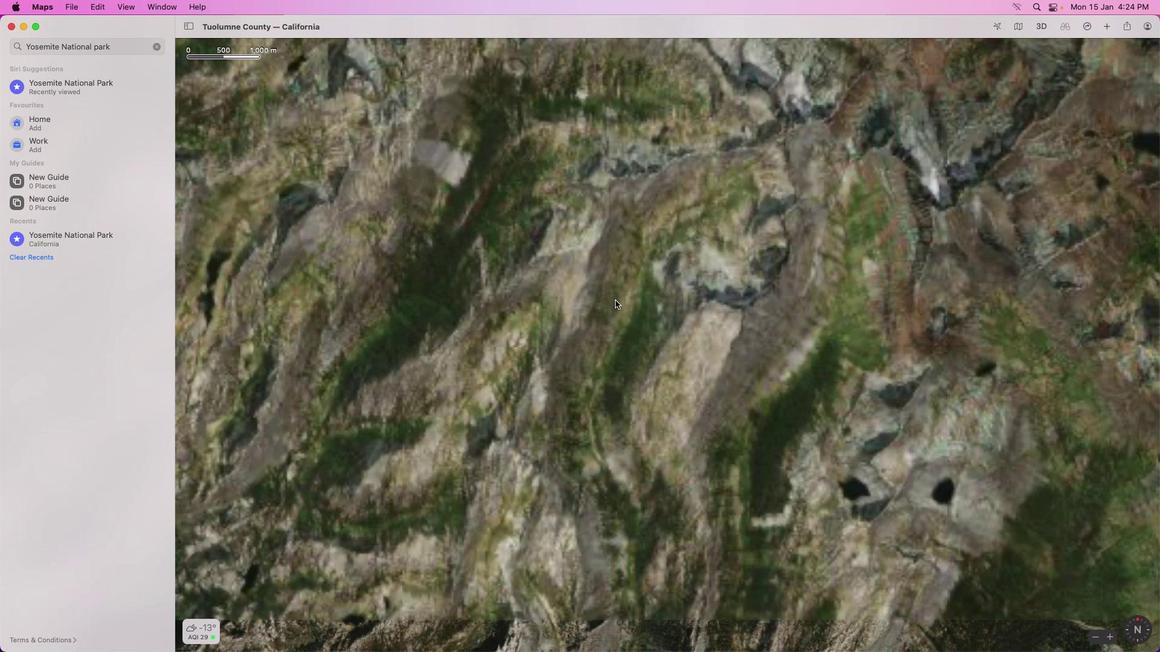
Action: Mouse scrolled (615, 301) with delta (0, 3)
Screenshot: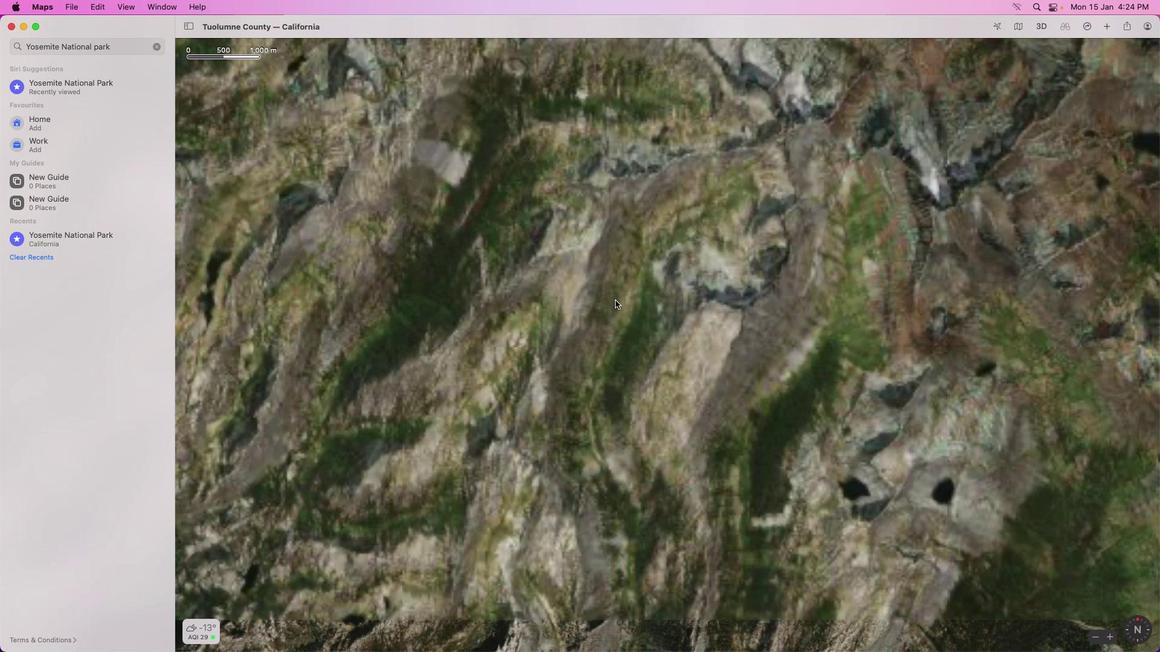 
Action: Mouse scrolled (615, 301) with delta (0, 3)
Screenshot: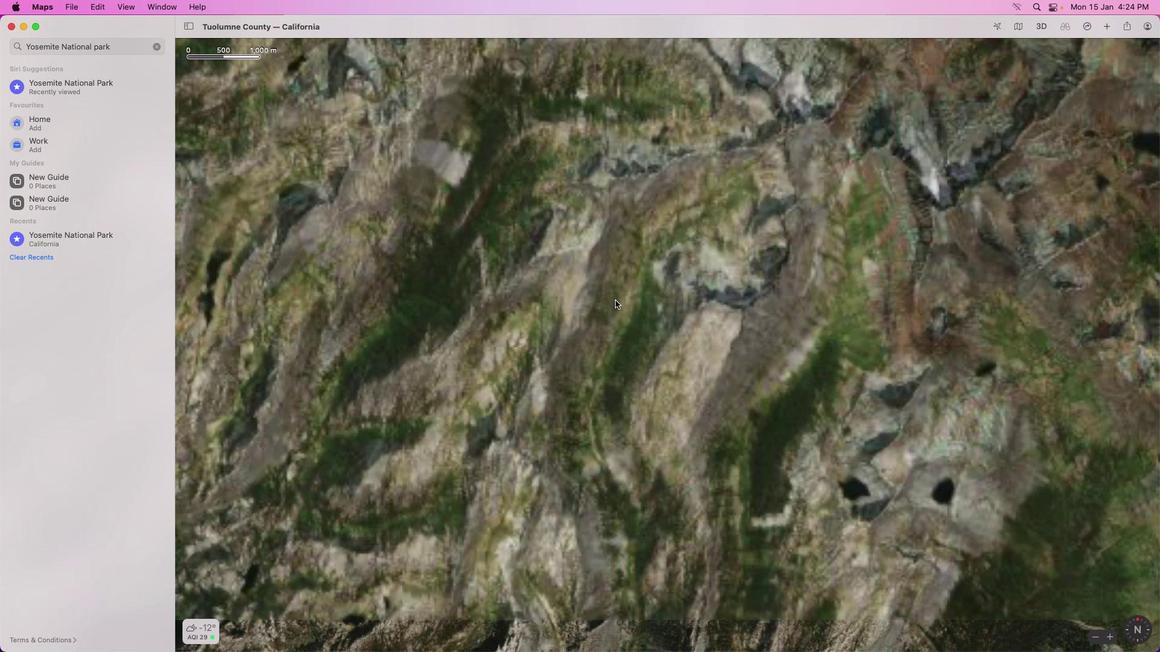 
Action: Mouse scrolled (615, 301) with delta (0, 0)
Screenshot: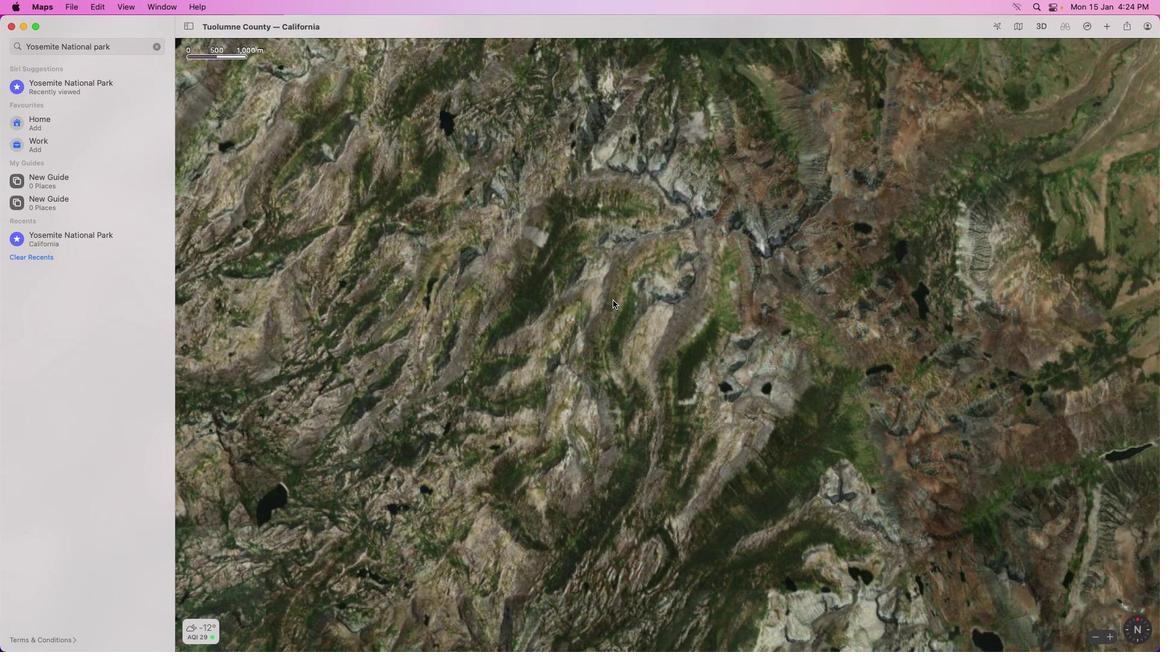 
Action: Mouse scrolled (615, 301) with delta (0, 0)
Screenshot: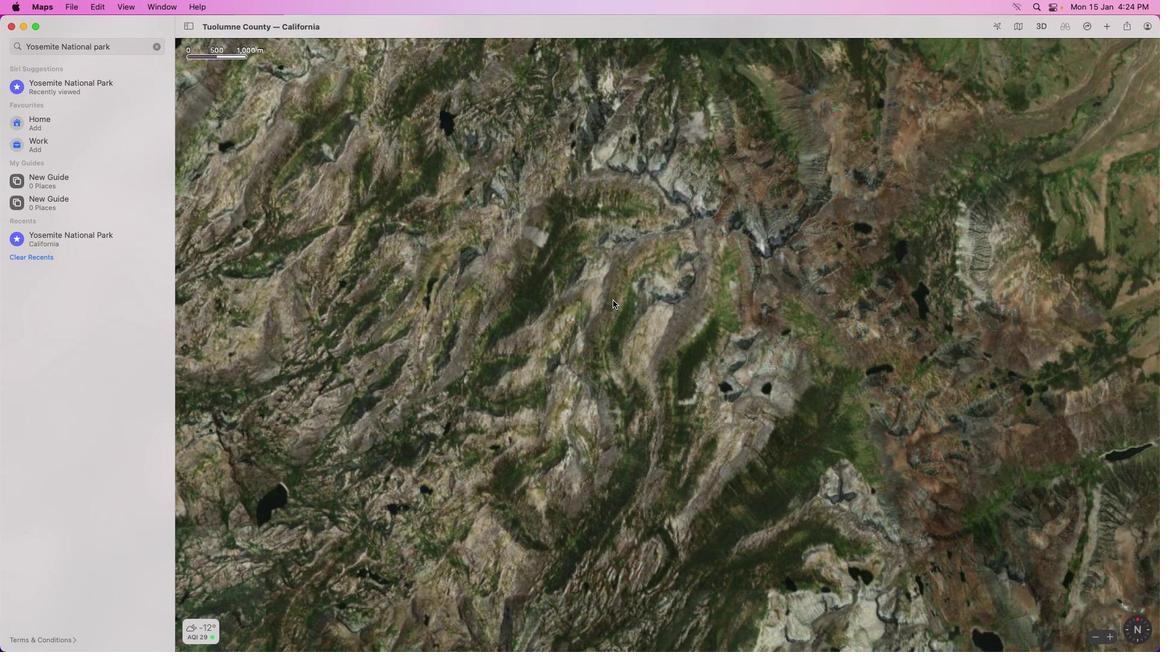 
Action: Mouse scrolled (615, 301) with delta (0, -1)
Screenshot: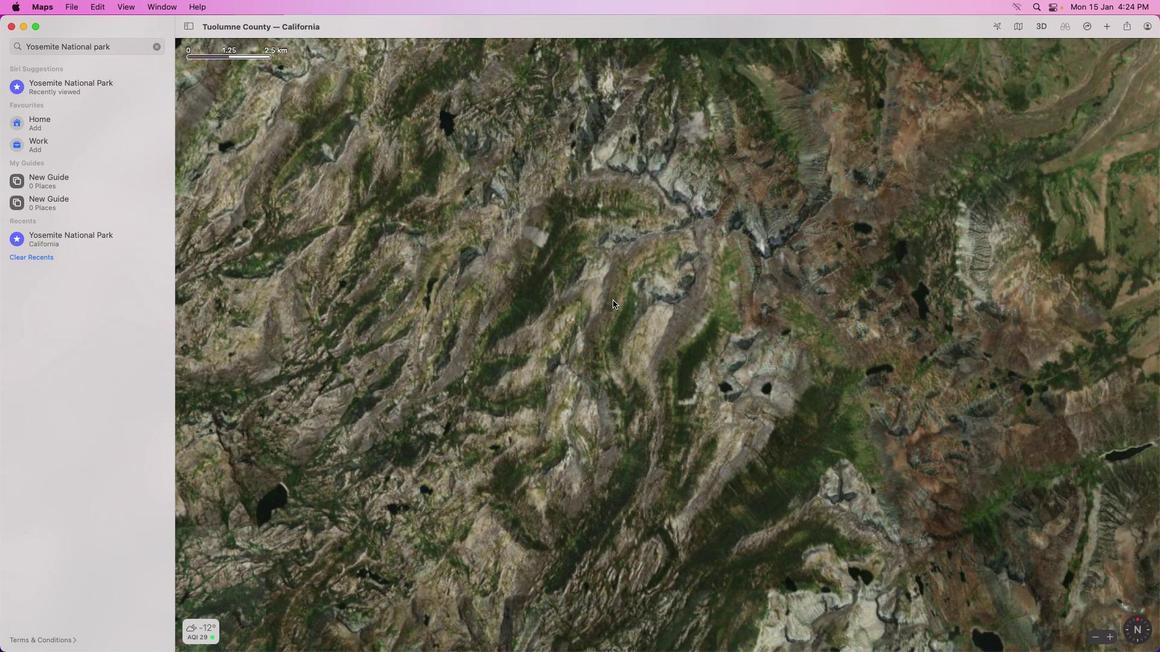 
Action: Mouse scrolled (615, 301) with delta (0, -3)
Screenshot: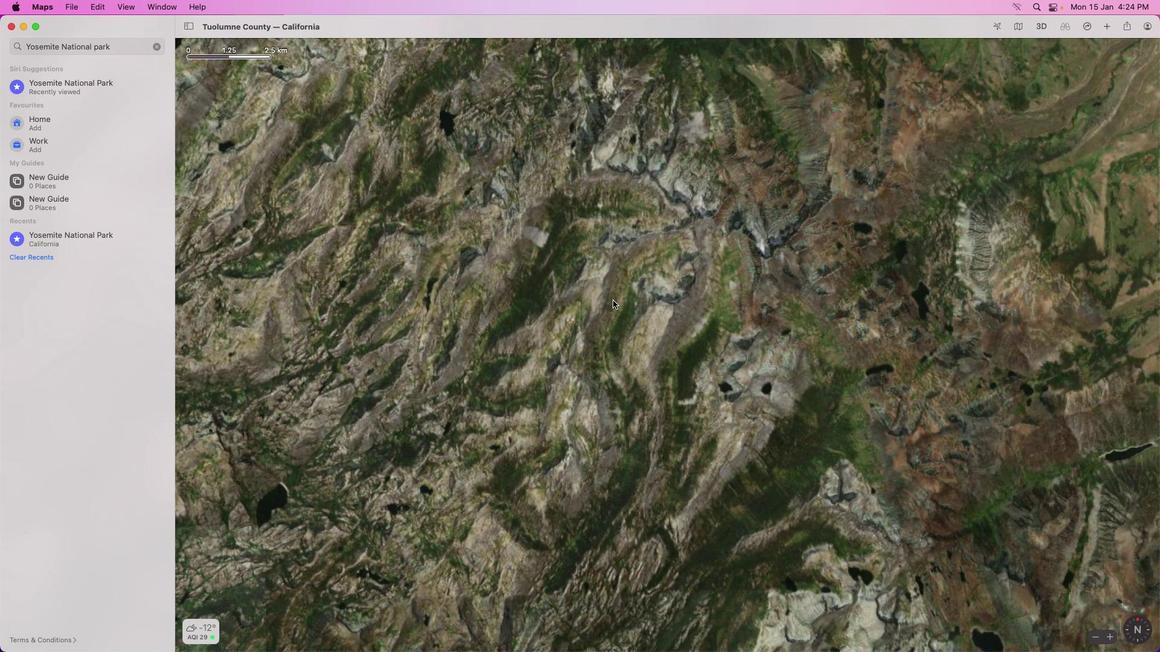 
Action: Mouse moved to (614, 301)
Screenshot: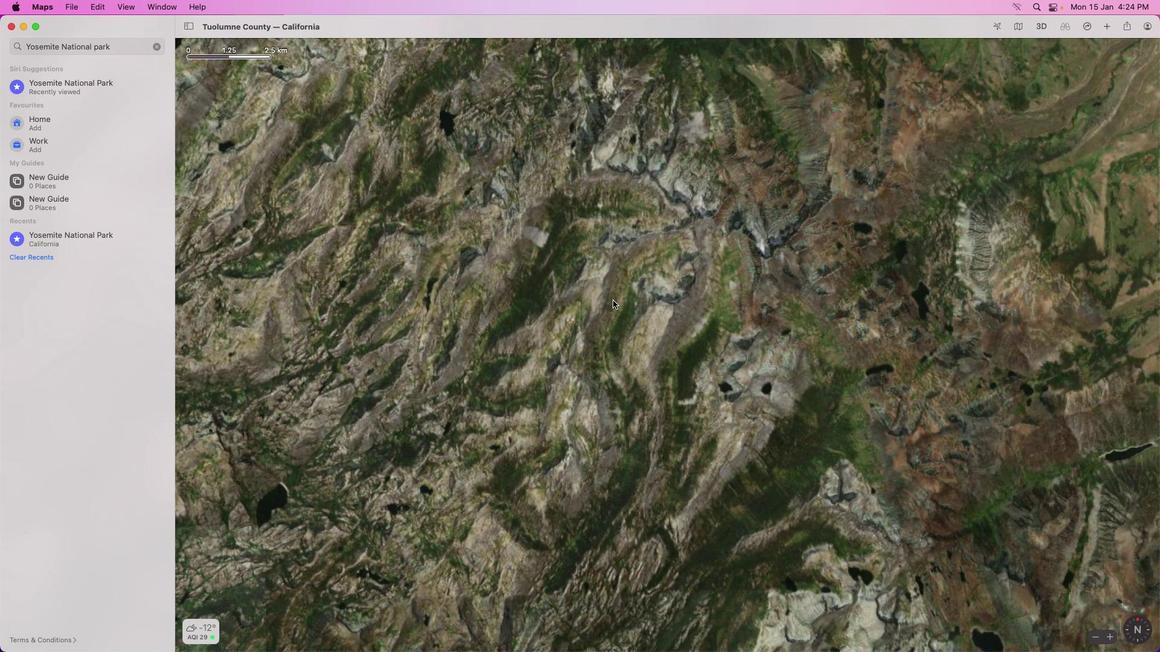 
Action: Mouse scrolled (614, 301) with delta (0, -3)
Screenshot: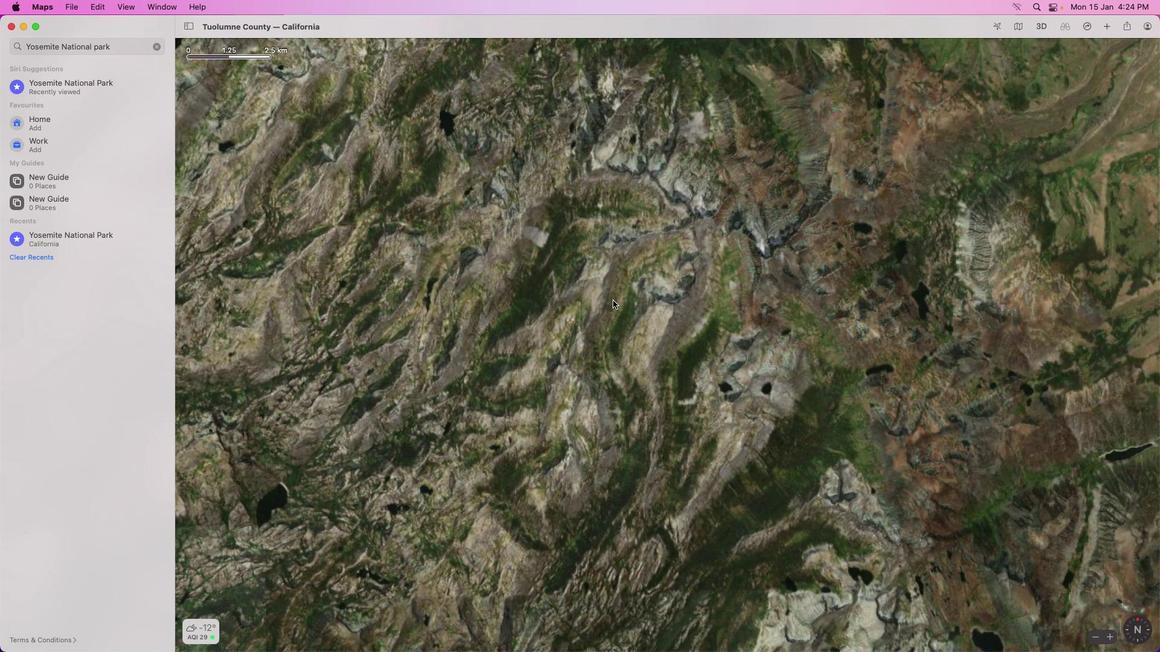 
Action: Mouse moved to (612, 301)
Screenshot: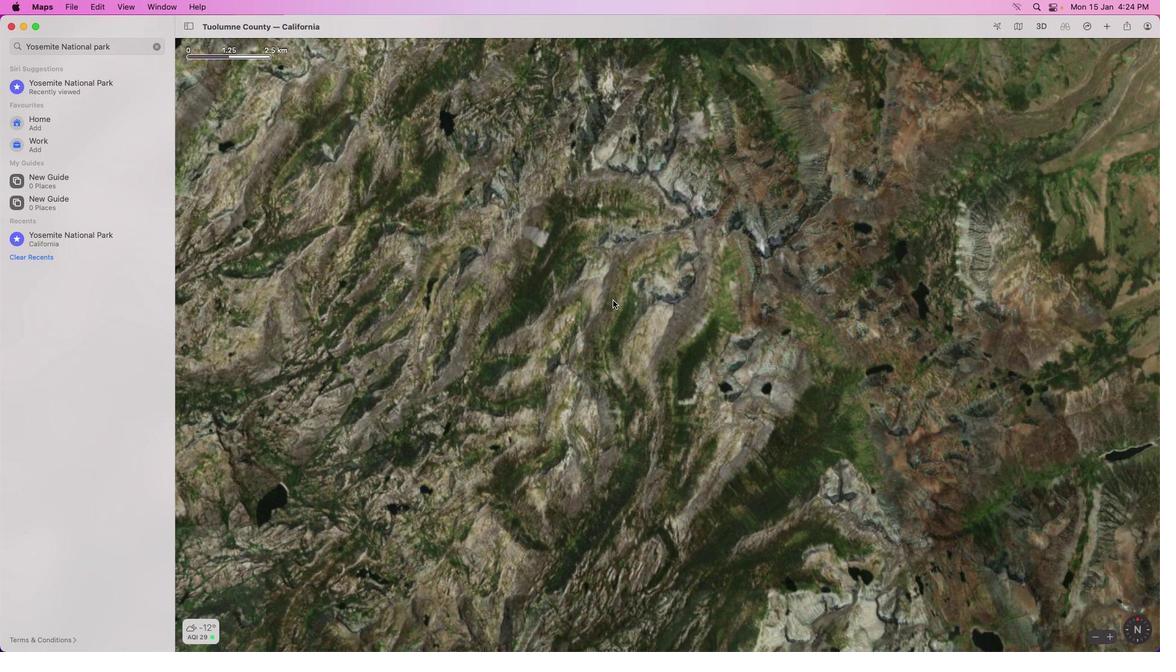 
Action: Mouse scrolled (612, 301) with delta (0, 0)
Screenshot: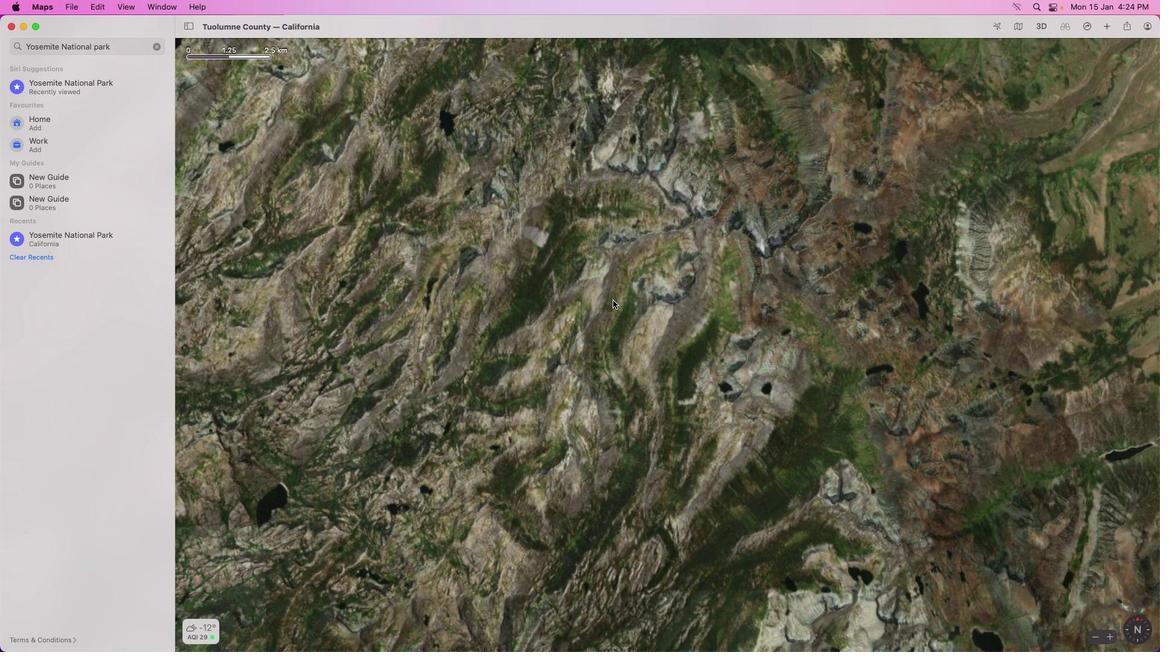 
Action: Mouse scrolled (612, 301) with delta (0, 0)
Screenshot: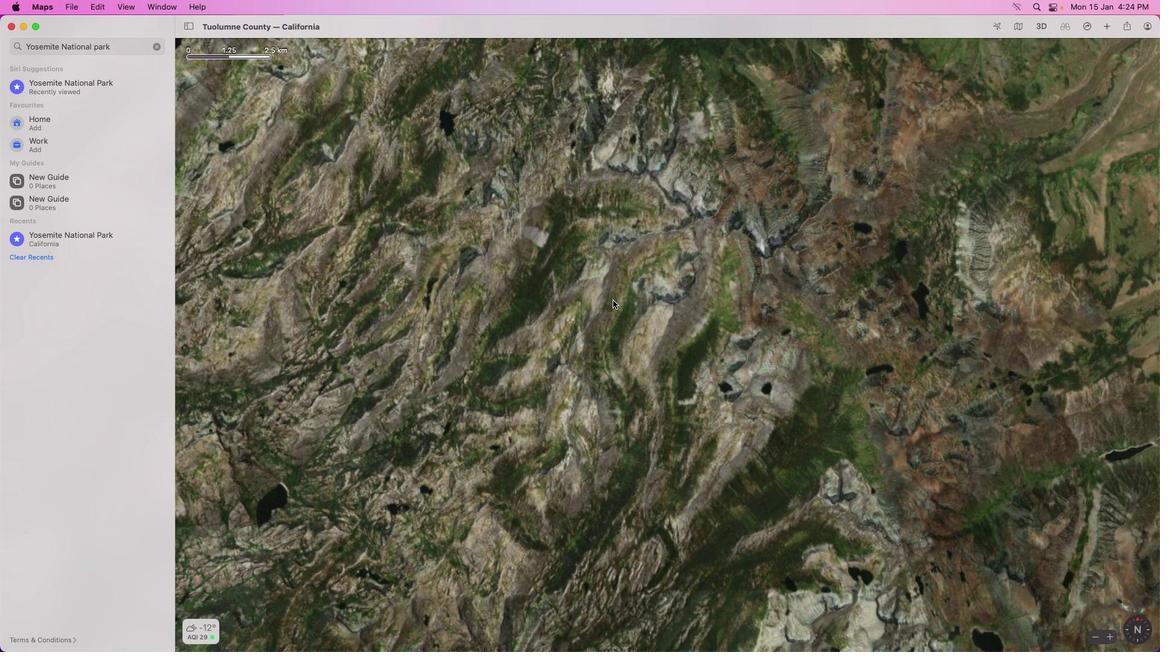 
Action: Mouse scrolled (612, 301) with delta (0, -1)
Screenshot: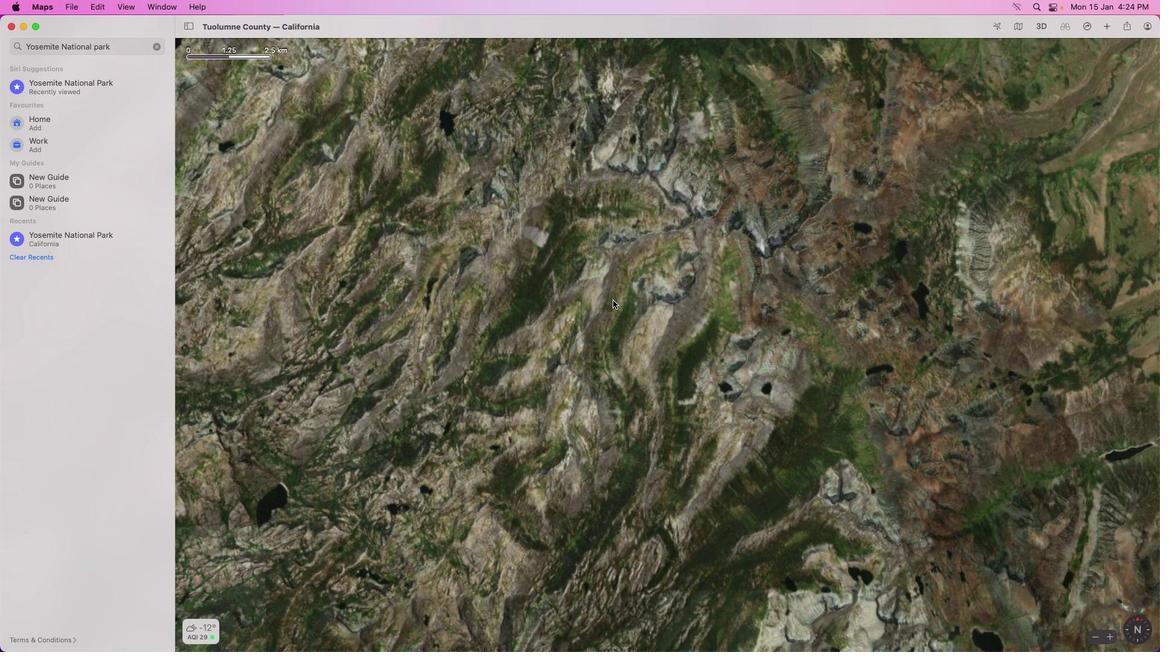 
Action: Mouse scrolled (612, 301) with delta (0, -3)
Screenshot: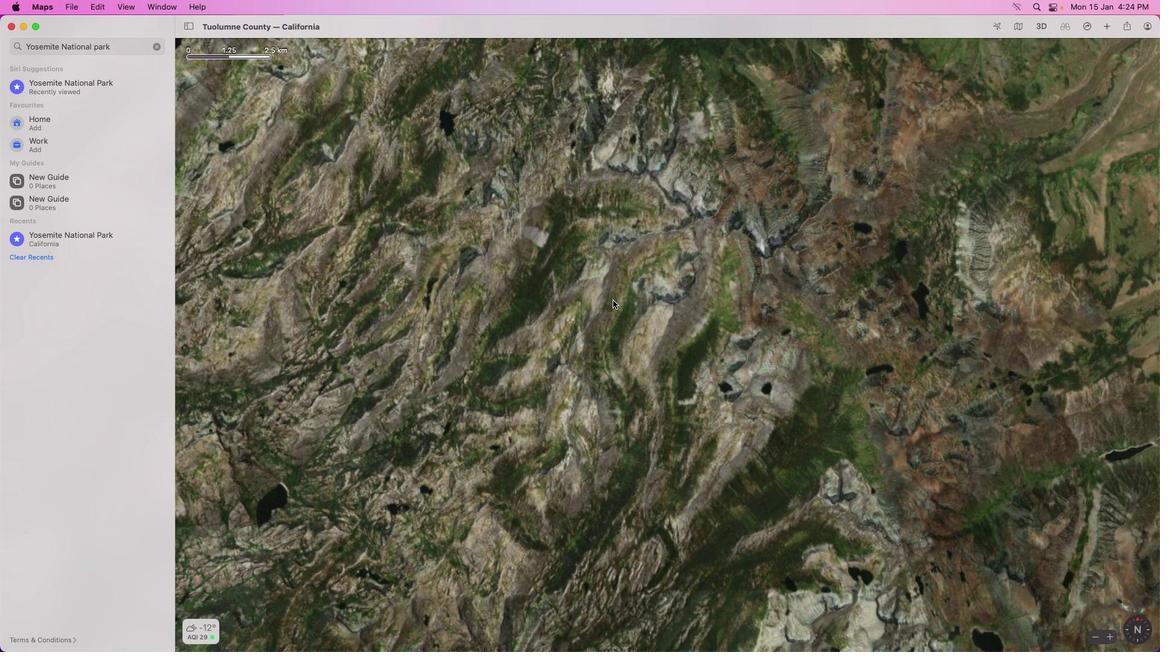 
Action: Mouse scrolled (612, 301) with delta (0, -3)
Screenshot: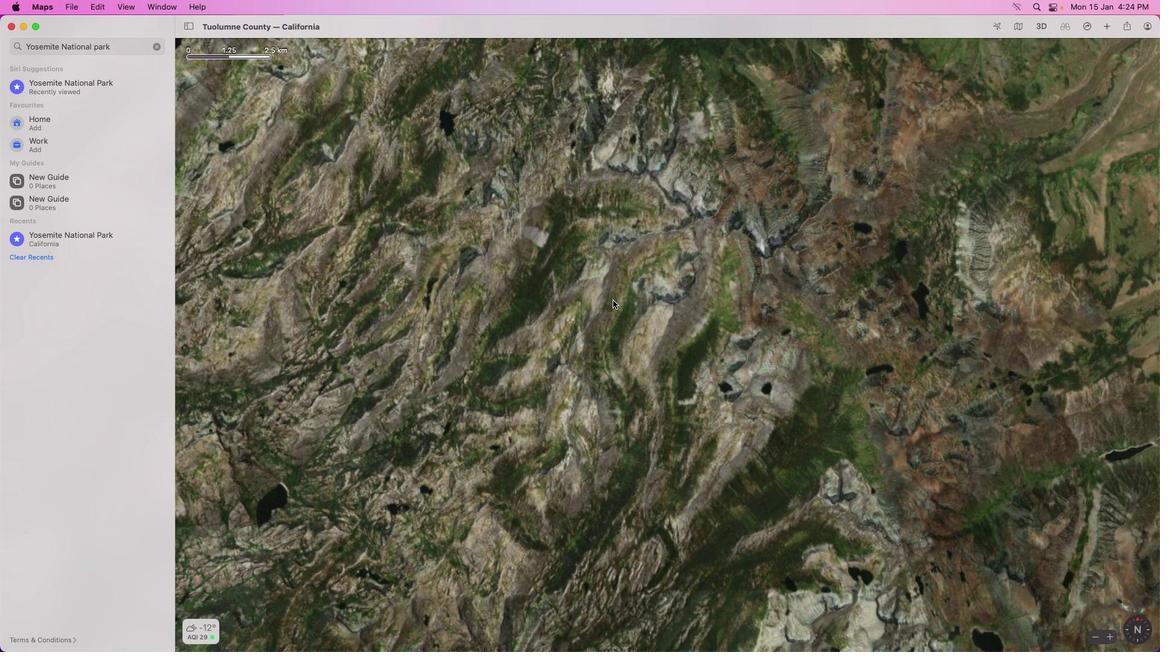 
Action: Mouse scrolled (612, 301) with delta (0, -4)
Screenshot: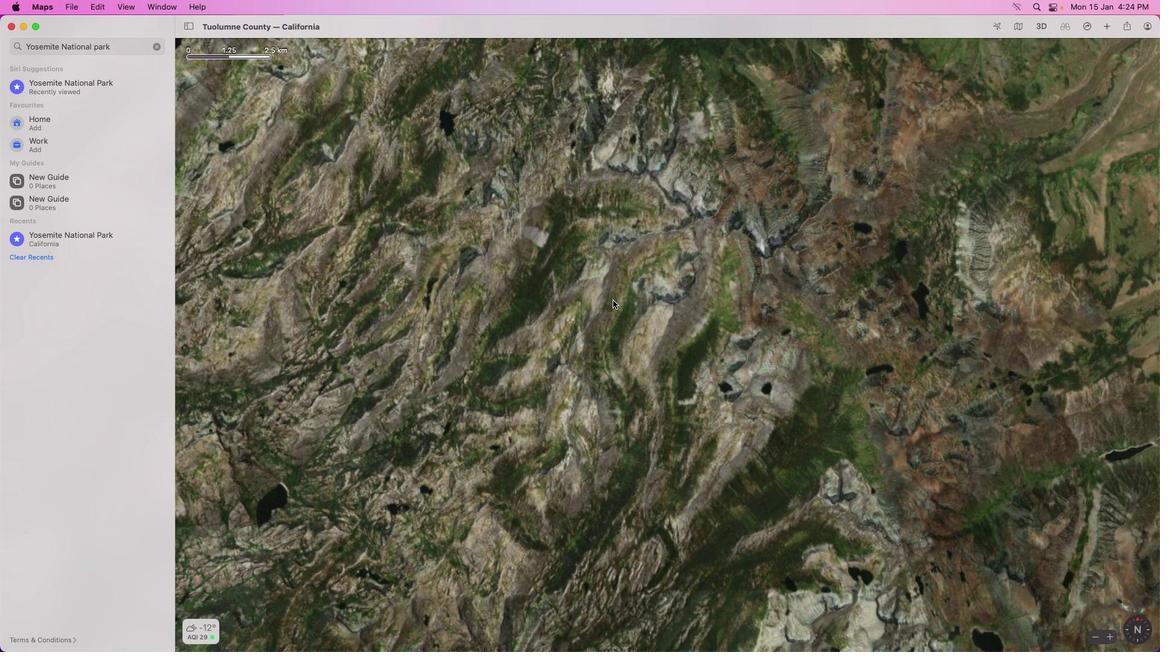 
Action: Mouse moved to (602, 299)
Screenshot: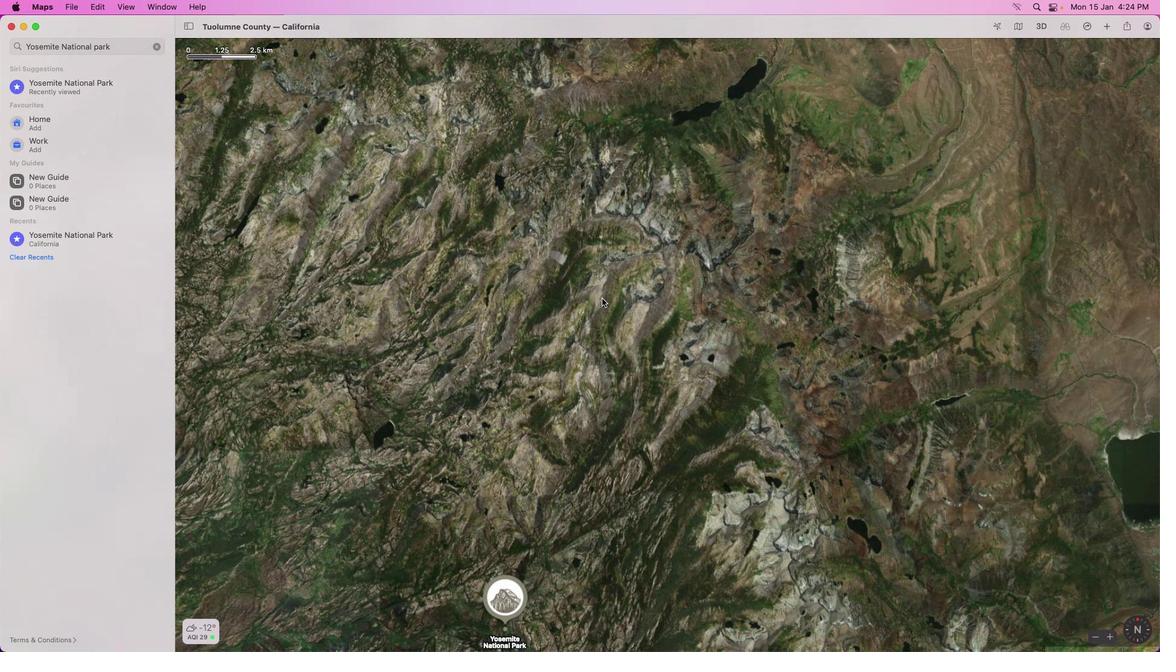 
Action: Mouse scrolled (602, 299) with delta (0, 0)
Screenshot: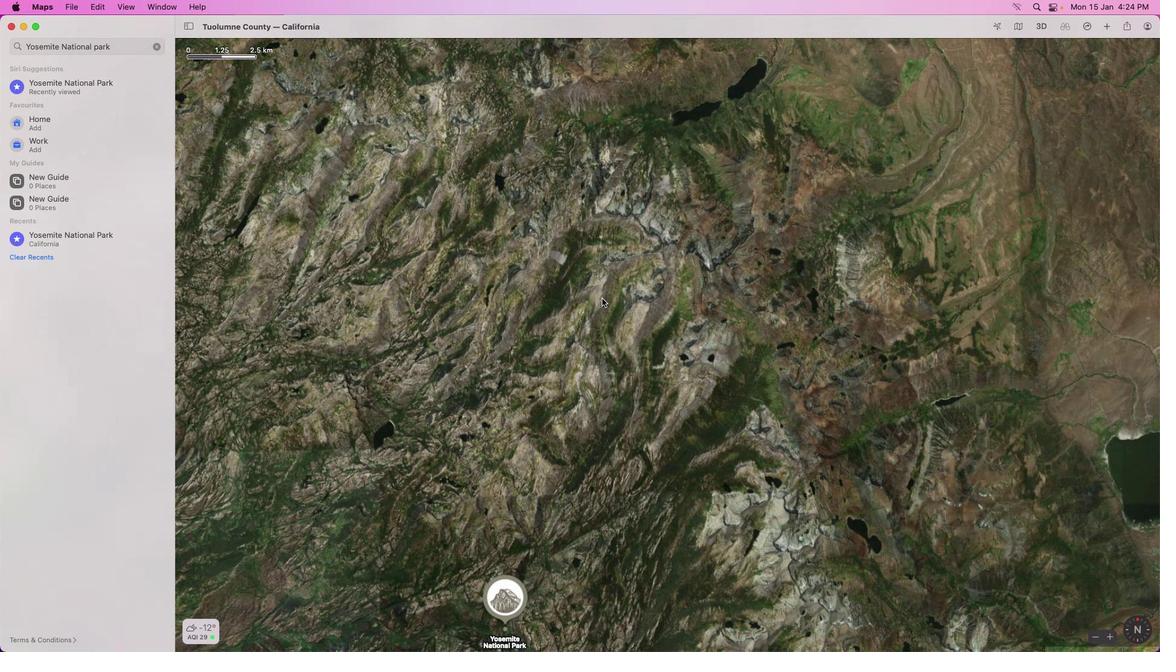 
Action: Mouse moved to (602, 299)
Screenshot: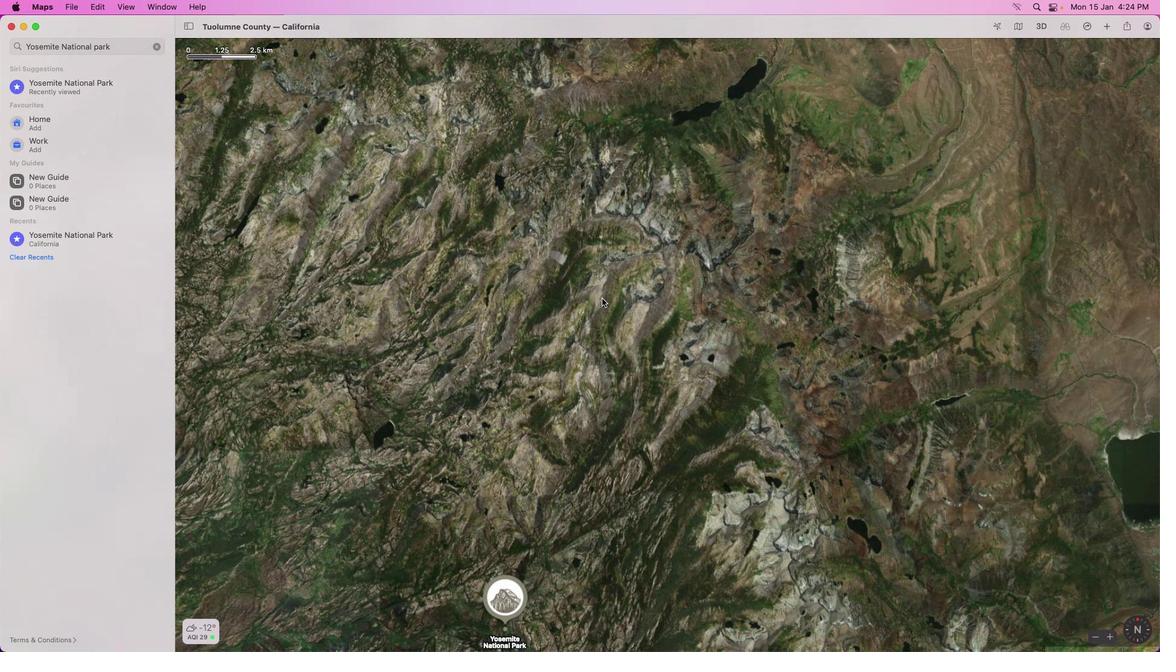 
Action: Mouse scrolled (602, 299) with delta (0, 0)
Screenshot: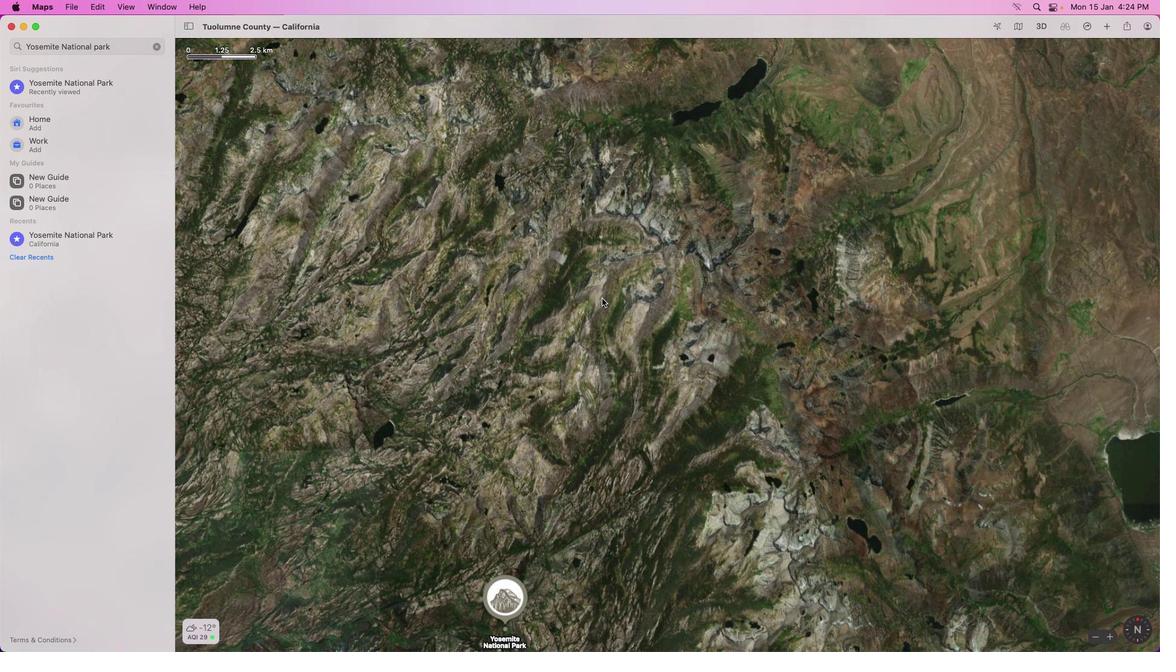 
Action: Mouse scrolled (602, 299) with delta (0, -1)
Screenshot: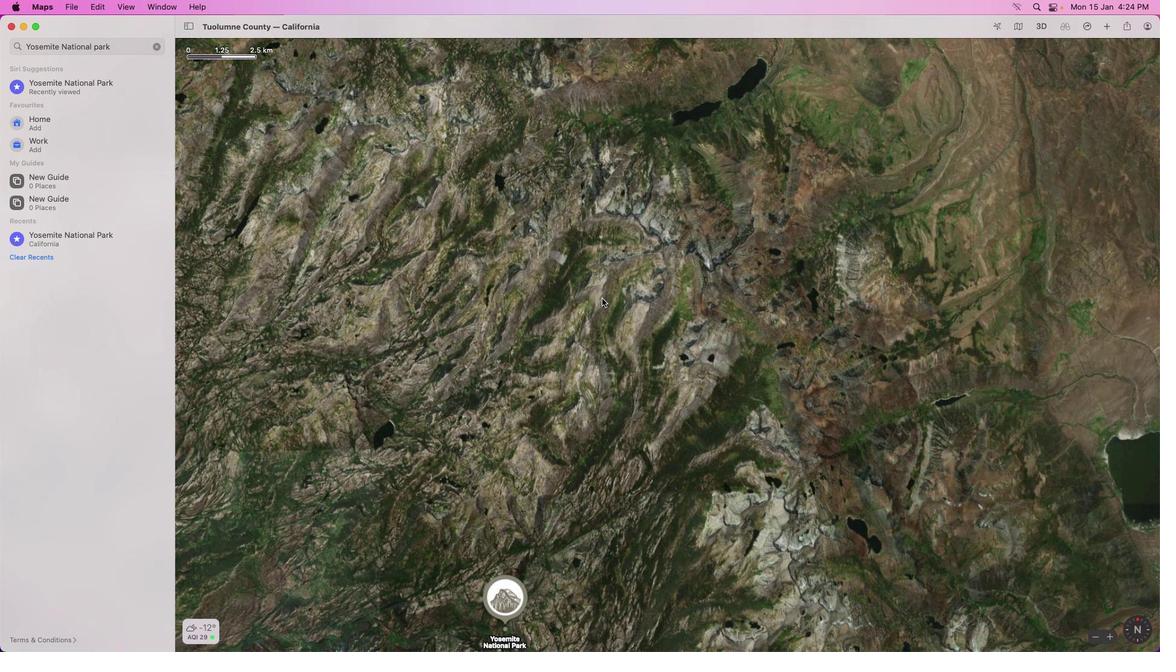 
Action: Mouse scrolled (602, 299) with delta (0, -2)
Screenshot: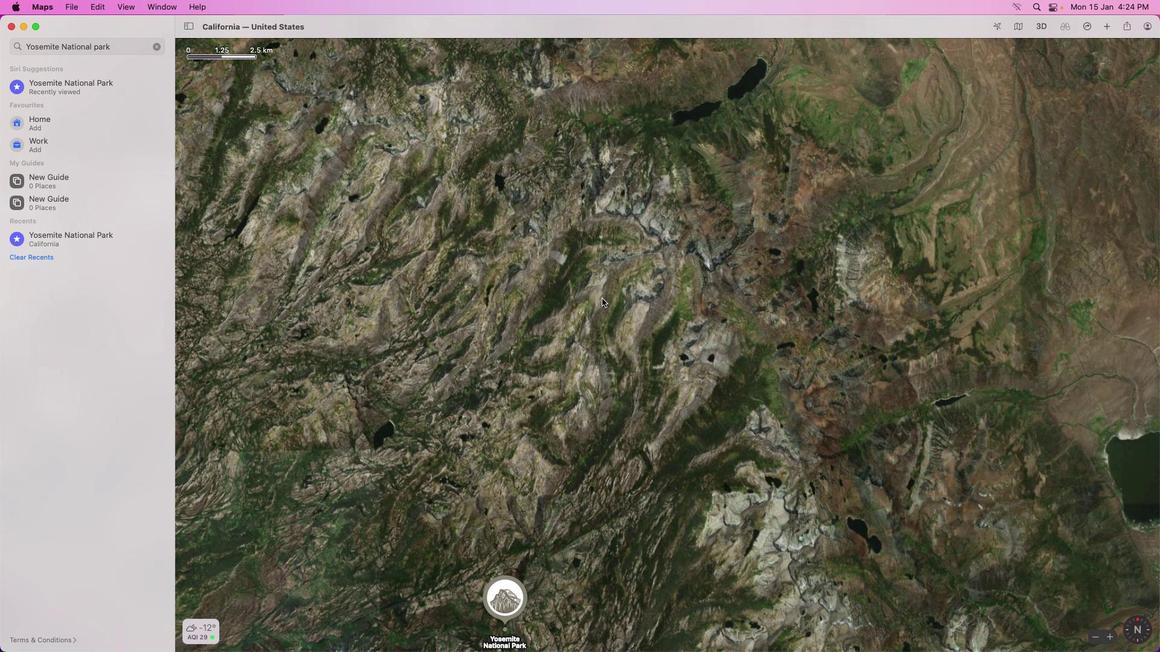 
Action: Mouse moved to (554, 403)
Screenshot: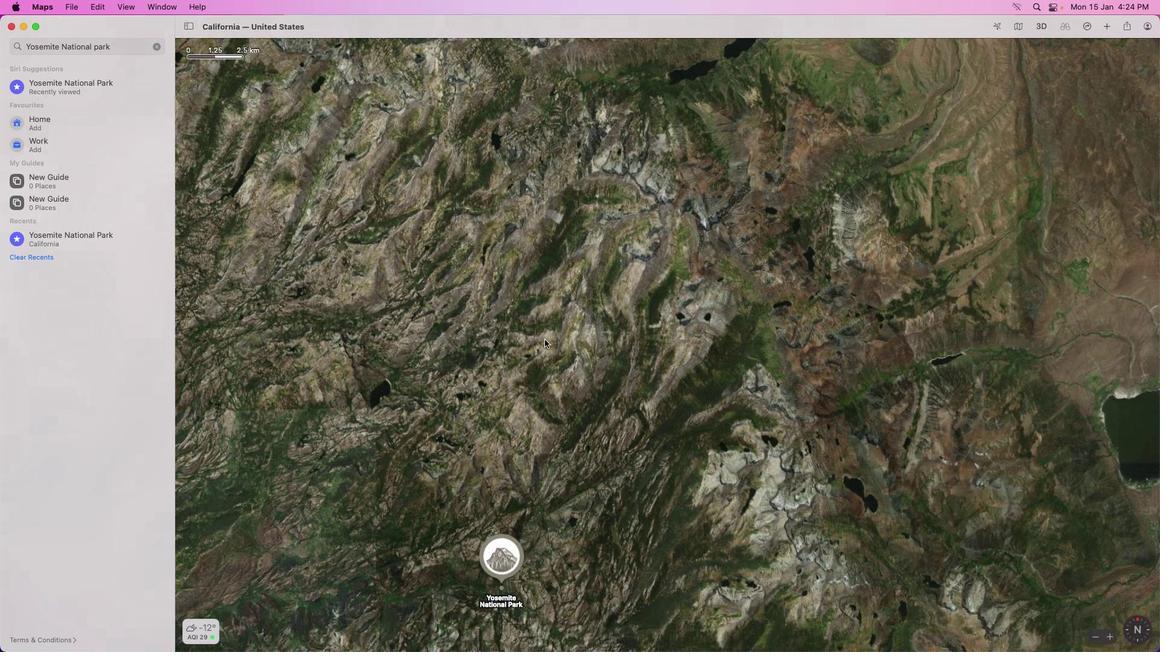 
Action: Mouse pressed left at (554, 403)
Screenshot: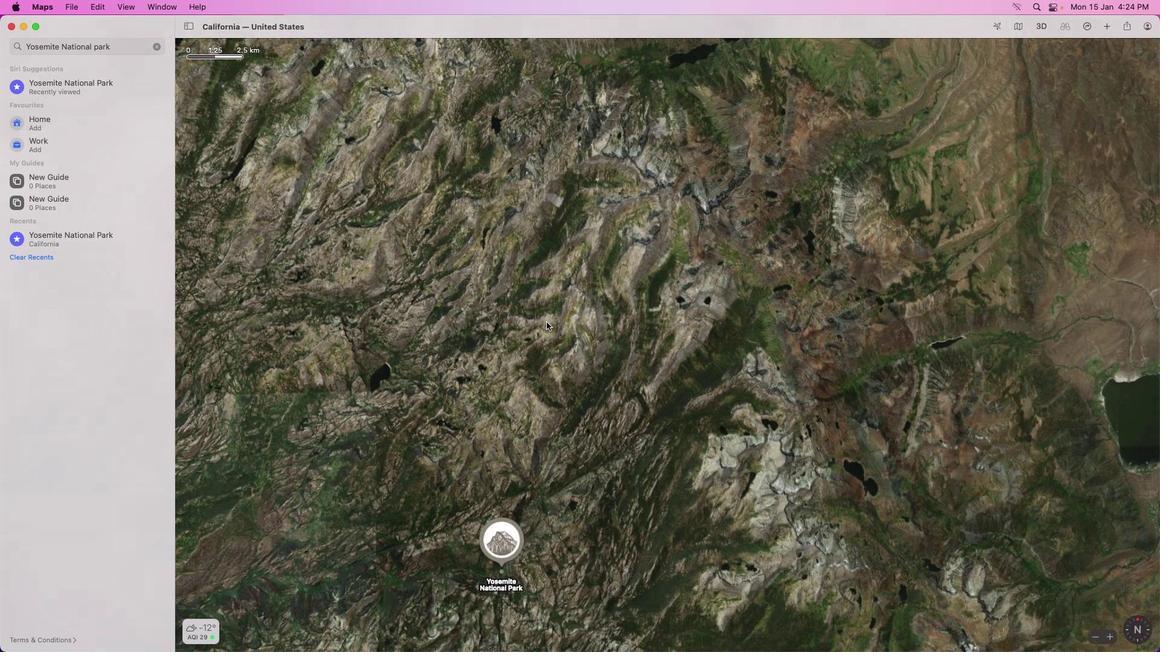 
Action: Mouse moved to (634, 325)
Screenshot: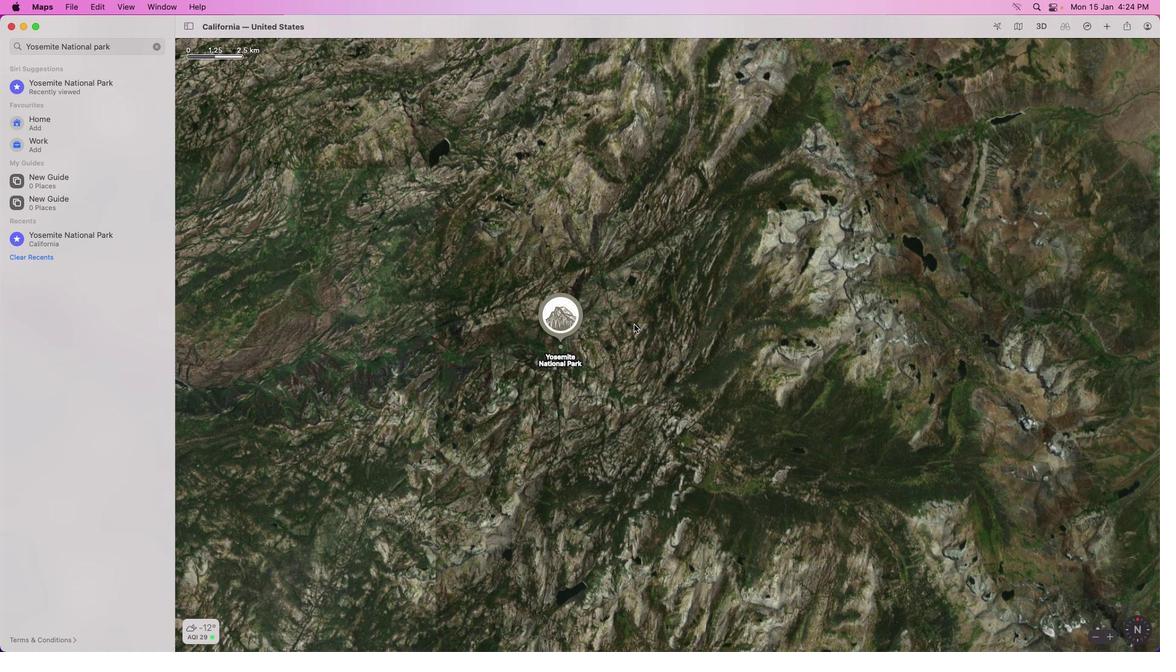 
Action: Mouse scrolled (634, 325) with delta (0, 0)
Screenshot: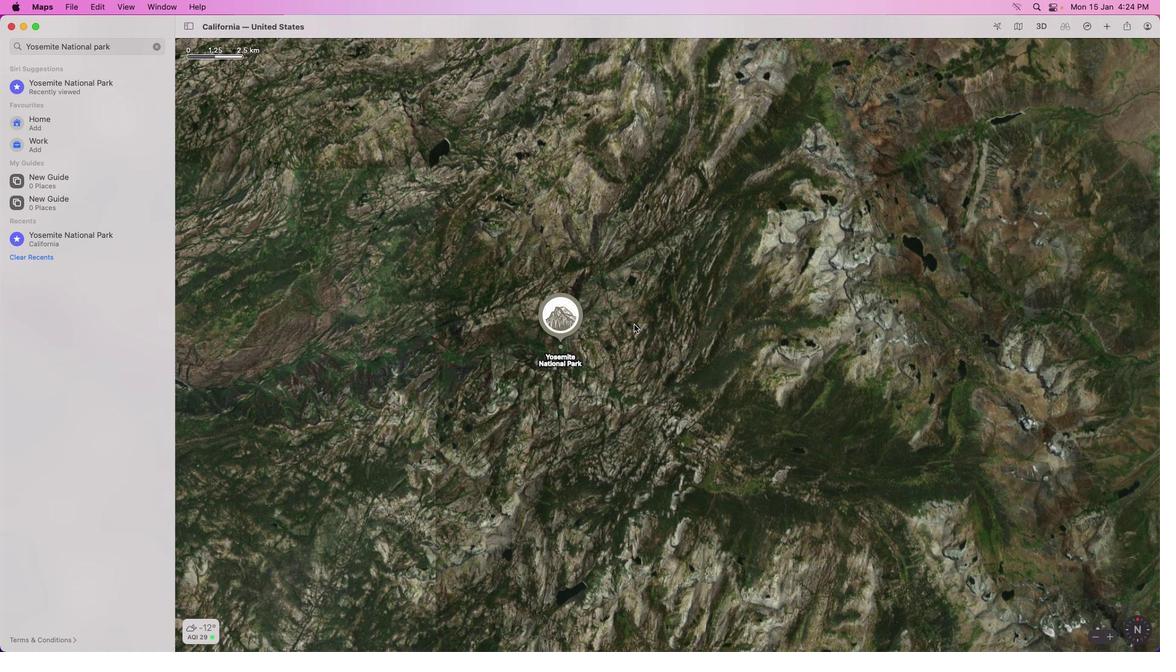 
Action: Mouse scrolled (634, 325) with delta (0, 0)
Screenshot: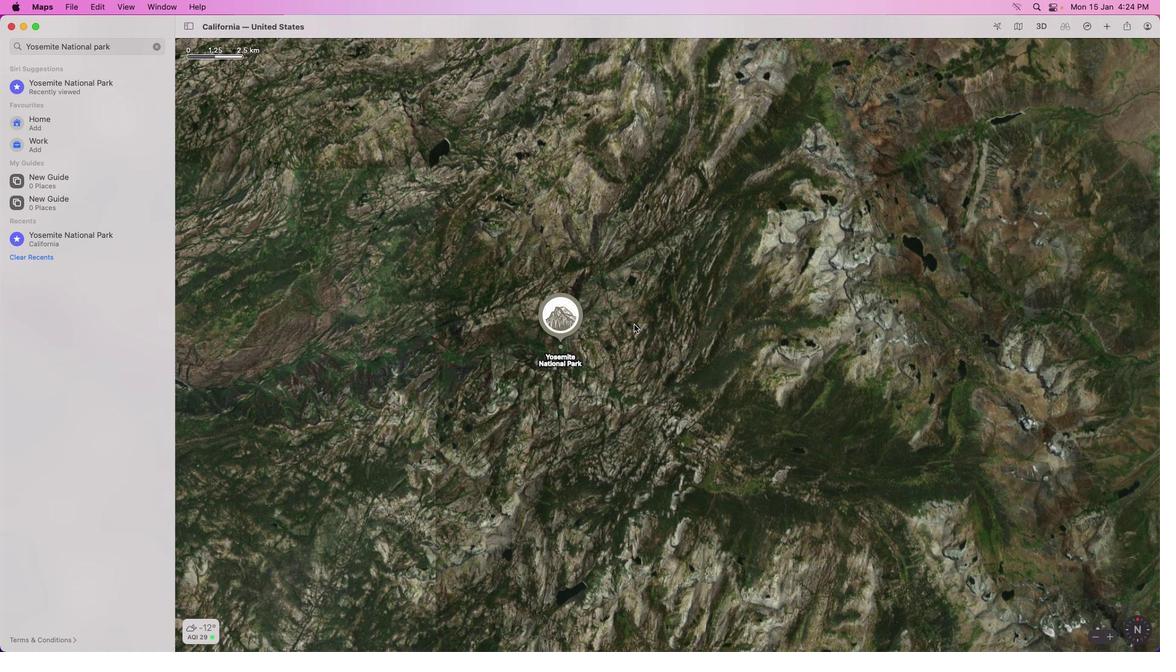 
Action: Mouse scrolled (634, 325) with delta (0, -1)
Screenshot: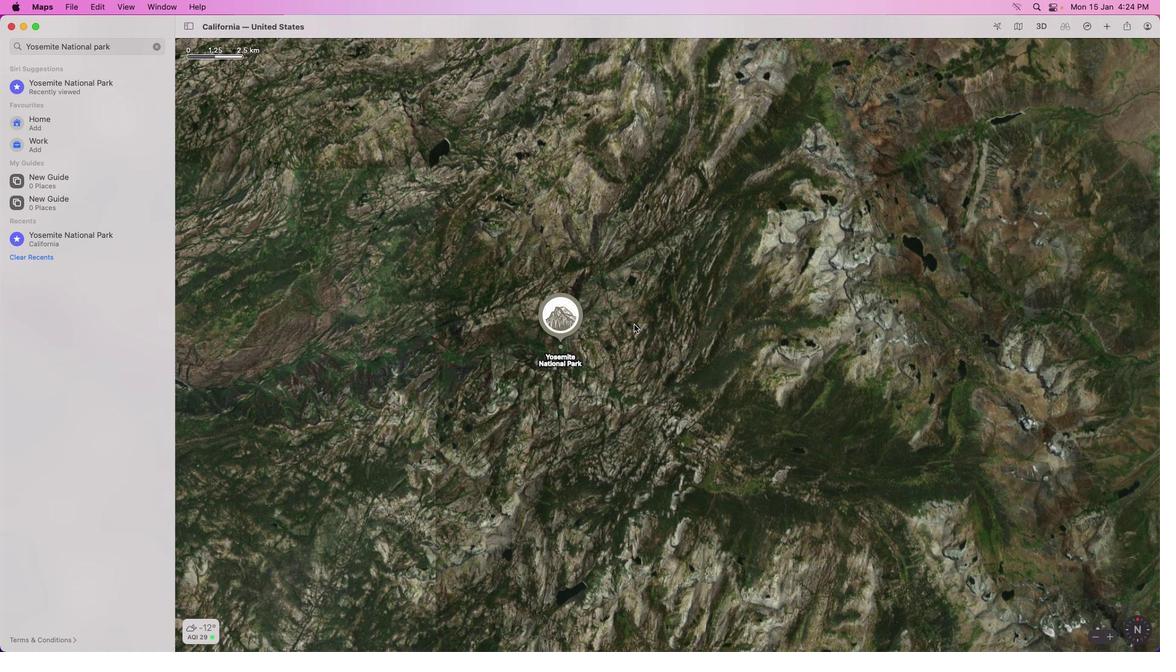 
Action: Mouse scrolled (634, 325) with delta (0, -2)
Screenshot: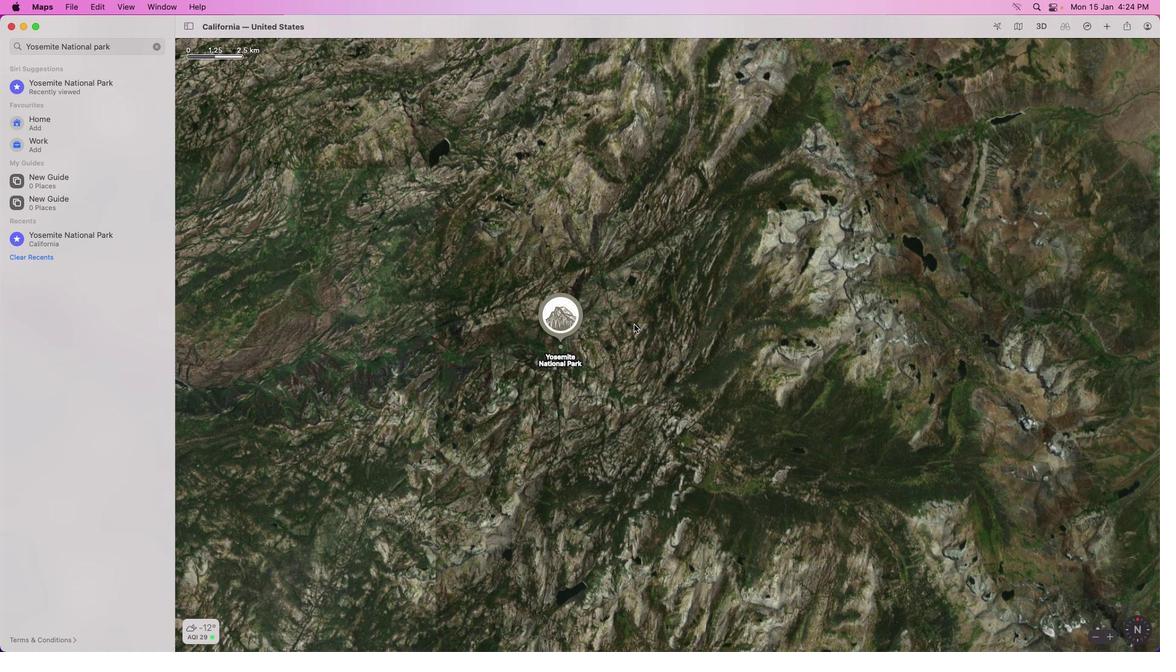 
Action: Mouse scrolled (634, 325) with delta (0, -3)
Screenshot: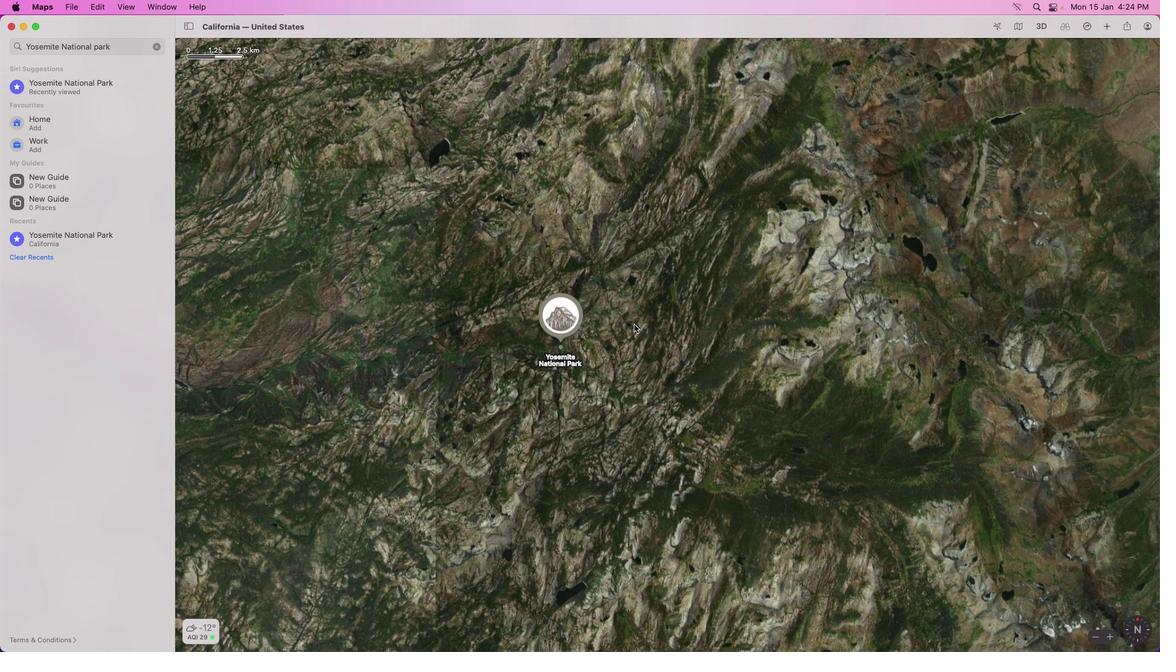 
Action: Mouse moved to (632, 327)
Screenshot: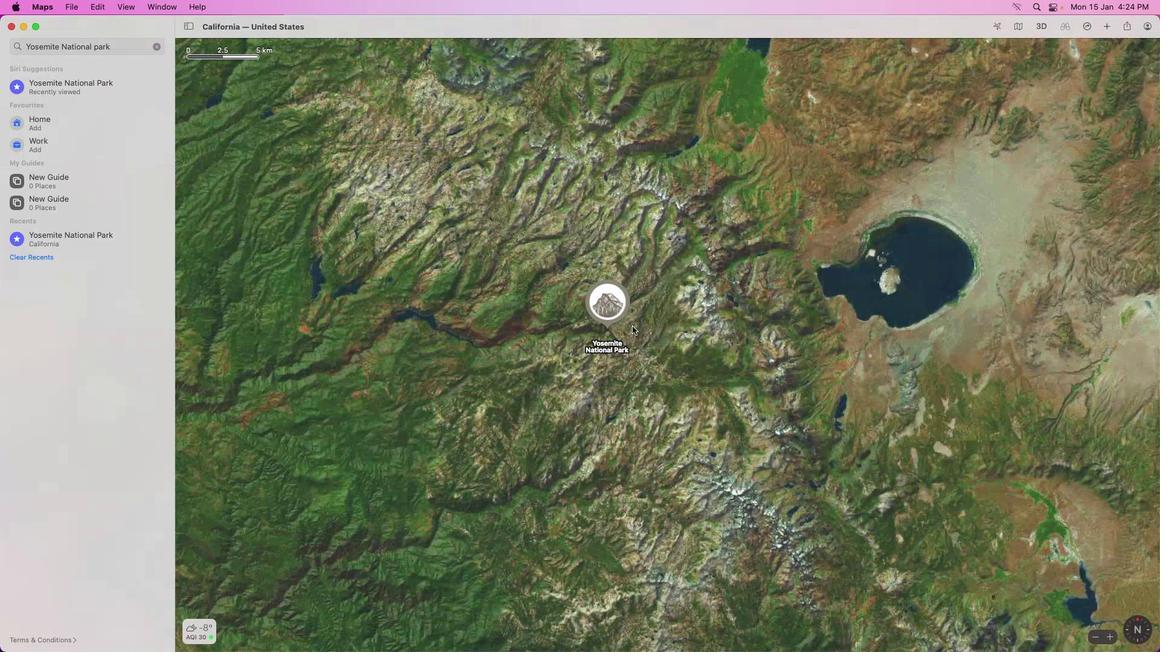 
Action: Mouse scrolled (632, 327) with delta (0, 0)
Screenshot: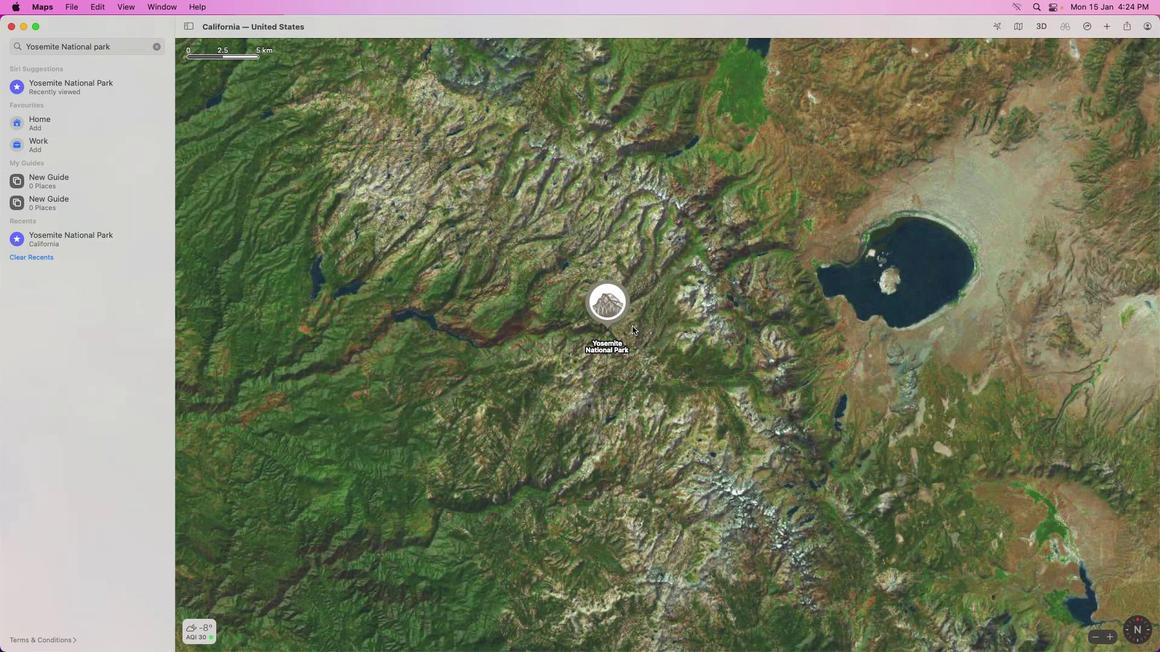 
Action: Mouse scrolled (632, 327) with delta (0, 0)
Screenshot: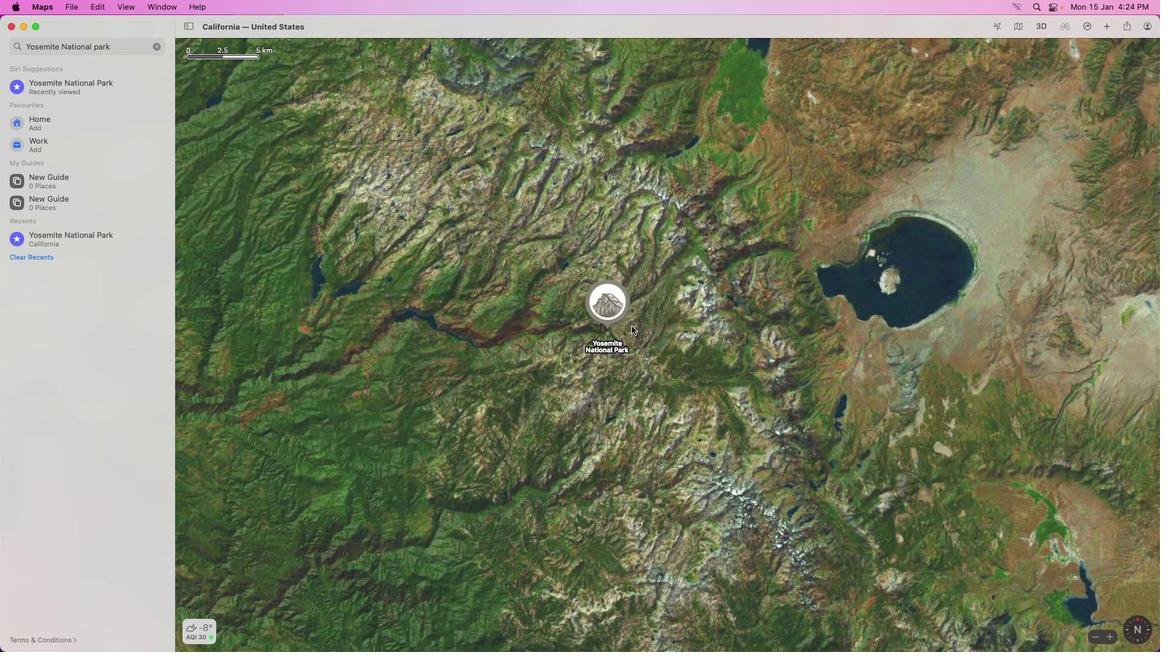 
Action: Mouse scrolled (632, 327) with delta (0, -1)
Screenshot: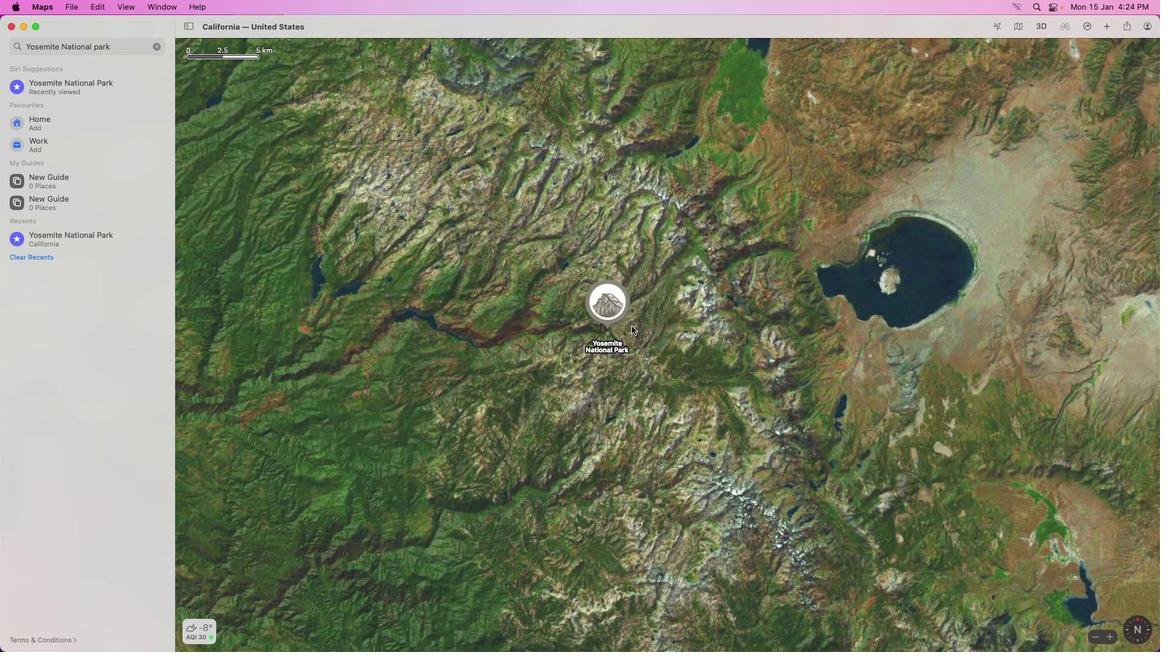 
Action: Mouse scrolled (632, 327) with delta (0, -3)
Screenshot: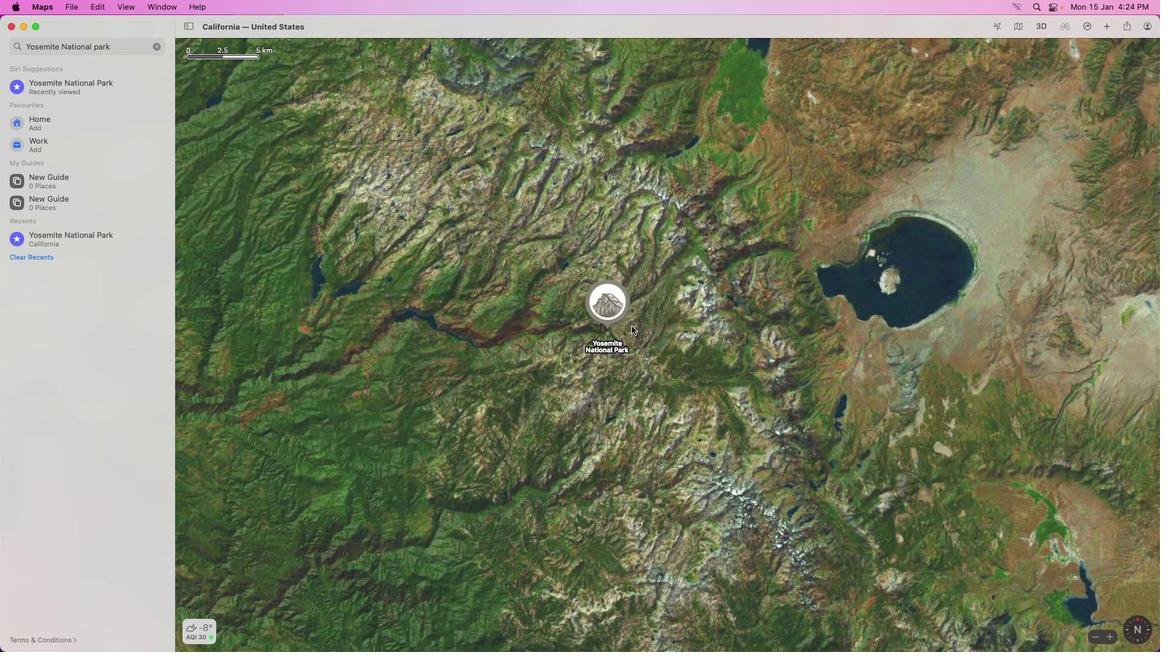 
Action: Mouse scrolled (632, 327) with delta (0, -3)
Screenshot: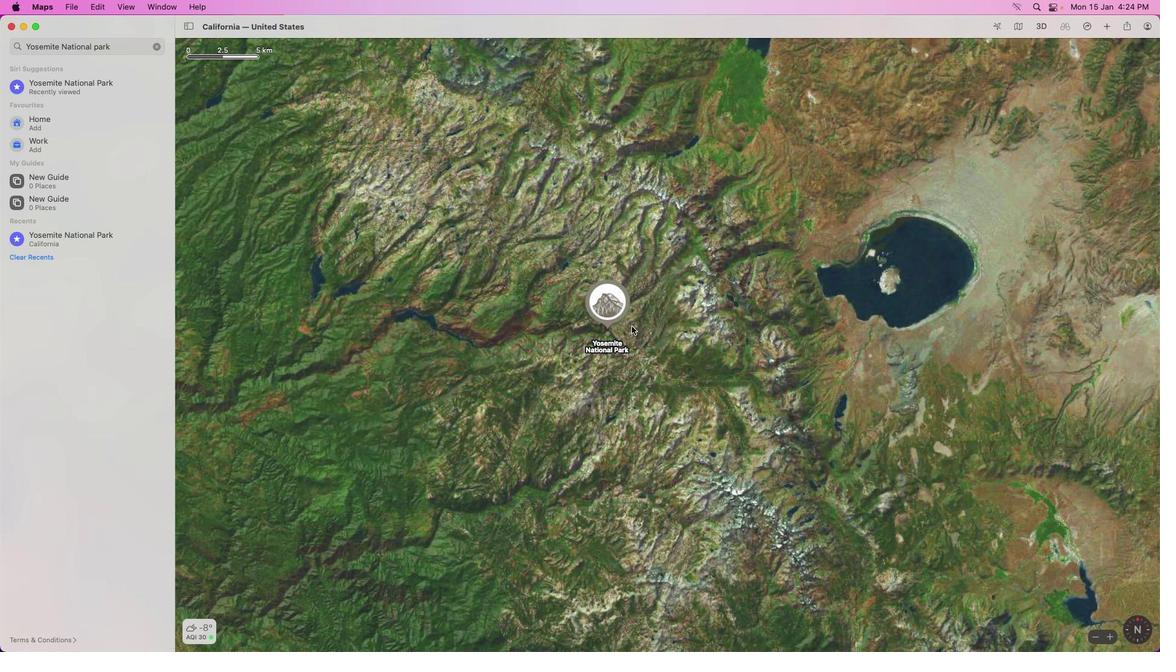 
Action: Mouse scrolled (632, 327) with delta (0, -3)
Screenshot: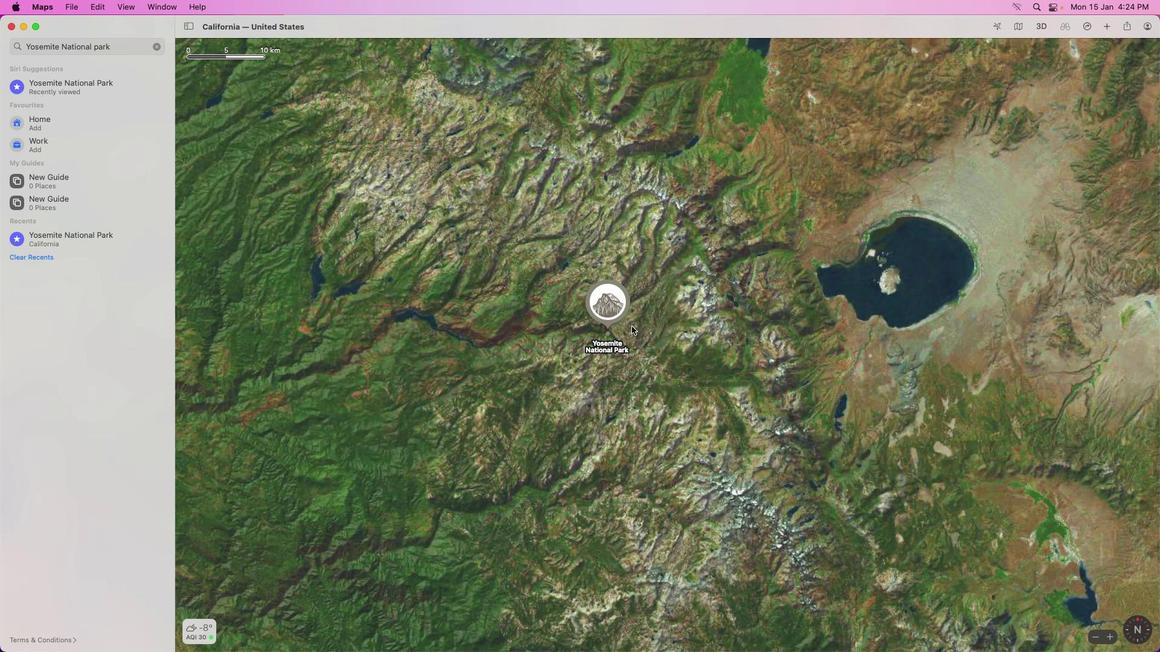 
Action: Mouse moved to (632, 327)
Screenshot: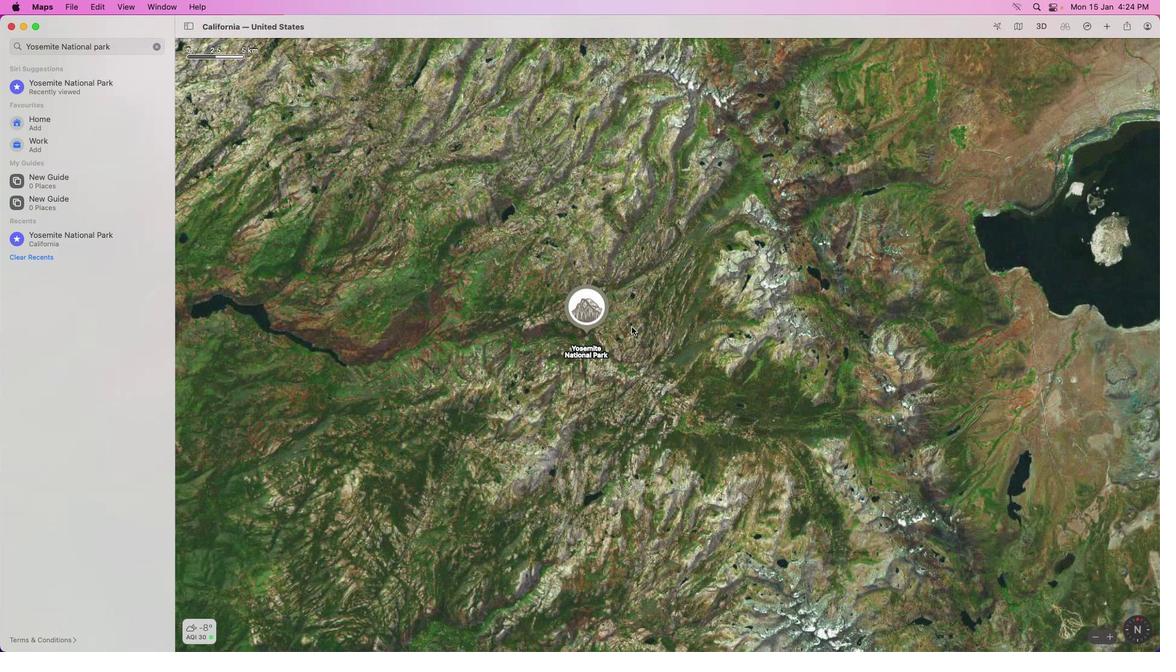 
Action: Mouse scrolled (632, 327) with delta (0, 0)
Screenshot: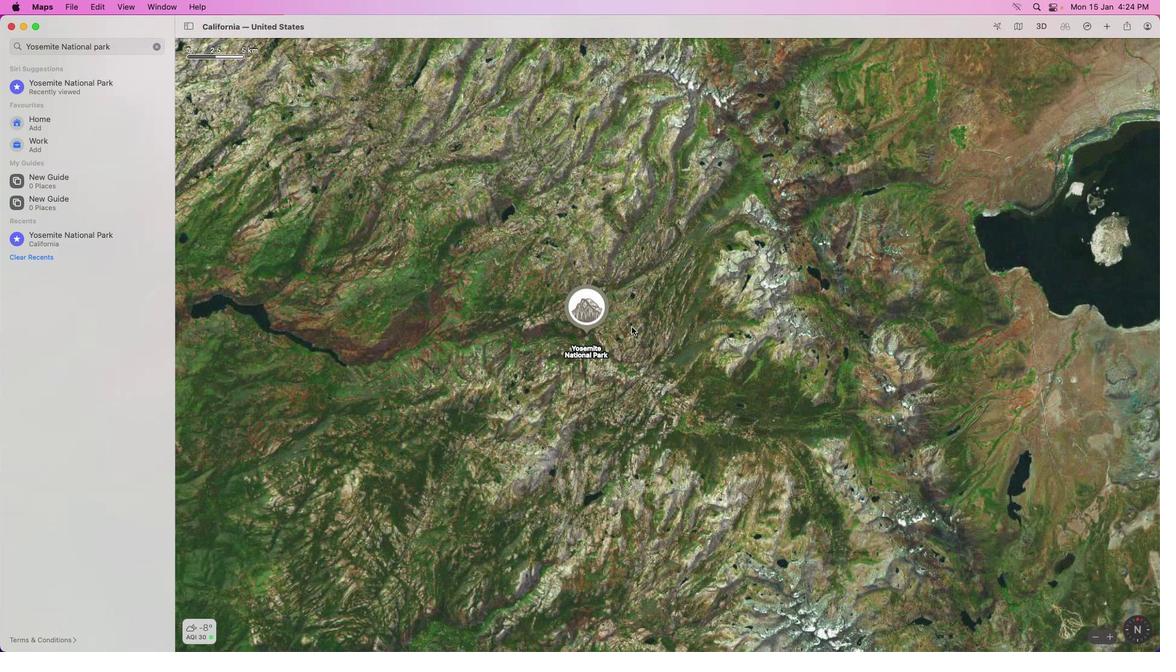 
Action: Mouse moved to (631, 327)
Screenshot: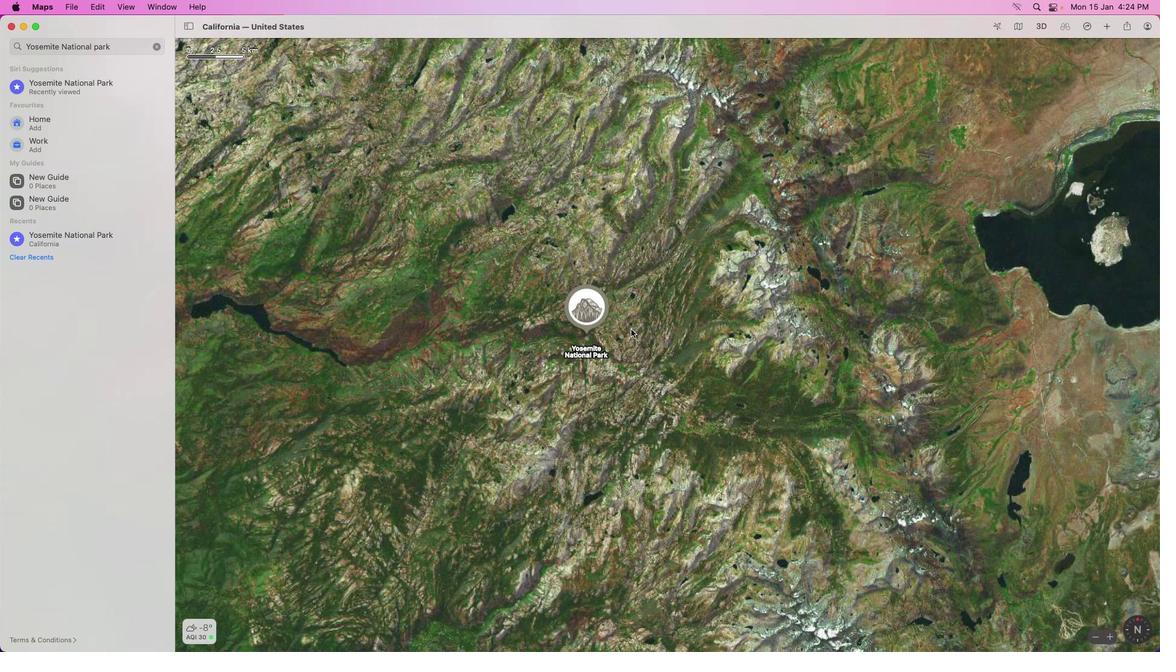 
Action: Mouse scrolled (631, 327) with delta (0, 0)
Screenshot: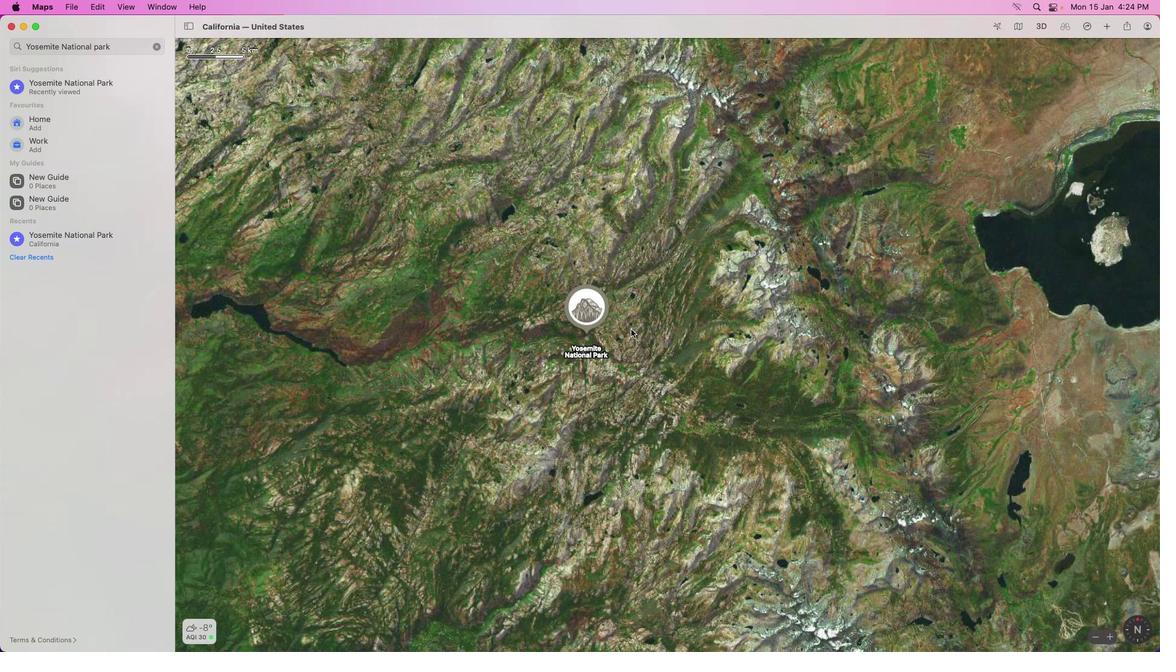 
Action: Mouse scrolled (631, 327) with delta (0, 1)
Screenshot: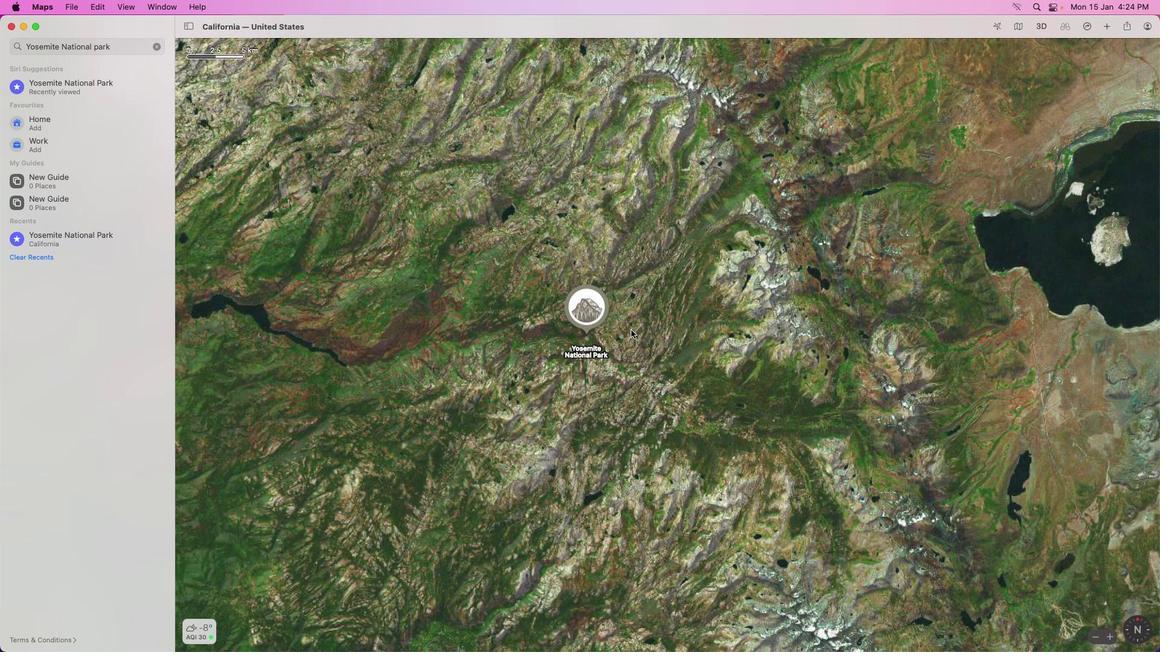 
Action: Mouse scrolled (631, 327) with delta (0, 3)
Screenshot: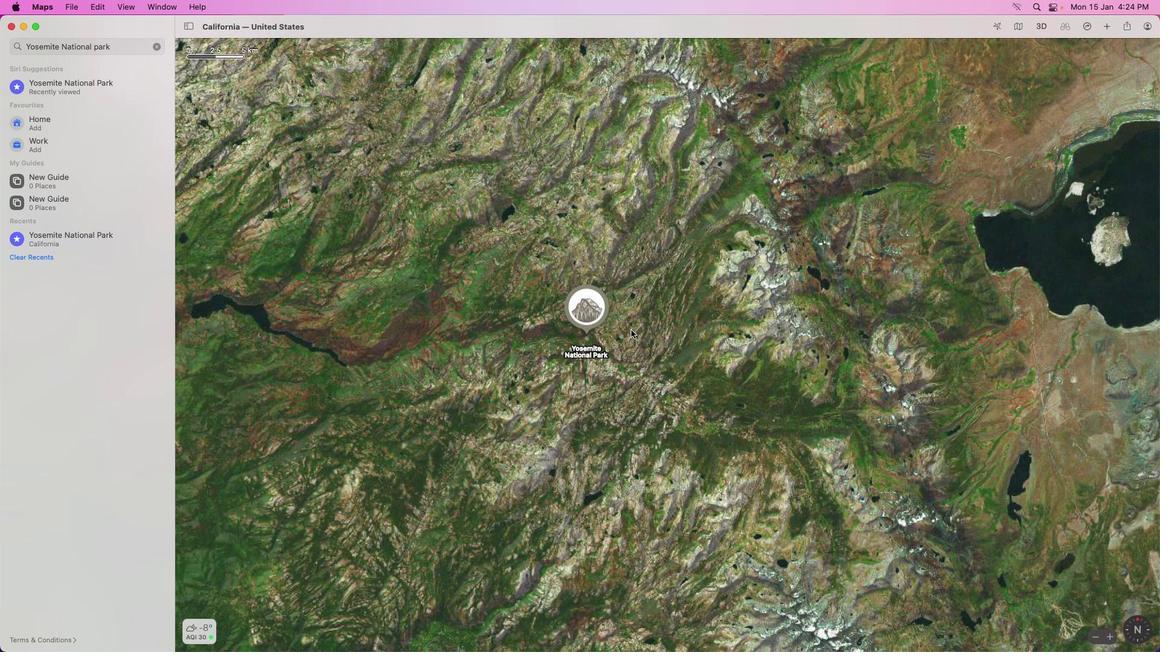 
Action: Mouse scrolled (631, 327) with delta (0, 3)
Screenshot: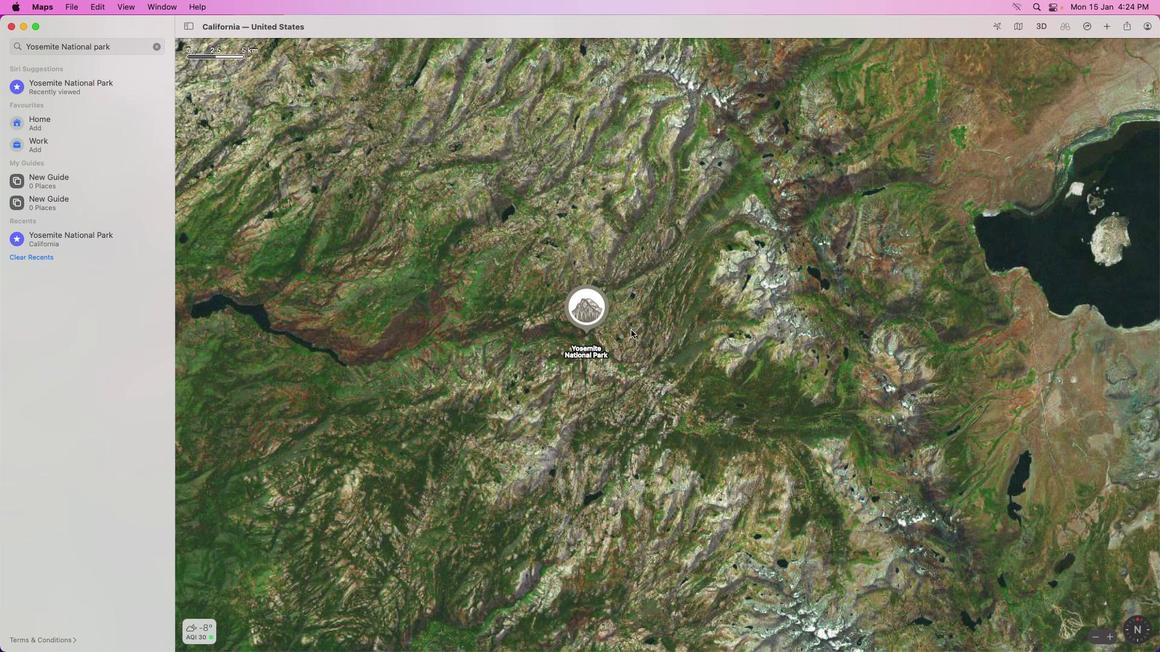
Action: Mouse moved to (631, 330)
Screenshot: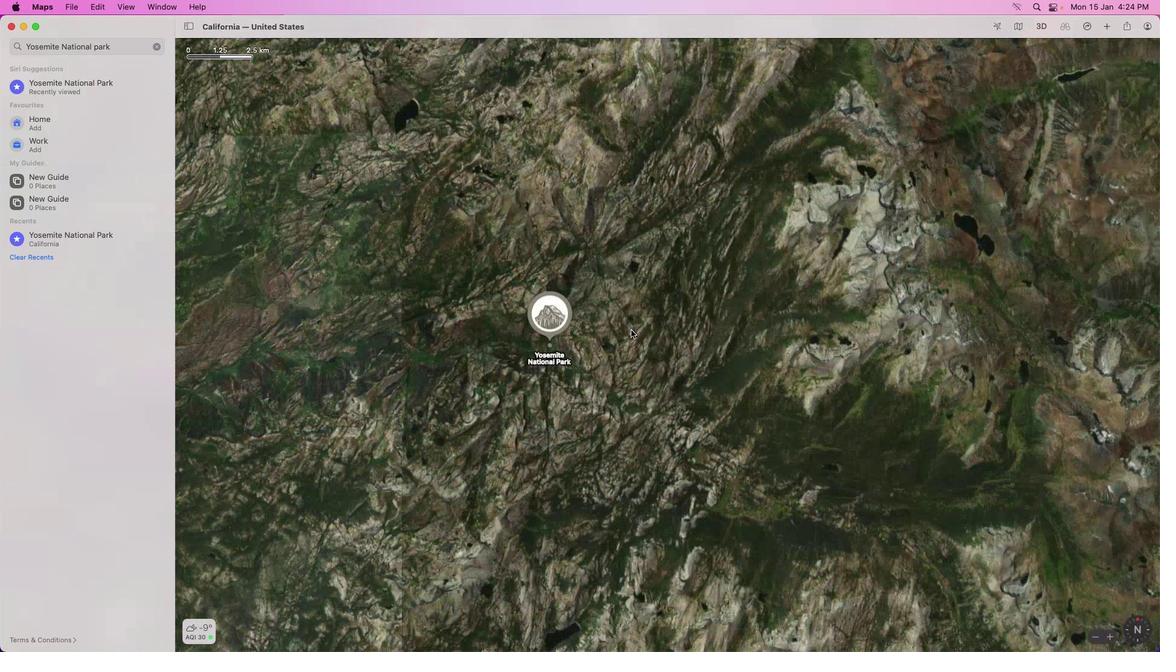 
Action: Mouse scrolled (631, 330) with delta (0, 0)
Screenshot: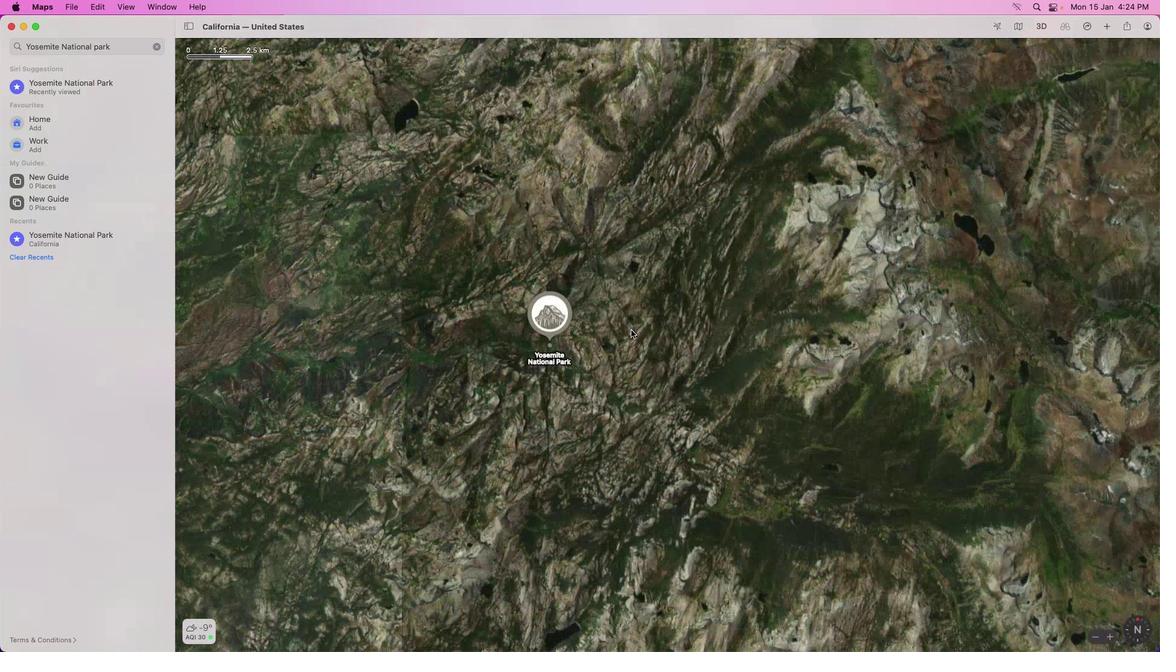 
Action: Mouse moved to (631, 330)
Screenshot: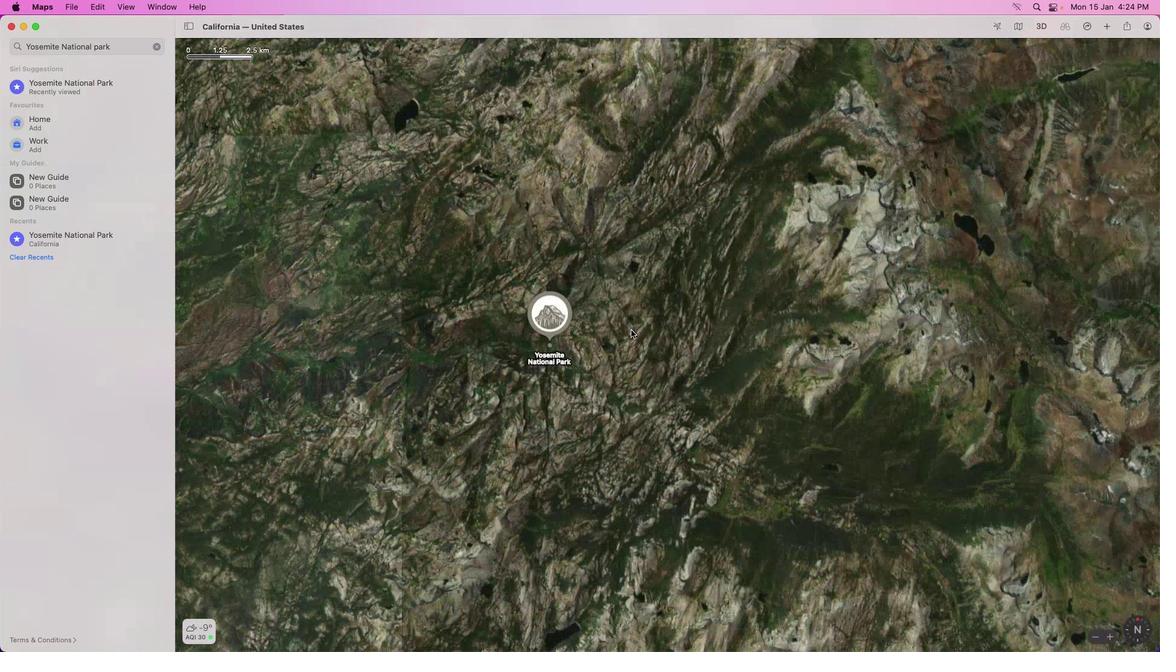 
Action: Mouse scrolled (631, 330) with delta (0, 0)
Screenshot: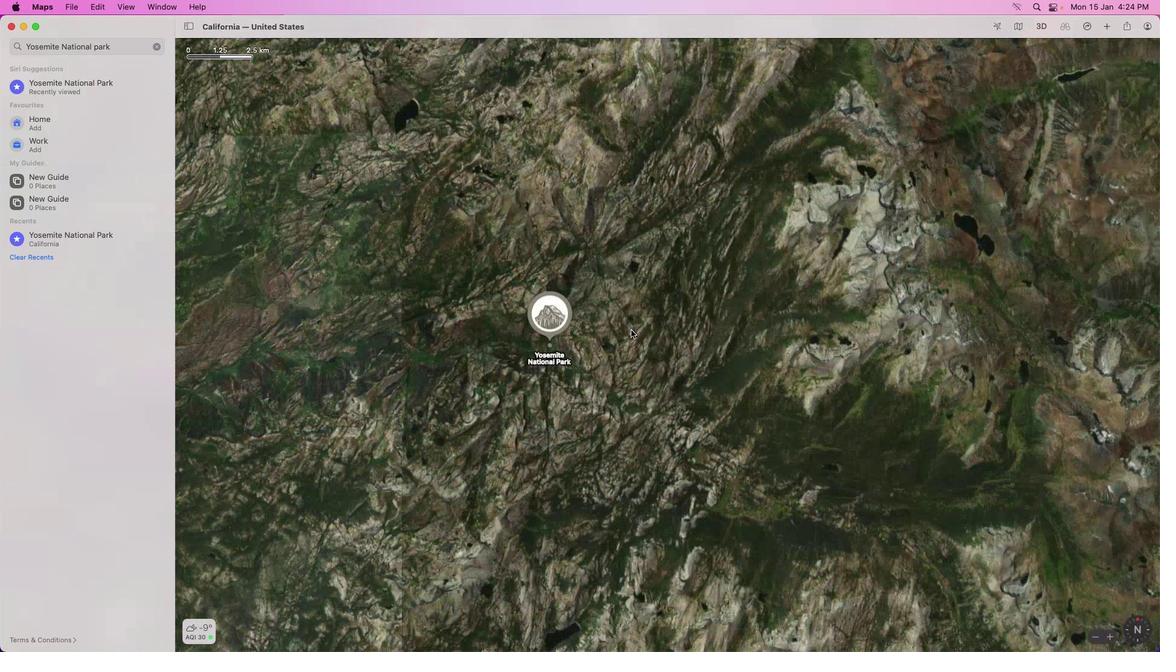 
Action: Mouse scrolled (631, 330) with delta (0, 1)
Screenshot: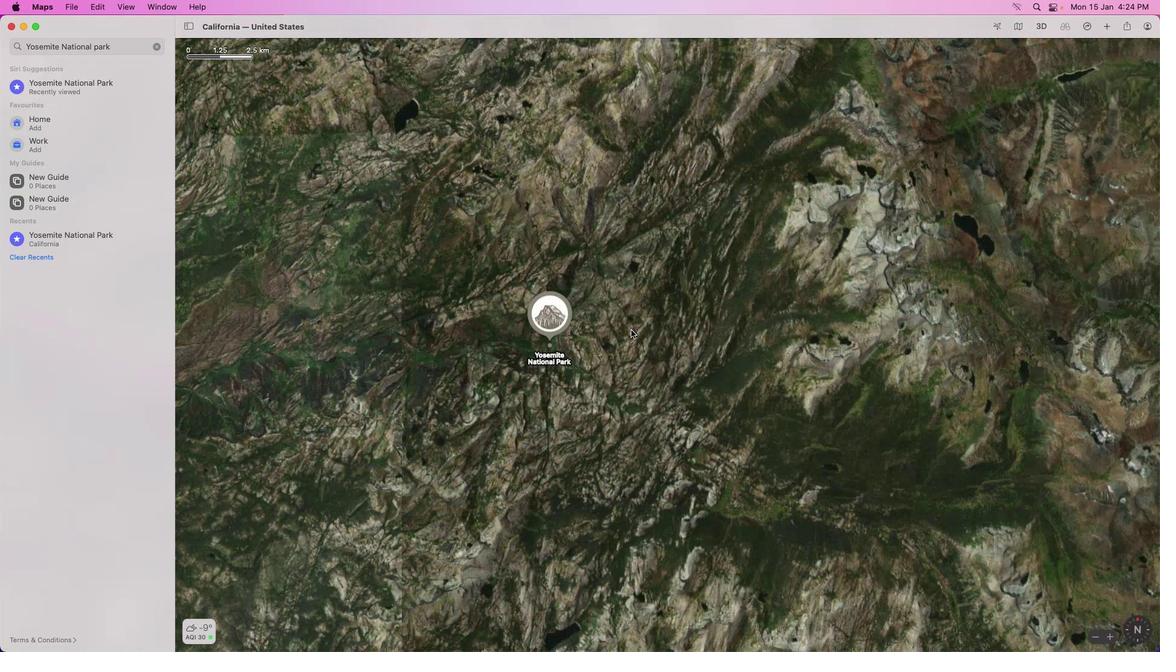 
Action: Mouse scrolled (631, 330) with delta (0, 3)
Screenshot: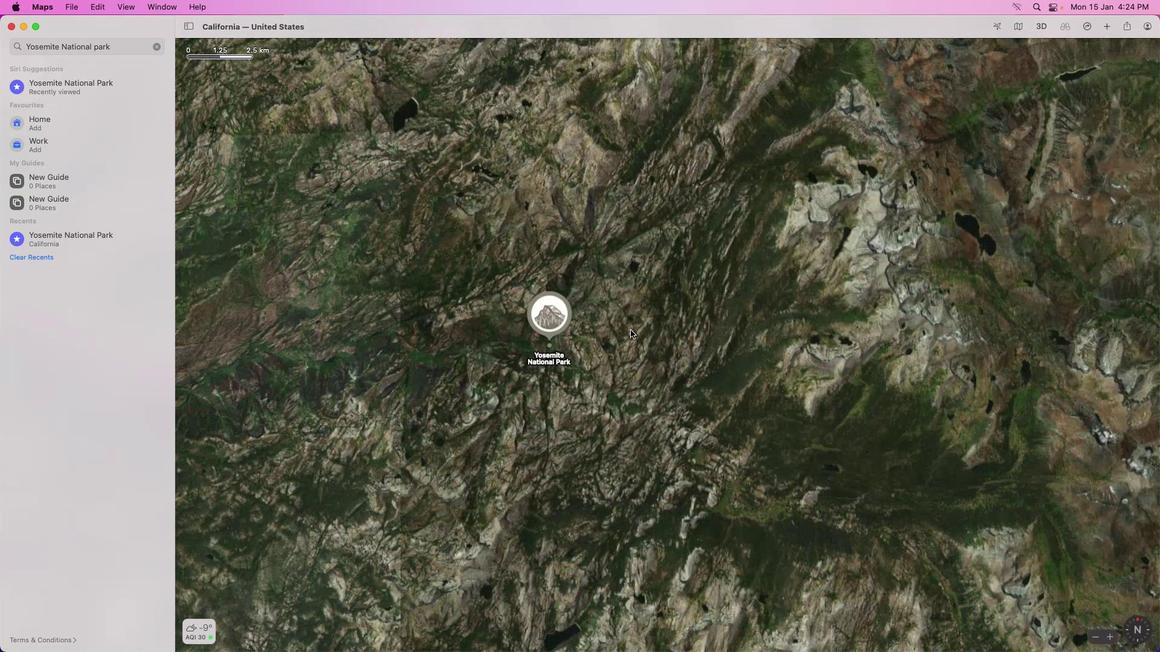 
Action: Mouse scrolled (631, 330) with delta (0, 3)
Screenshot: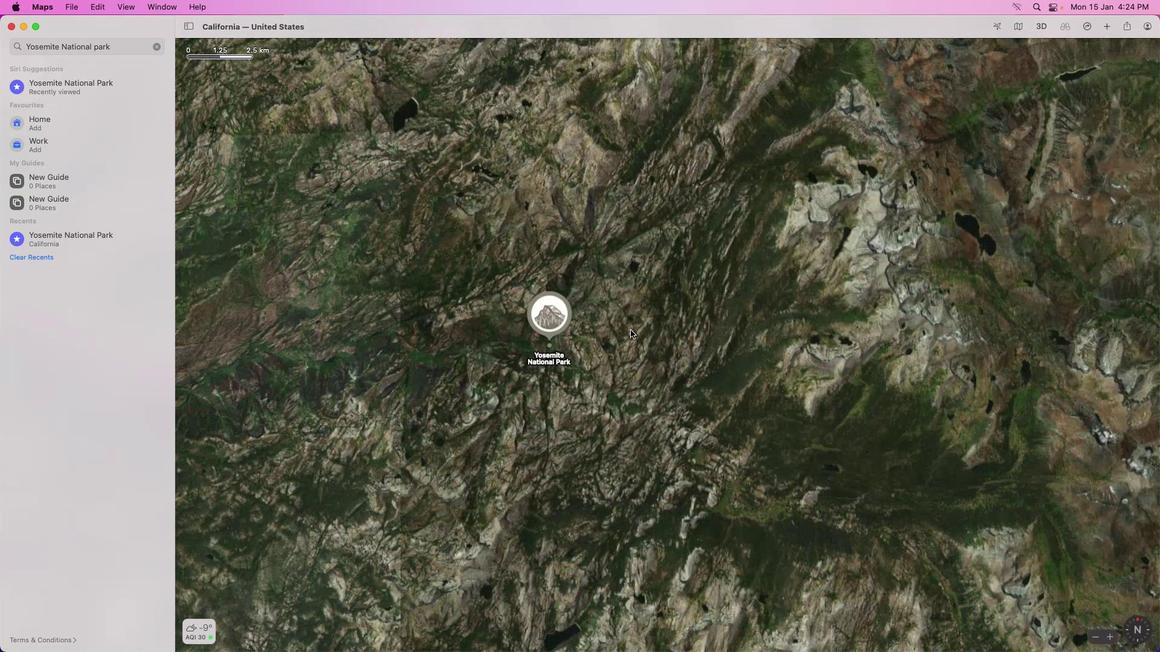 
Action: Mouse scrolled (631, 330) with delta (0, 0)
Screenshot: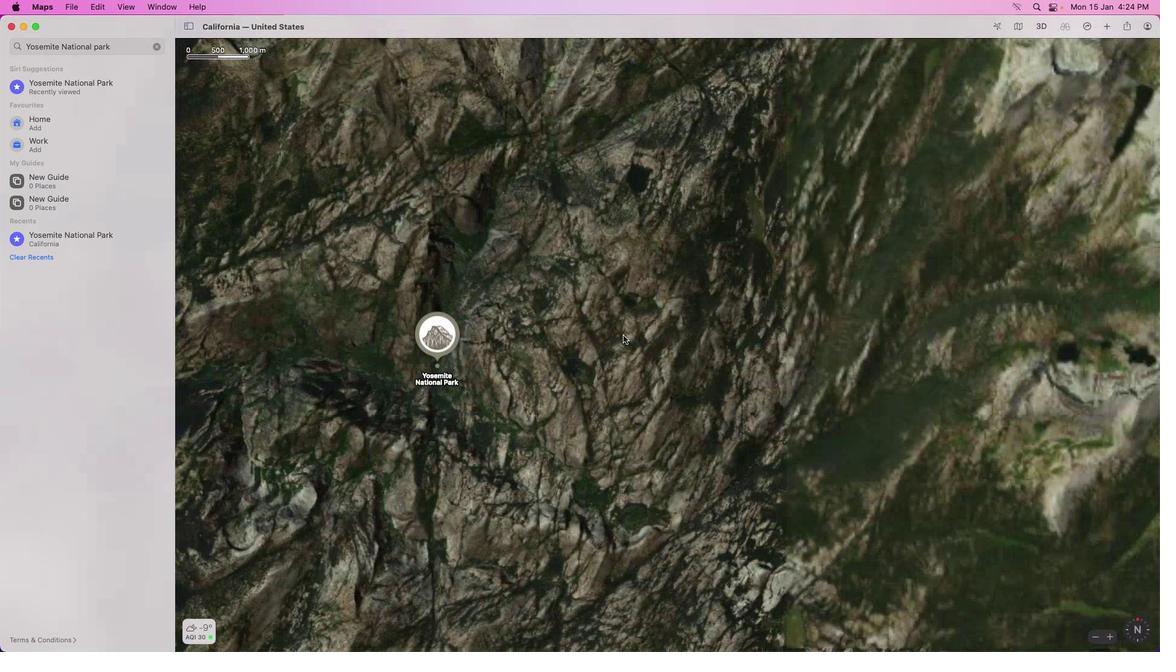 
Action: Mouse scrolled (631, 330) with delta (0, 0)
Screenshot: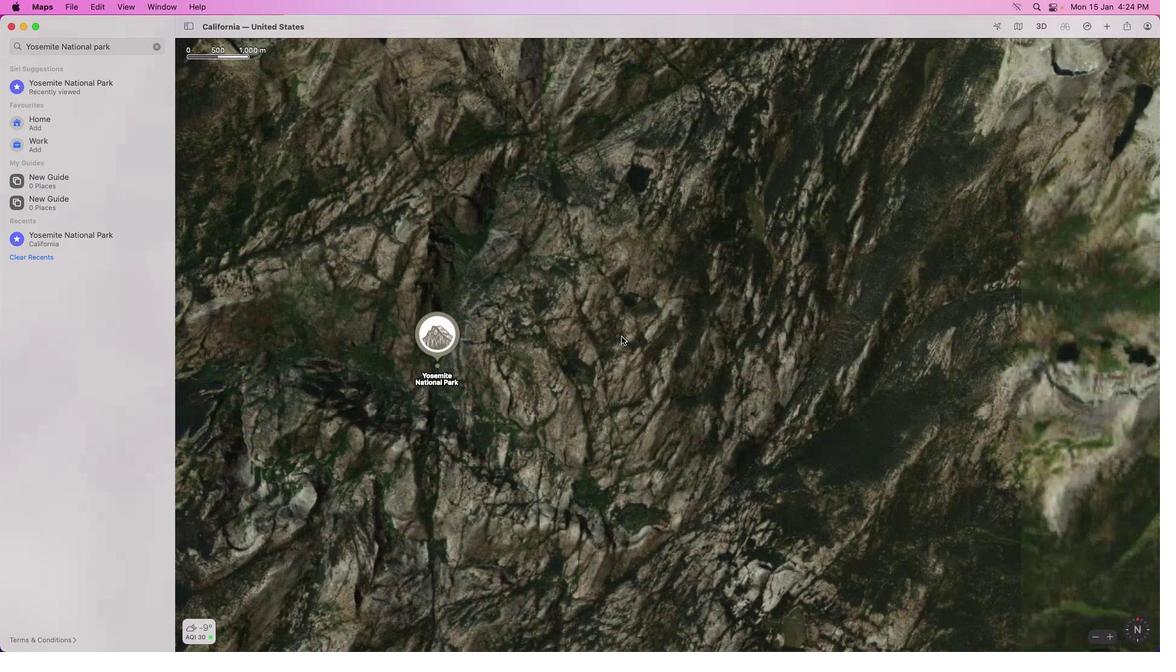
Action: Mouse scrolled (631, 330) with delta (0, 1)
Screenshot: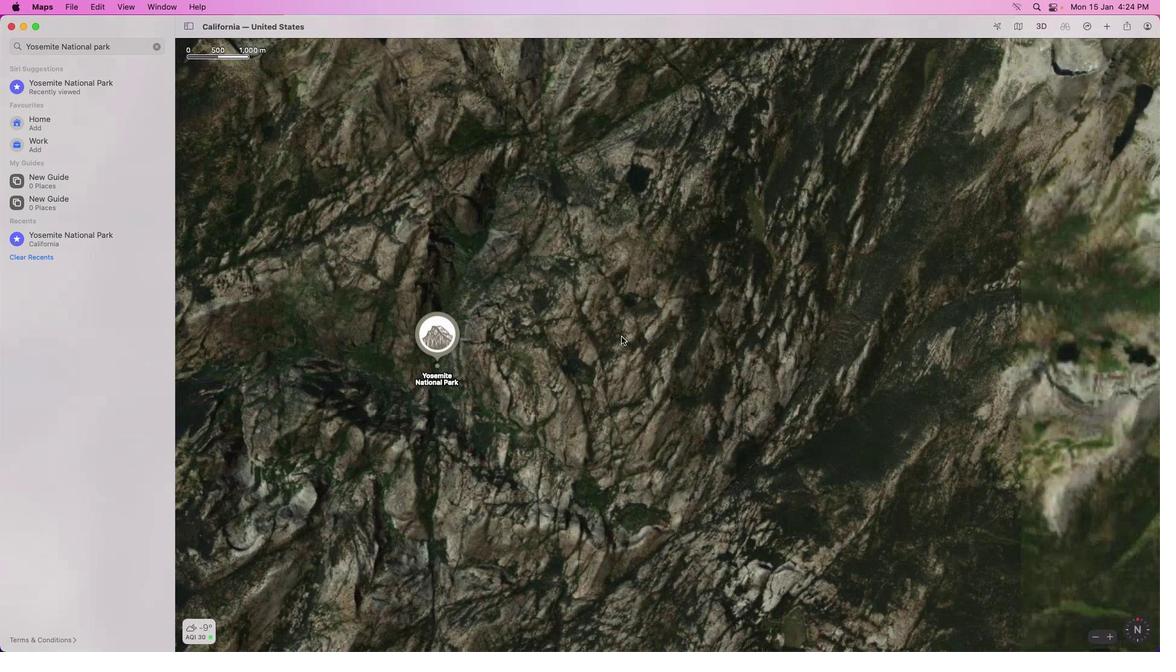 
Action: Mouse moved to (631, 330)
Screenshot: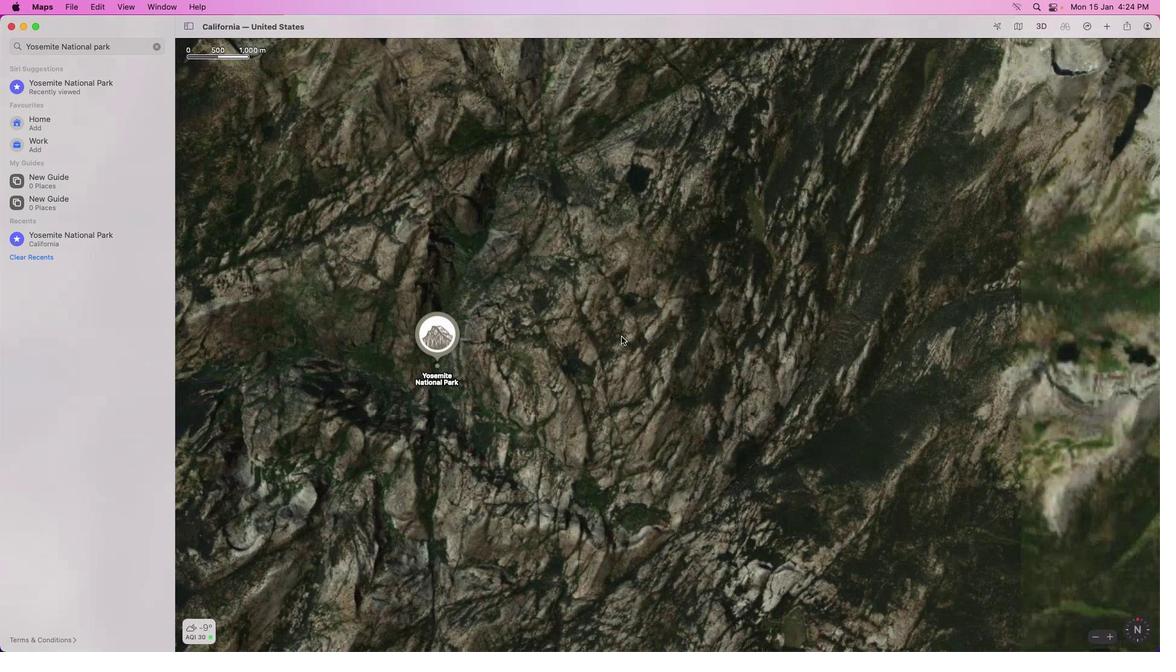 
Action: Mouse scrolled (631, 330) with delta (0, 3)
Screenshot: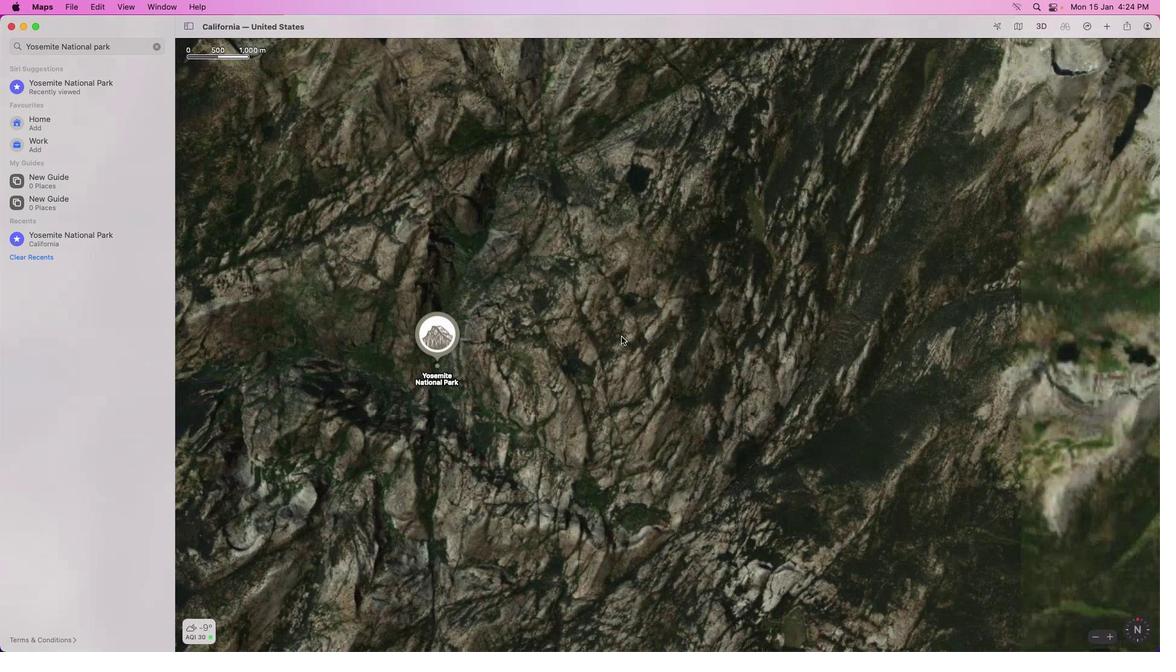 
Action: Mouse moved to (631, 330)
Screenshot: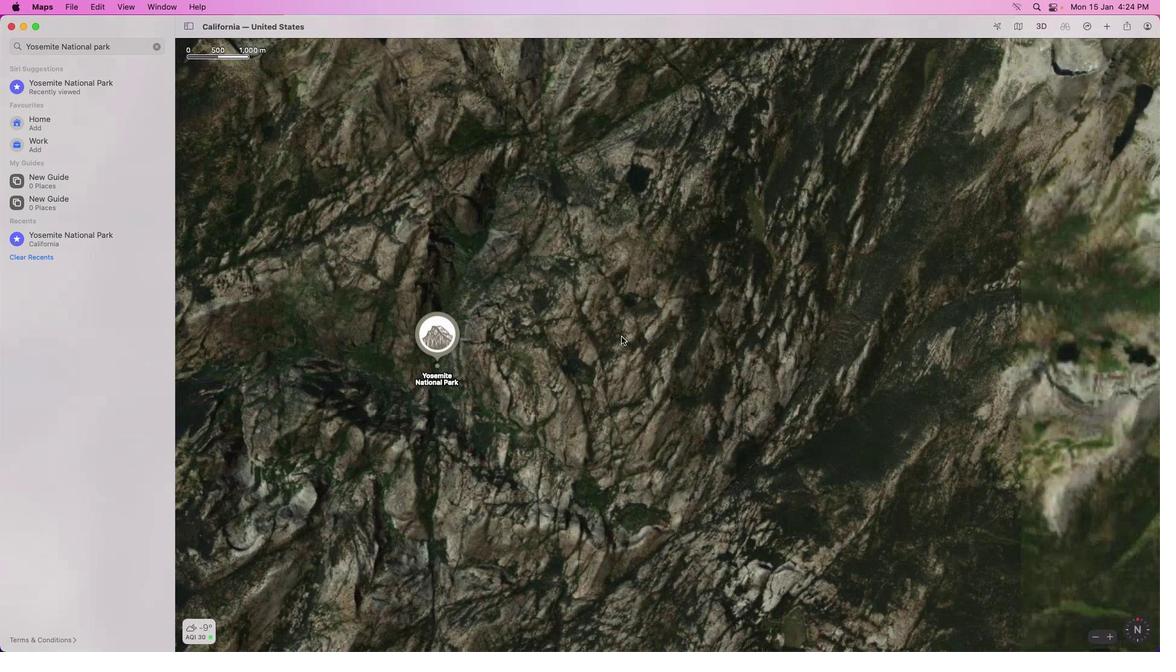 
Action: Mouse scrolled (631, 330) with delta (0, 3)
Screenshot: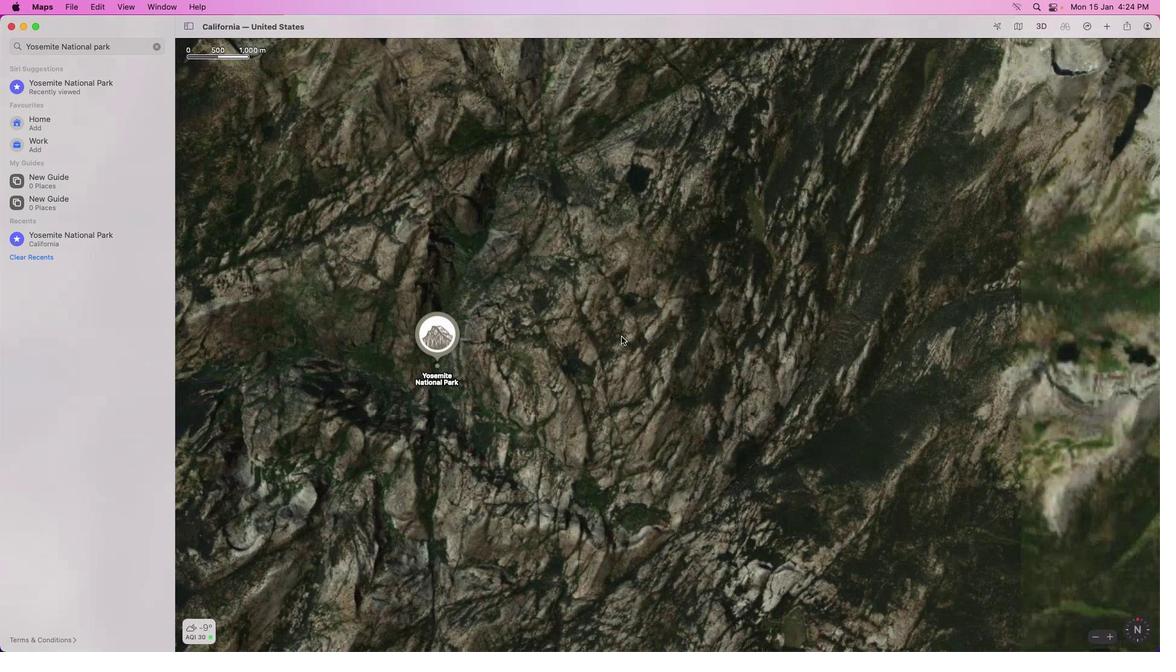 
Action: Mouse scrolled (631, 330) with delta (0, 3)
Screenshot: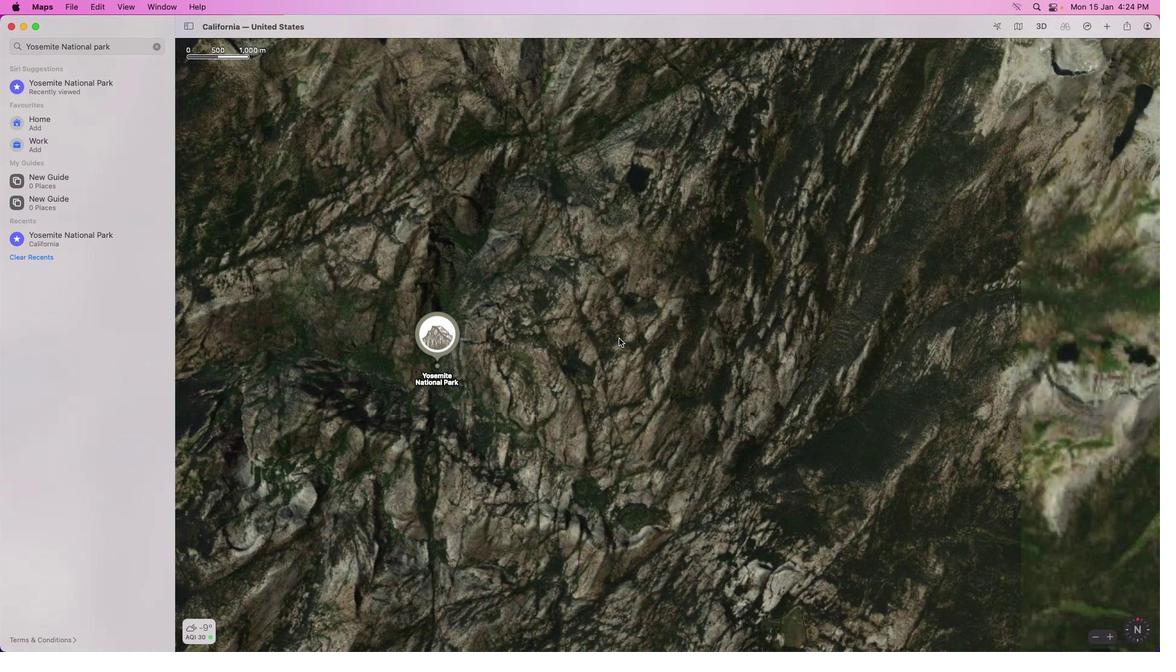 
Action: Mouse moved to (523, 368)
Screenshot: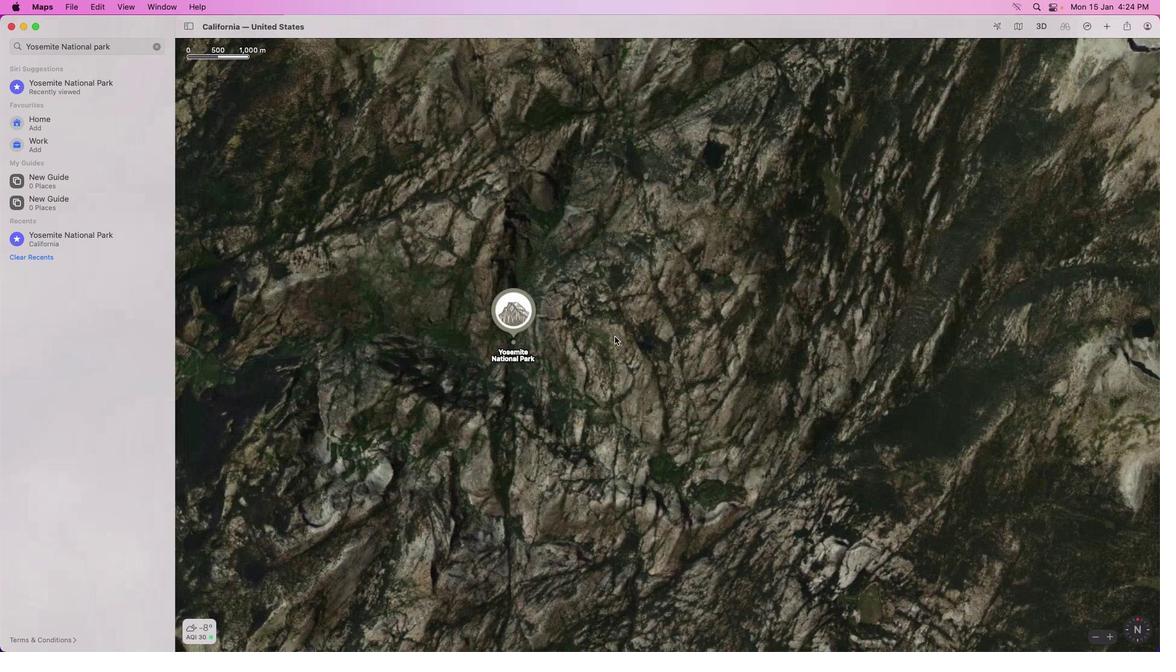 
Action: Mouse pressed left at (523, 368)
Screenshot: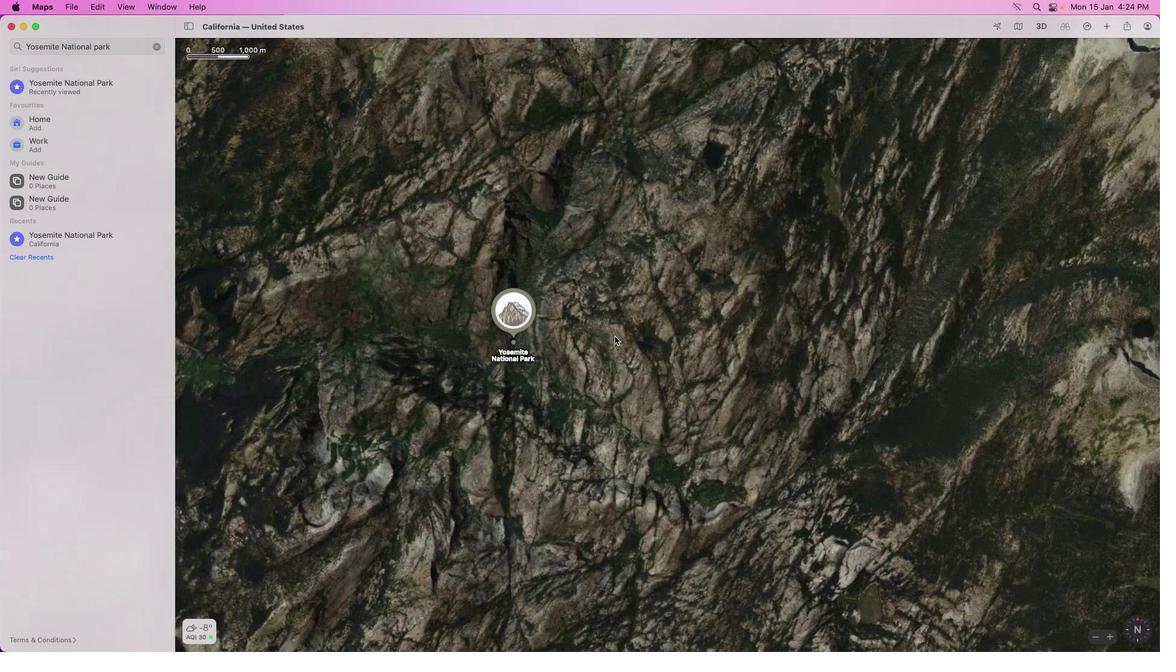 
Action: Mouse moved to (646, 323)
Screenshot: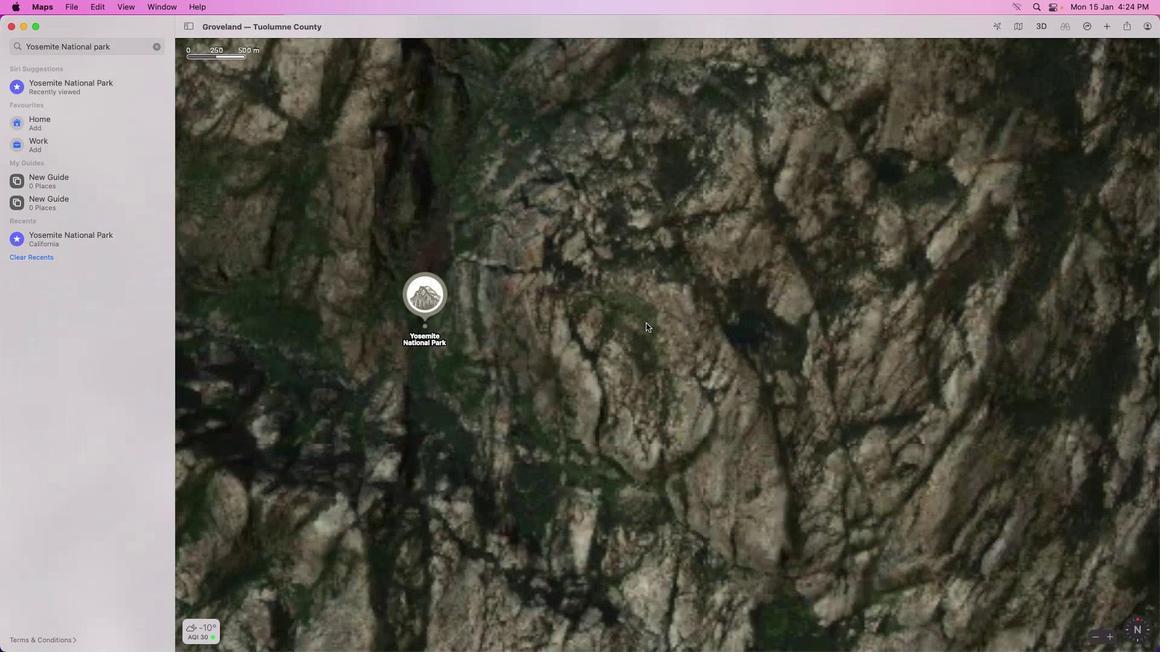 
Action: Mouse scrolled (646, 323) with delta (0, 0)
Screenshot: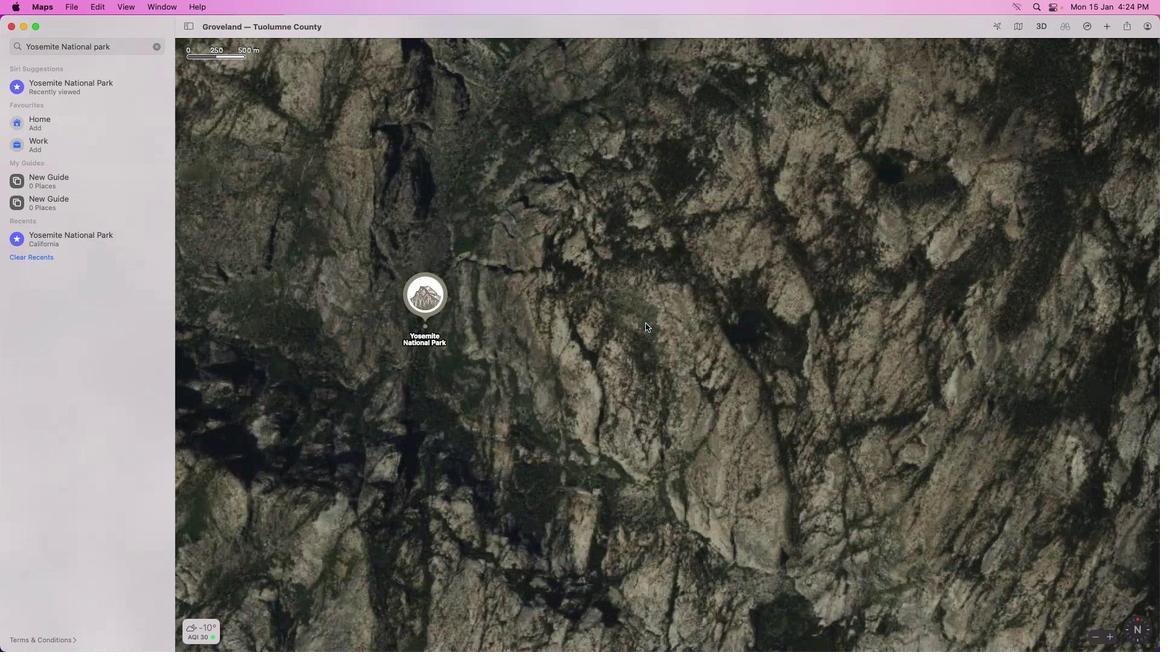
Action: Mouse scrolled (646, 323) with delta (0, 0)
Screenshot: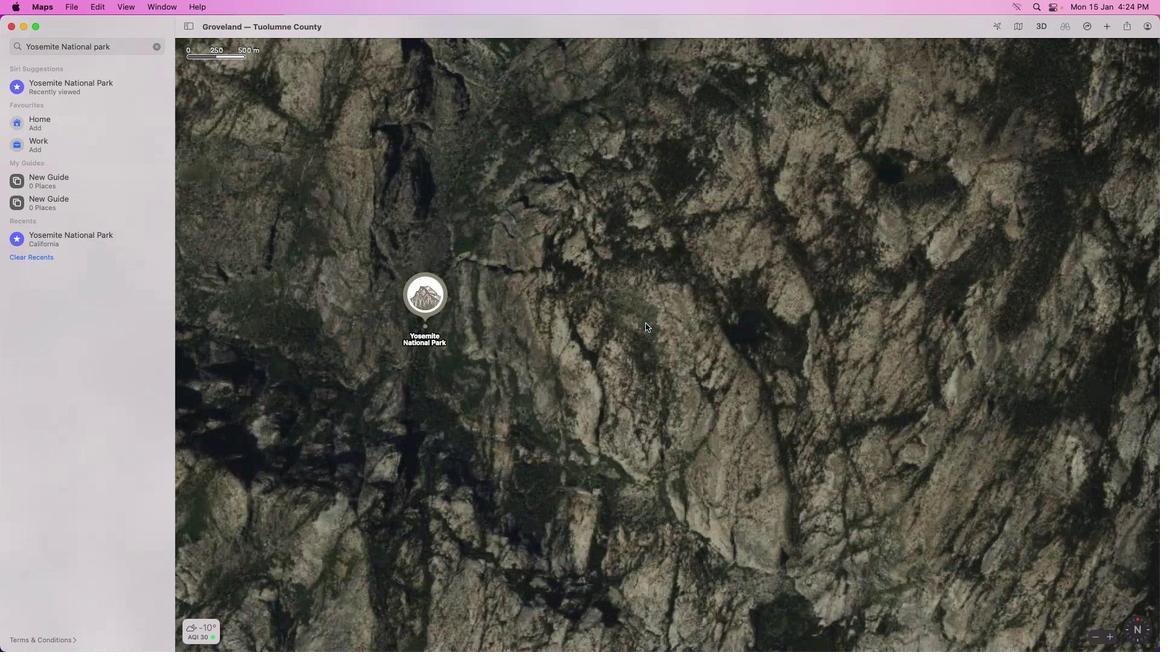 
Action: Mouse scrolled (646, 323) with delta (0, 1)
Screenshot: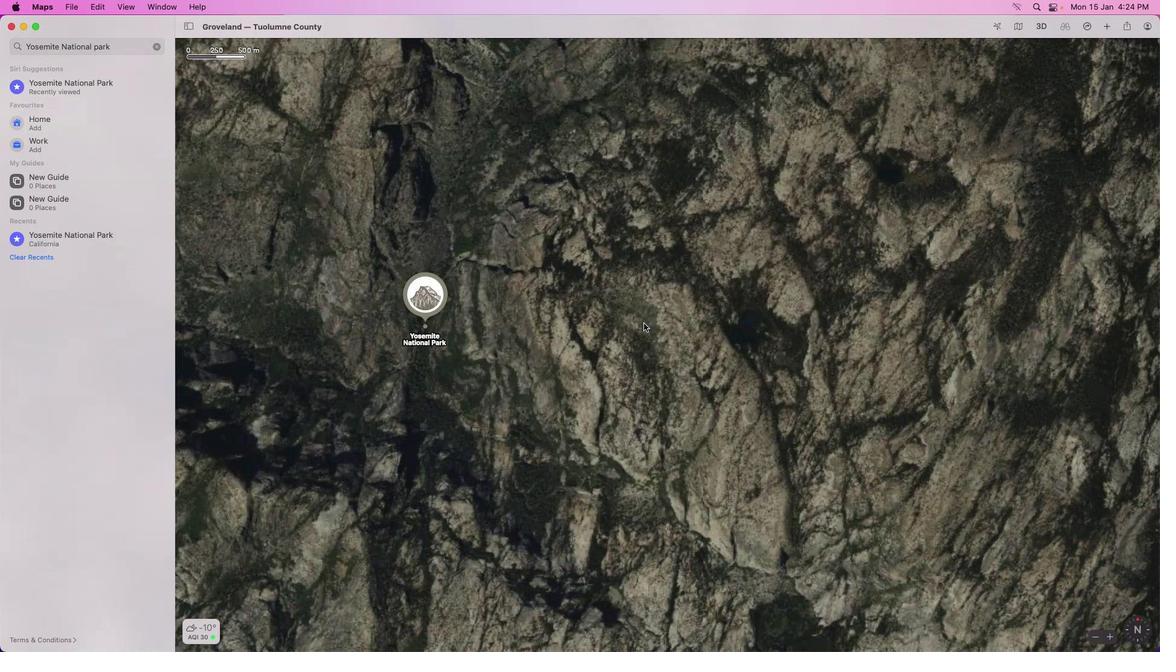 
Action: Mouse scrolled (646, 323) with delta (0, 3)
